 Task: Compose an email with the signature Clara Davis with the subject Follow-up on the suggestion and the message I noticed that there are some discrepancies in the monthly expenses report. Could you please look into it? from softage.4@softage.net to softage.2@softage.net, select last word, change the font of the message to Georgia and change the font typography to bold and underline Send the email. Finally, move the email from Sent Items to the label SOPs
Action: Mouse moved to (1167, 101)
Screenshot: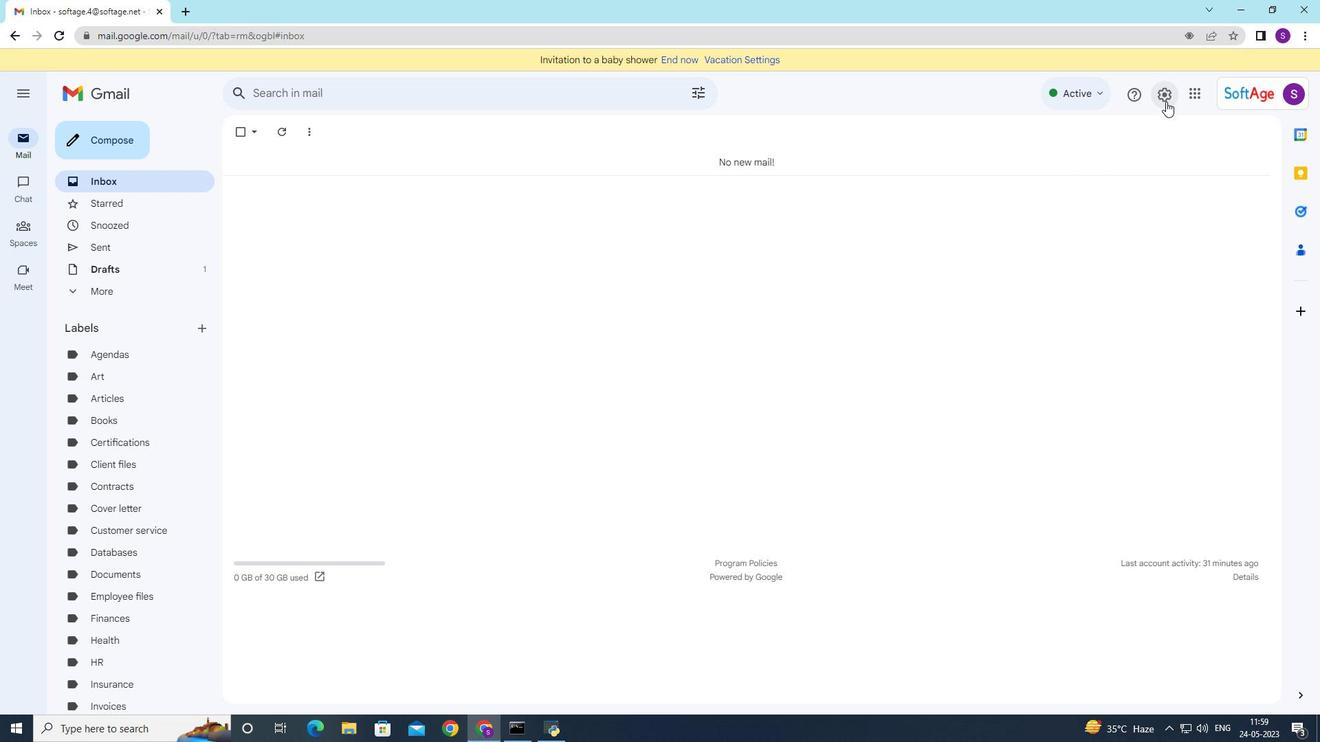 
Action: Mouse pressed left at (1167, 101)
Screenshot: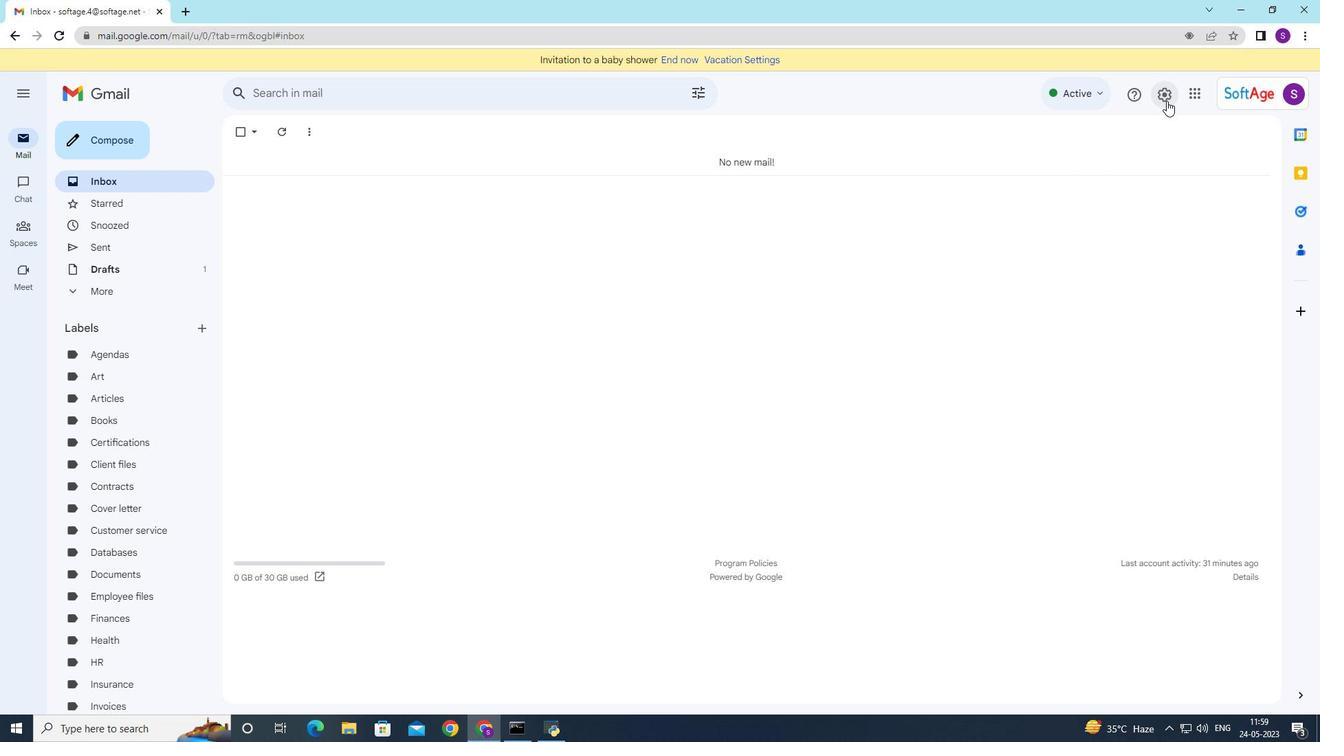 
Action: Mouse moved to (1157, 164)
Screenshot: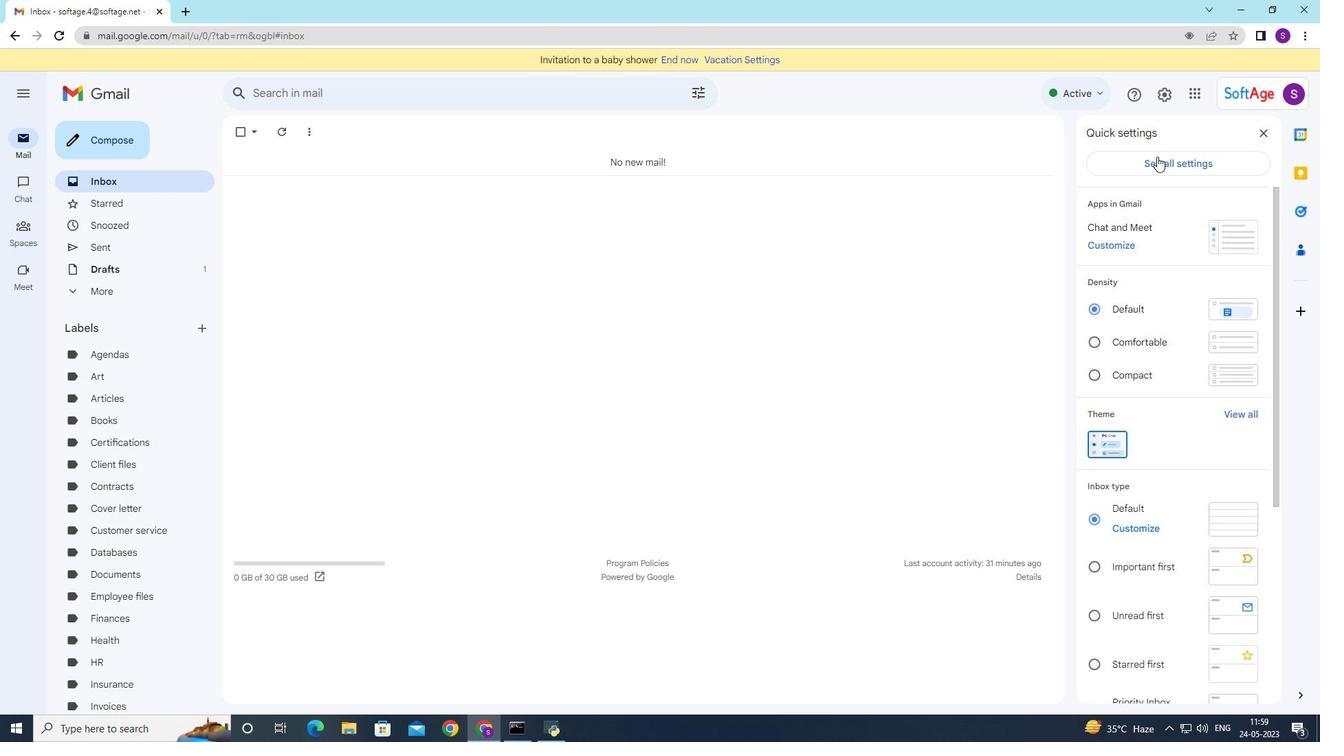 
Action: Mouse pressed left at (1157, 164)
Screenshot: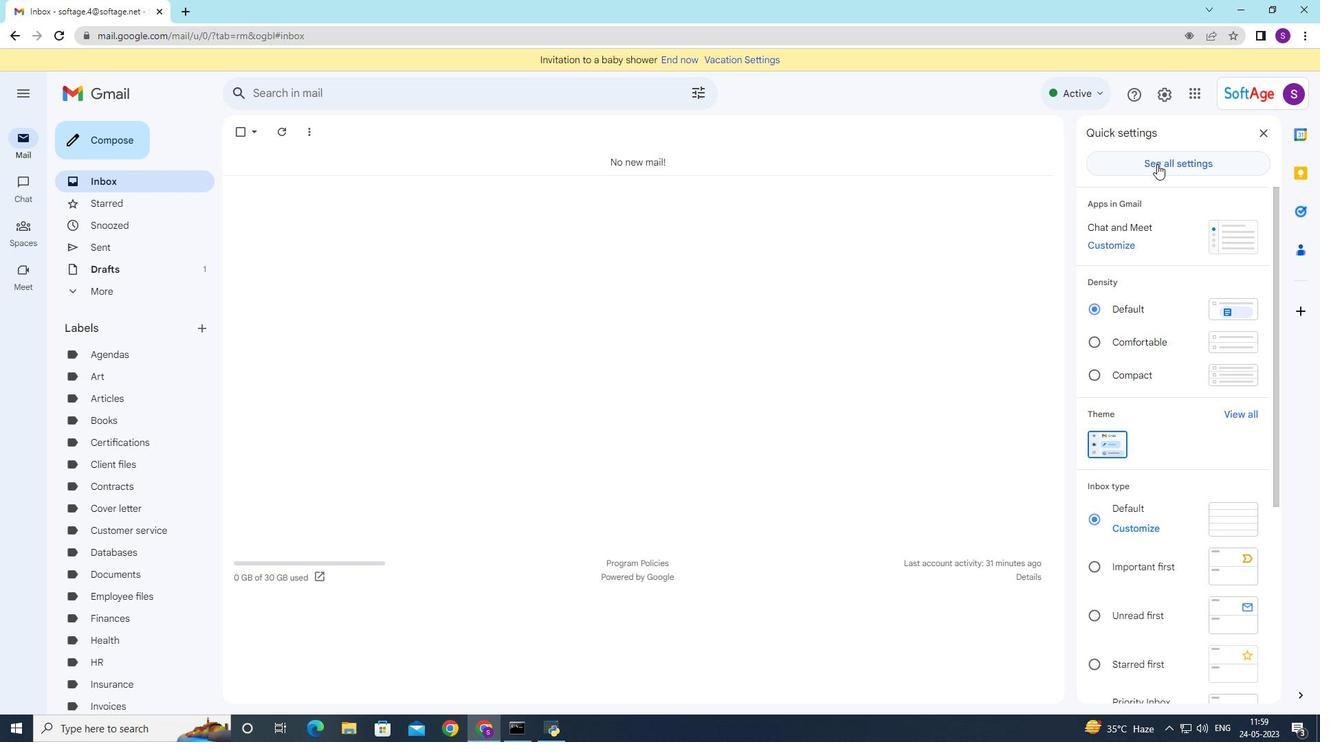 
Action: Mouse moved to (554, 292)
Screenshot: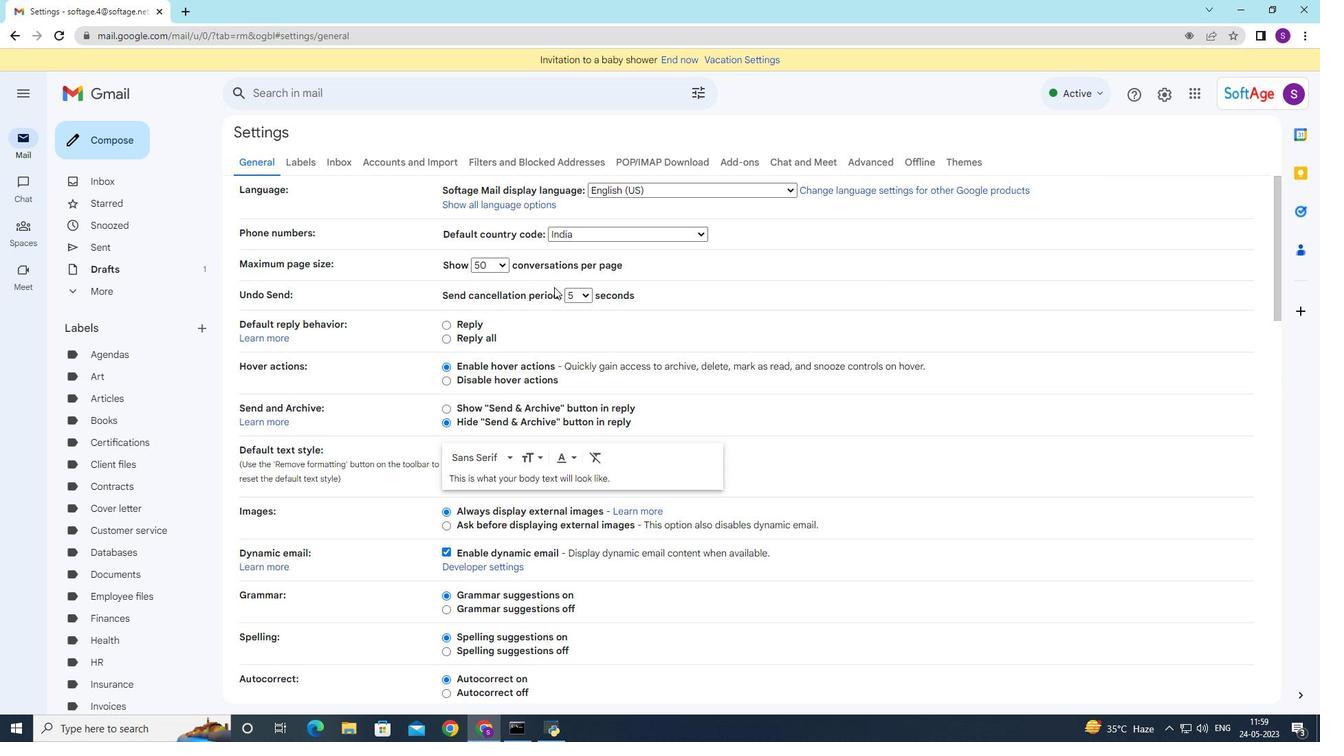 
Action: Mouse scrolled (554, 289) with delta (0, 0)
Screenshot: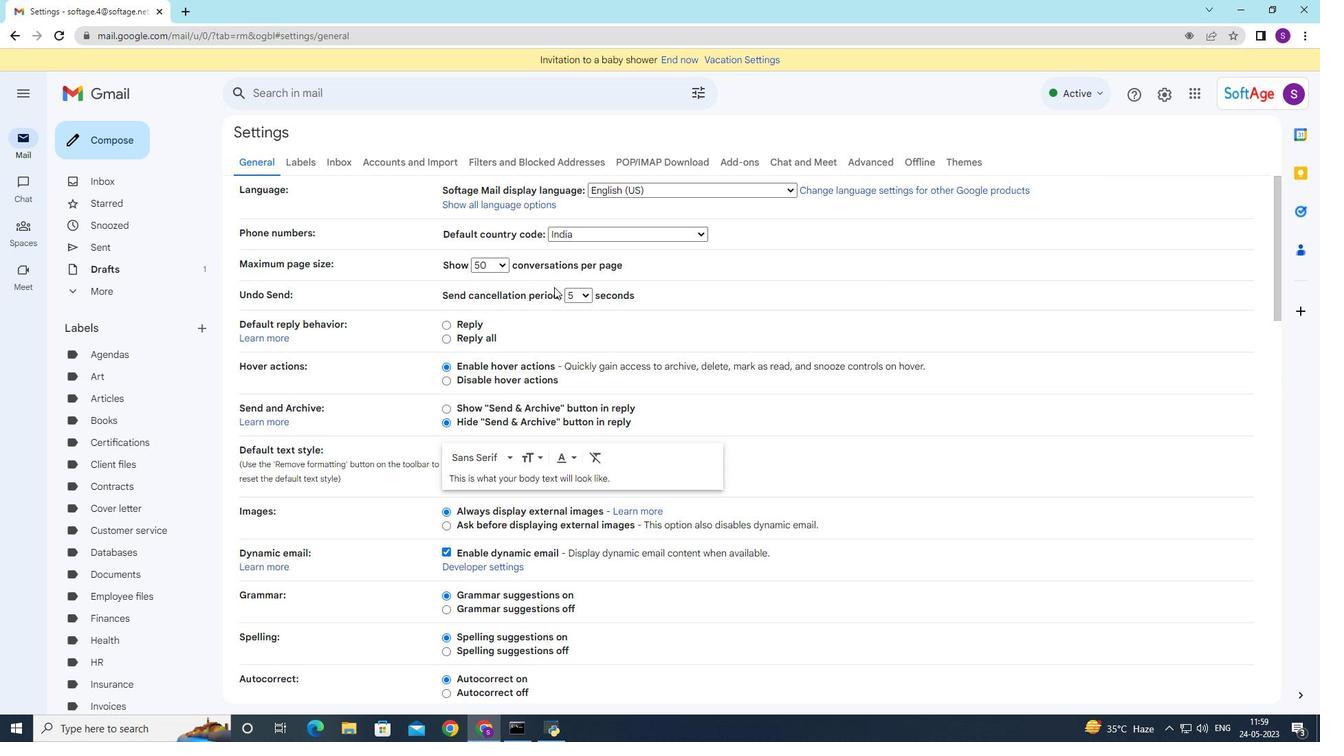 
Action: Mouse moved to (553, 292)
Screenshot: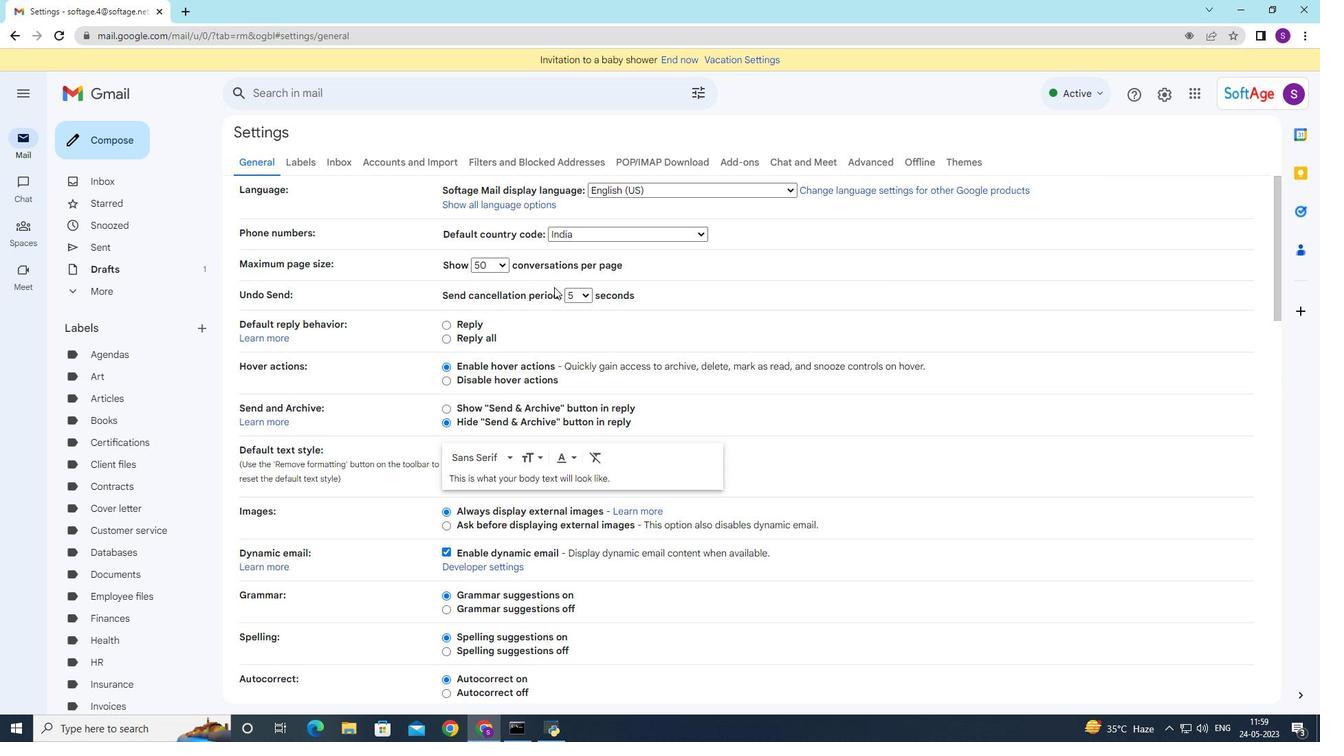 
Action: Mouse scrolled (554, 289) with delta (0, 0)
Screenshot: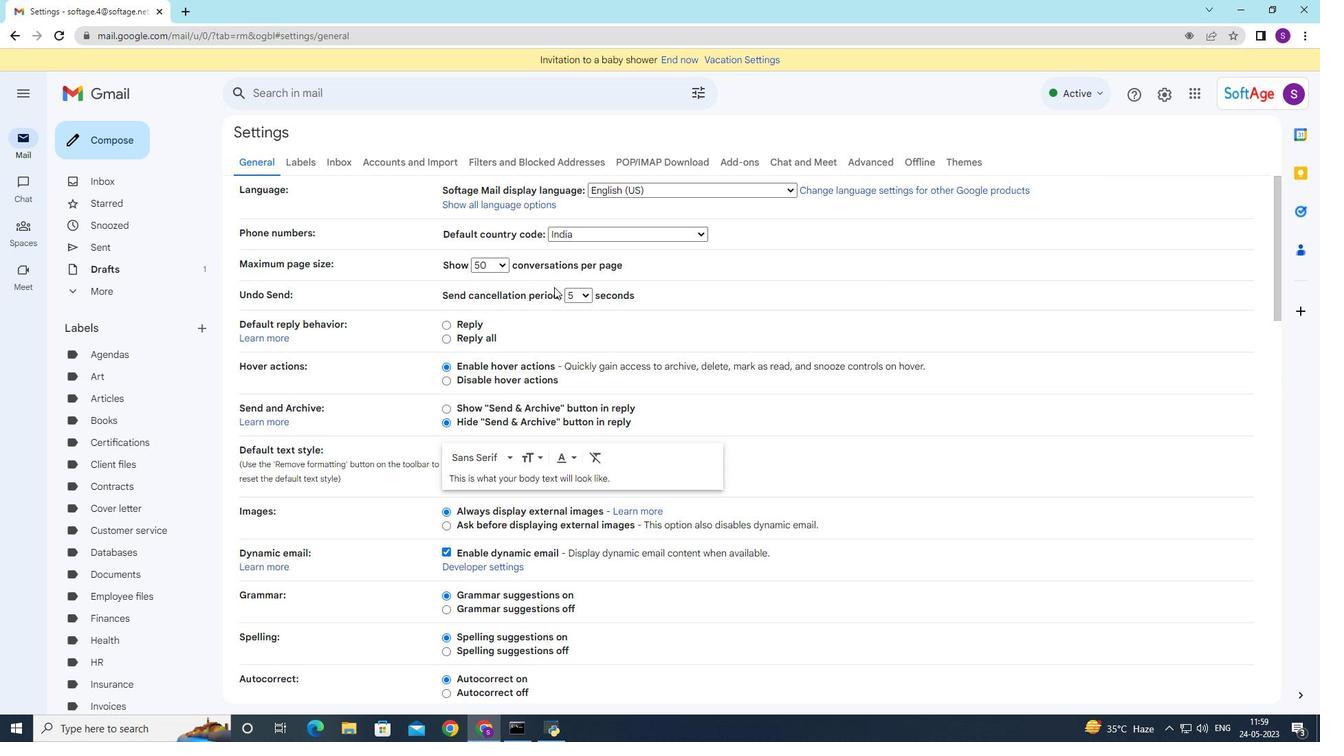 
Action: Mouse moved to (553, 293)
Screenshot: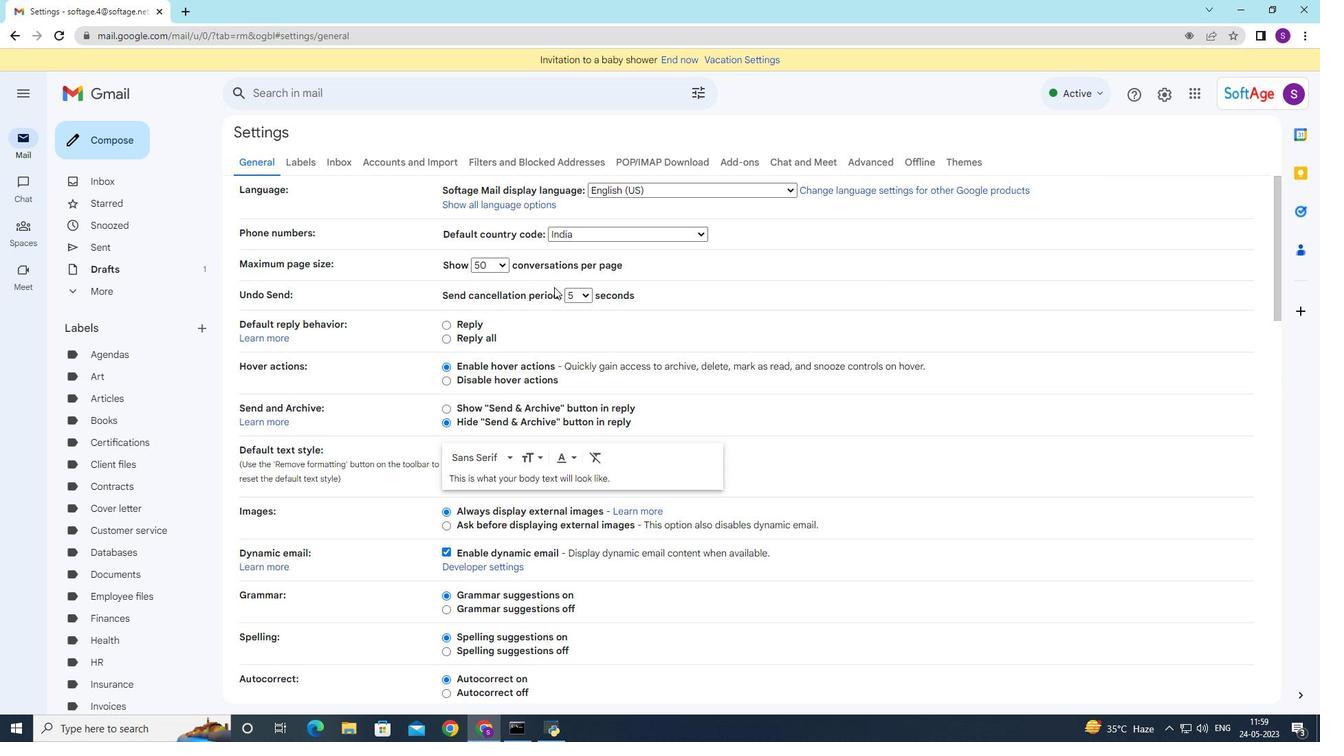 
Action: Mouse scrolled (553, 292) with delta (0, 0)
Screenshot: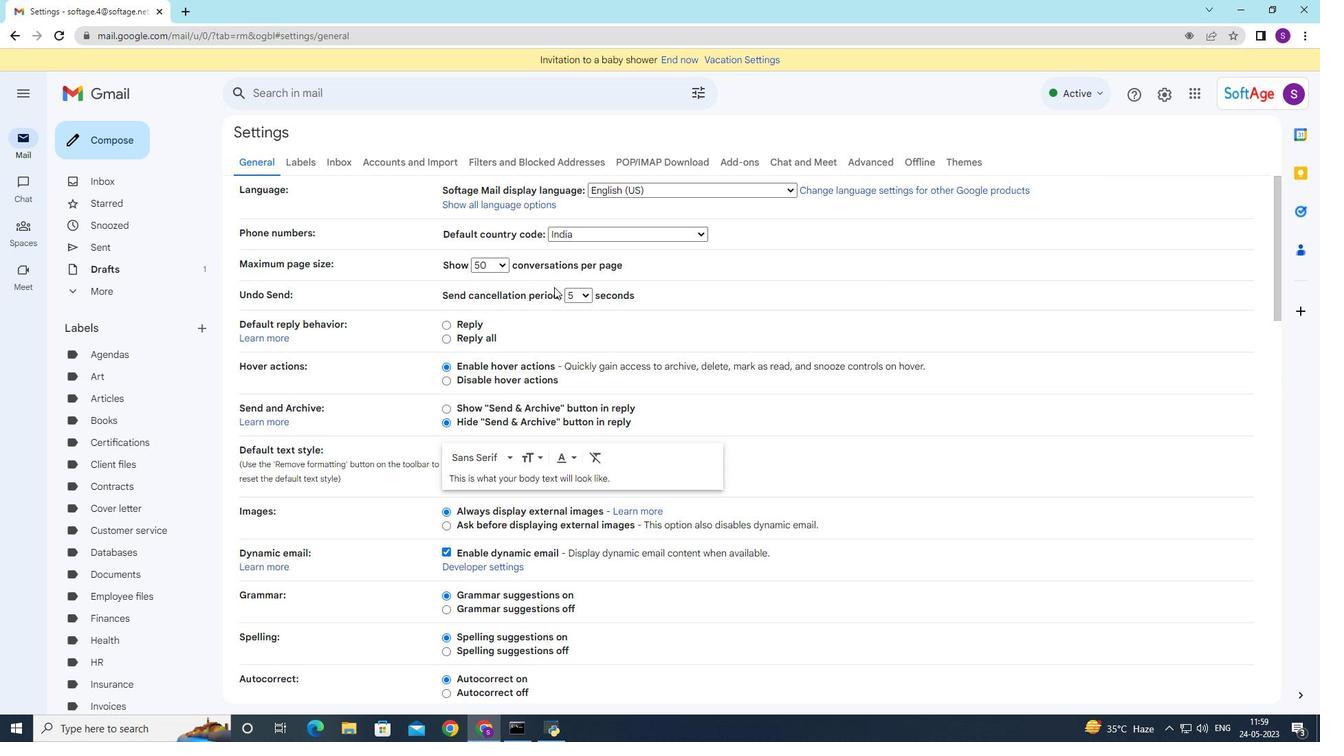 
Action: Mouse moved to (552, 299)
Screenshot: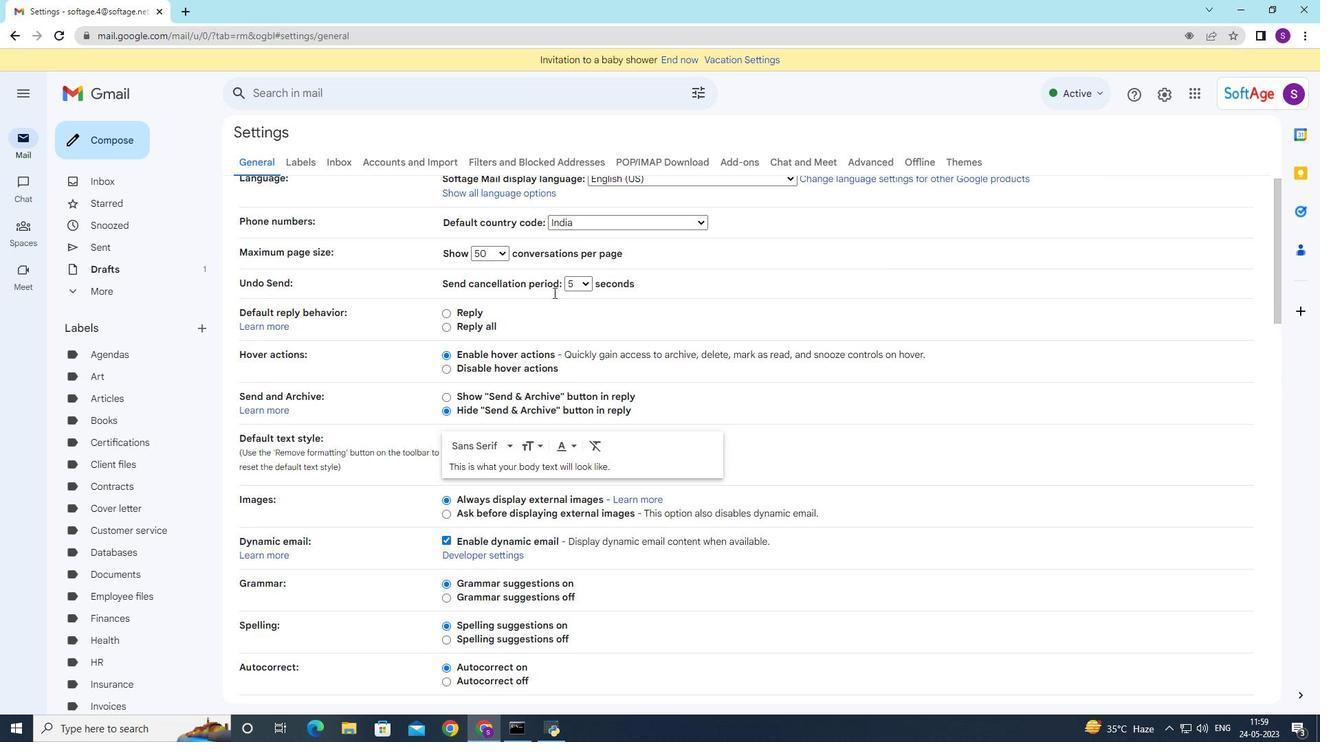 
Action: Mouse scrolled (552, 299) with delta (0, 0)
Screenshot: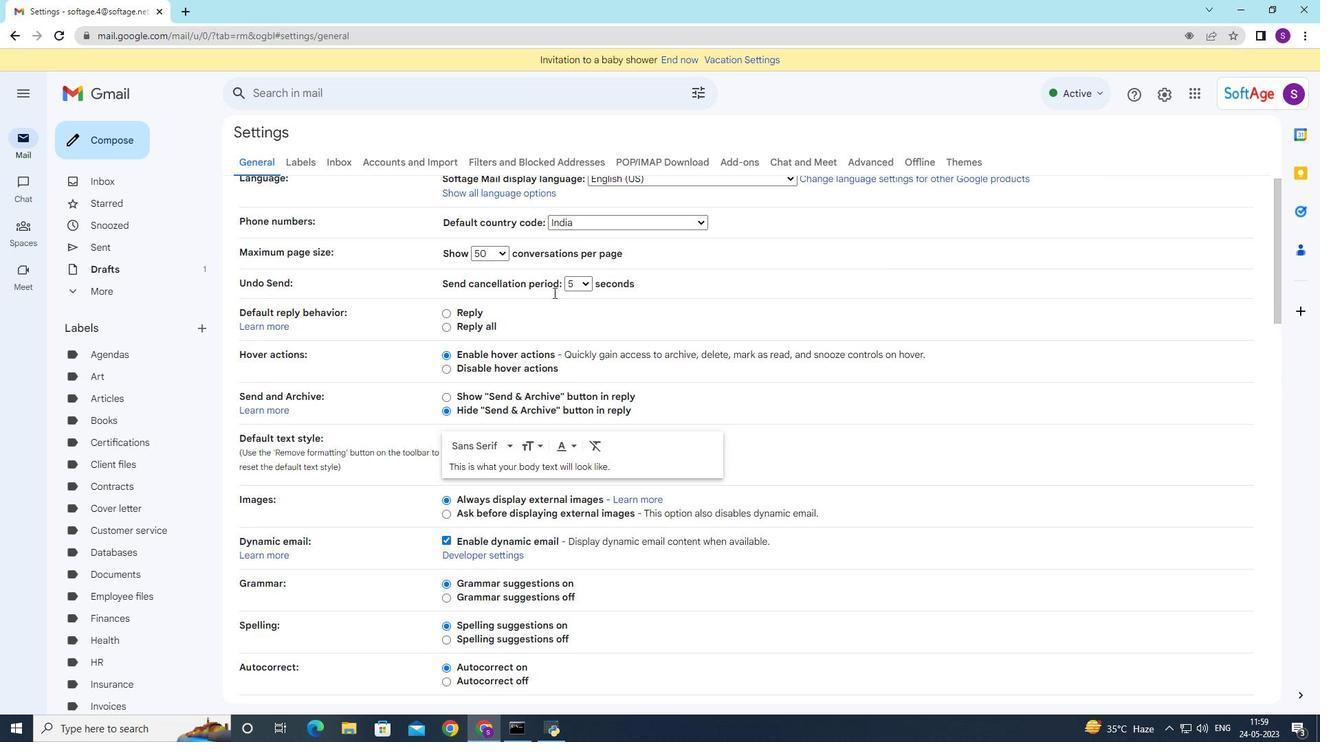 
Action: Mouse moved to (549, 311)
Screenshot: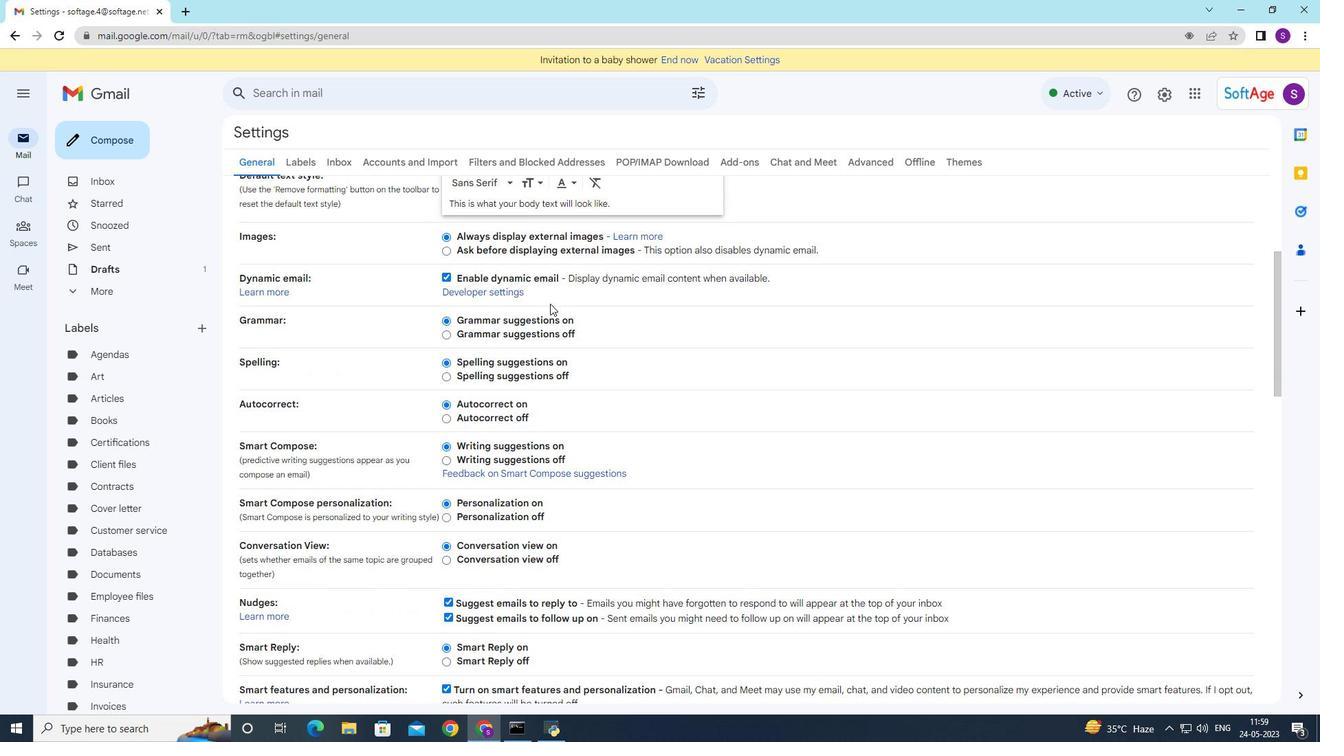 
Action: Mouse scrolled (549, 310) with delta (0, 0)
Screenshot: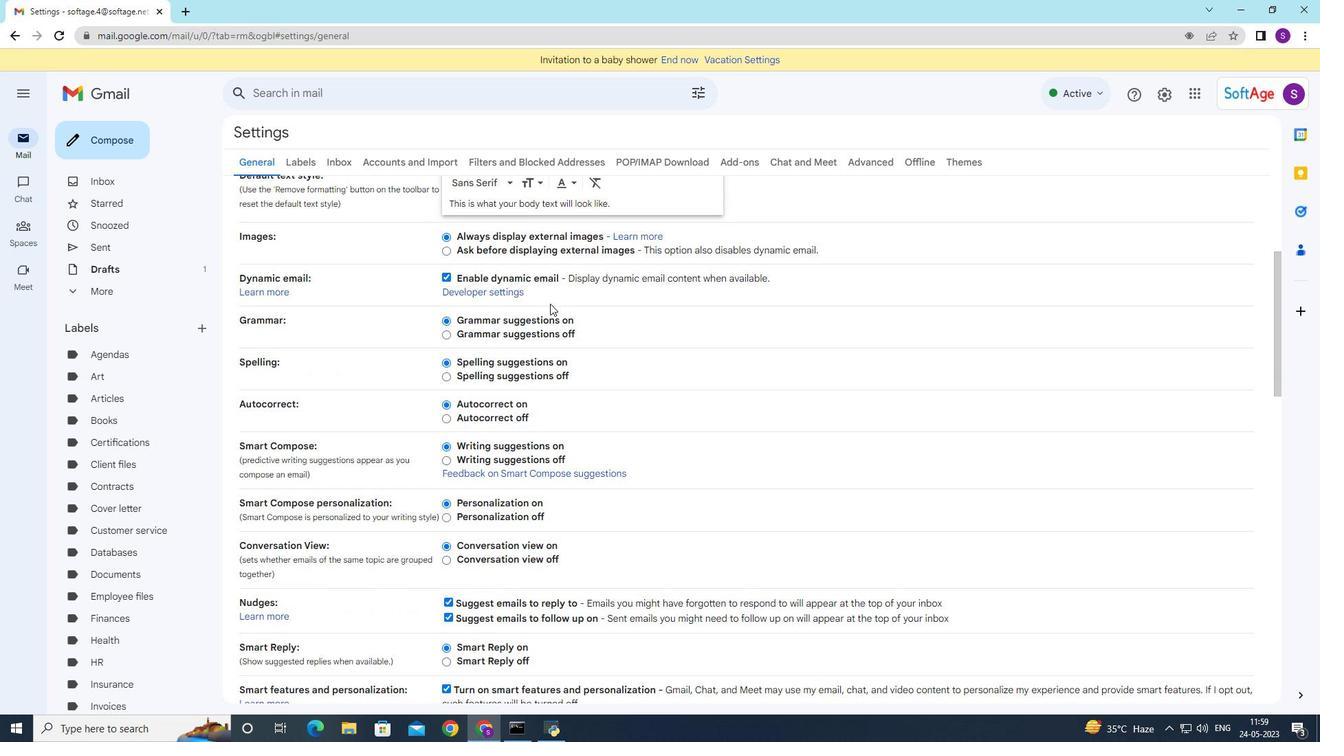 
Action: Mouse moved to (548, 311)
Screenshot: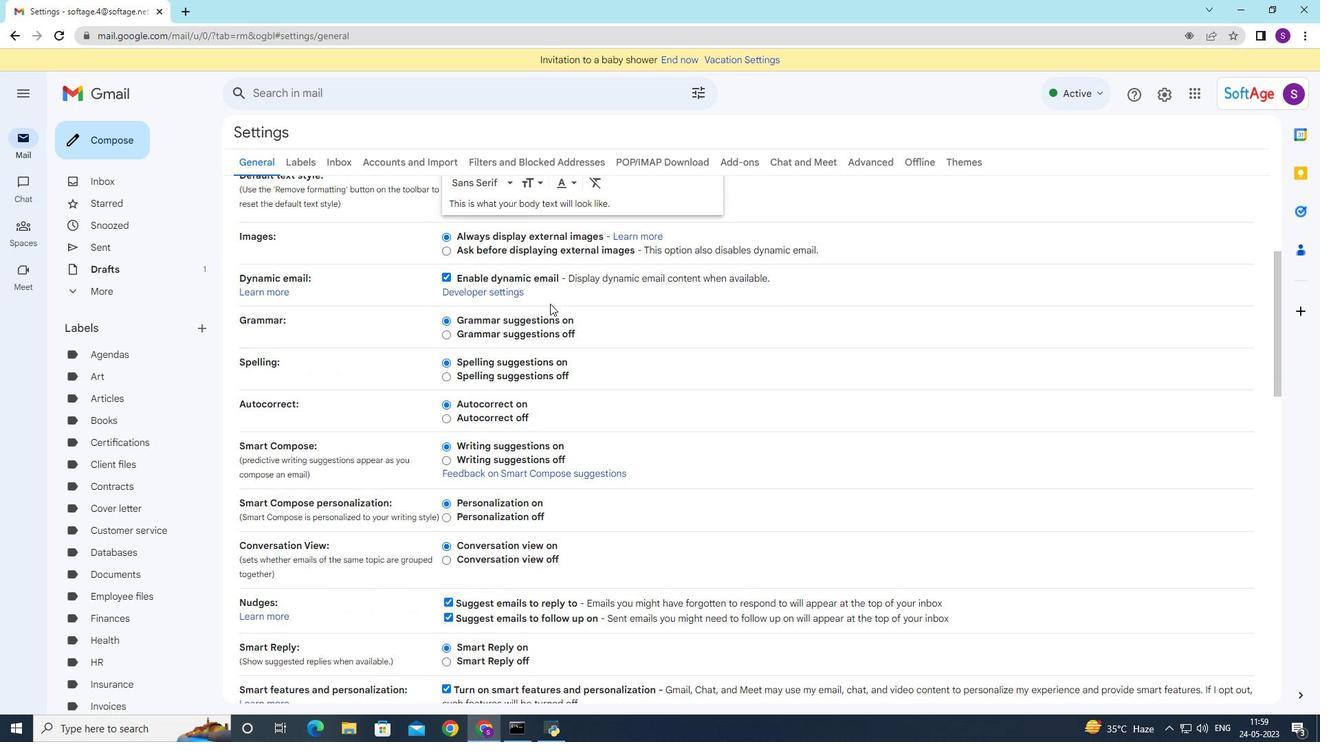 
Action: Mouse scrolled (548, 310) with delta (0, 0)
Screenshot: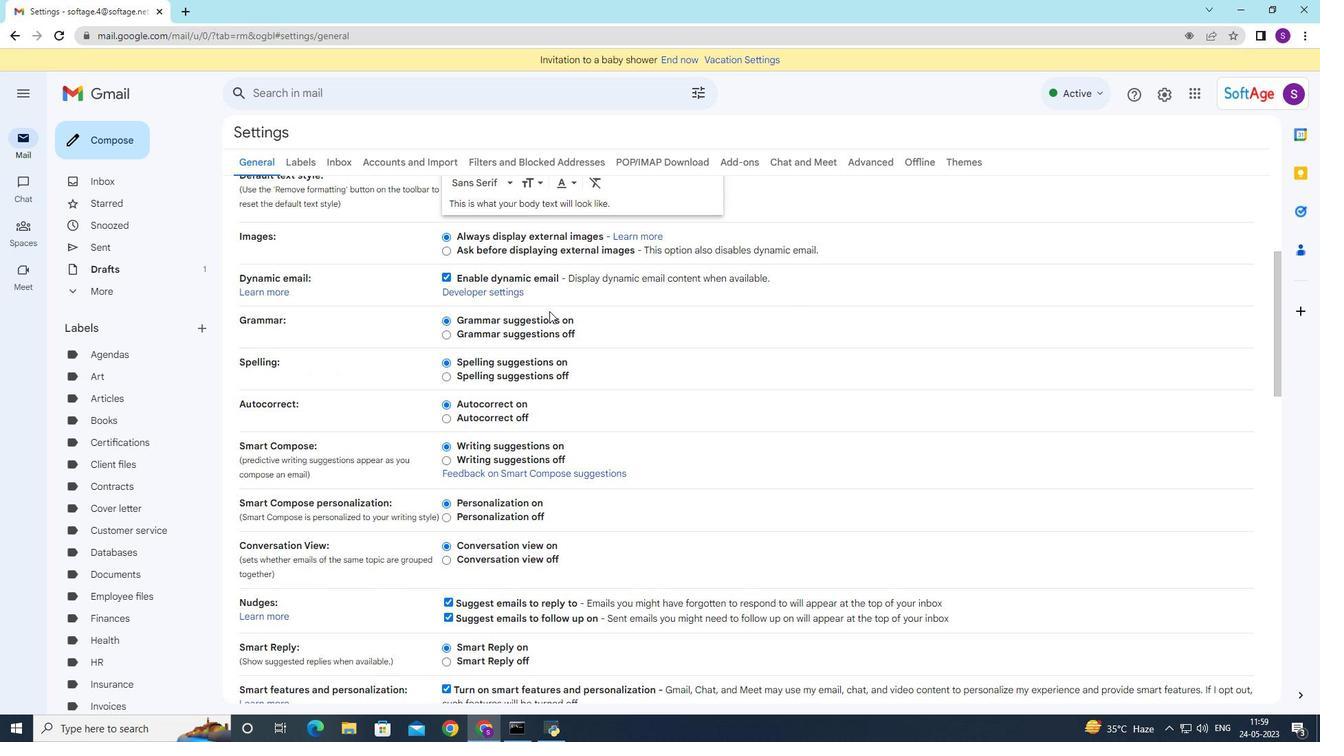
Action: Mouse scrolled (548, 310) with delta (0, 0)
Screenshot: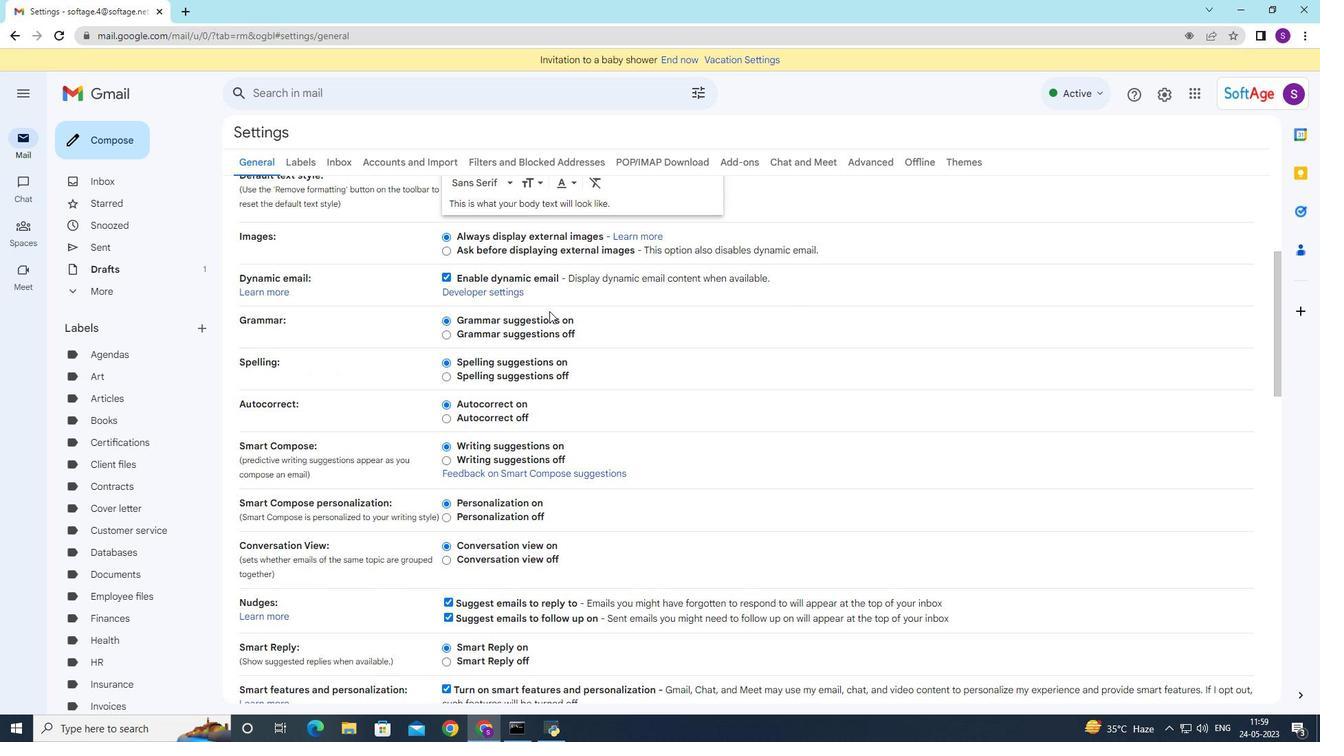 
Action: Mouse moved to (545, 327)
Screenshot: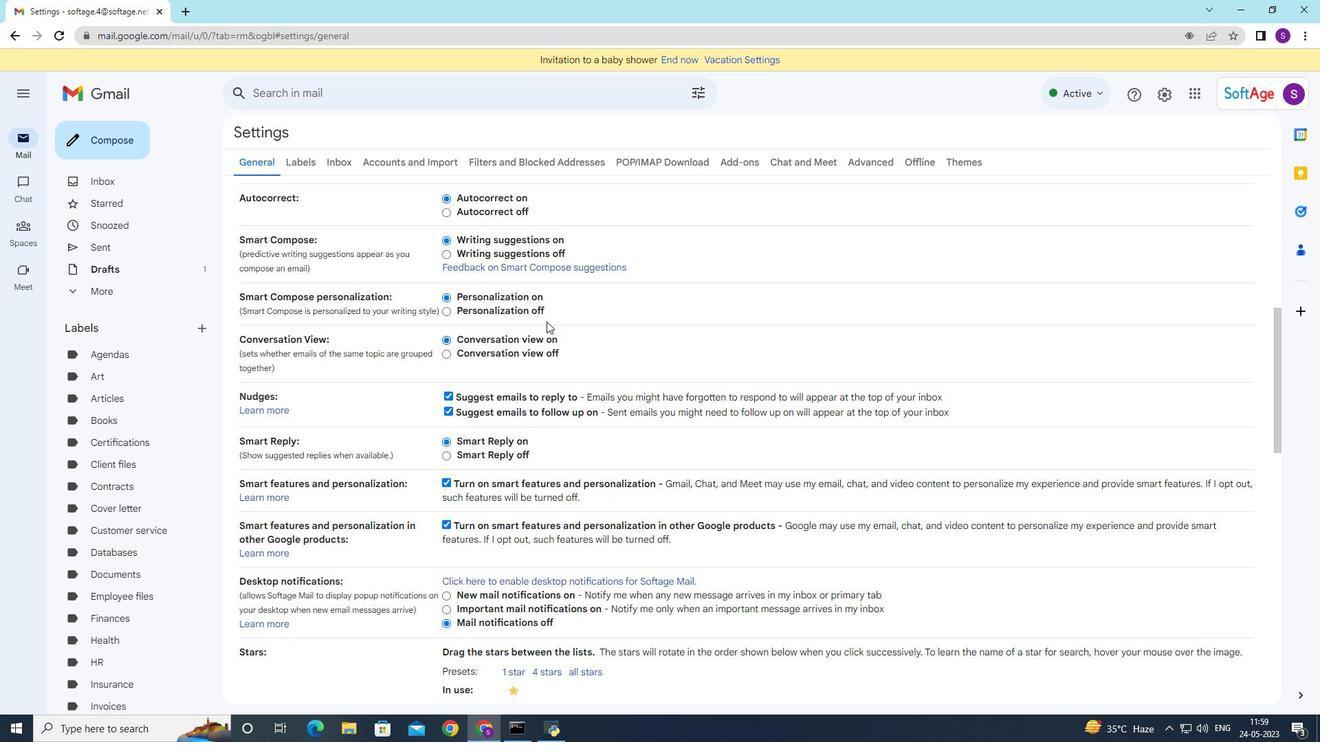 
Action: Mouse scrolled (545, 326) with delta (0, 0)
Screenshot: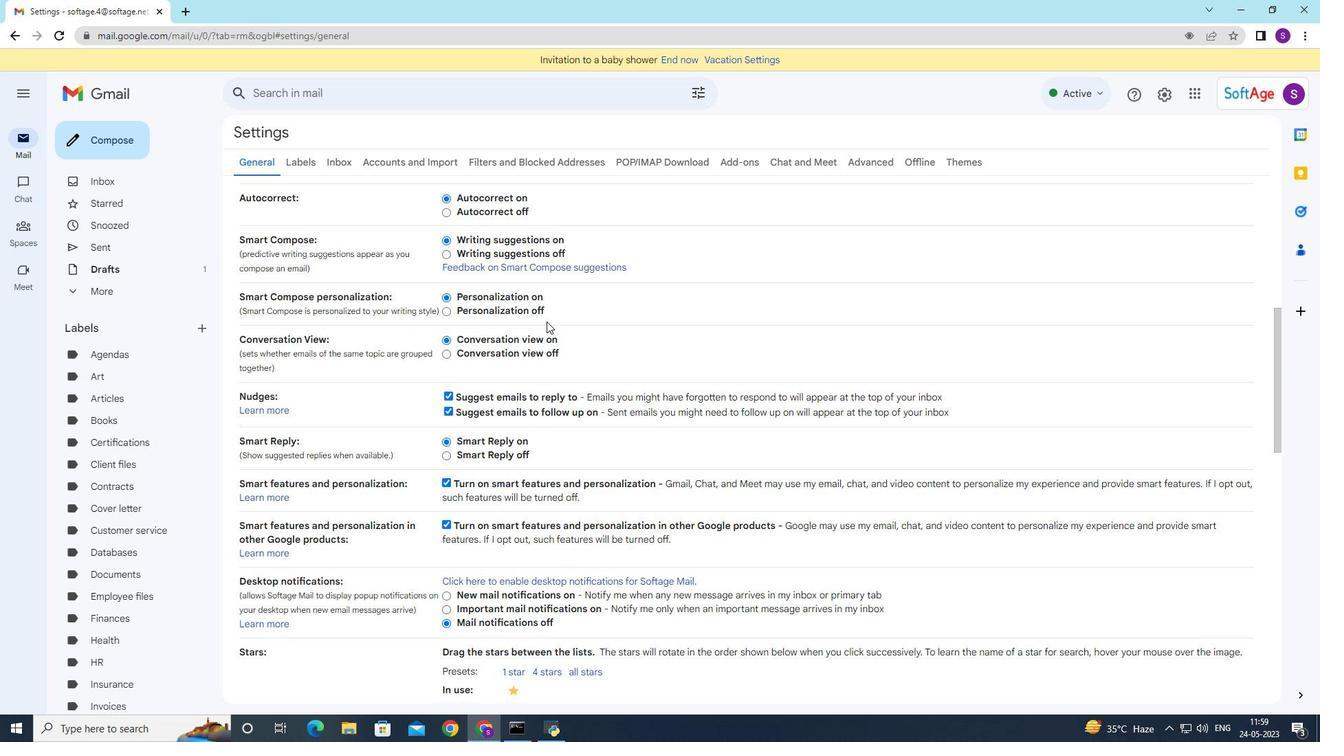 
Action: Mouse moved to (544, 329)
Screenshot: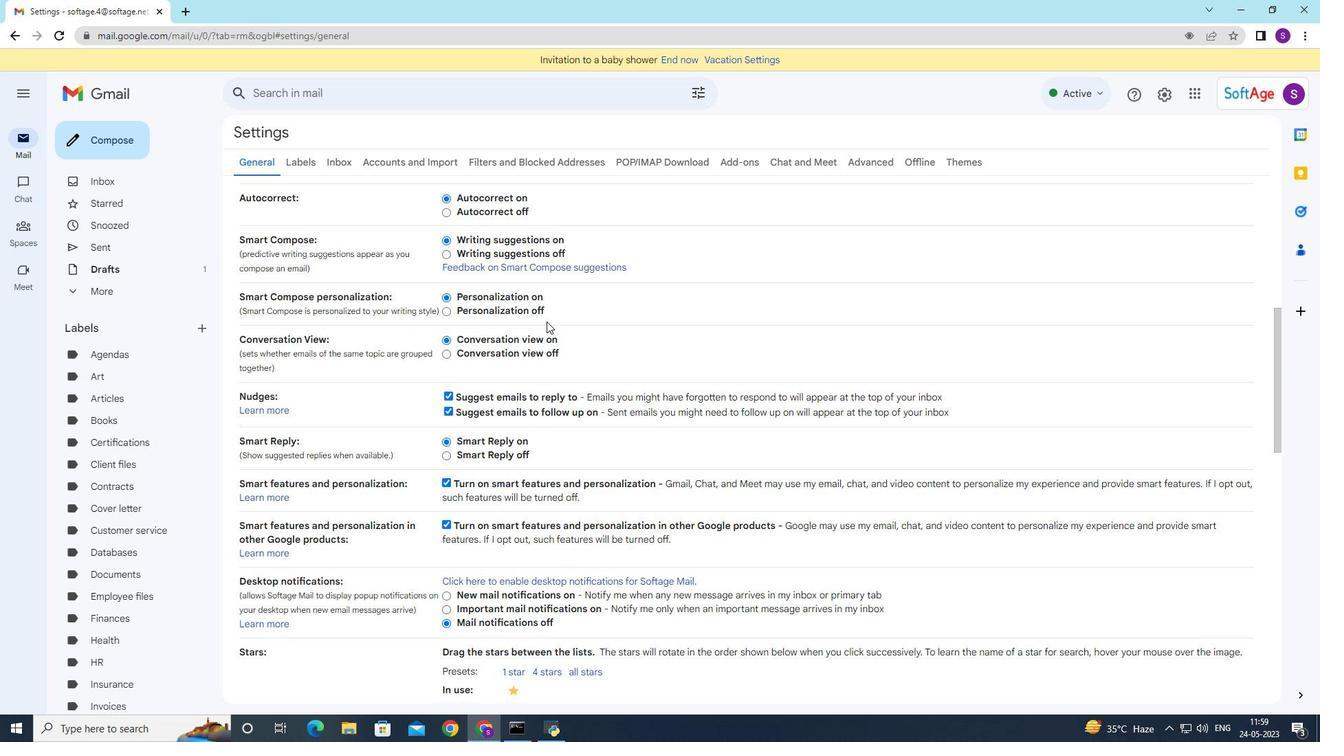 
Action: Mouse scrolled (544, 328) with delta (0, 0)
Screenshot: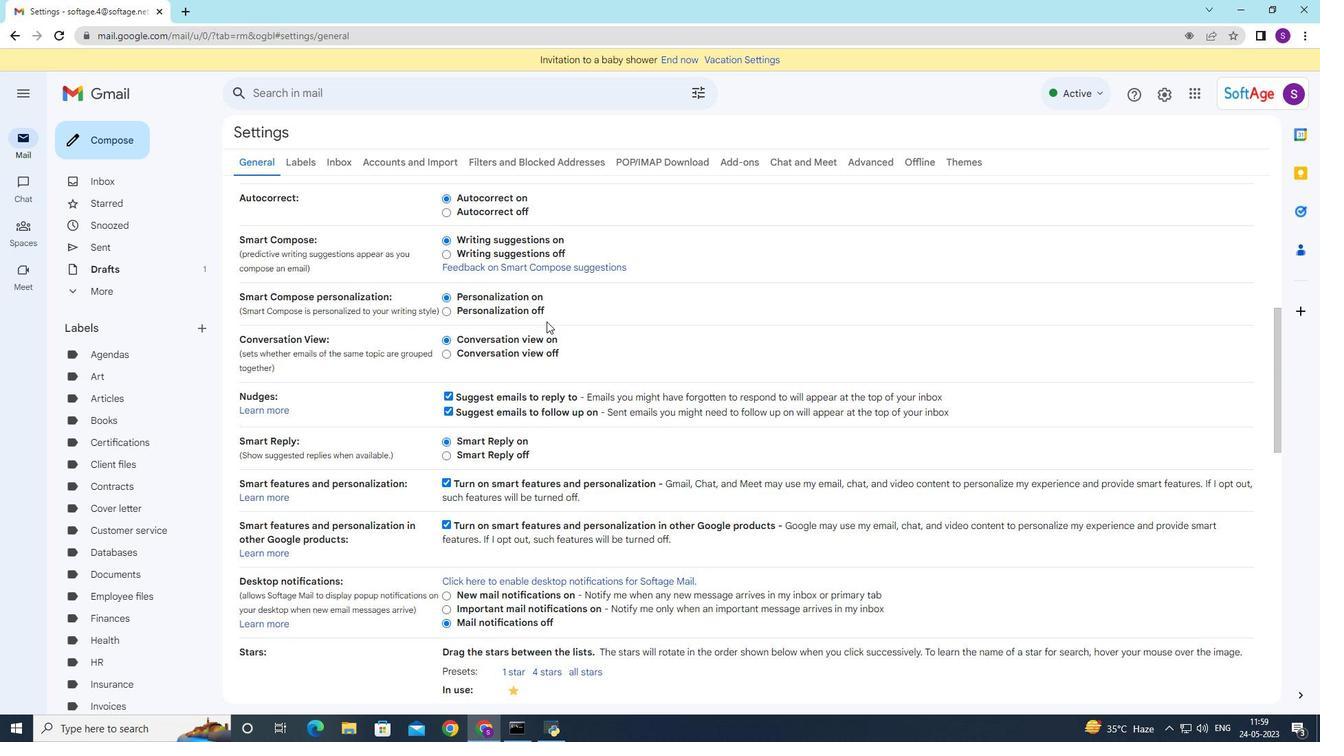 
Action: Mouse moved to (543, 332)
Screenshot: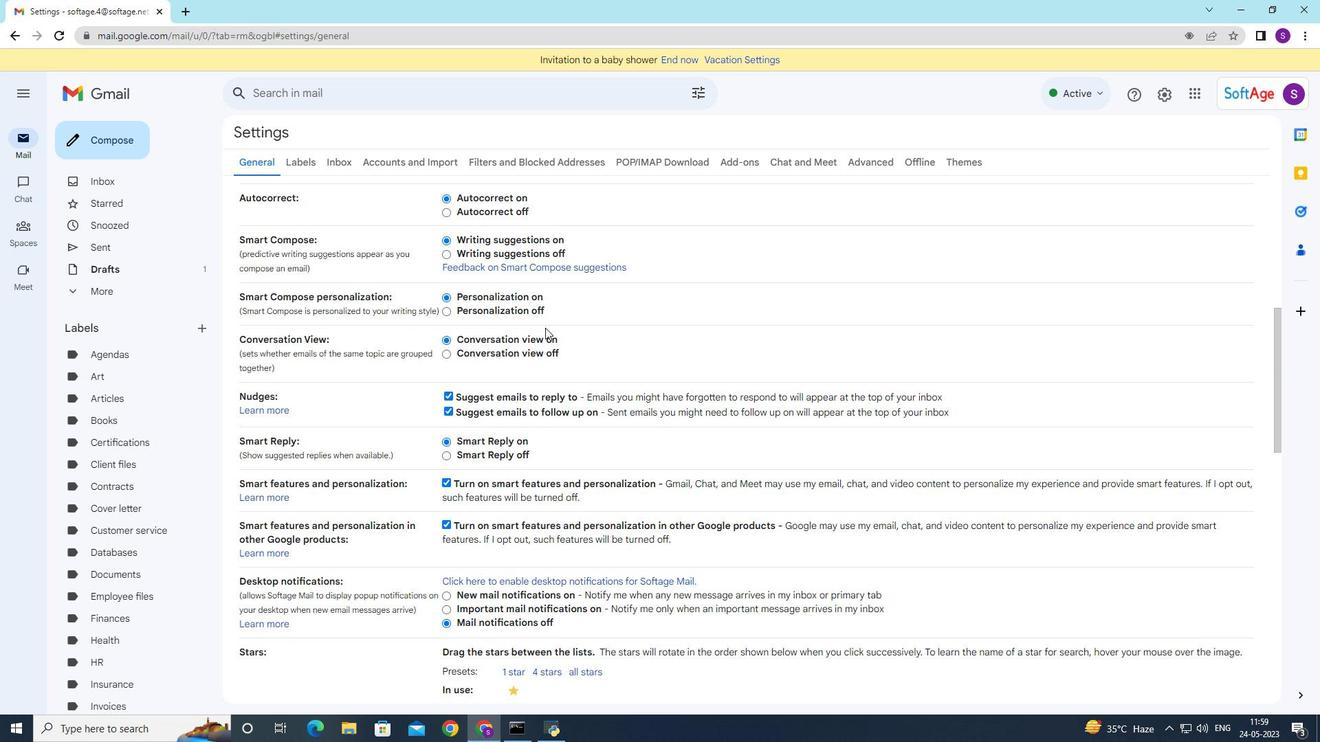 
Action: Mouse scrolled (543, 331) with delta (0, 0)
Screenshot: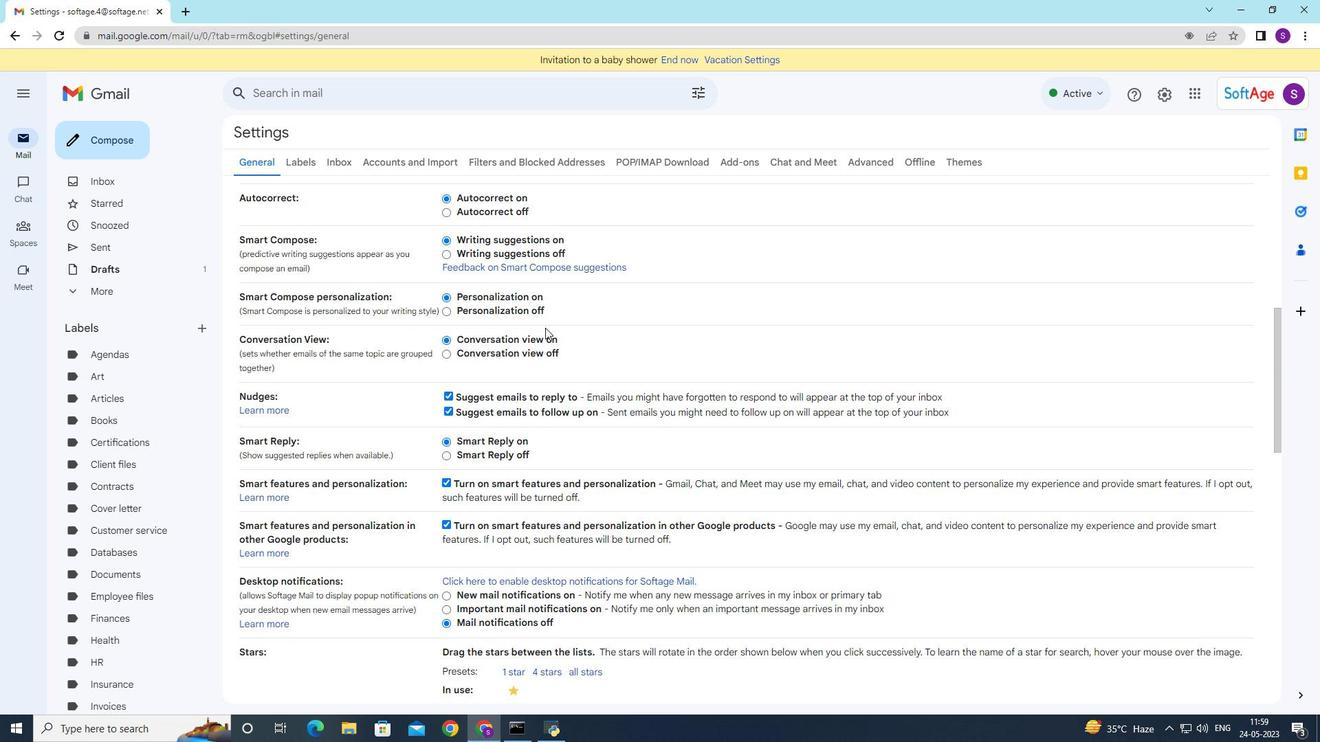 
Action: Mouse moved to (542, 337)
Screenshot: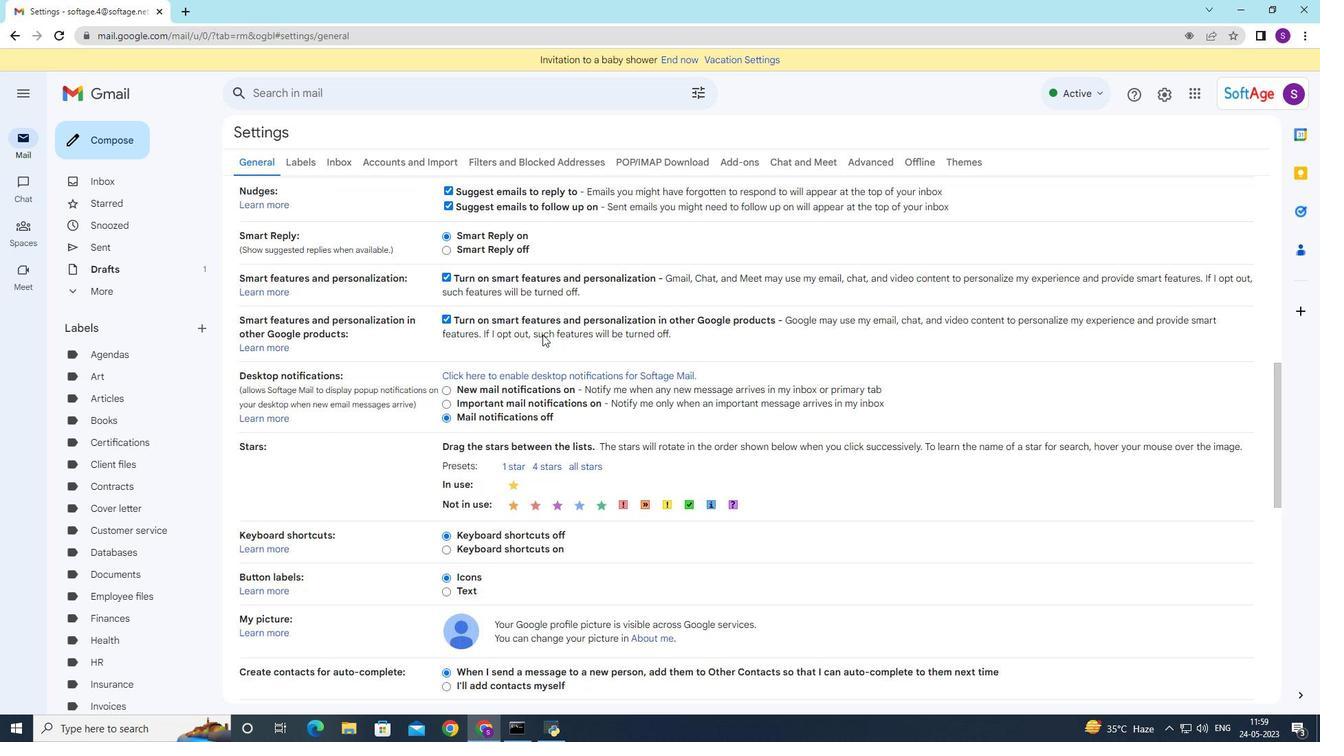 
Action: Mouse scrolled (542, 337) with delta (0, 0)
Screenshot: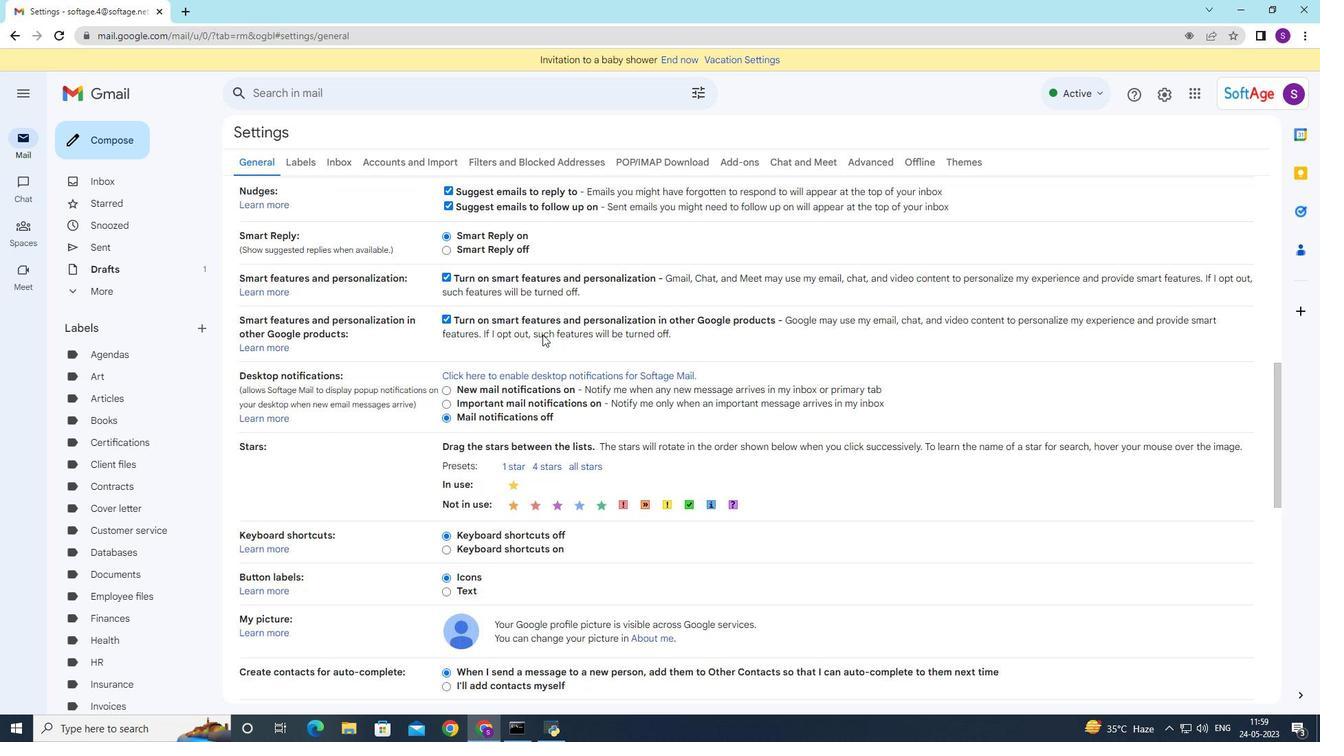 
Action: Mouse scrolled (542, 337) with delta (0, 0)
Screenshot: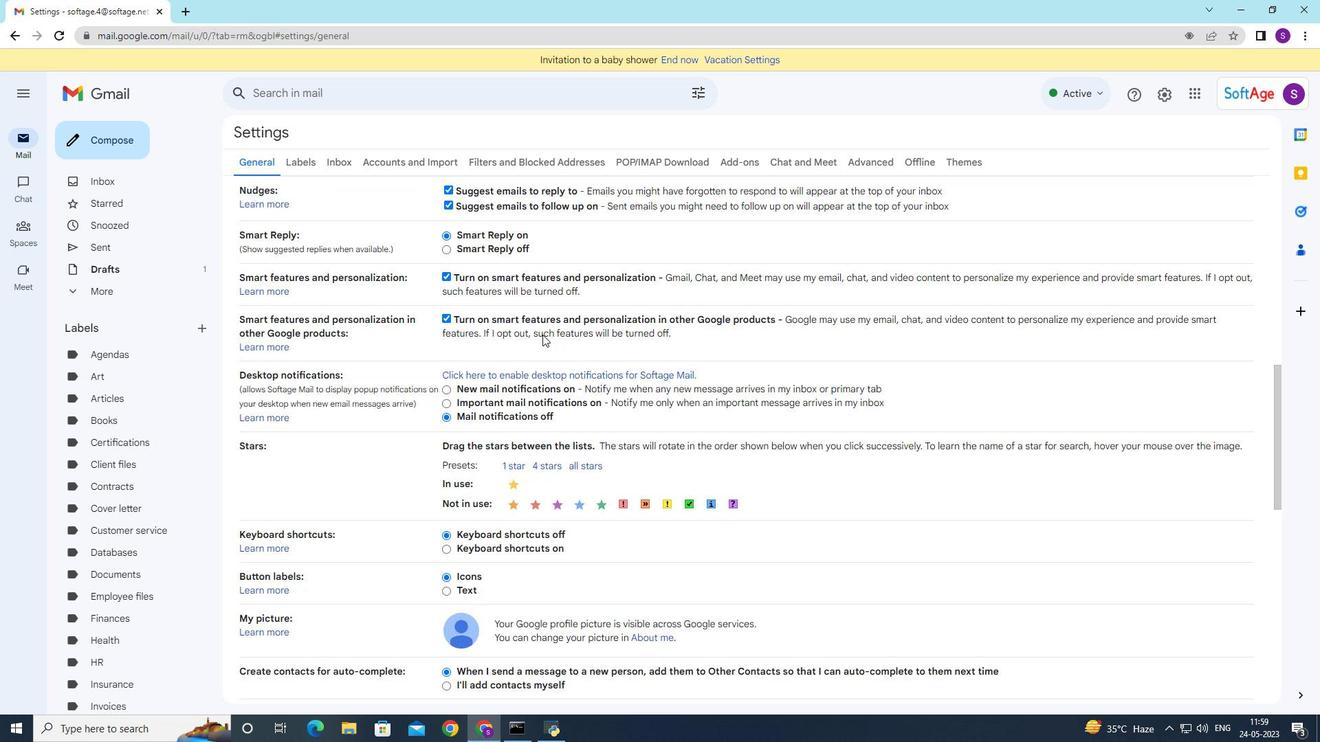 
Action: Mouse moved to (542, 339)
Screenshot: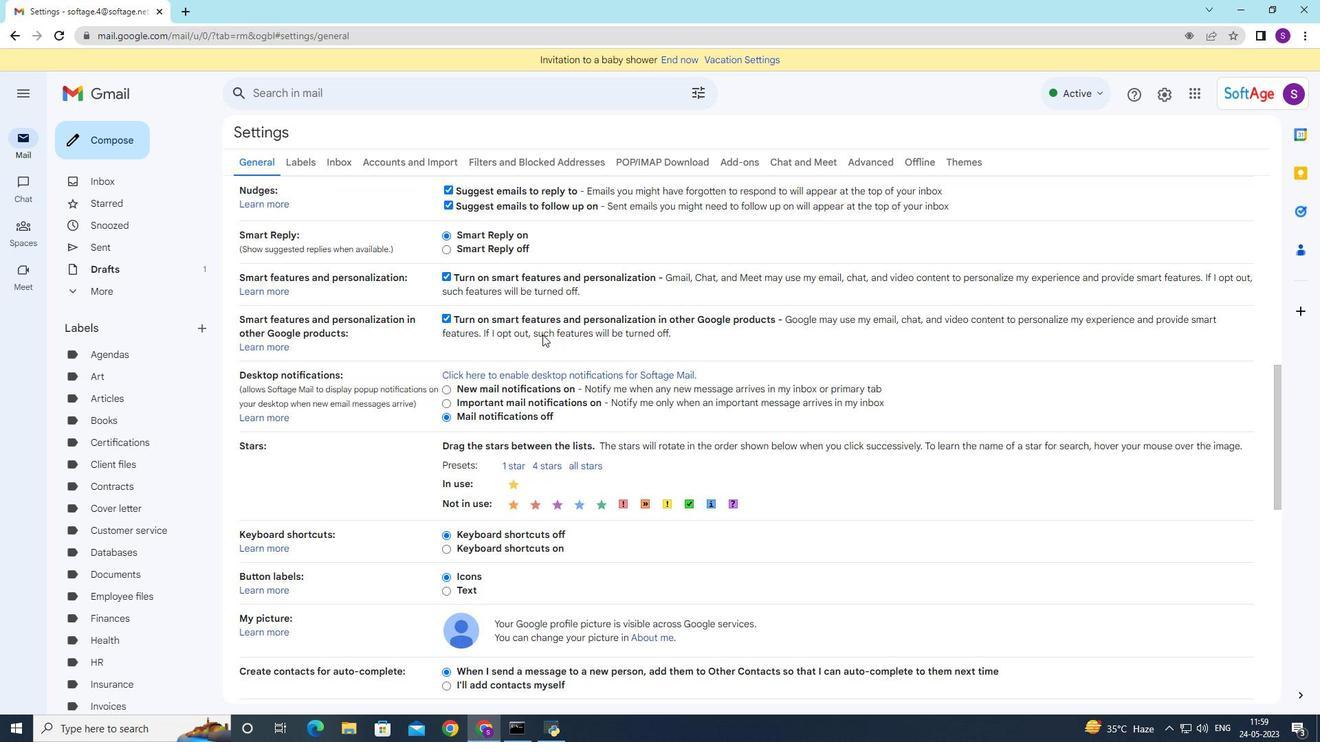 
Action: Mouse scrolled (542, 338) with delta (0, 0)
Screenshot: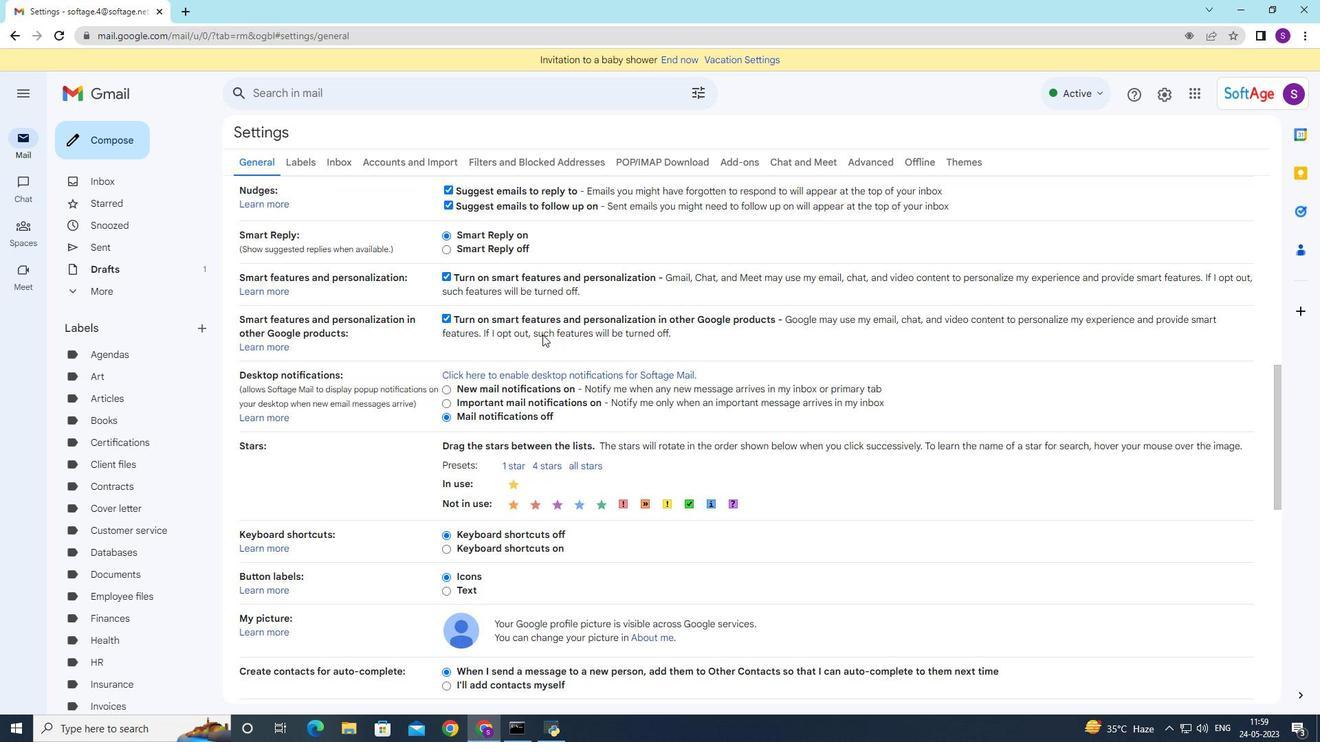 
Action: Mouse moved to (540, 343)
Screenshot: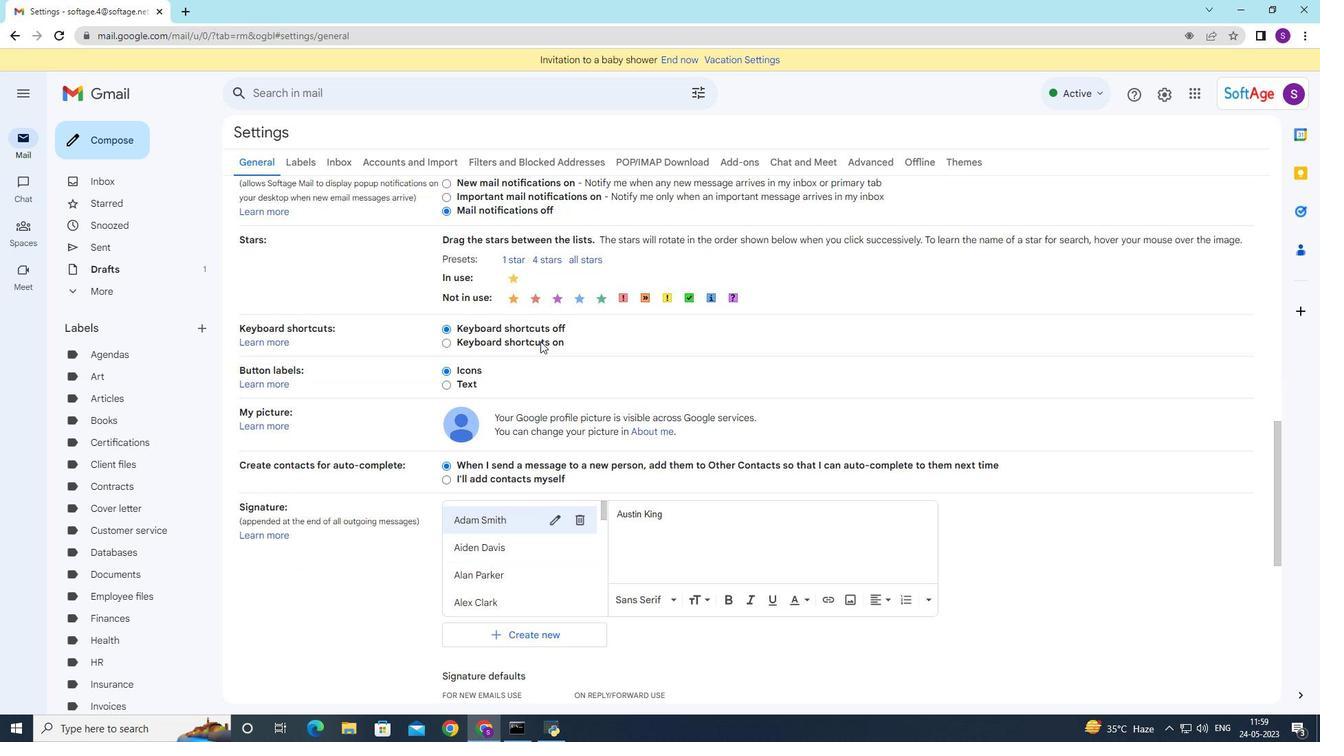 
Action: Mouse scrolled (540, 342) with delta (0, 0)
Screenshot: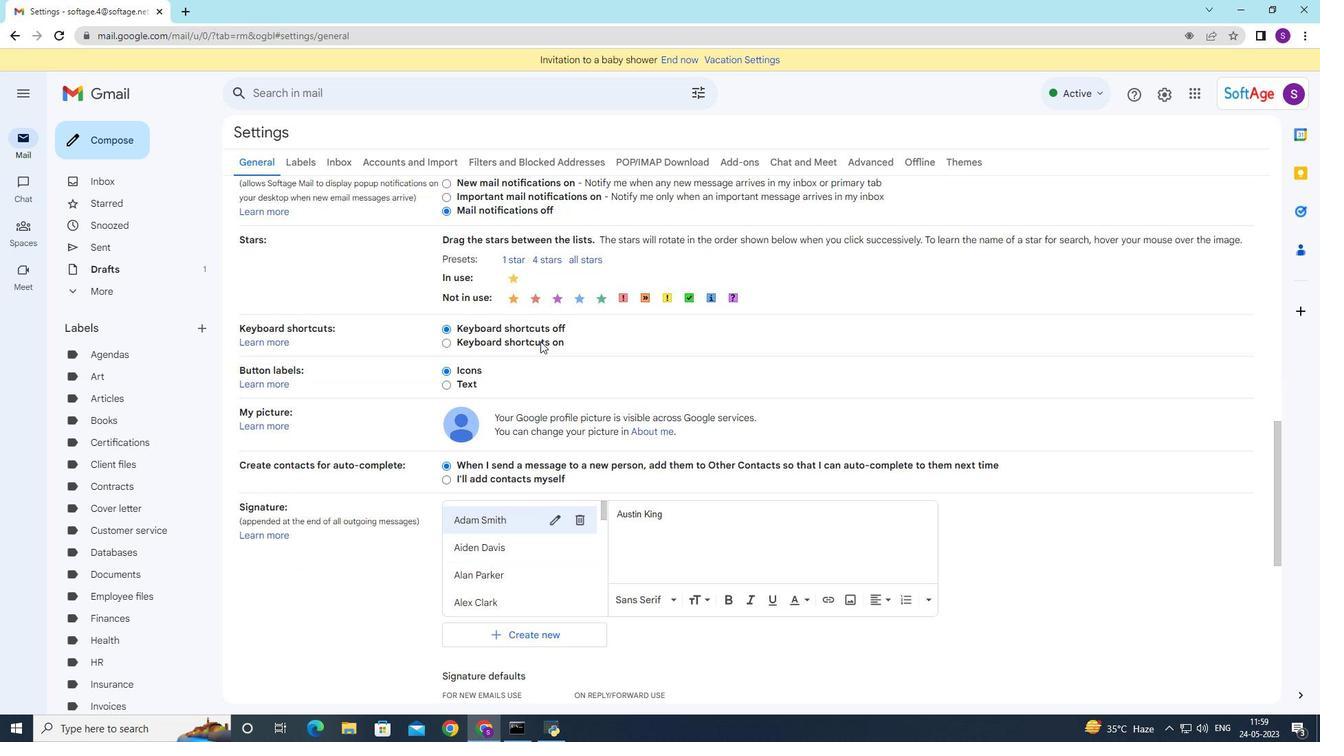 
Action: Mouse moved to (540, 343)
Screenshot: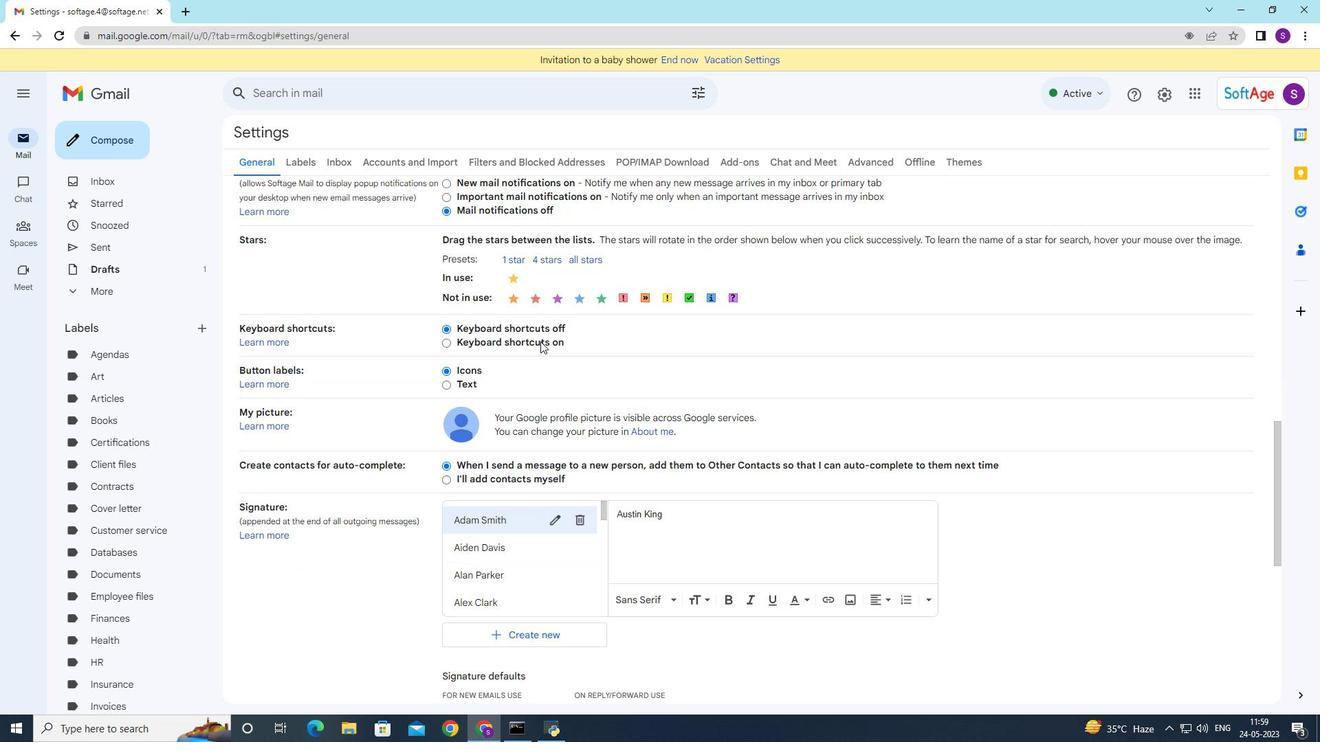 
Action: Mouse scrolled (540, 342) with delta (0, 0)
Screenshot: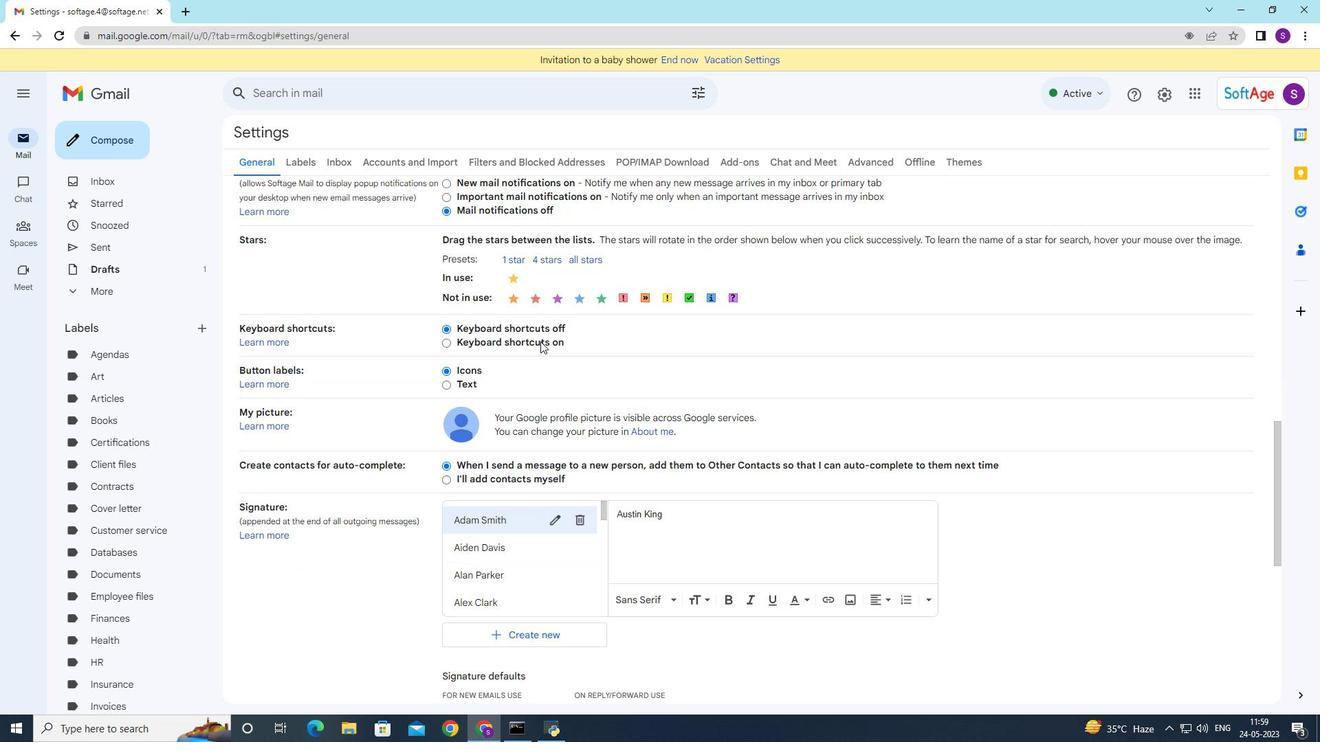 
Action: Mouse scrolled (540, 342) with delta (0, 0)
Screenshot: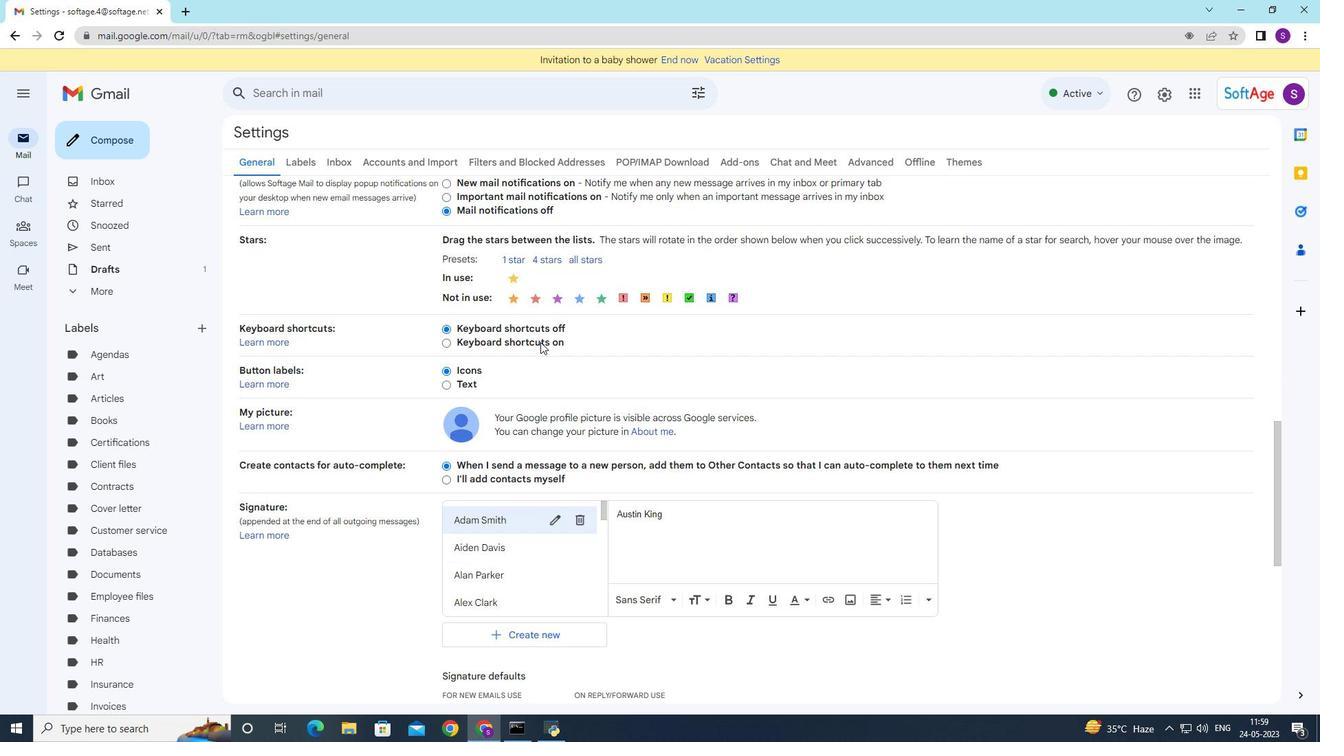 
Action: Mouse moved to (534, 434)
Screenshot: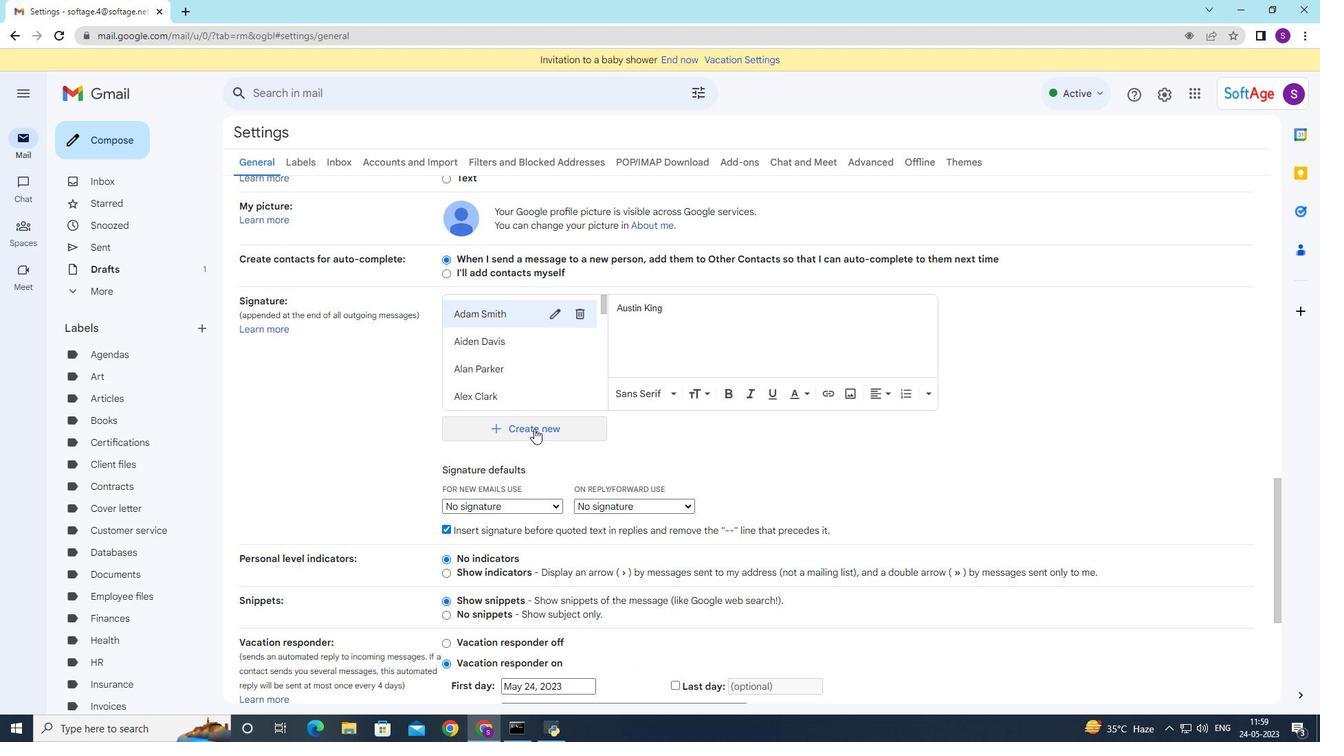 
Action: Mouse pressed left at (534, 434)
Screenshot: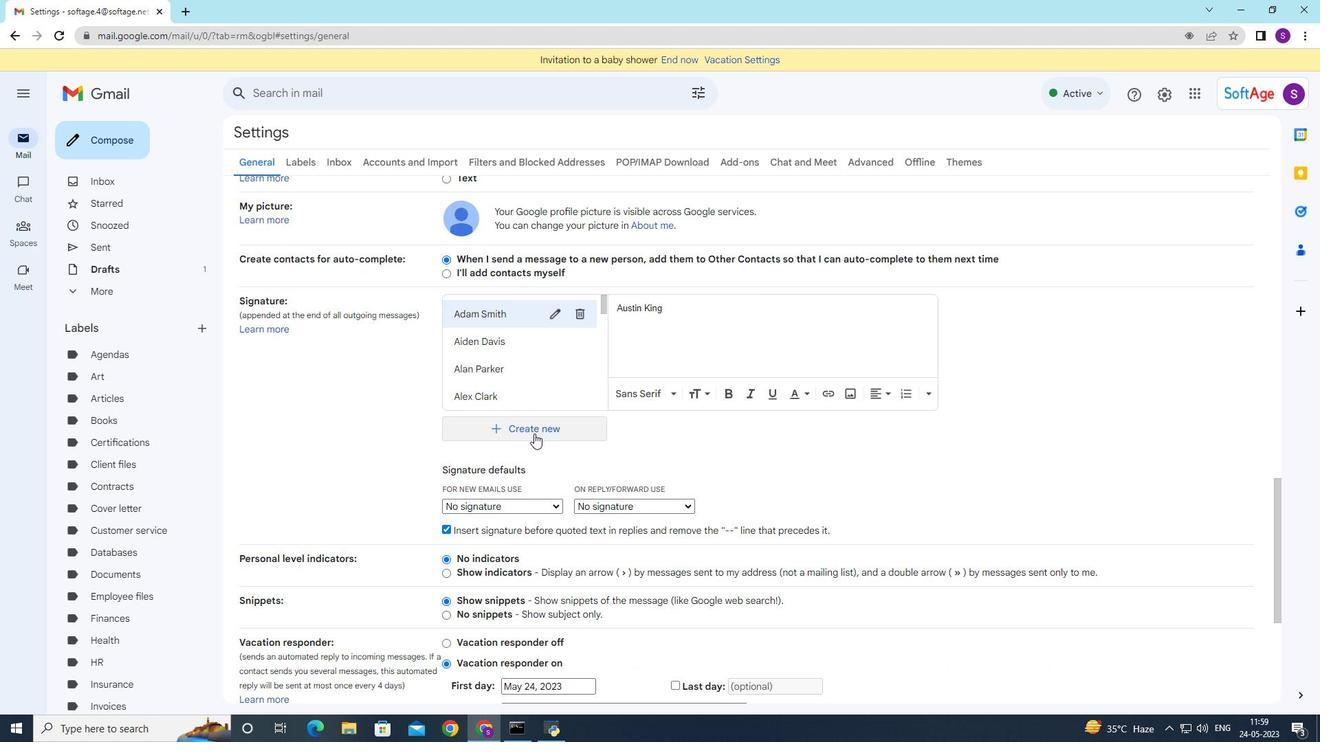 
Action: Mouse moved to (535, 431)
Screenshot: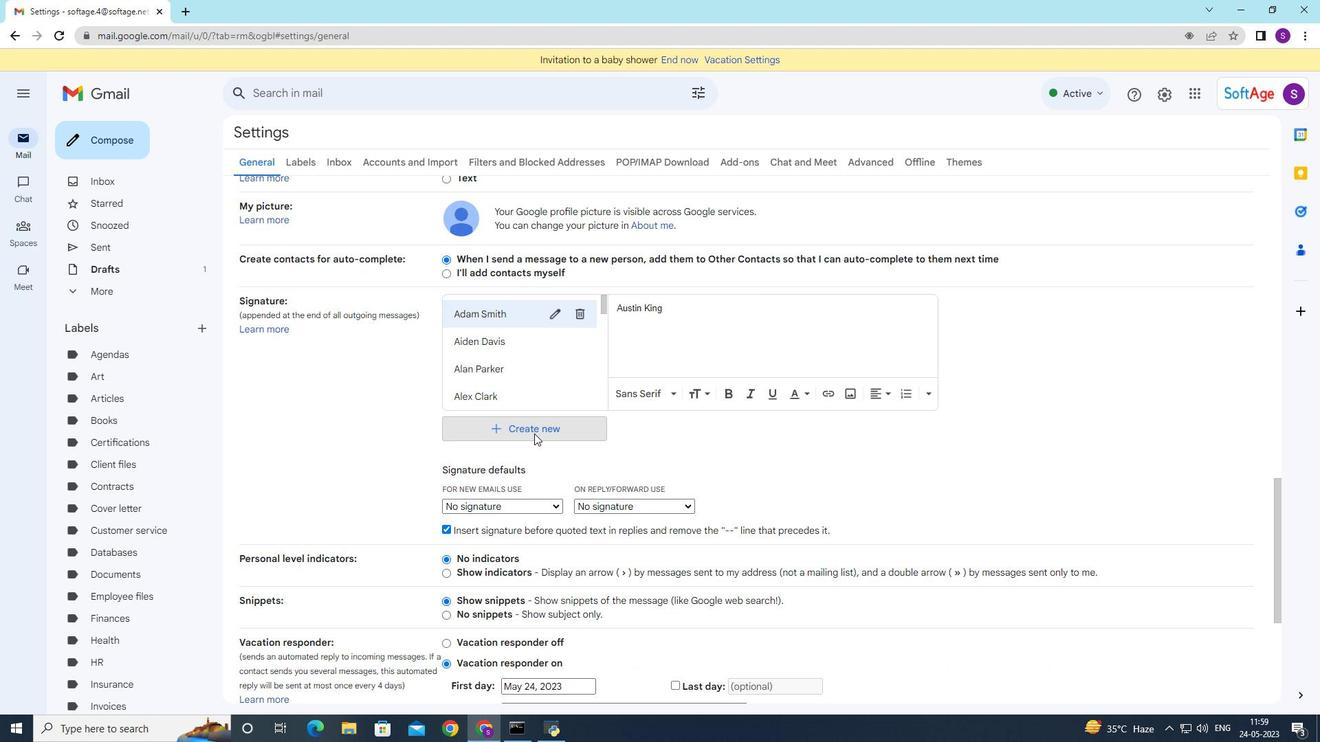 
Action: Key pressed <Key.shift>Clara<Key.space><Key.shift><Key.shift><Key.shift><Key.shift><Key.shift><Key.shift><Key.shift><Key.shift><Key.shift><Key.shift><Key.shift><Key.shift>Davis
Screenshot: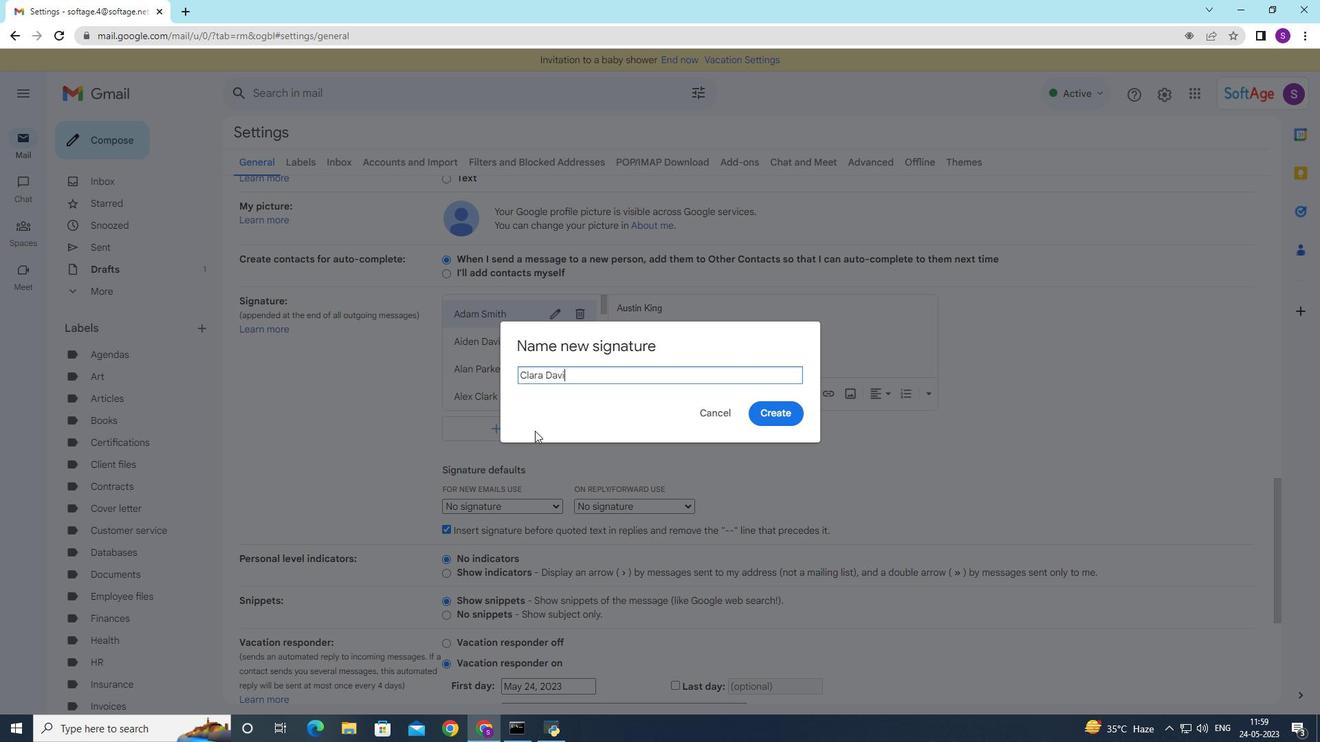 
Action: Mouse moved to (798, 416)
Screenshot: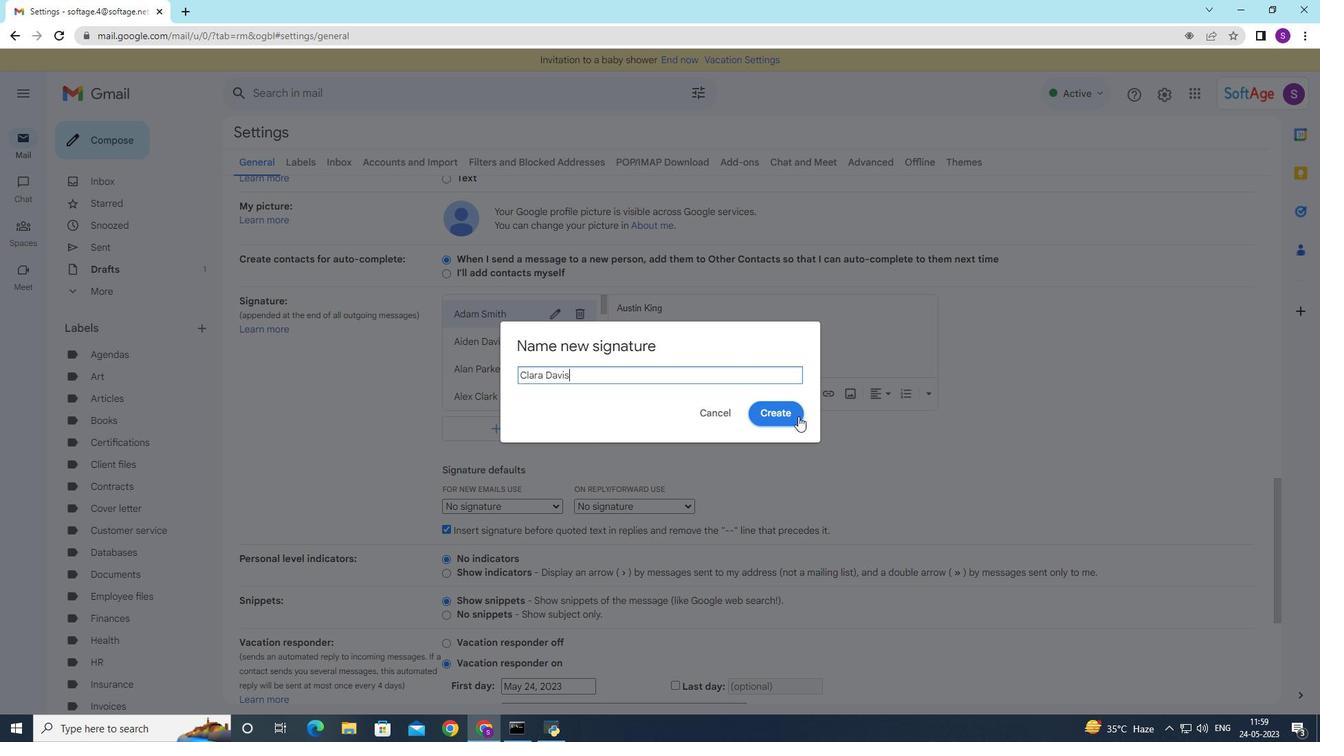 
Action: Mouse pressed left at (798, 416)
Screenshot: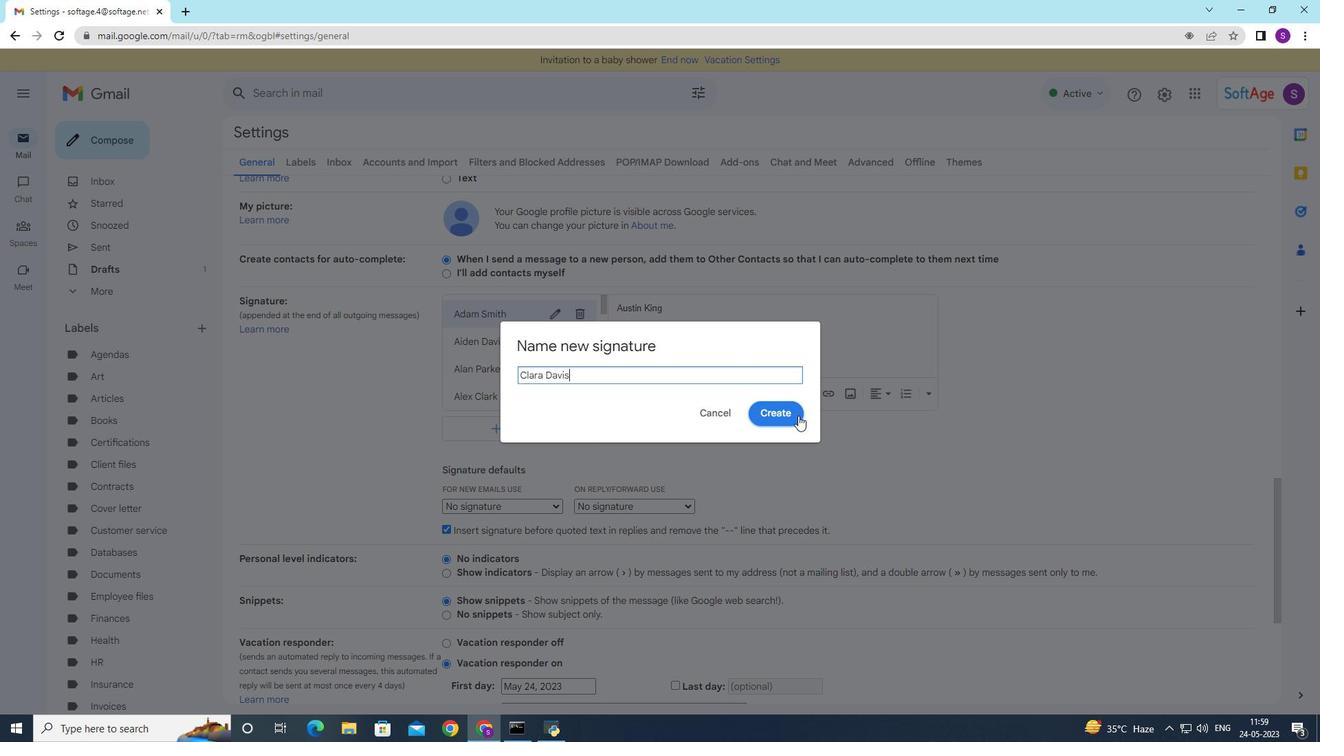 
Action: Mouse moved to (667, 387)
Screenshot: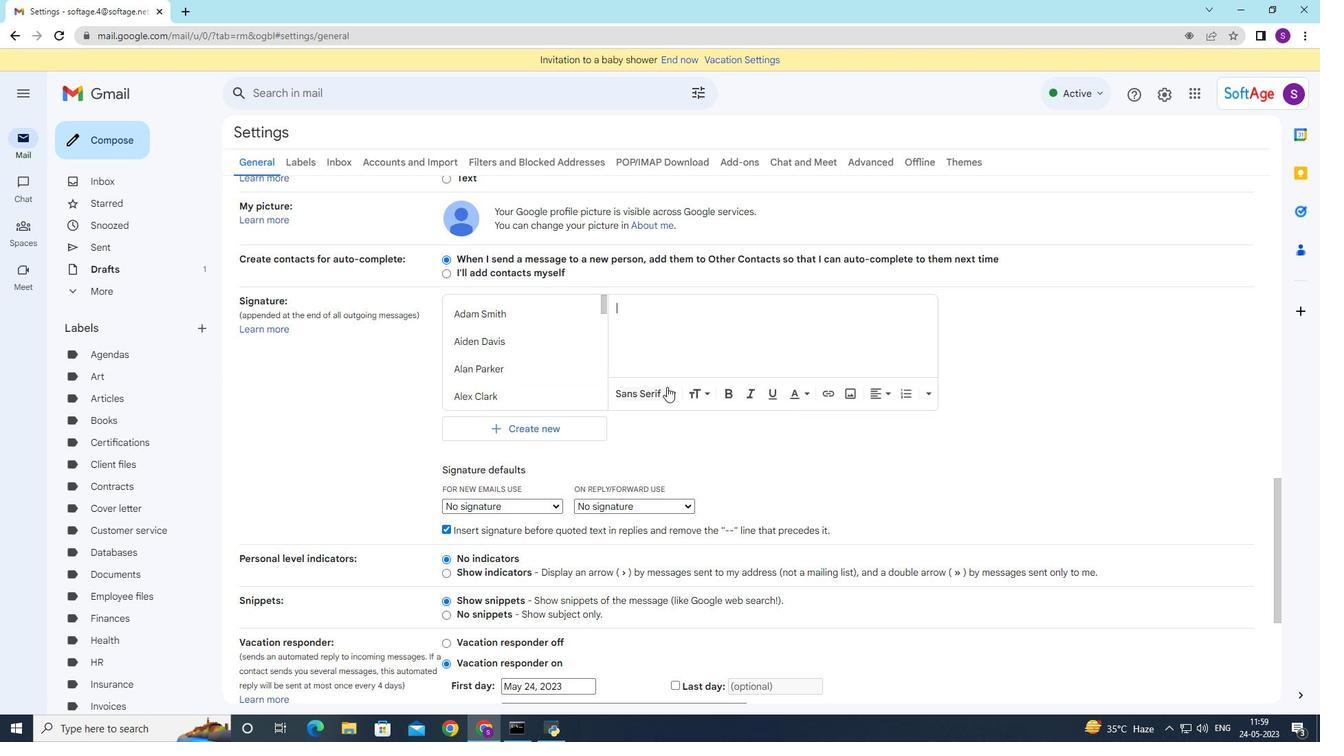 
Action: Key pressed <Key.shift>Clara<Key.space><Key.shift>Davis
Screenshot: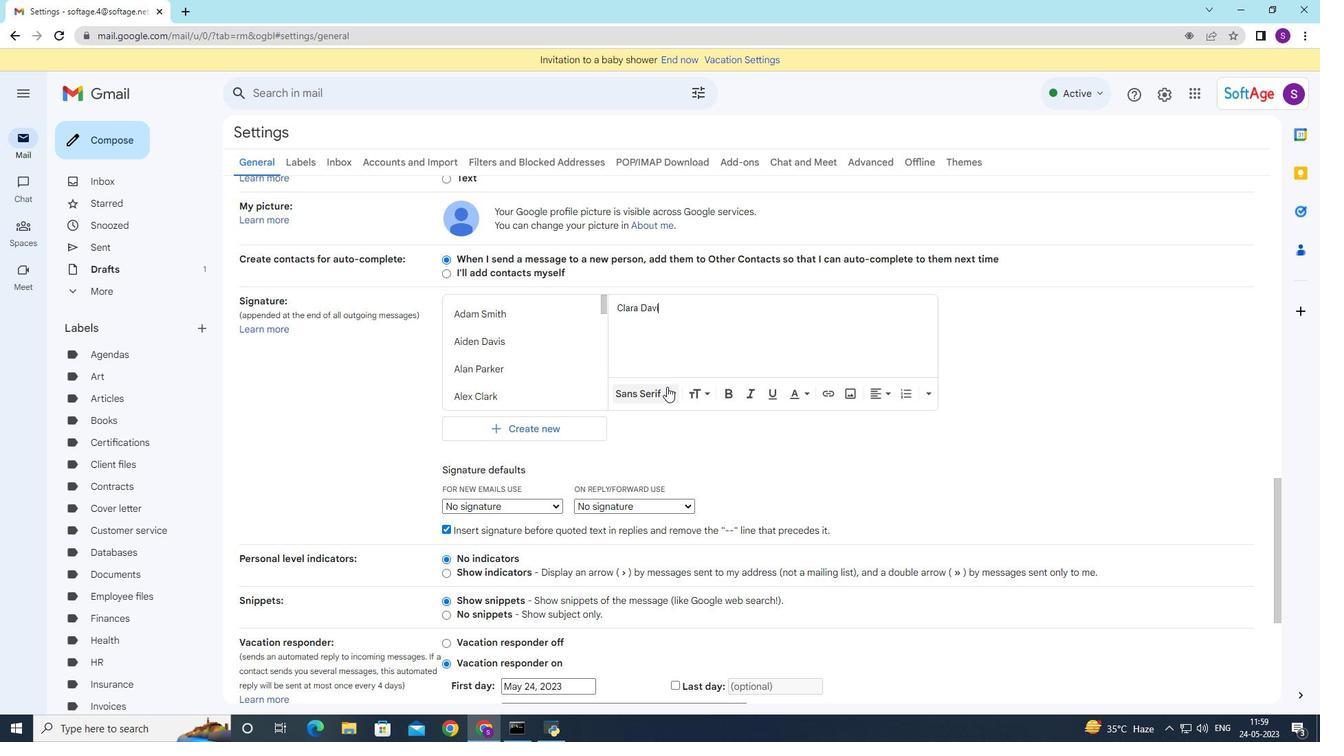 
Action: Mouse moved to (724, 387)
Screenshot: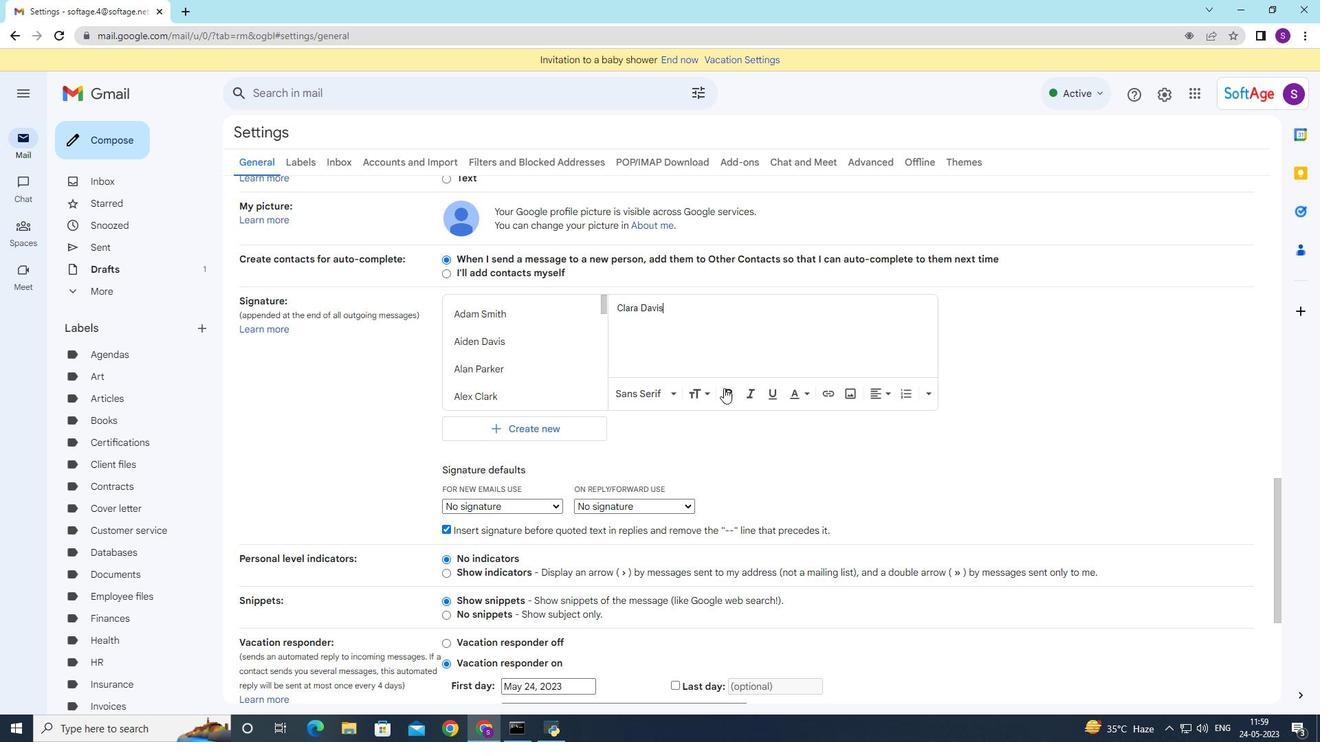 
Action: Mouse scrolled (724, 387) with delta (0, 0)
Screenshot: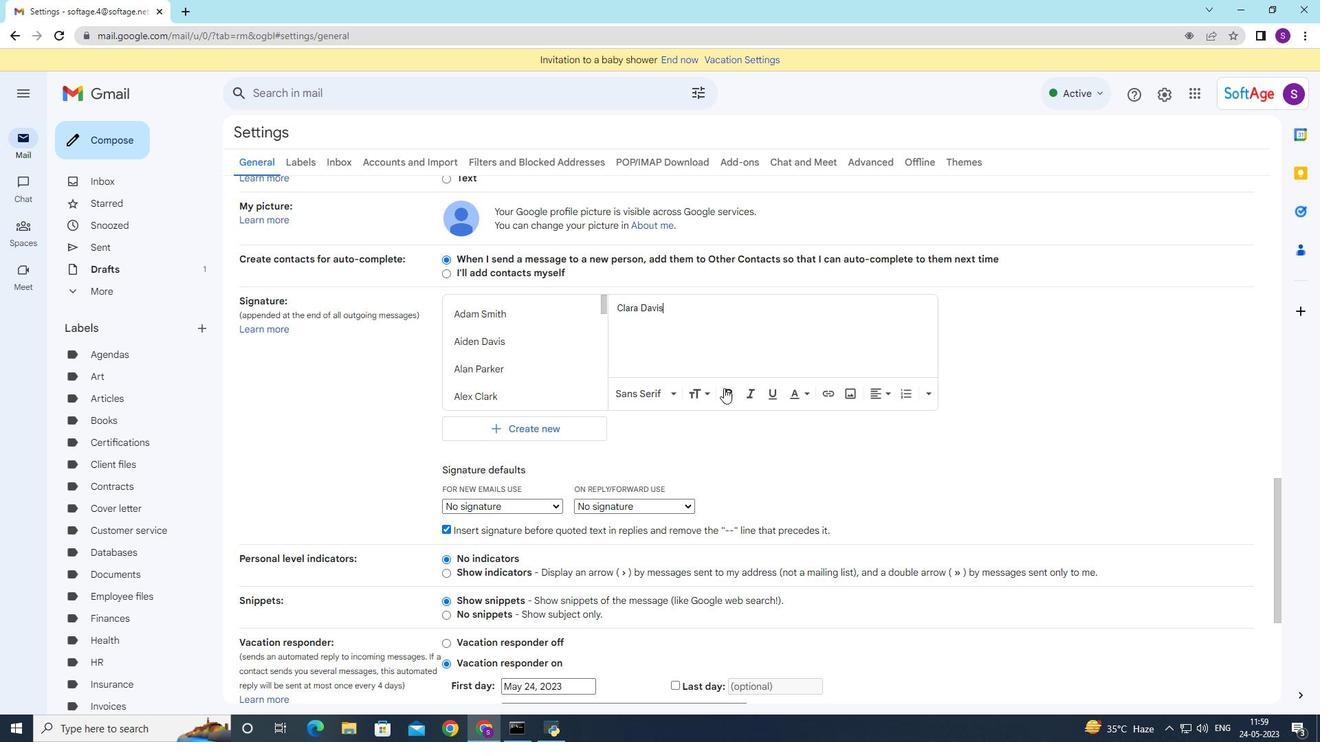 
Action: Mouse moved to (723, 389)
Screenshot: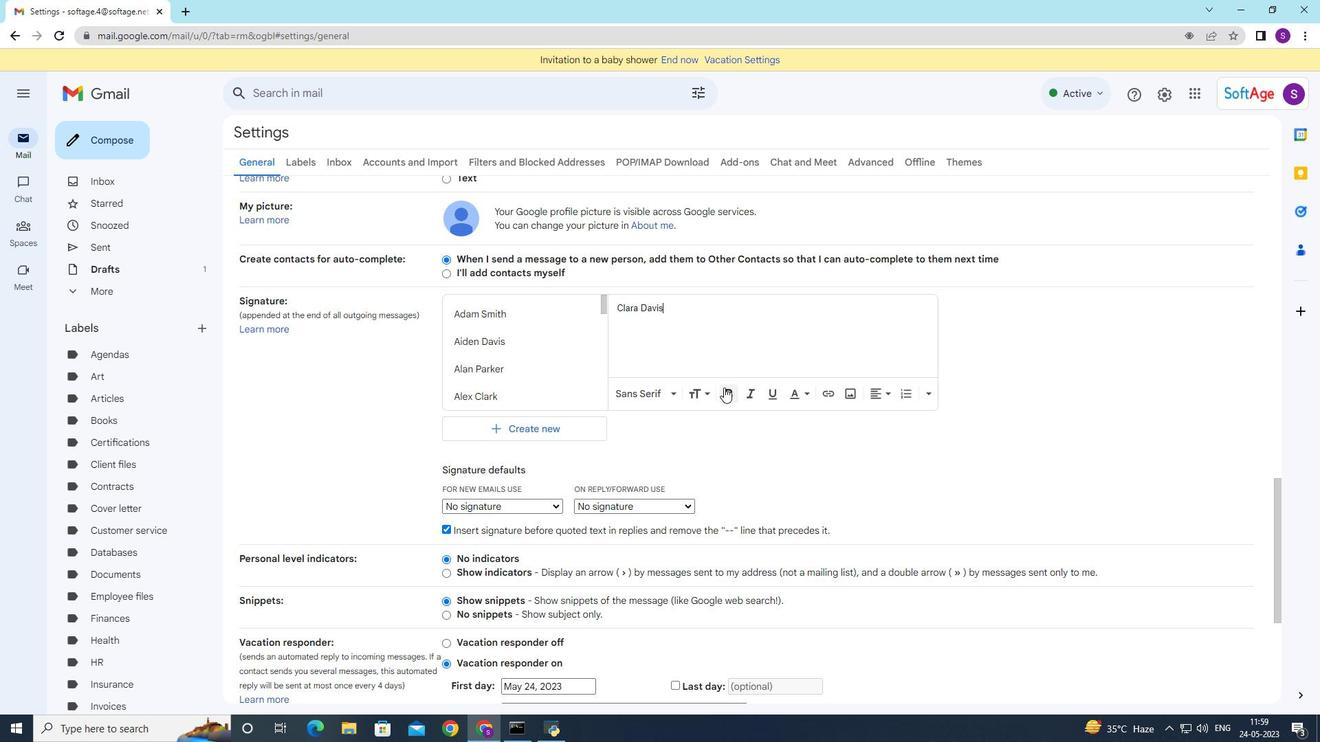 
Action: Mouse scrolled (723, 388) with delta (0, 0)
Screenshot: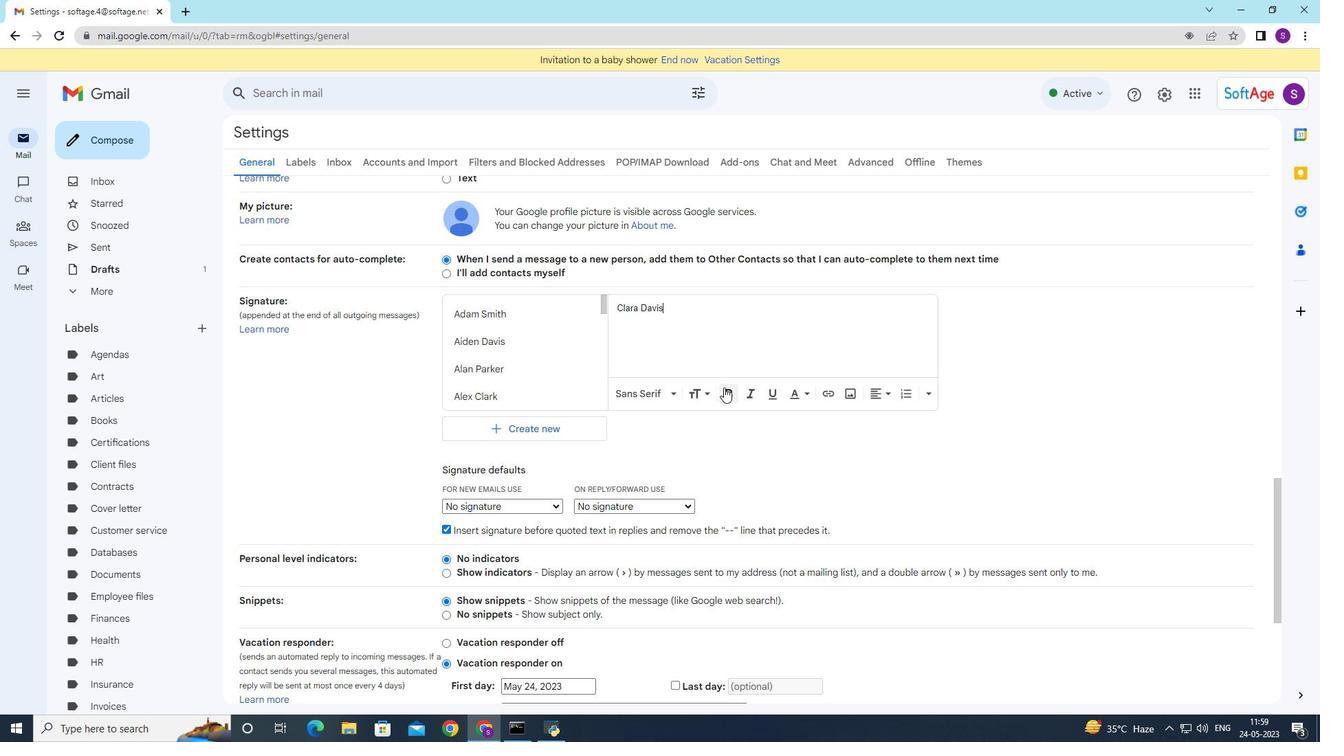 
Action: Mouse moved to (722, 390)
Screenshot: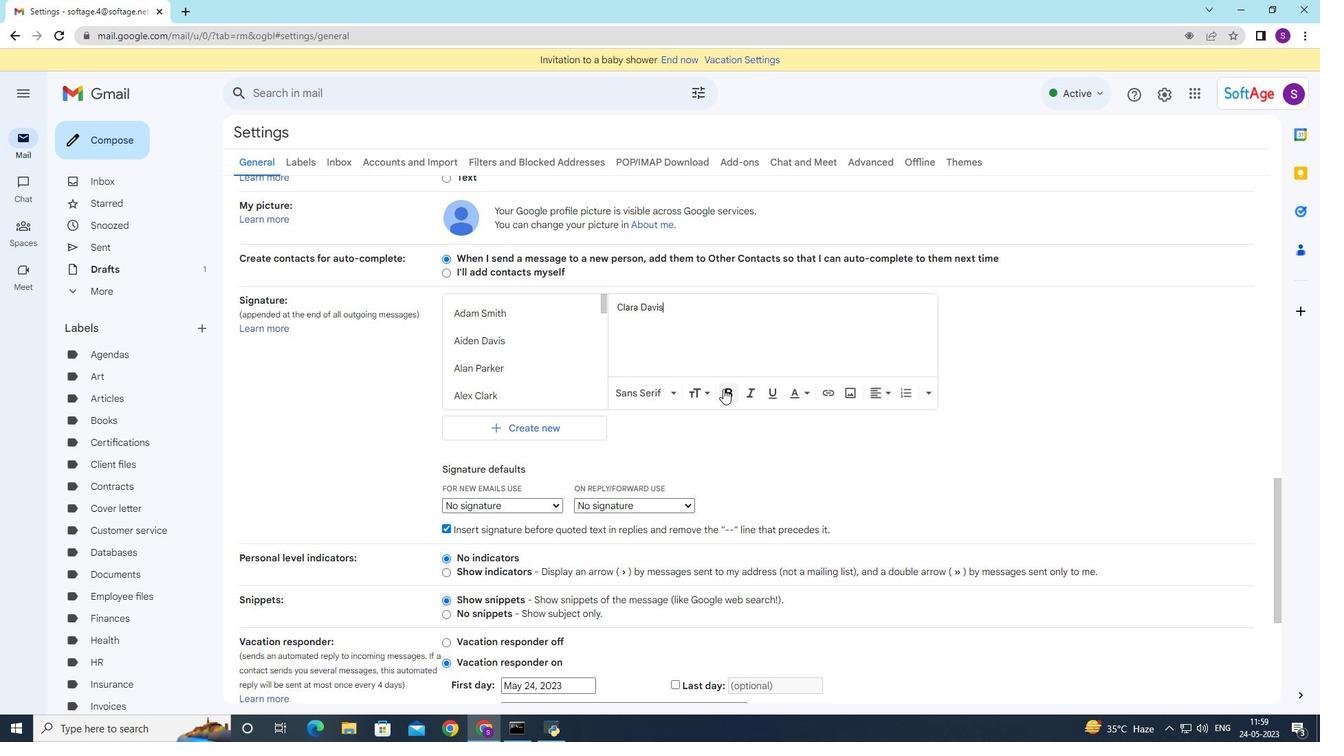 
Action: Mouse scrolled (722, 389) with delta (0, 0)
Screenshot: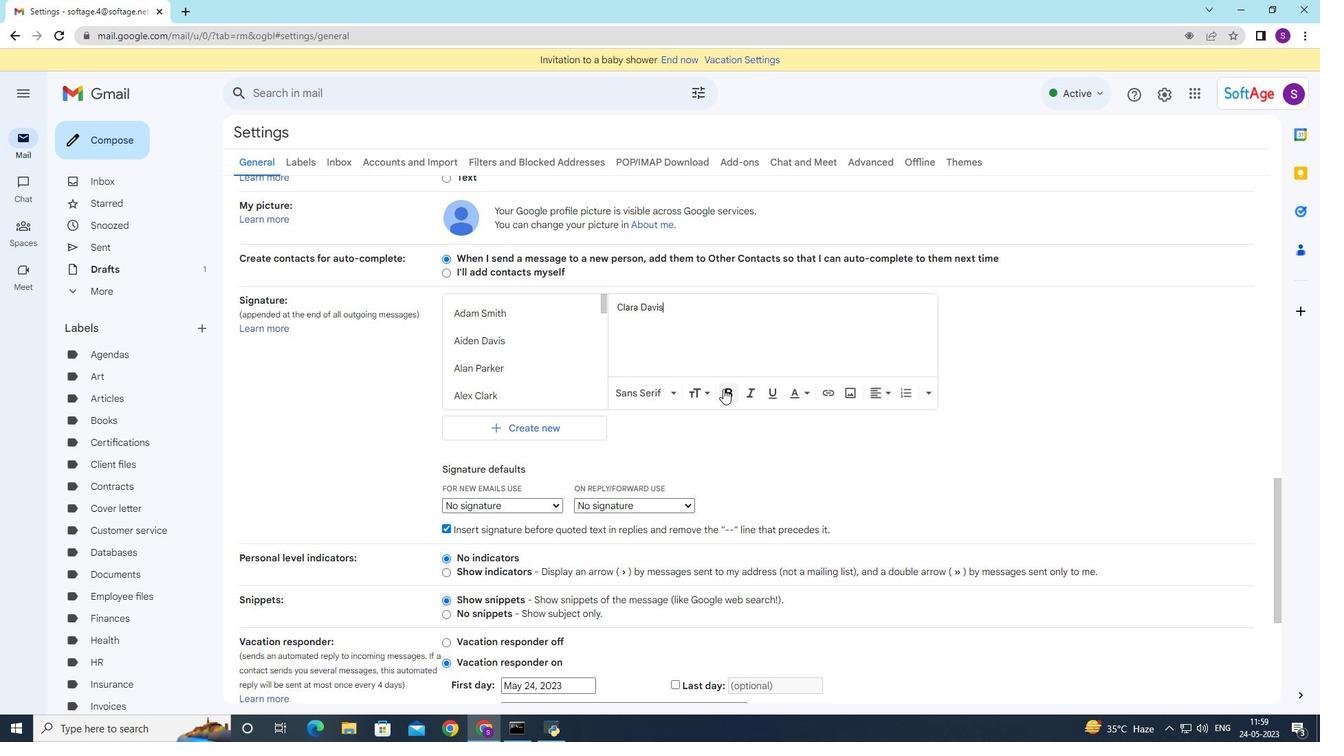 
Action: Mouse moved to (722, 390)
Screenshot: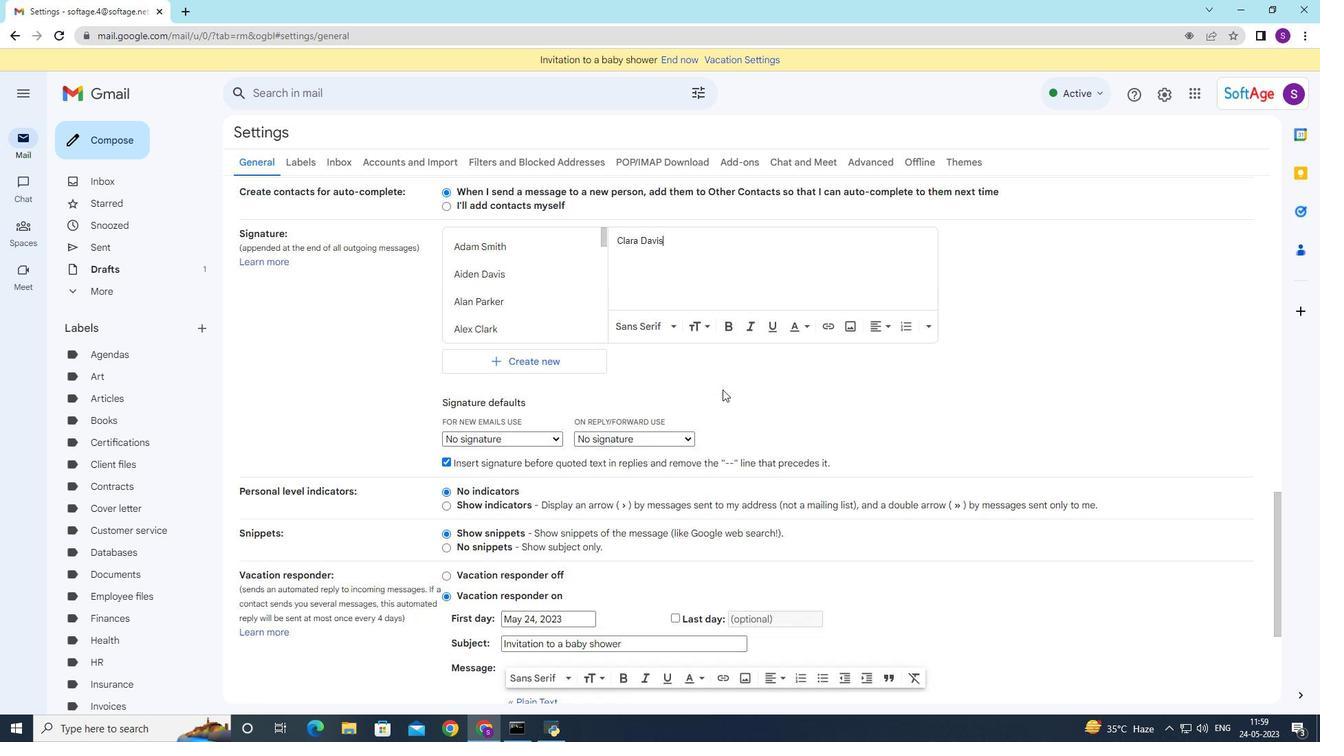 
Action: Mouse scrolled (722, 390) with delta (0, 0)
Screenshot: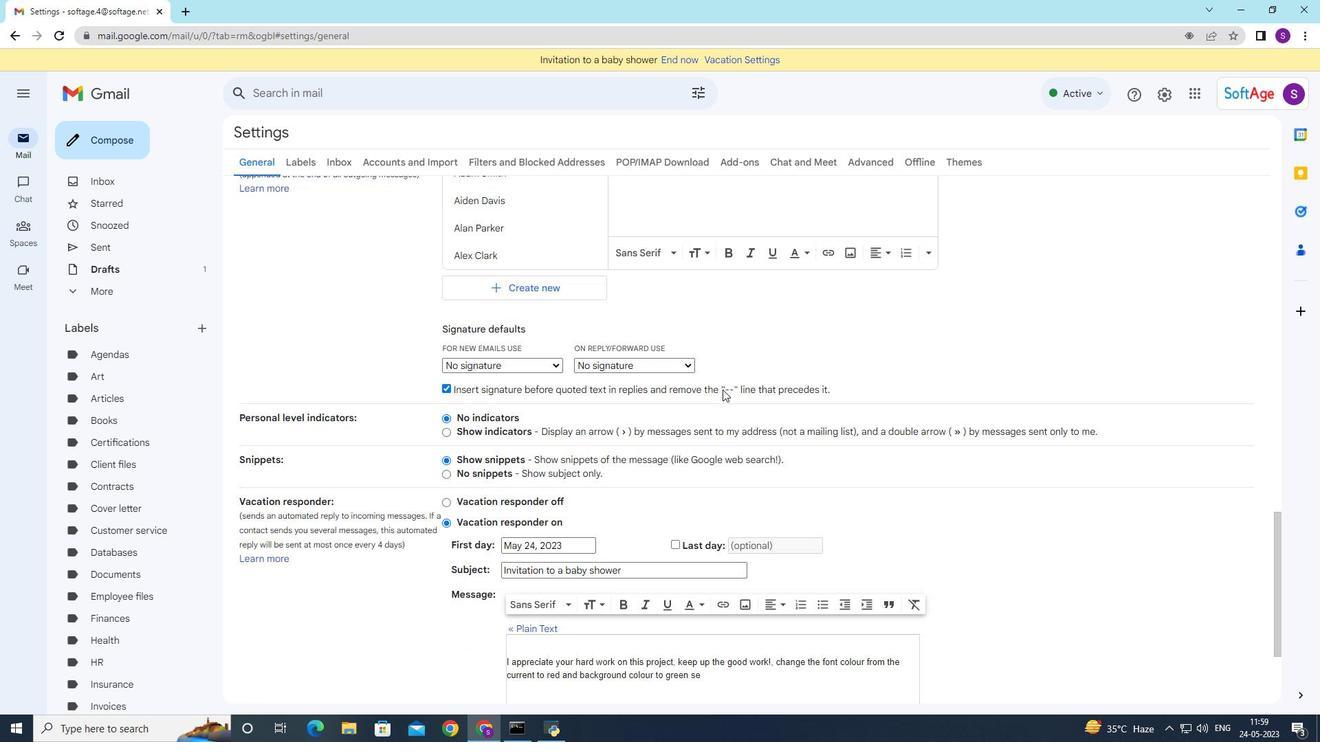 
Action: Mouse moved to (712, 398)
Screenshot: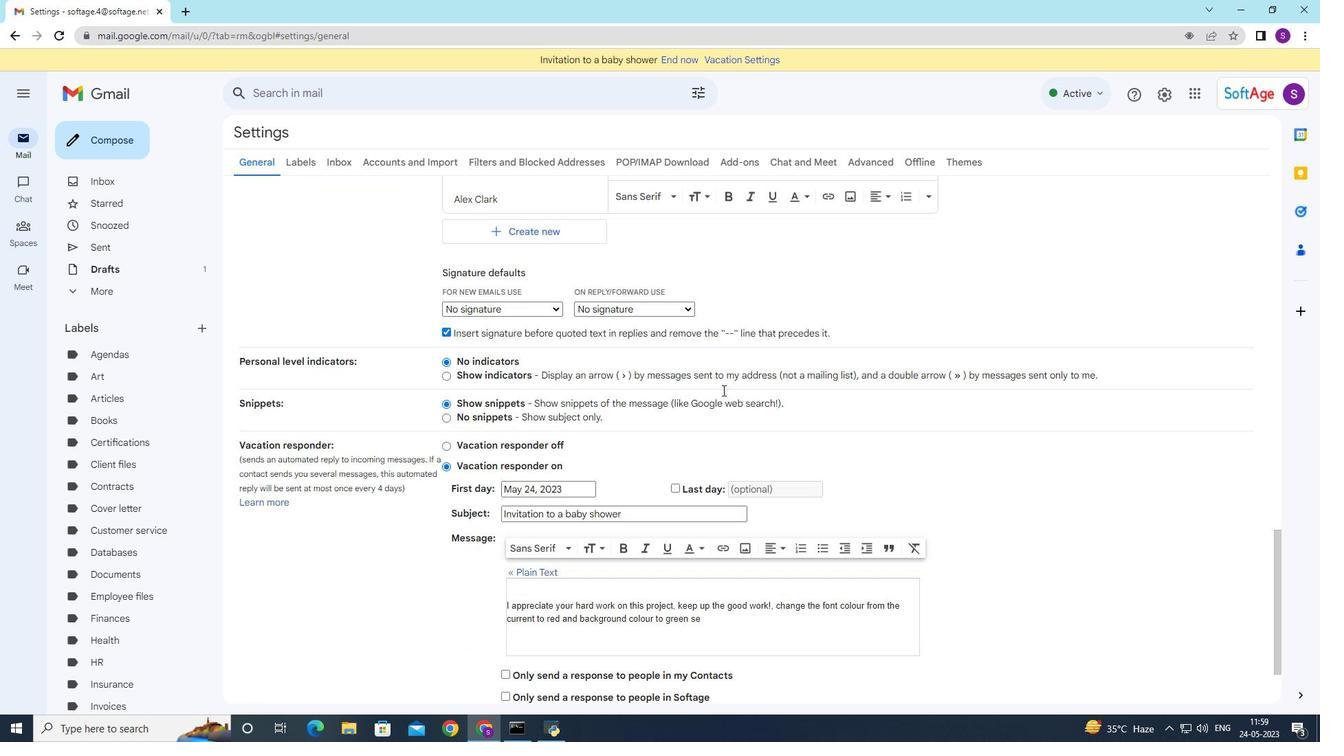 
Action: Mouse scrolled (715, 398) with delta (0, 0)
Screenshot: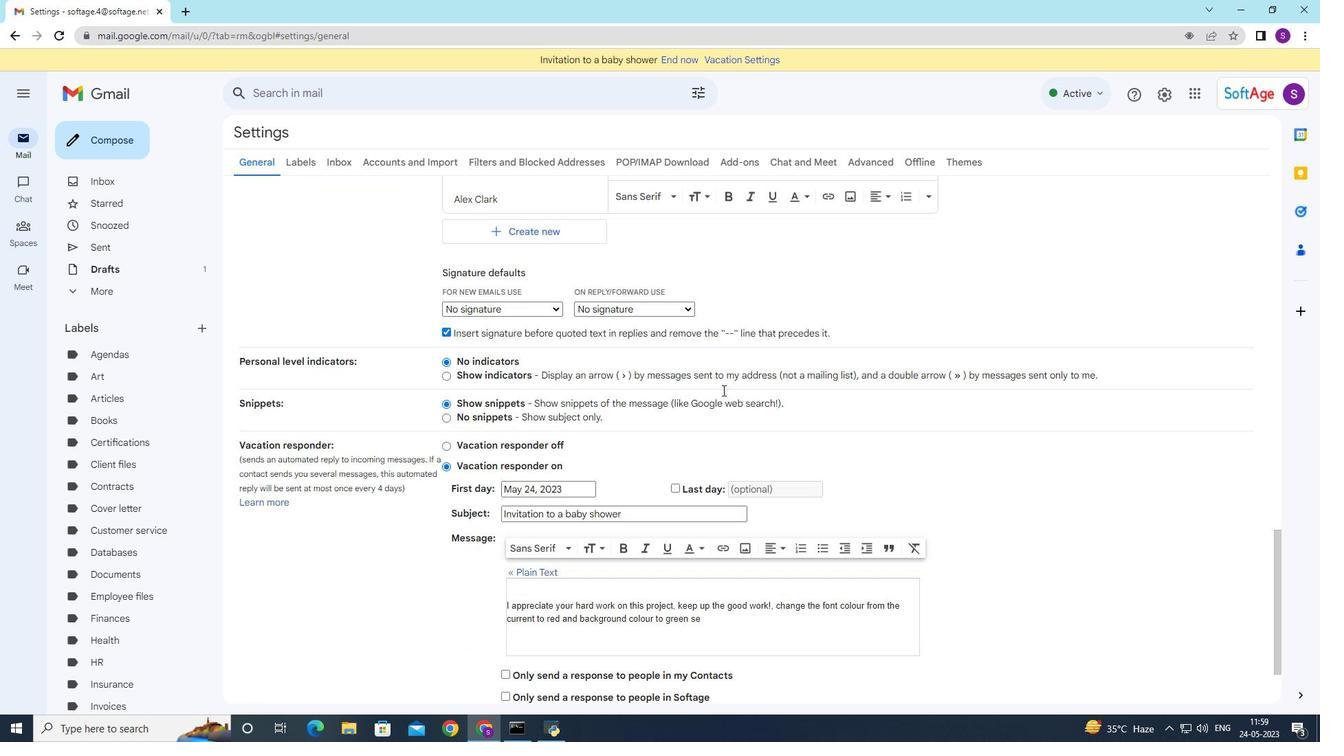 
Action: Mouse moved to (705, 403)
Screenshot: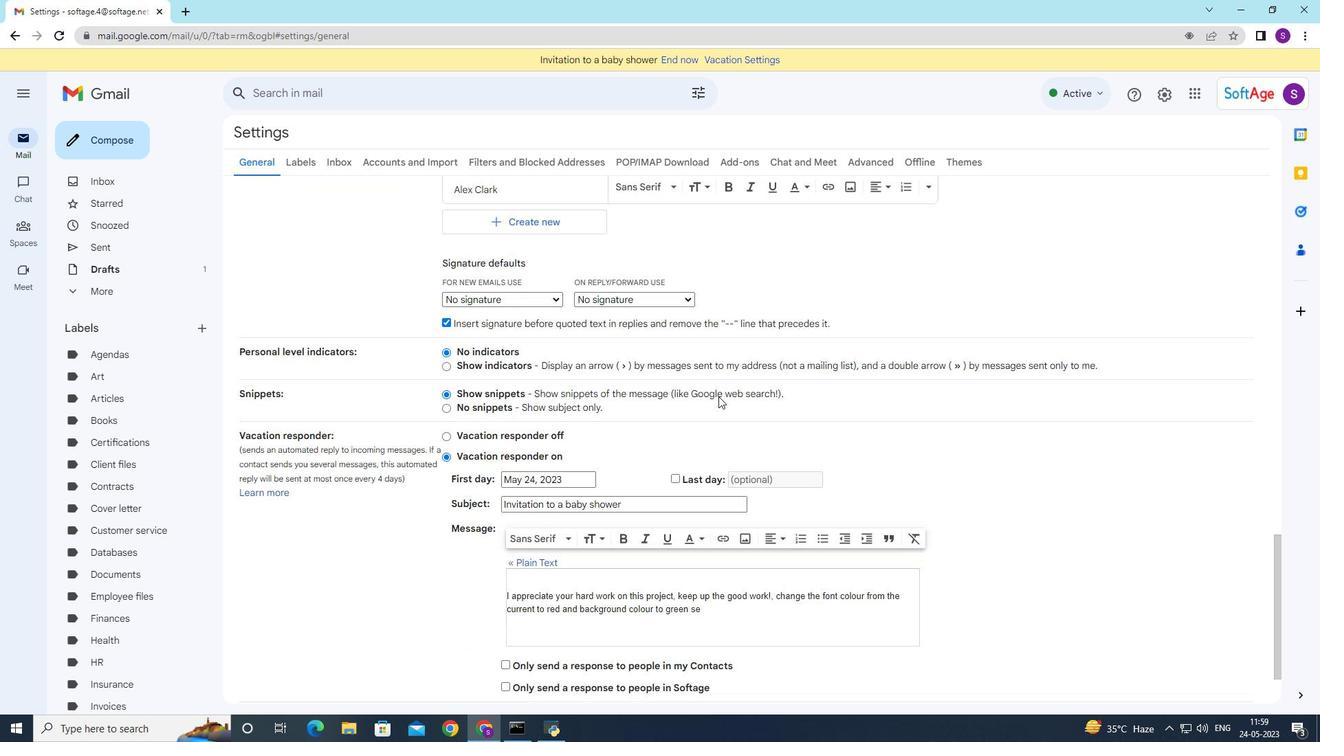 
Action: Mouse scrolled (705, 402) with delta (0, 0)
Screenshot: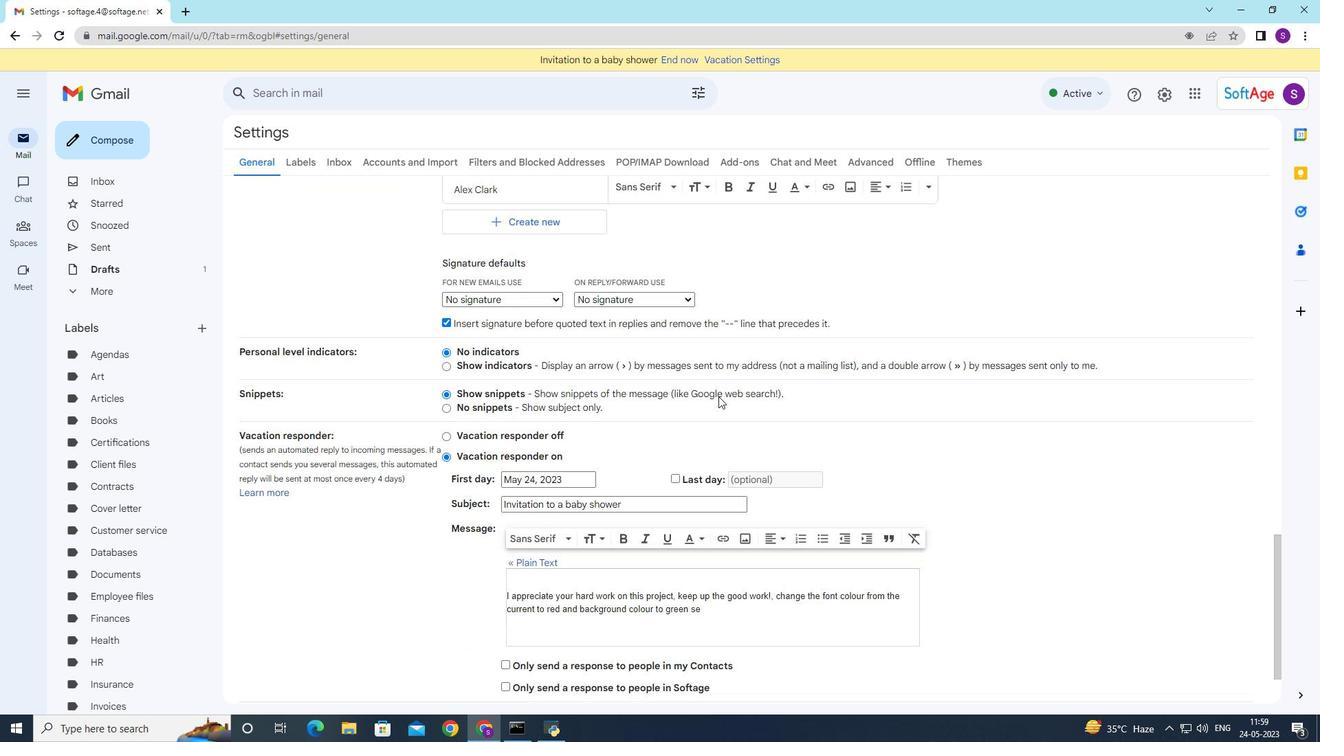 
Action: Mouse moved to (700, 412)
Screenshot: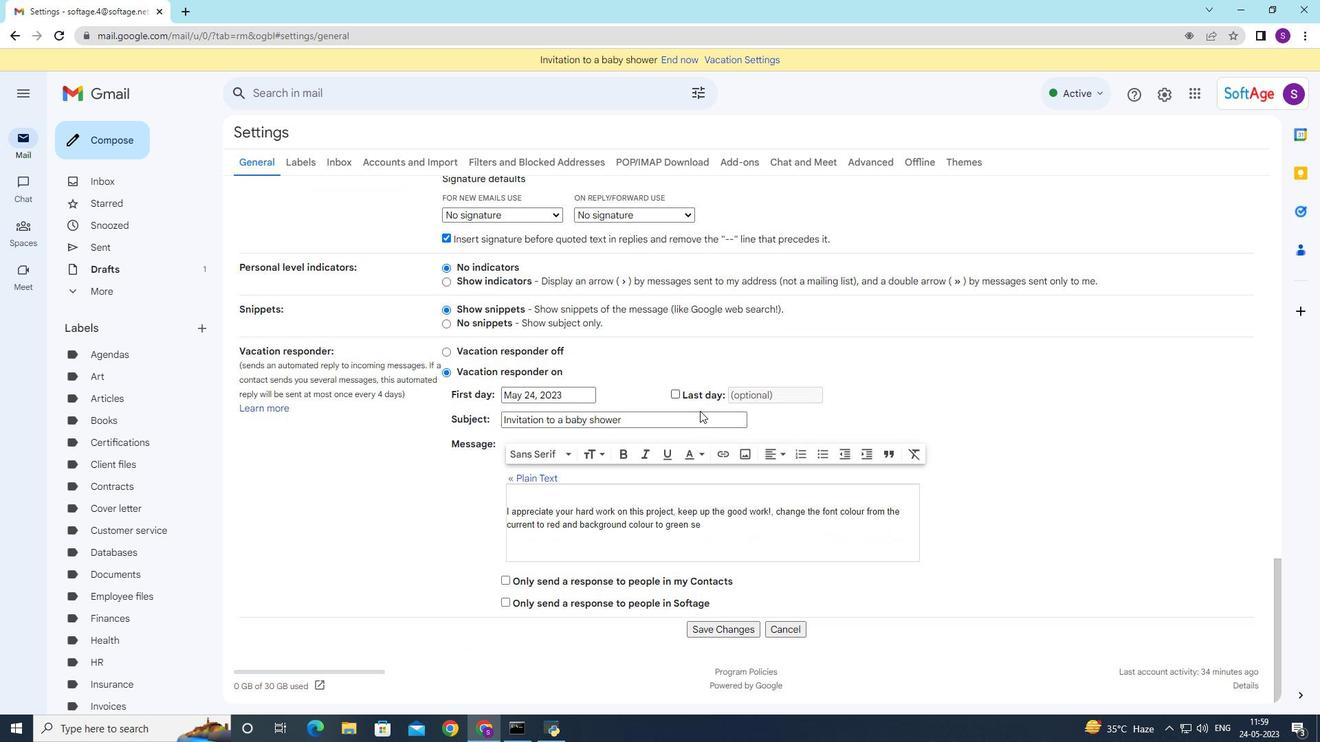 
Action: Mouse scrolled (700, 411) with delta (0, 0)
Screenshot: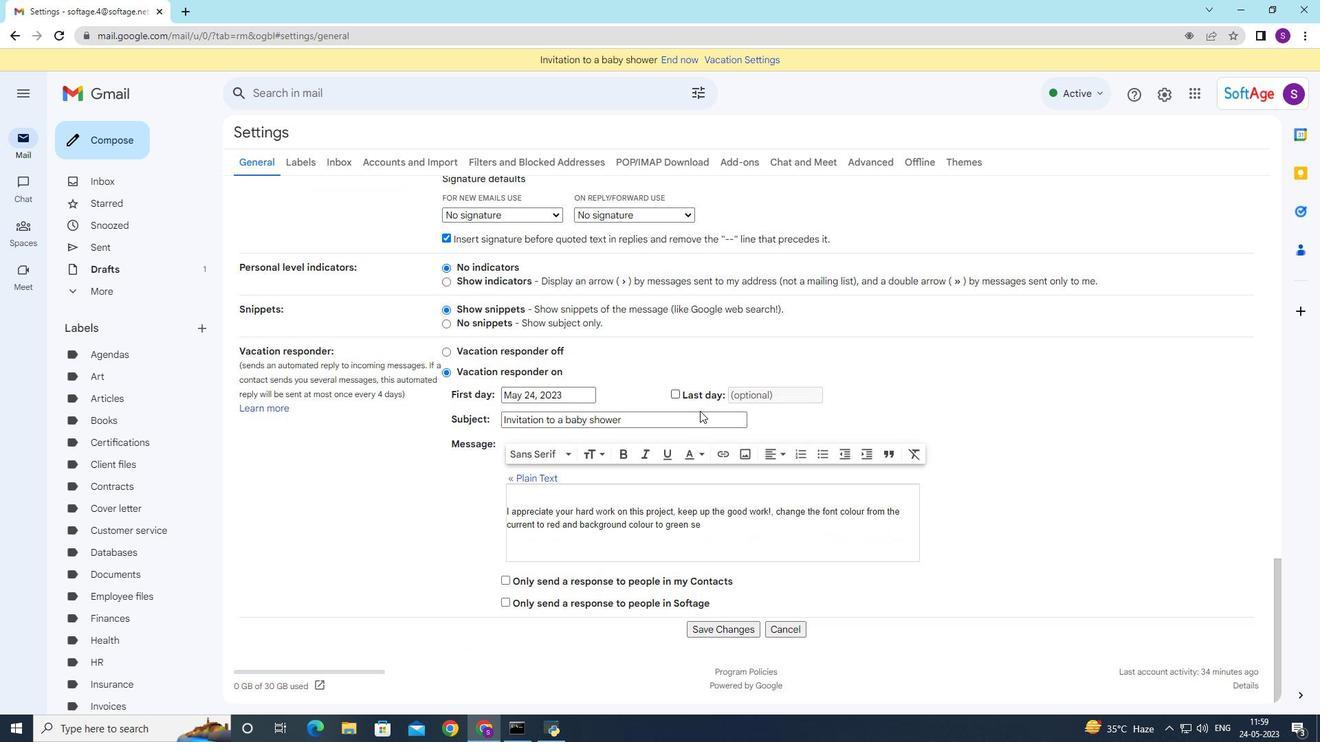 
Action: Mouse moved to (700, 412)
Screenshot: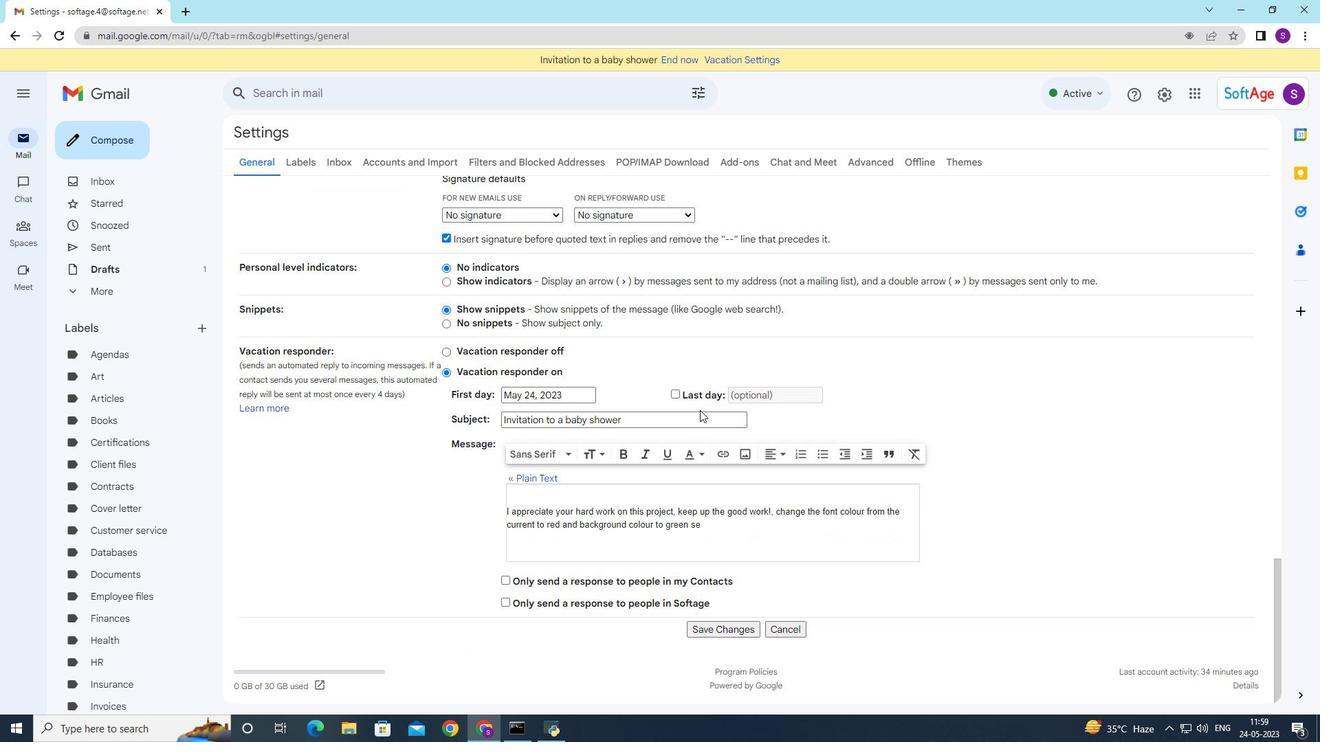 
Action: Mouse scrolled (700, 412) with delta (0, 0)
Screenshot: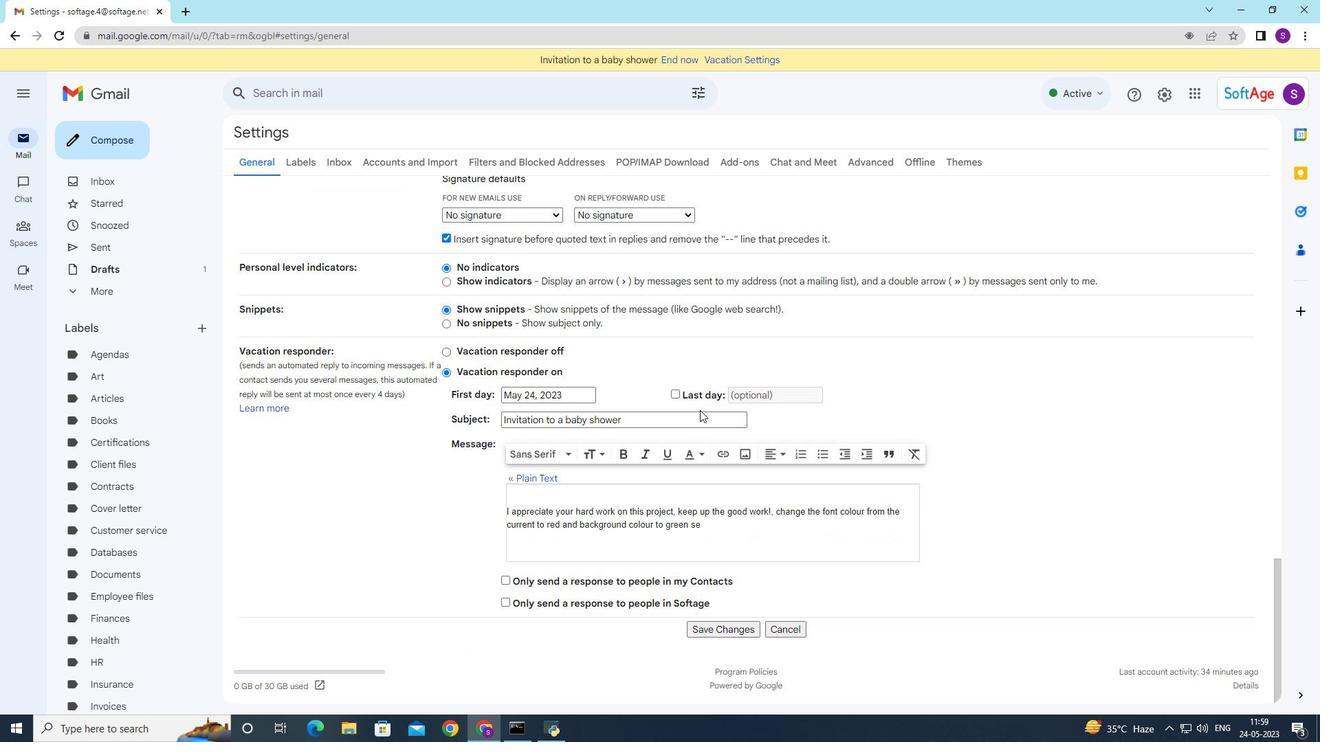 
Action: Mouse moved to (709, 632)
Screenshot: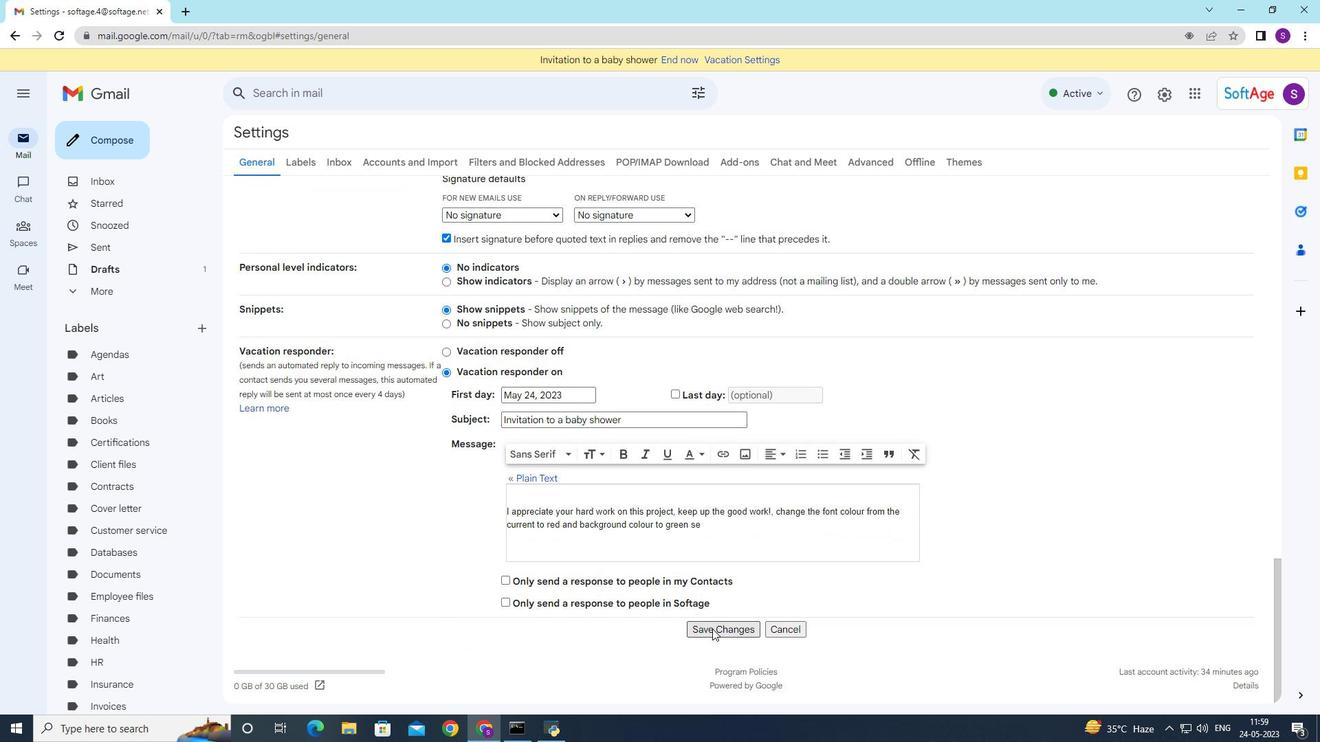 
Action: Mouse pressed left at (709, 632)
Screenshot: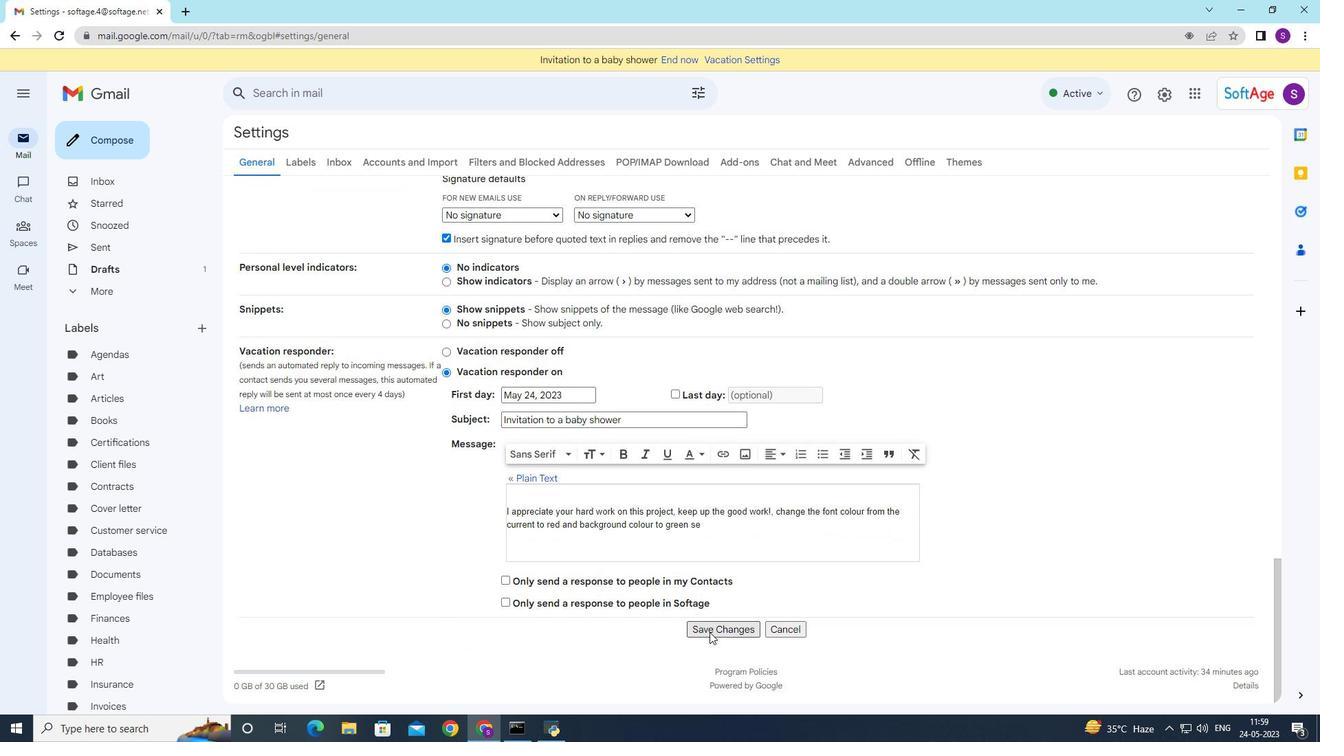 
Action: Mouse moved to (127, 144)
Screenshot: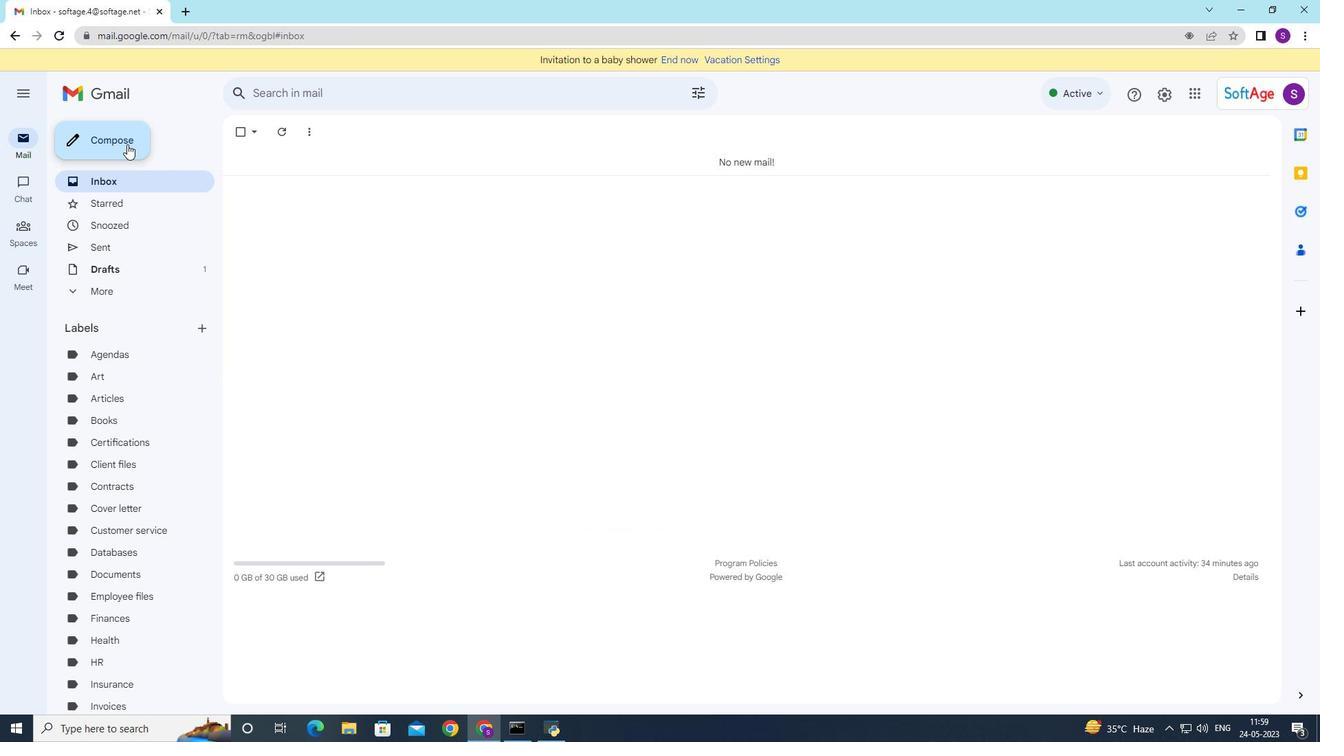 
Action: Mouse pressed left at (127, 144)
Screenshot: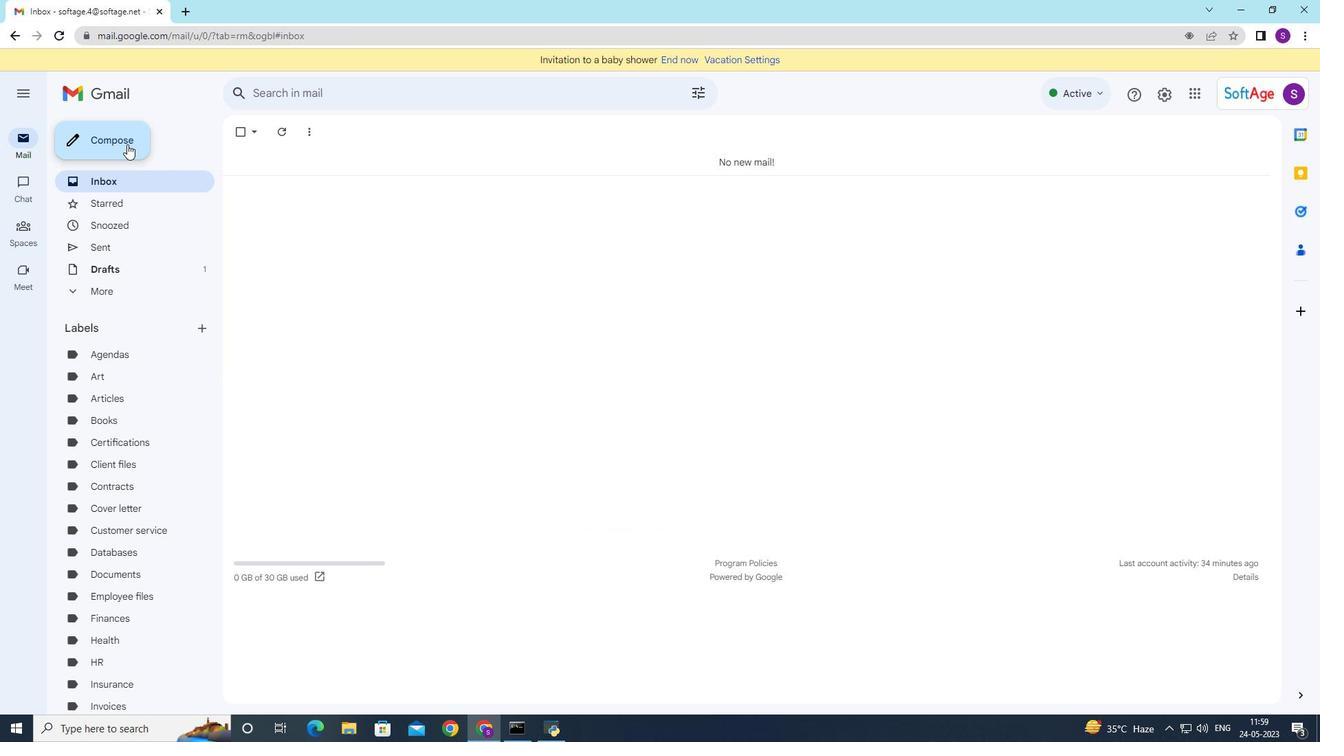 
Action: Mouse moved to (886, 363)
Screenshot: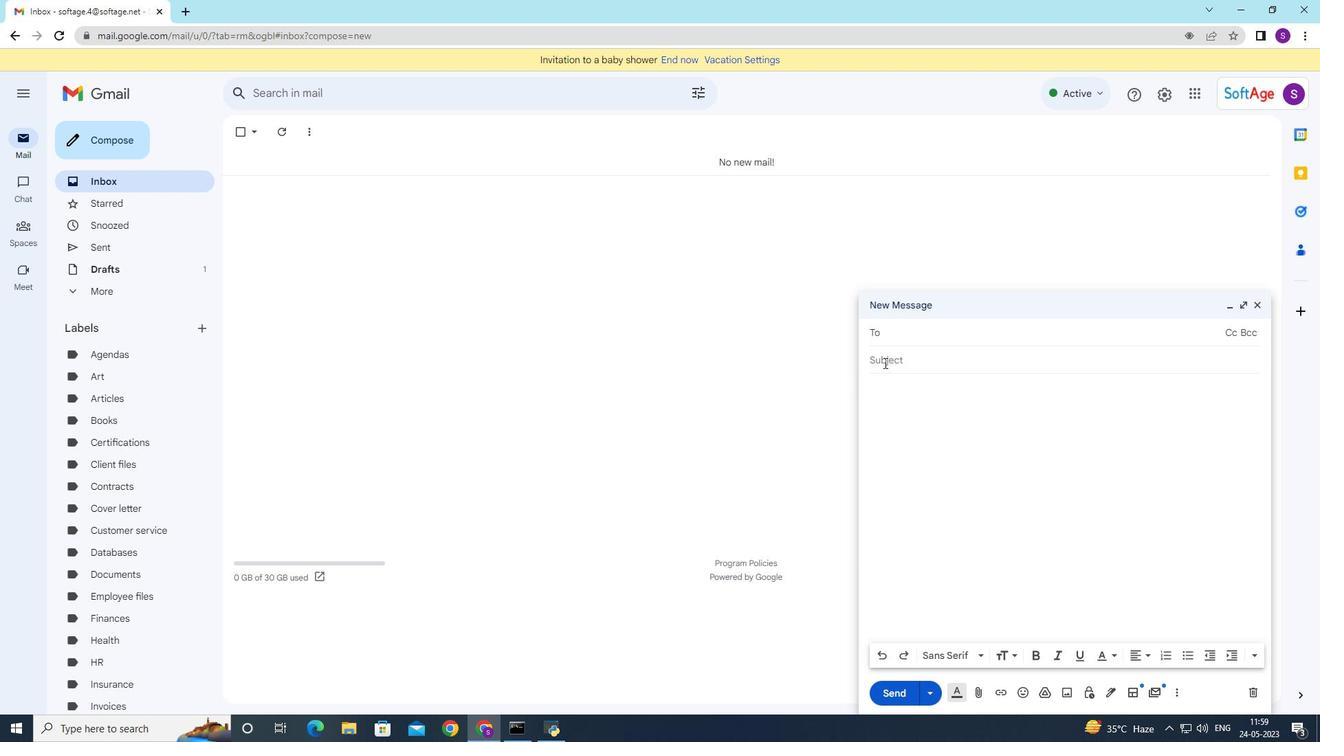 
Action: Mouse pressed left at (886, 363)
Screenshot: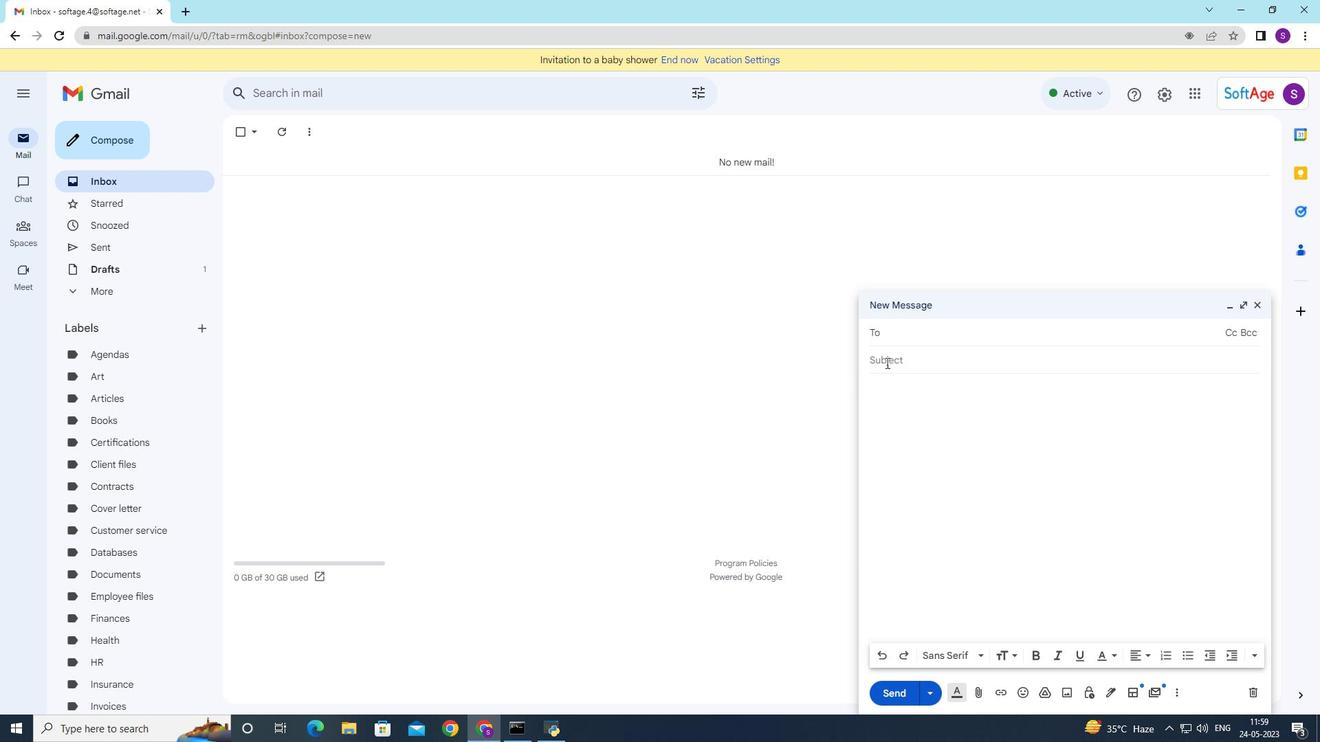 
Action: Mouse moved to (885, 365)
Screenshot: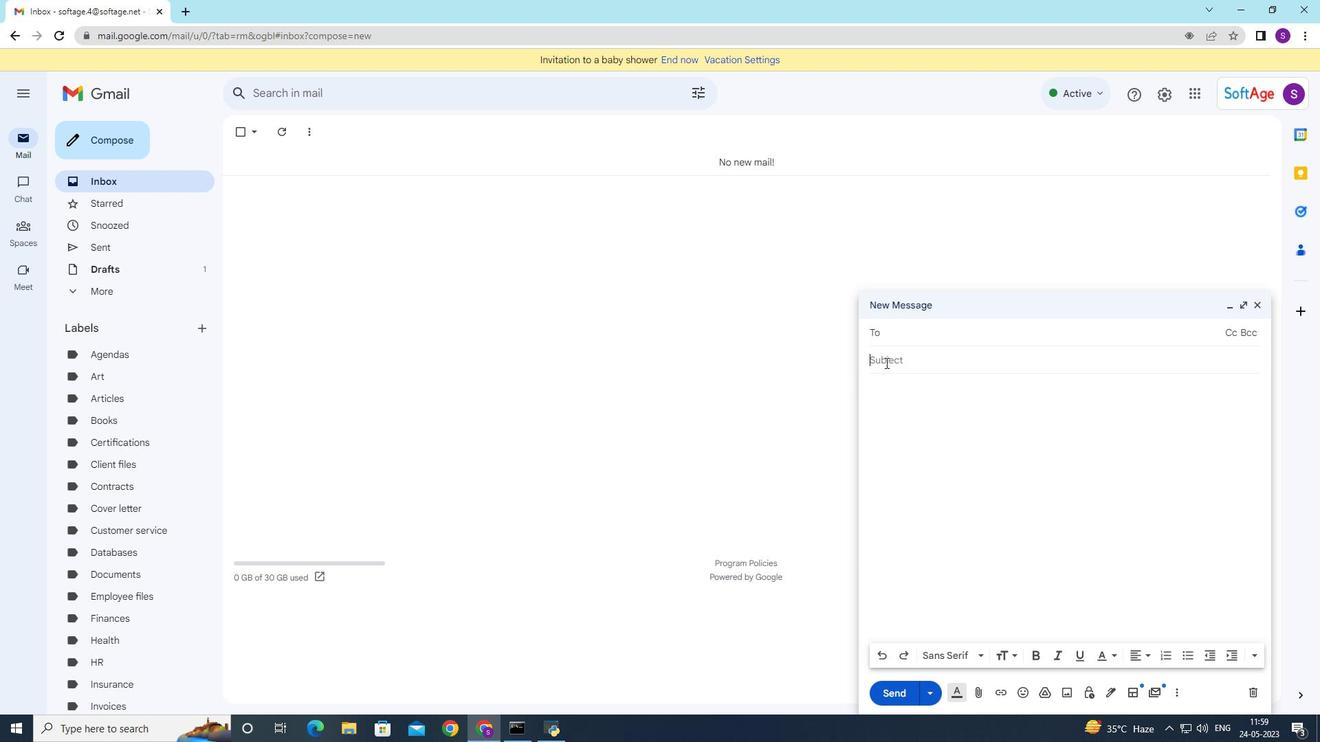 
Action: Key pressed <Key.shift><Key.shift><Key.shift><Key.shift><Key.shift><Key.shift><Key.shift><Key.shift><Key.shift><Key.shift>Follow-up<Key.space>on<Key.space>the<Key.space>suggestion<Key.space>
Screenshot: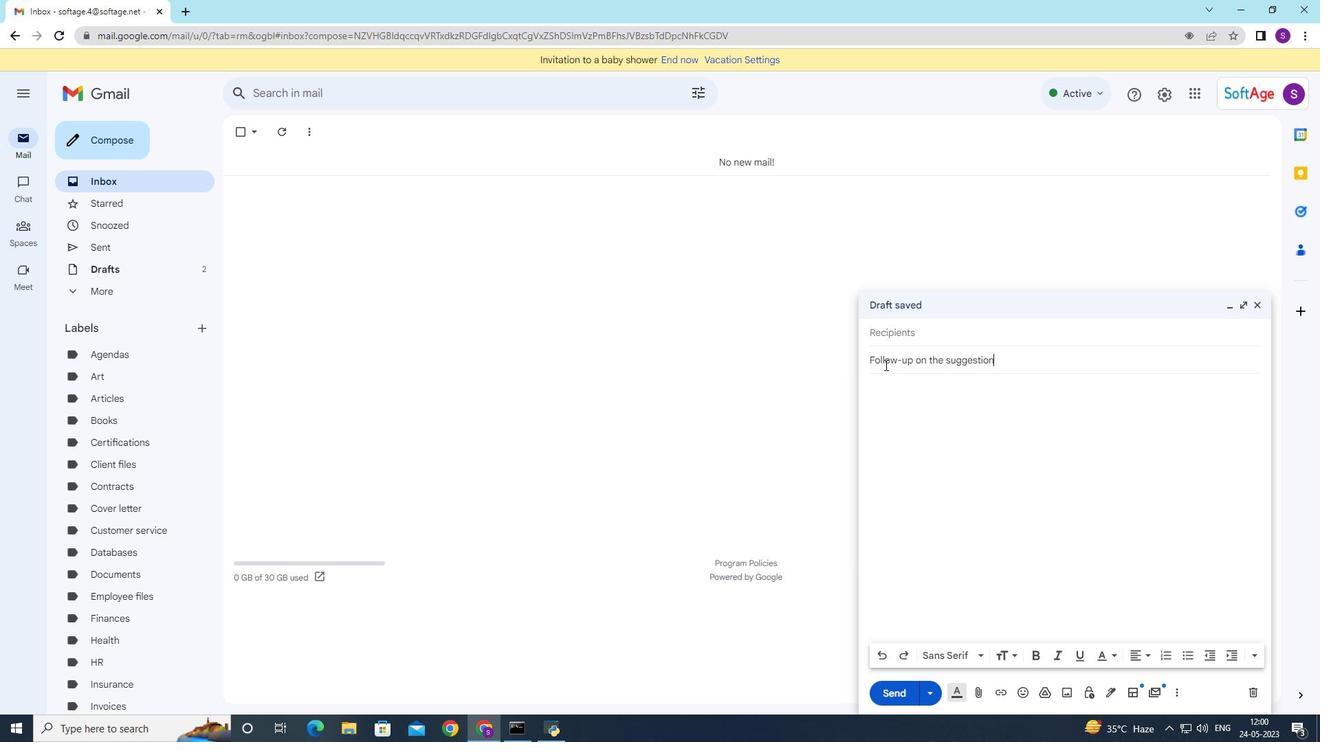 
Action: Mouse moved to (1112, 693)
Screenshot: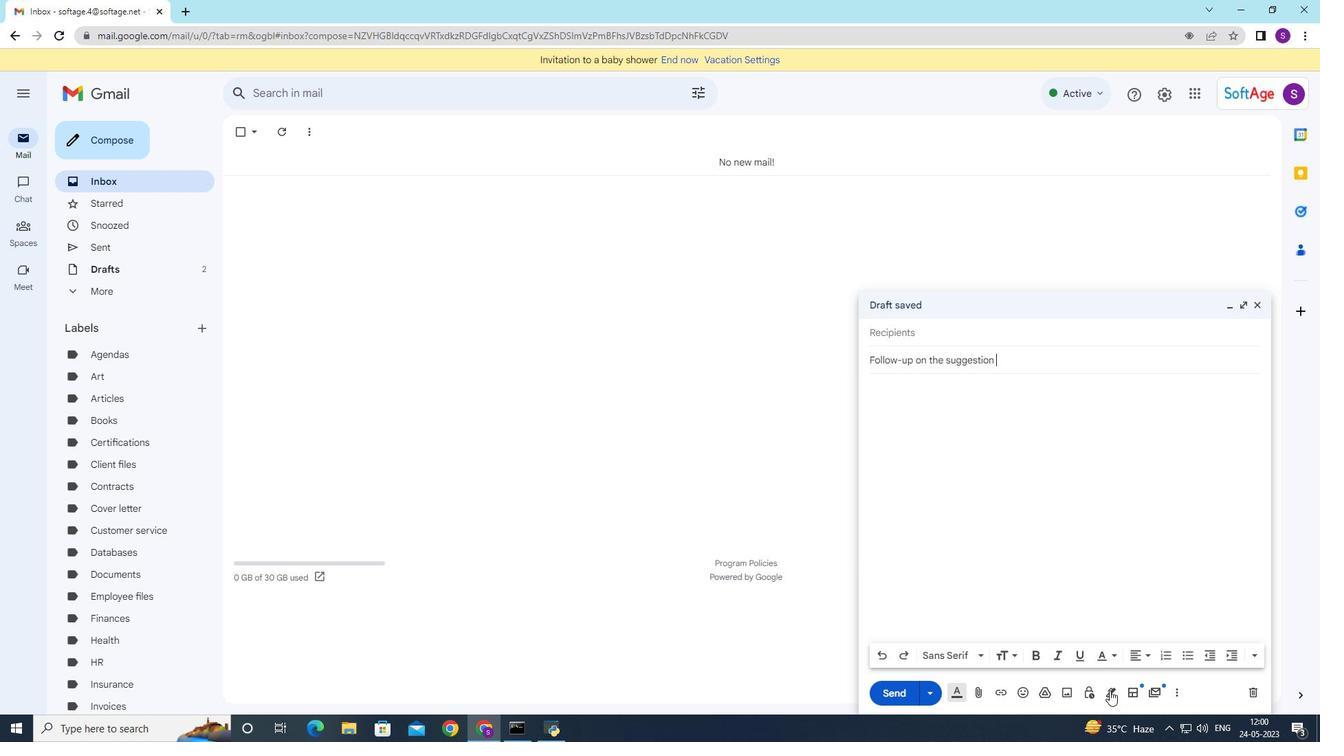 
Action: Mouse pressed left at (1112, 693)
Screenshot: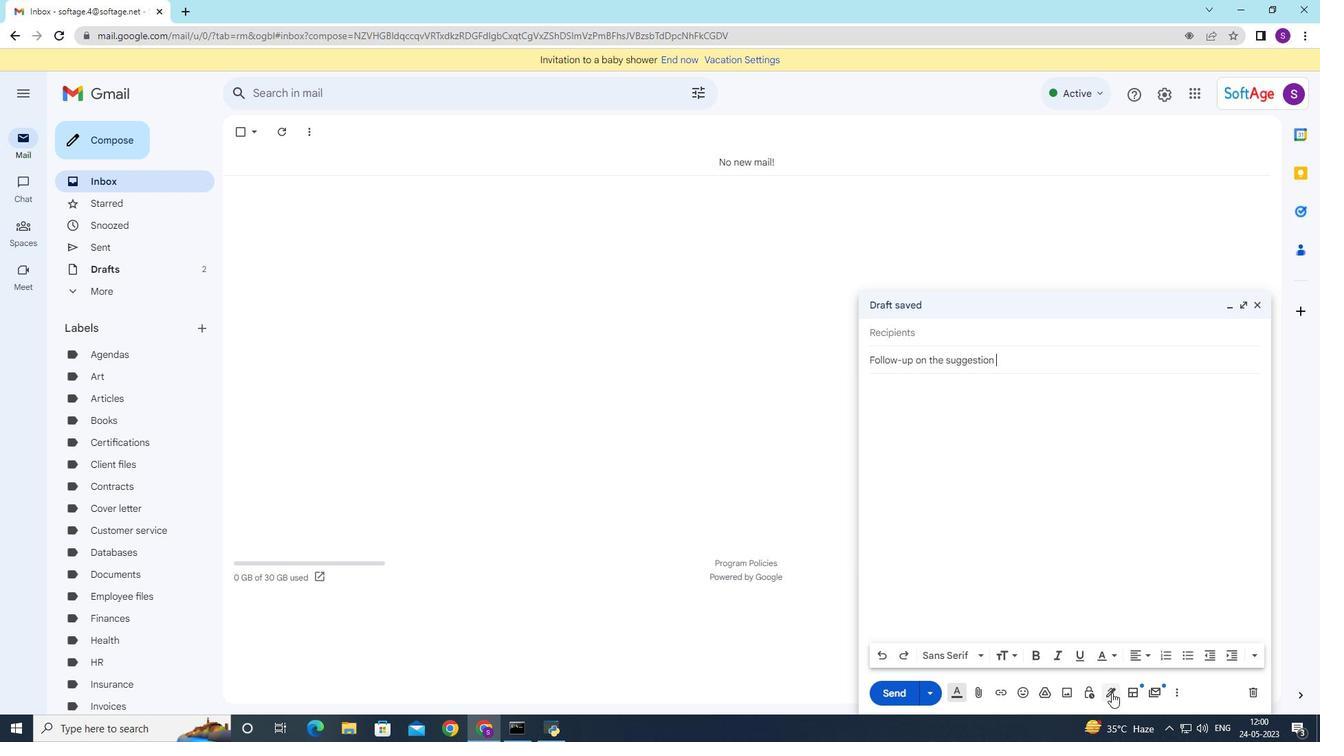 
Action: Mouse moved to (1172, 584)
Screenshot: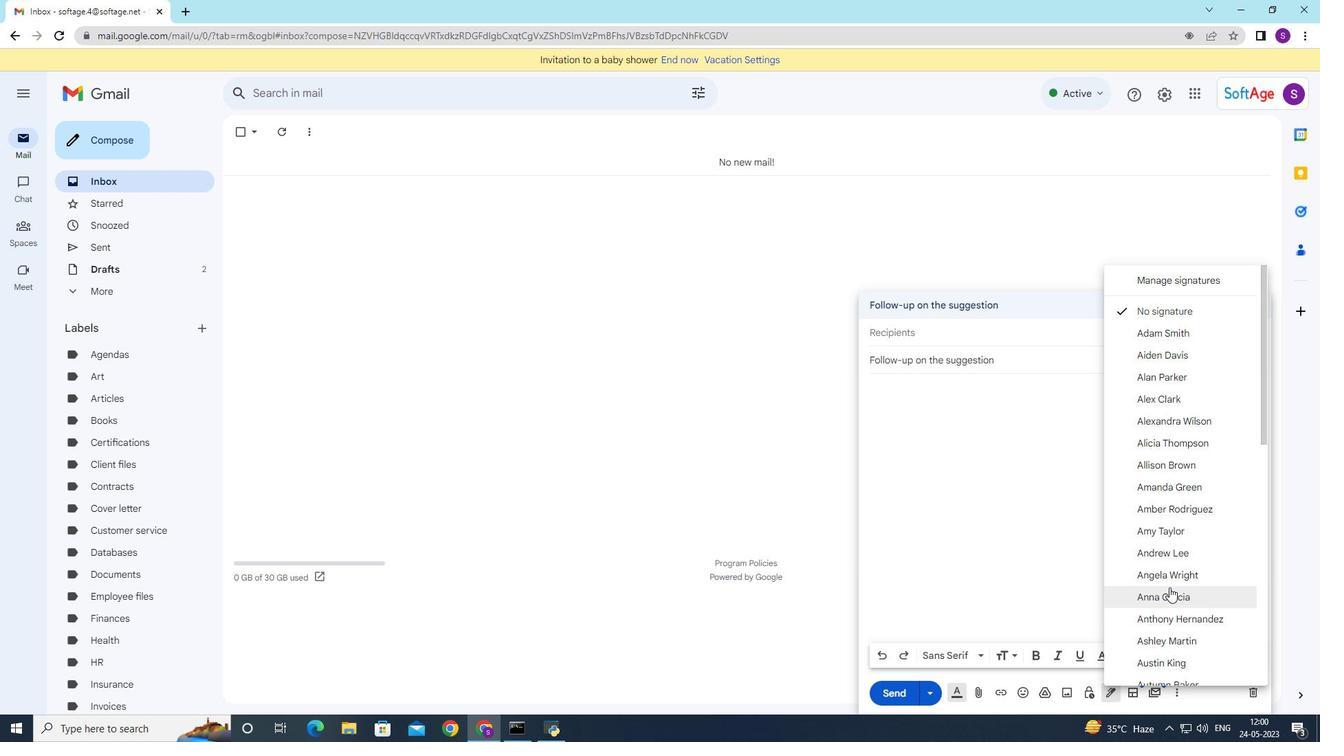 
Action: Mouse scrolled (1172, 583) with delta (0, 0)
Screenshot: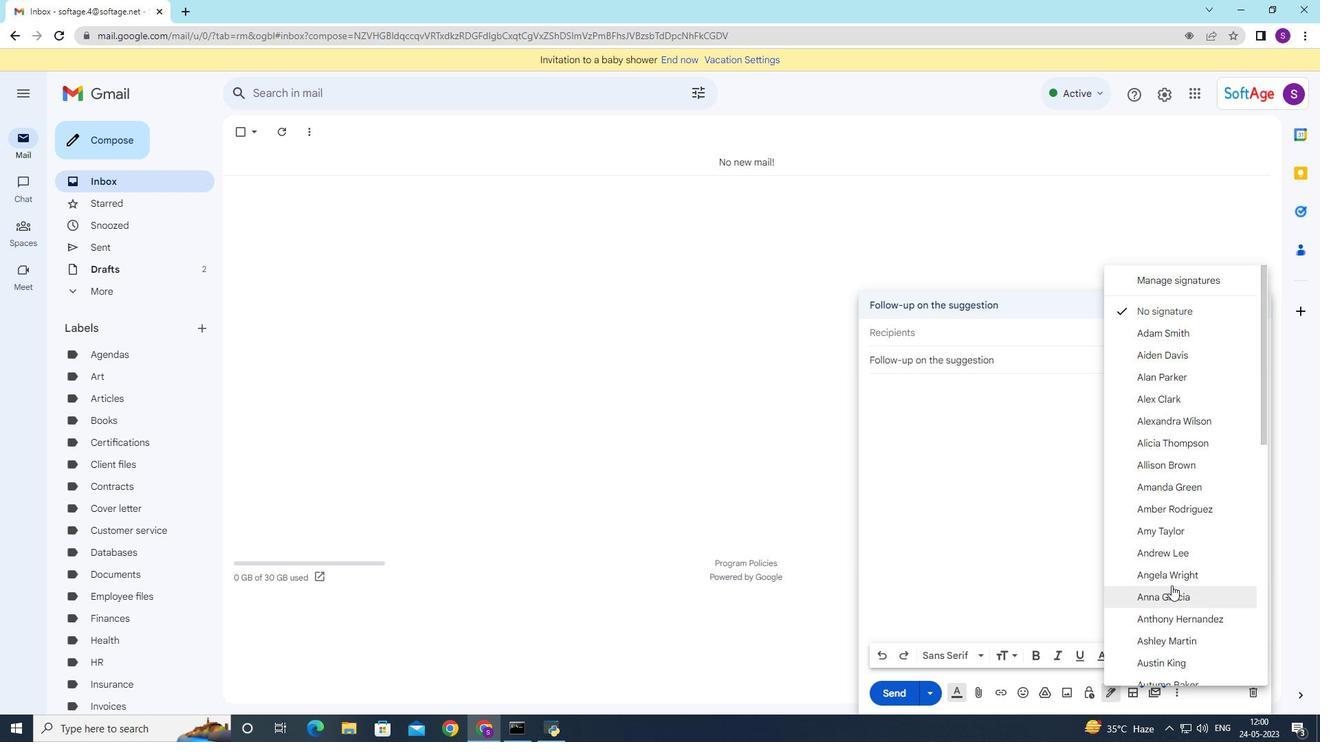 
Action: Mouse moved to (1174, 584)
Screenshot: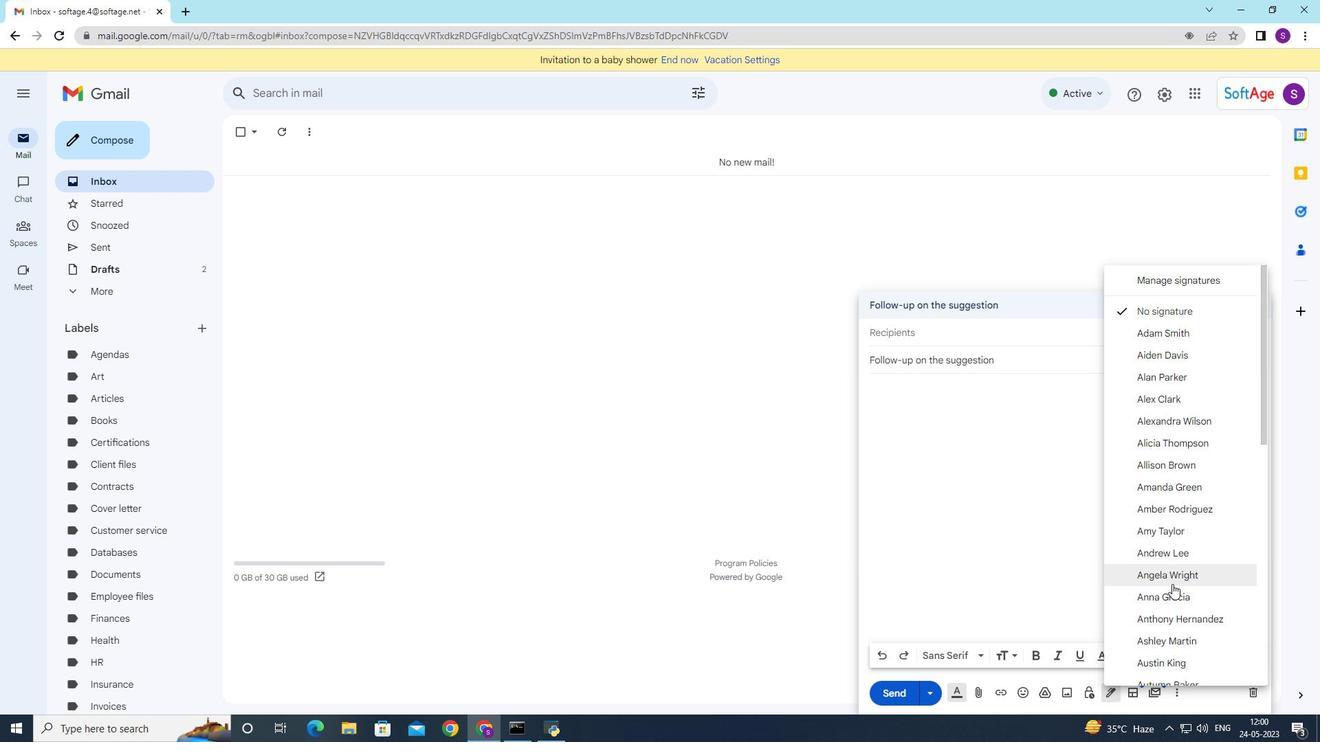 
Action: Mouse scrolled (1174, 583) with delta (0, 0)
Screenshot: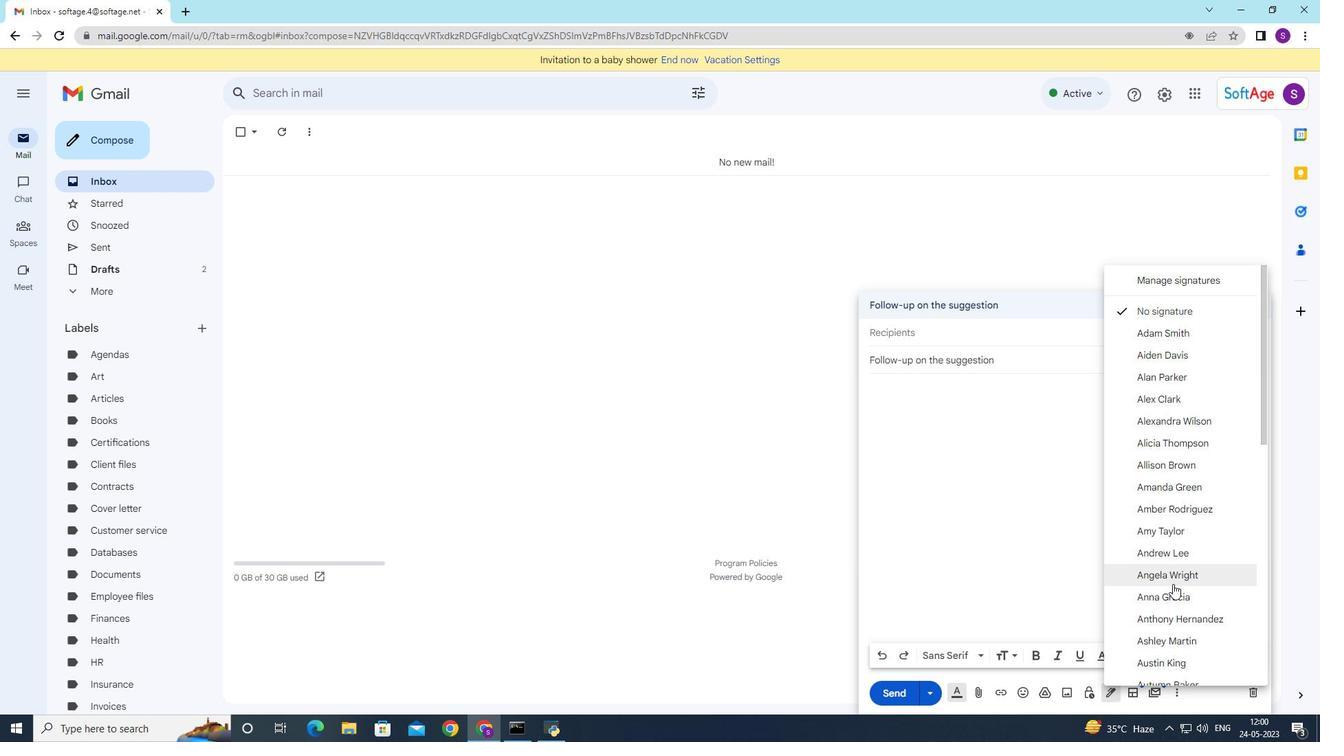 
Action: Mouse moved to (1175, 583)
Screenshot: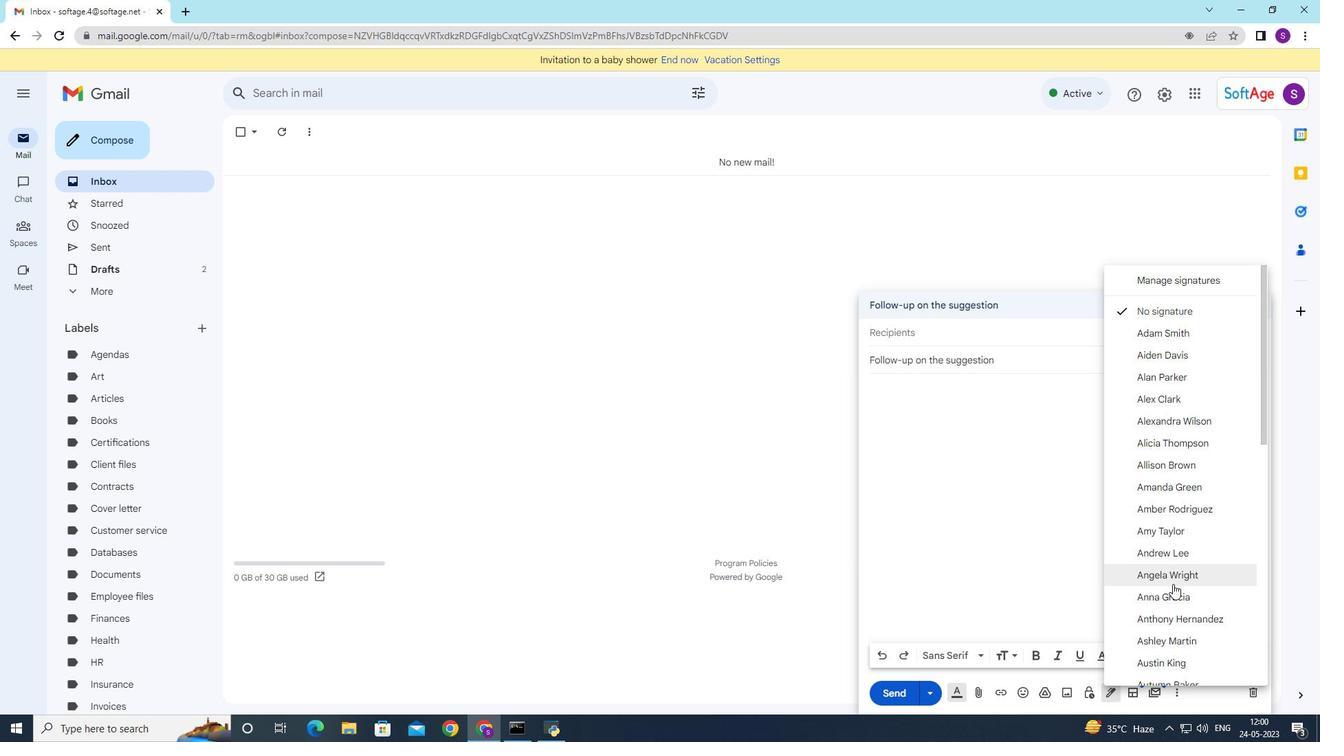 
Action: Mouse scrolled (1175, 583) with delta (0, 0)
Screenshot: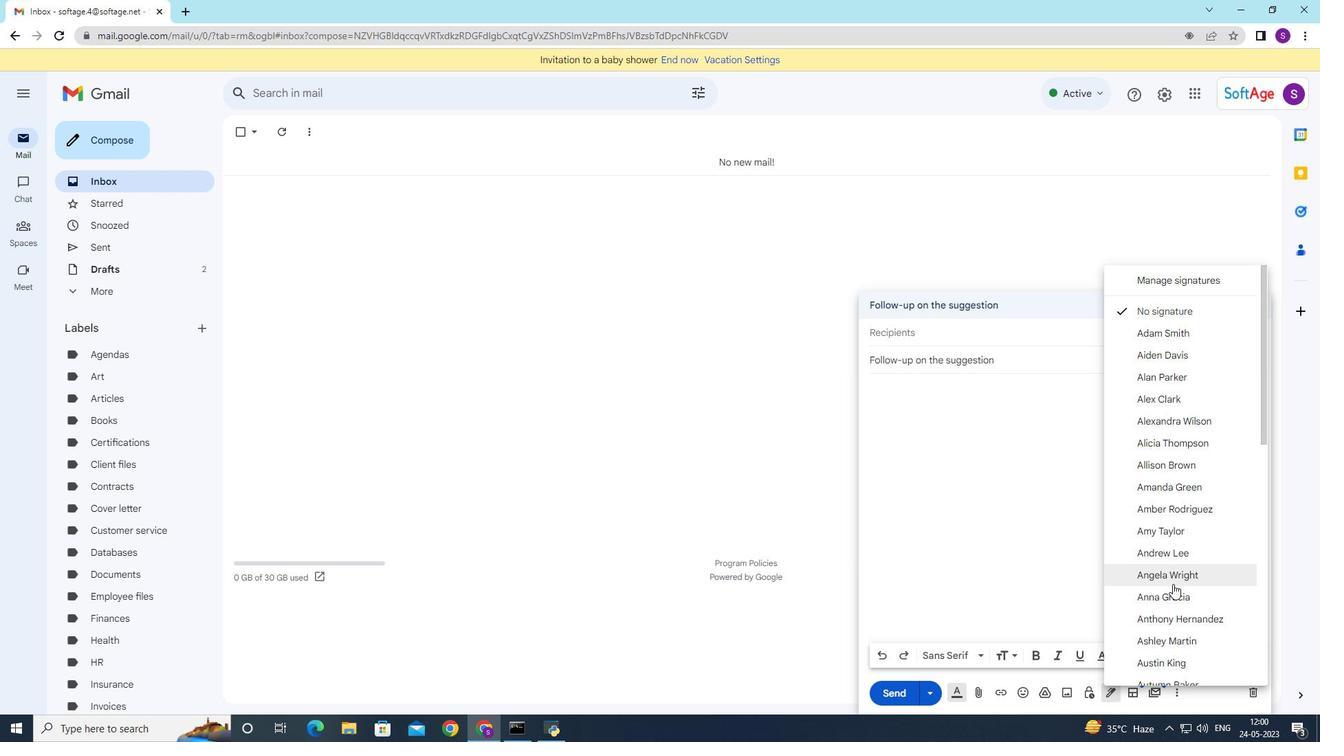 
Action: Mouse moved to (1176, 583)
Screenshot: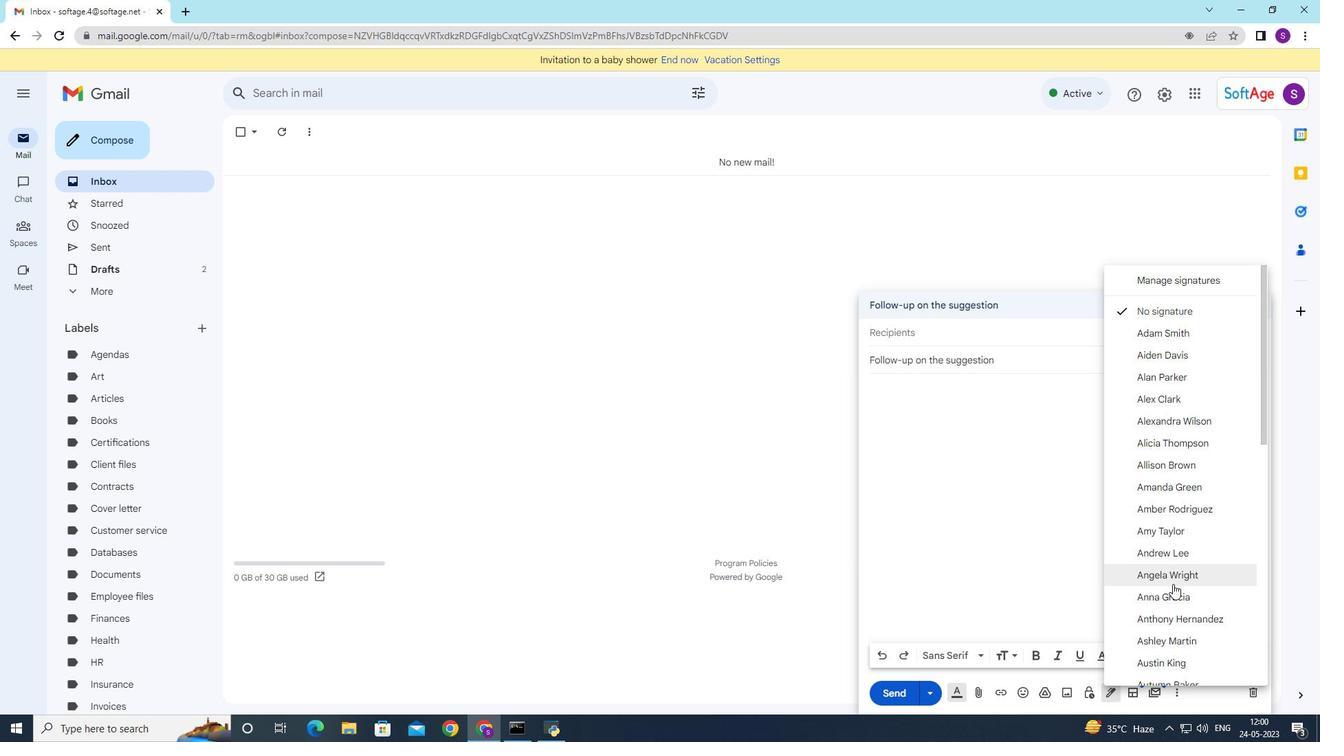 
Action: Mouse scrolled (1176, 583) with delta (0, 0)
Screenshot: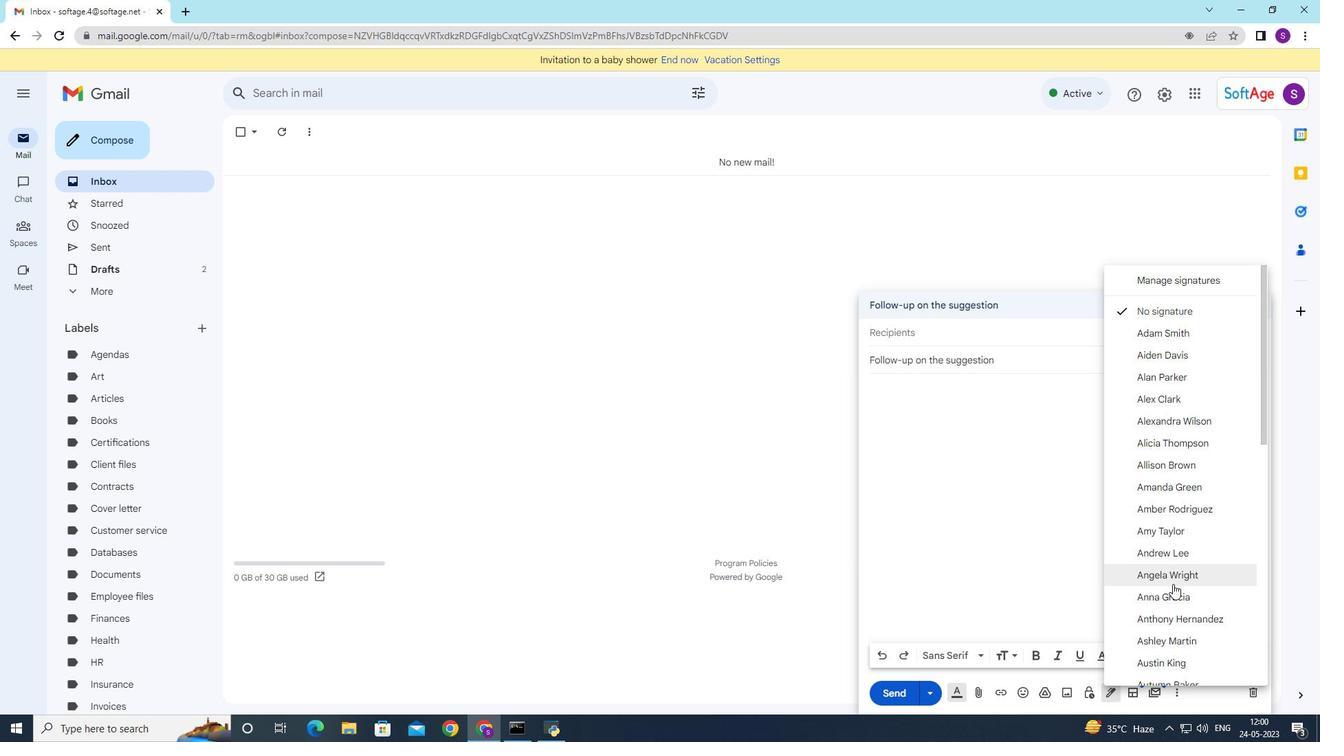 
Action: Mouse moved to (1170, 597)
Screenshot: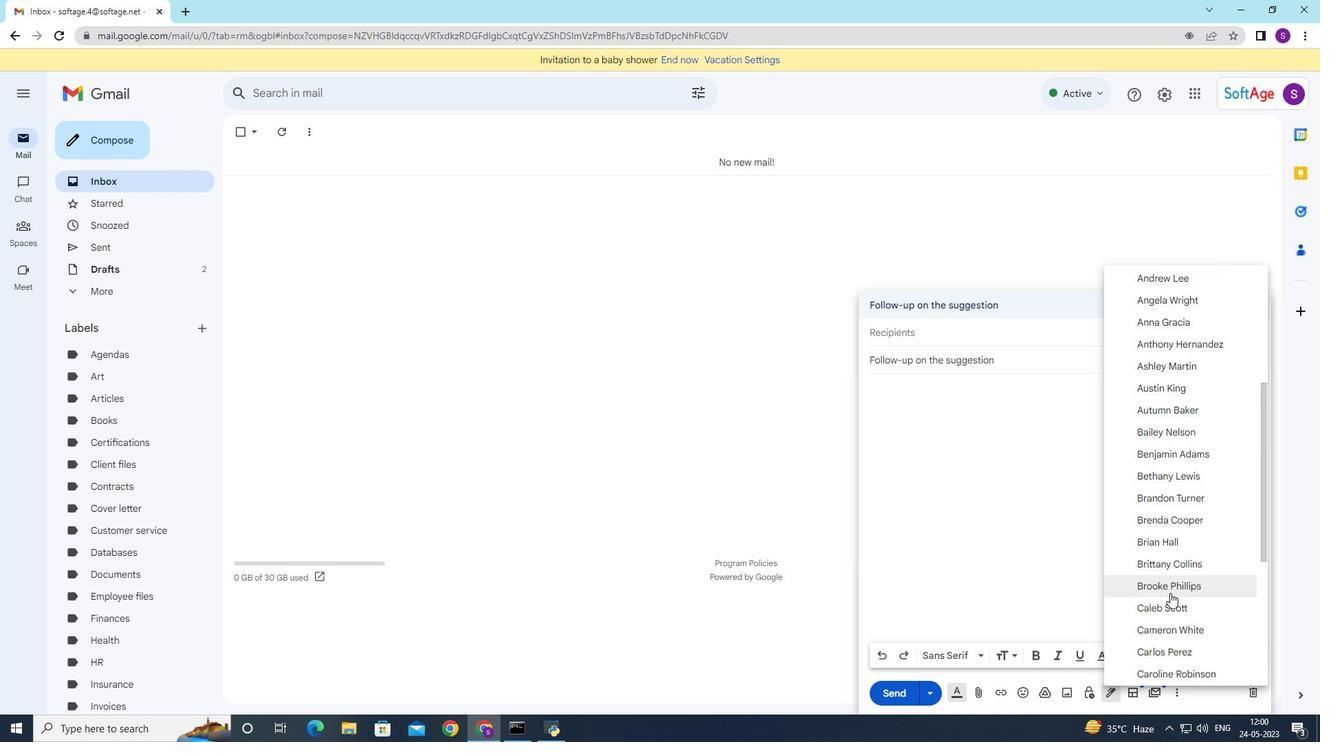 
Action: Mouse scrolled (1170, 597) with delta (0, 0)
Screenshot: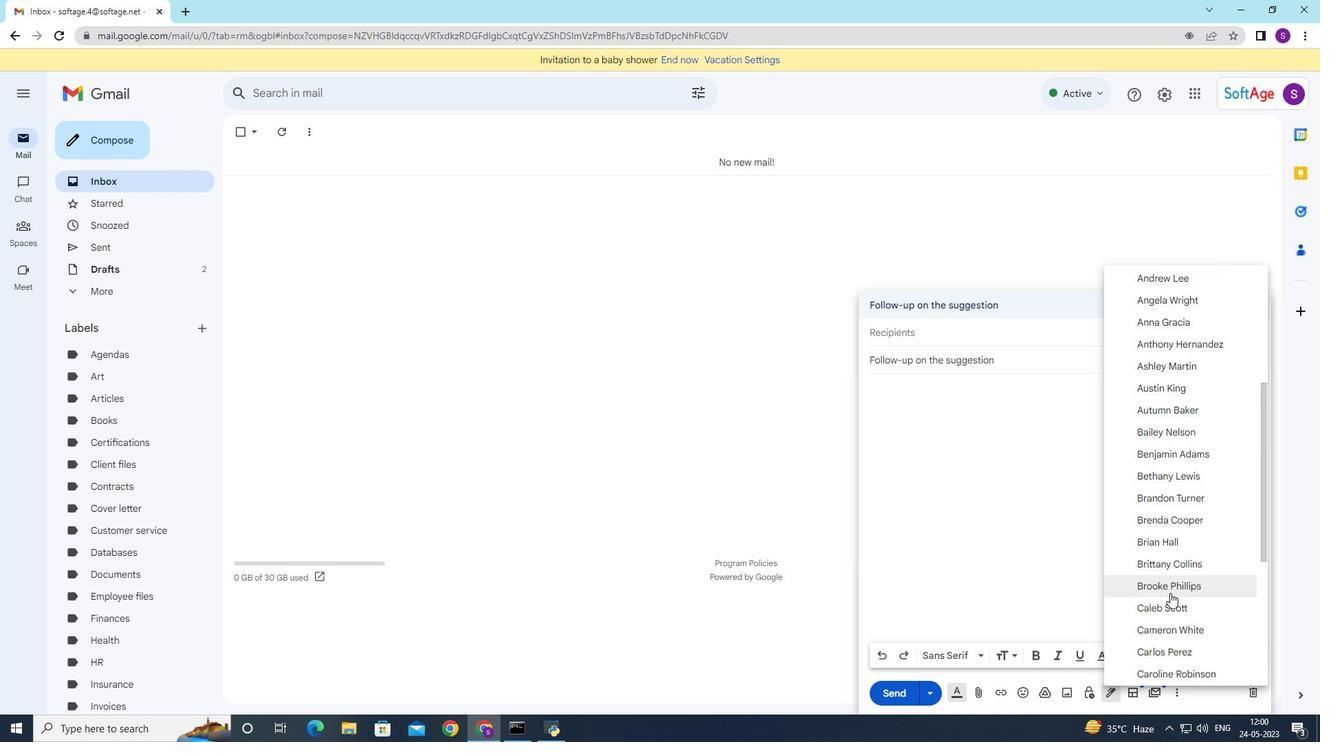 
Action: Mouse scrolled (1170, 597) with delta (0, 0)
Screenshot: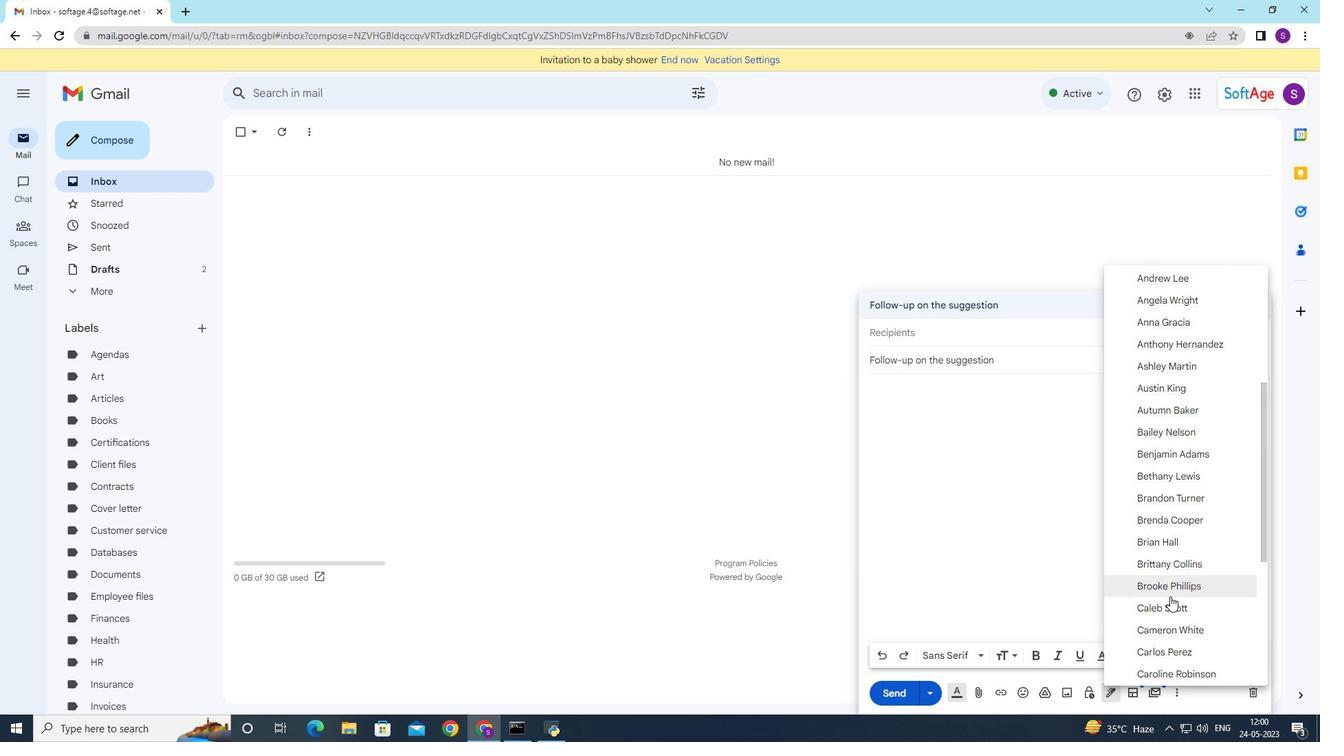 
Action: Mouse scrolled (1170, 597) with delta (0, 0)
Screenshot: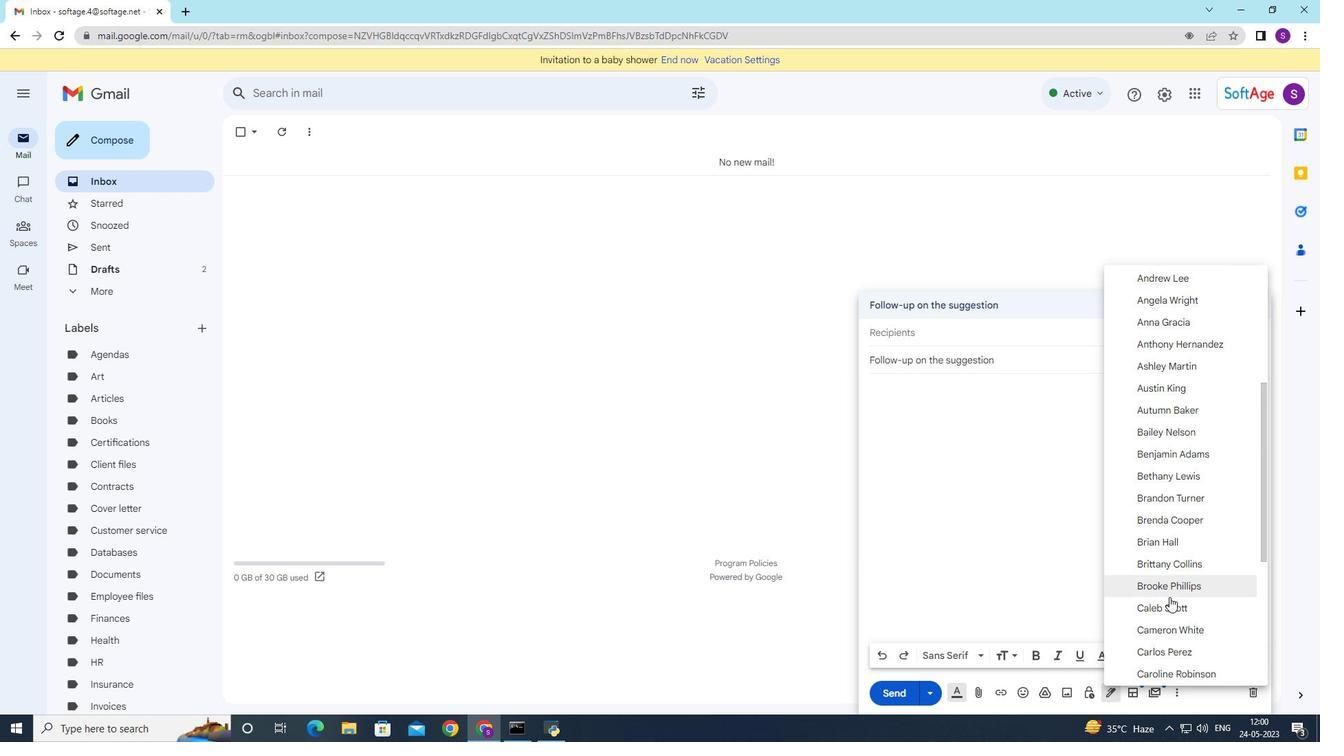 
Action: Mouse moved to (1174, 594)
Screenshot: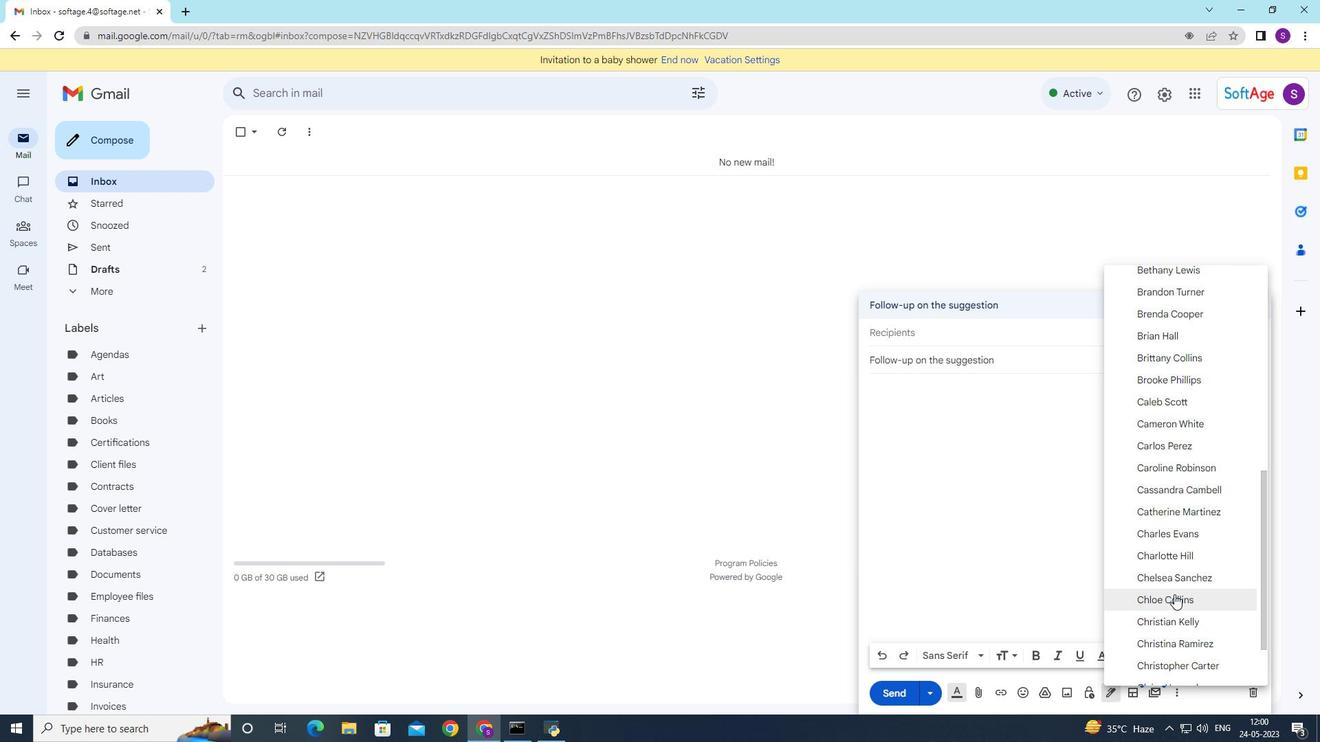 
Action: Mouse scrolled (1174, 594) with delta (0, 0)
Screenshot: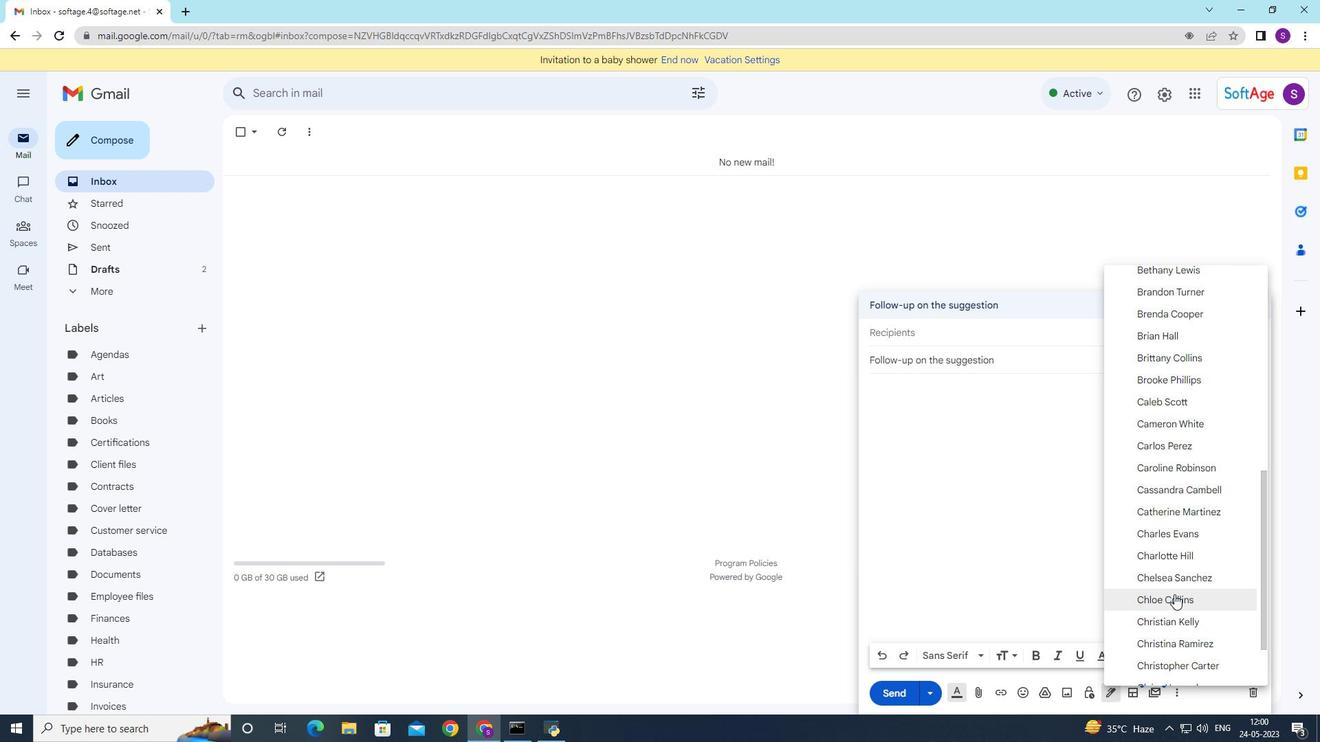 
Action: Mouse moved to (1176, 597)
Screenshot: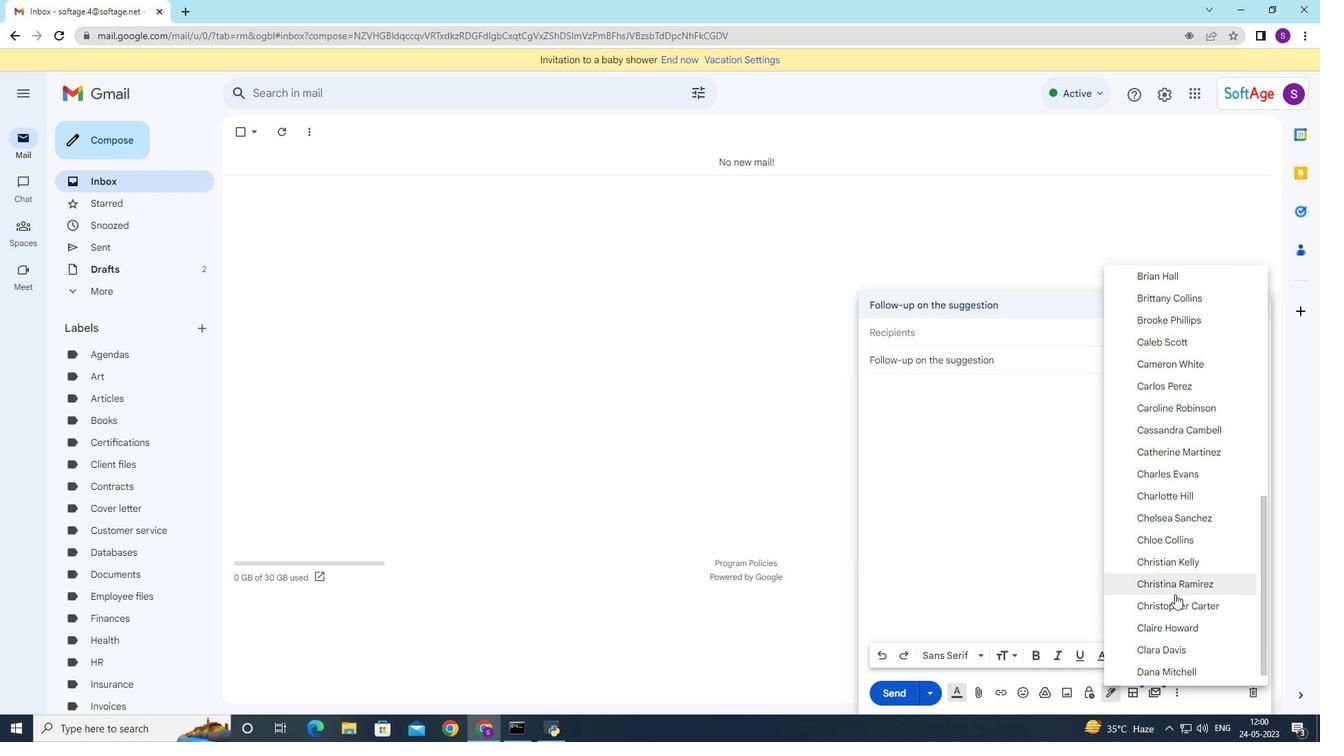 
Action: Mouse scrolled (1176, 596) with delta (0, 0)
Screenshot: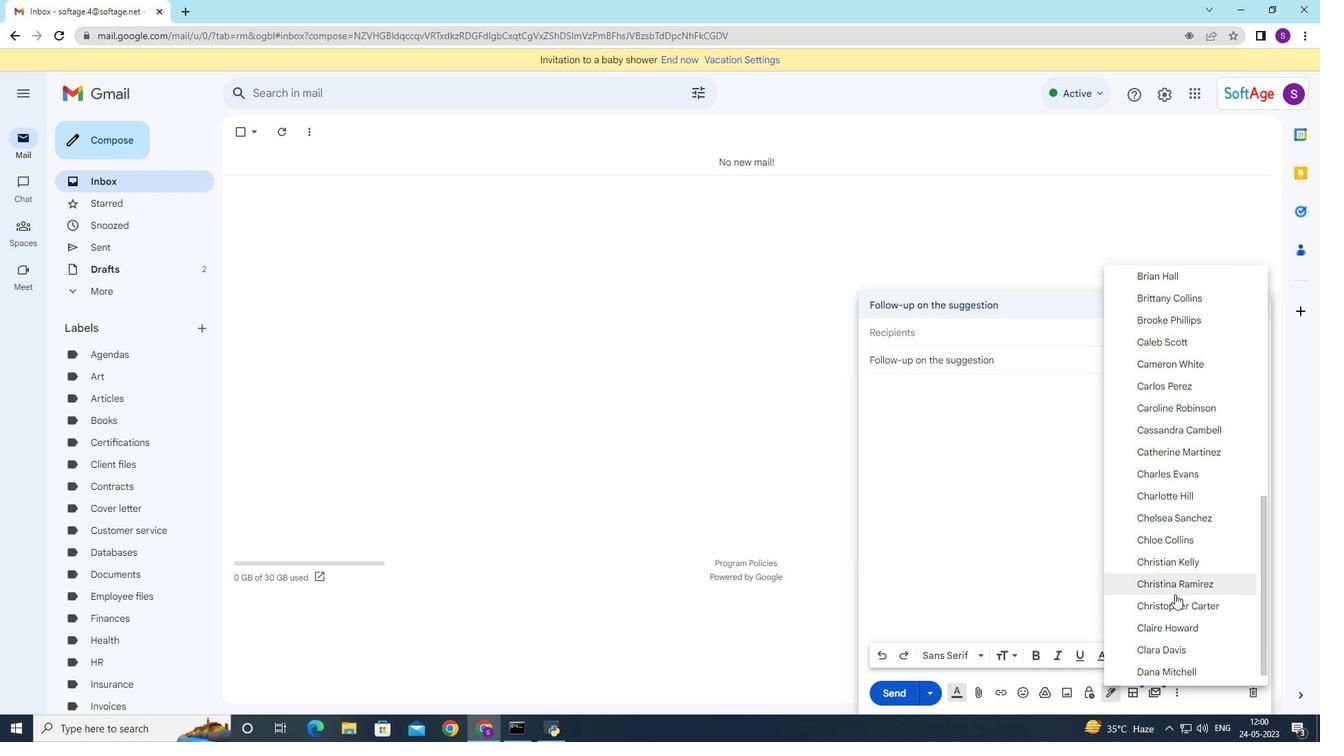 
Action: Mouse moved to (1178, 599)
Screenshot: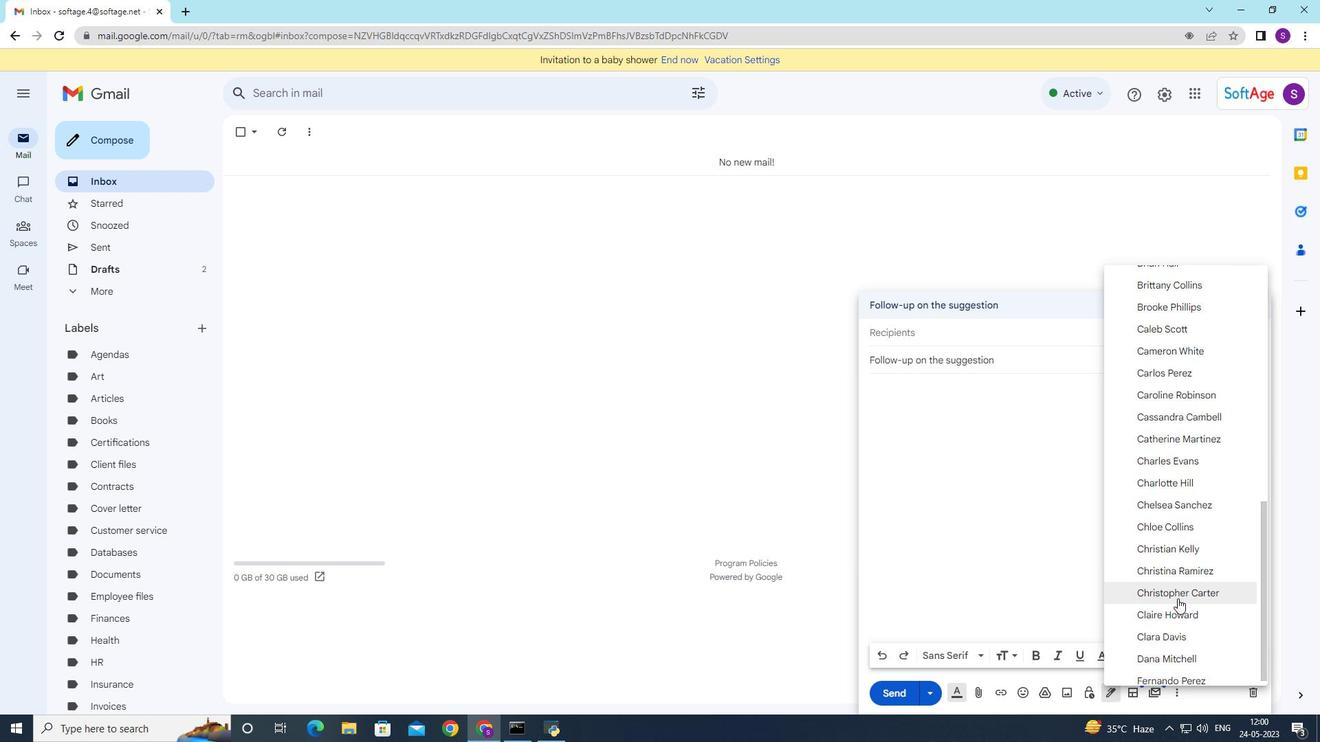 
Action: Mouse scrolled (1178, 599) with delta (0, 0)
Screenshot: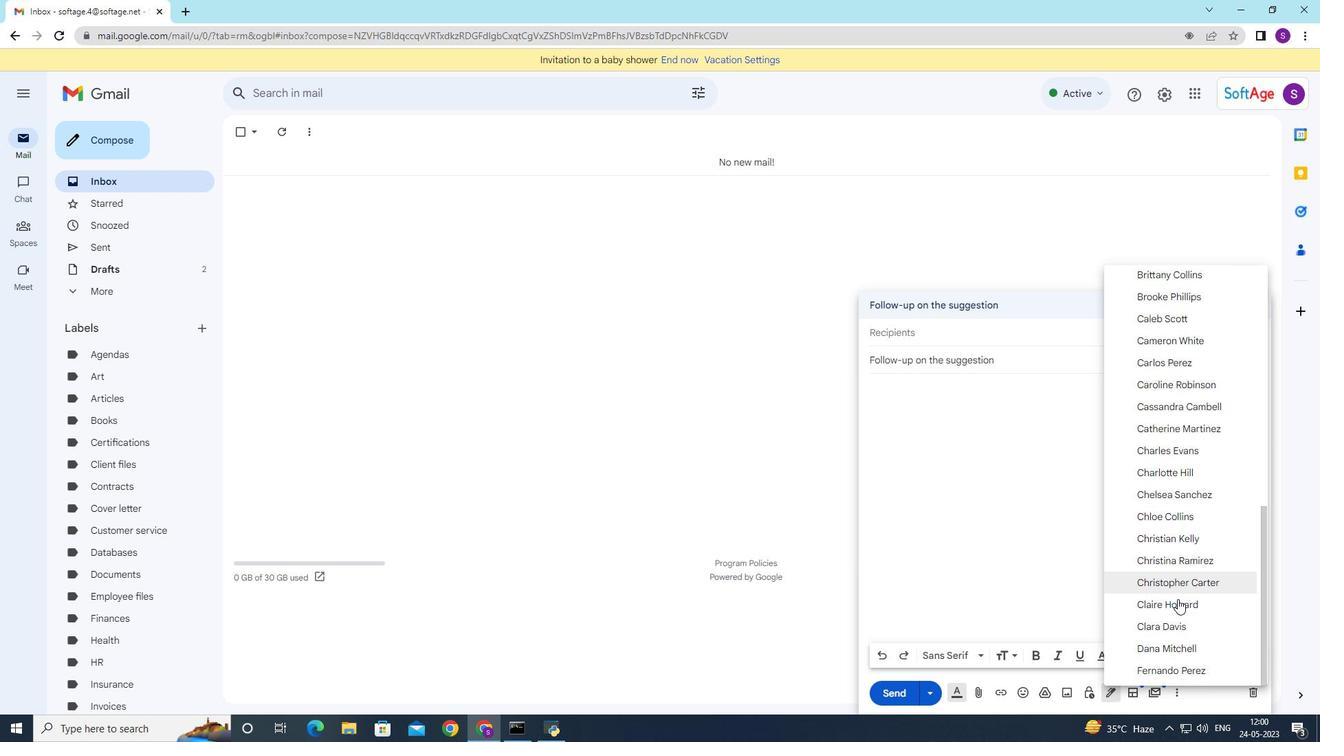 
Action: Mouse moved to (1180, 625)
Screenshot: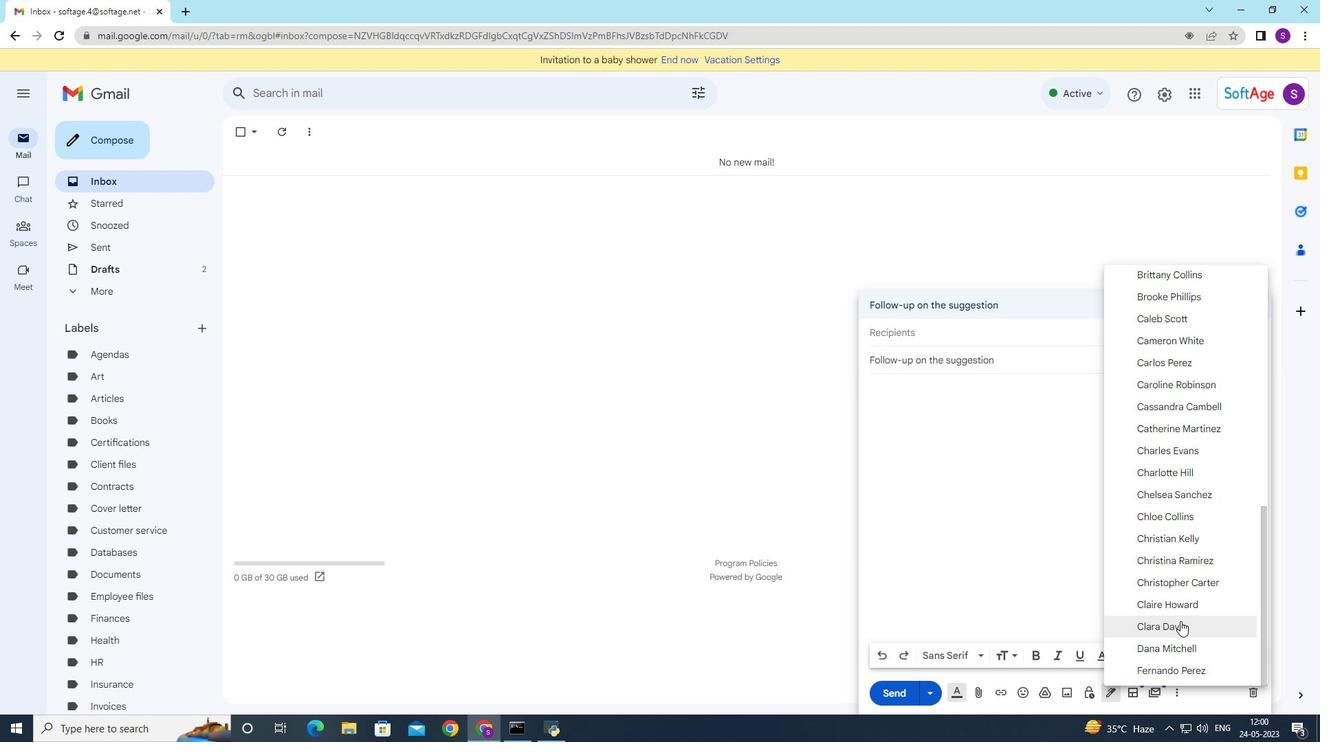 
Action: Mouse pressed left at (1180, 625)
Screenshot: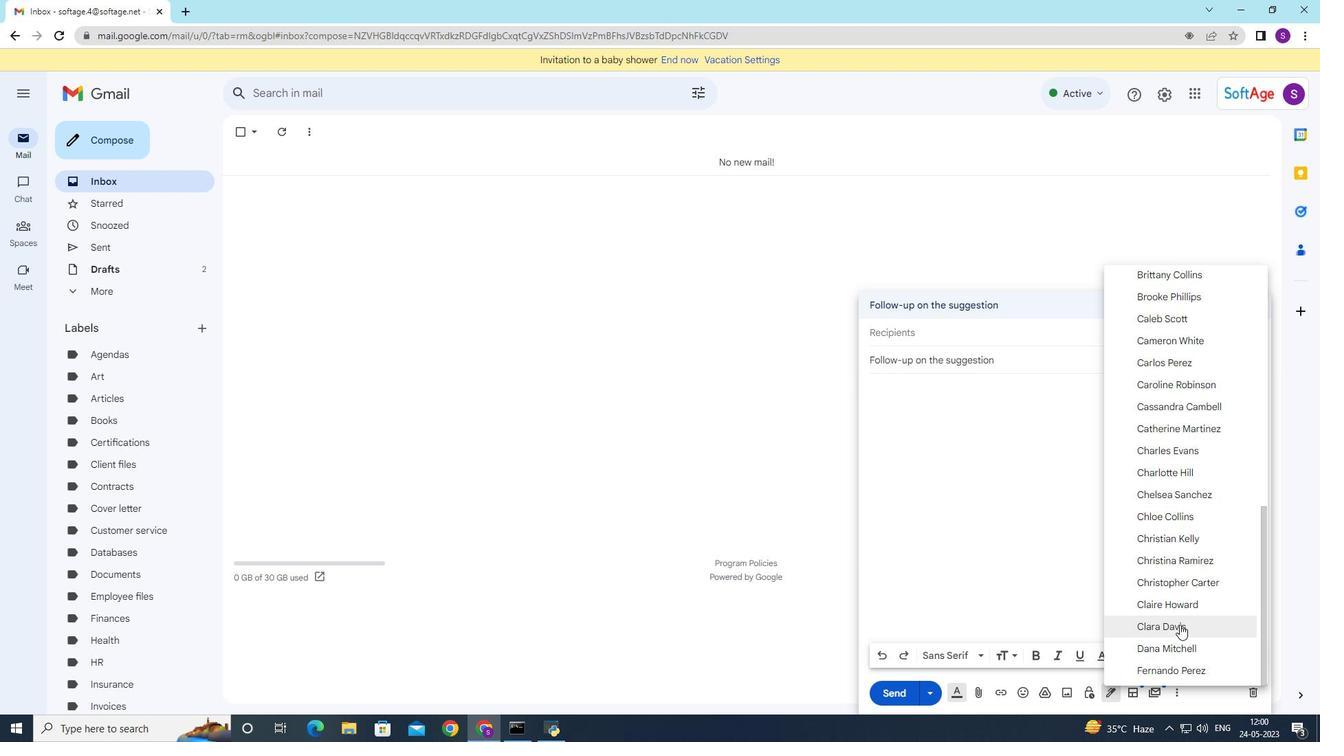
Action: Mouse moved to (987, 464)
Screenshot: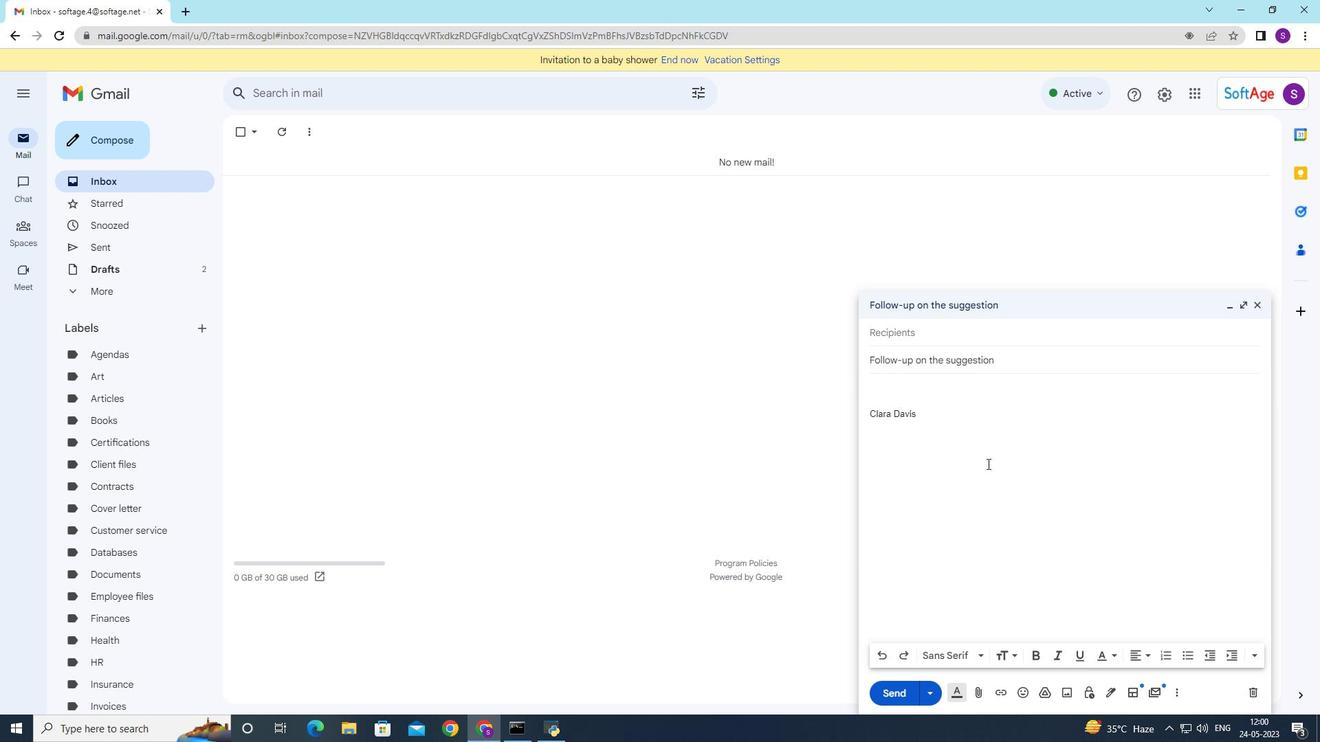 
Action: Key pressed <Key.shift>I<Key.space>noticed<Key.space>that<Key.space>there<Key.space>are<Key.space>some<Key.space>disp<Key.backspace>crepancies<Key.space>in<Key.space>te<Key.backspace>he<Key.space>monthly<Key.space>expenses<Key.space>report.<Key.space>c<Key.backspace><Key.shift><Key.shift>Could<Key.space>you<Key.space>please<Key.space>look<Key.space>into<Key.space>it<Key.shift_r>/<Key.backspace><Key.shift_r>?
Screenshot: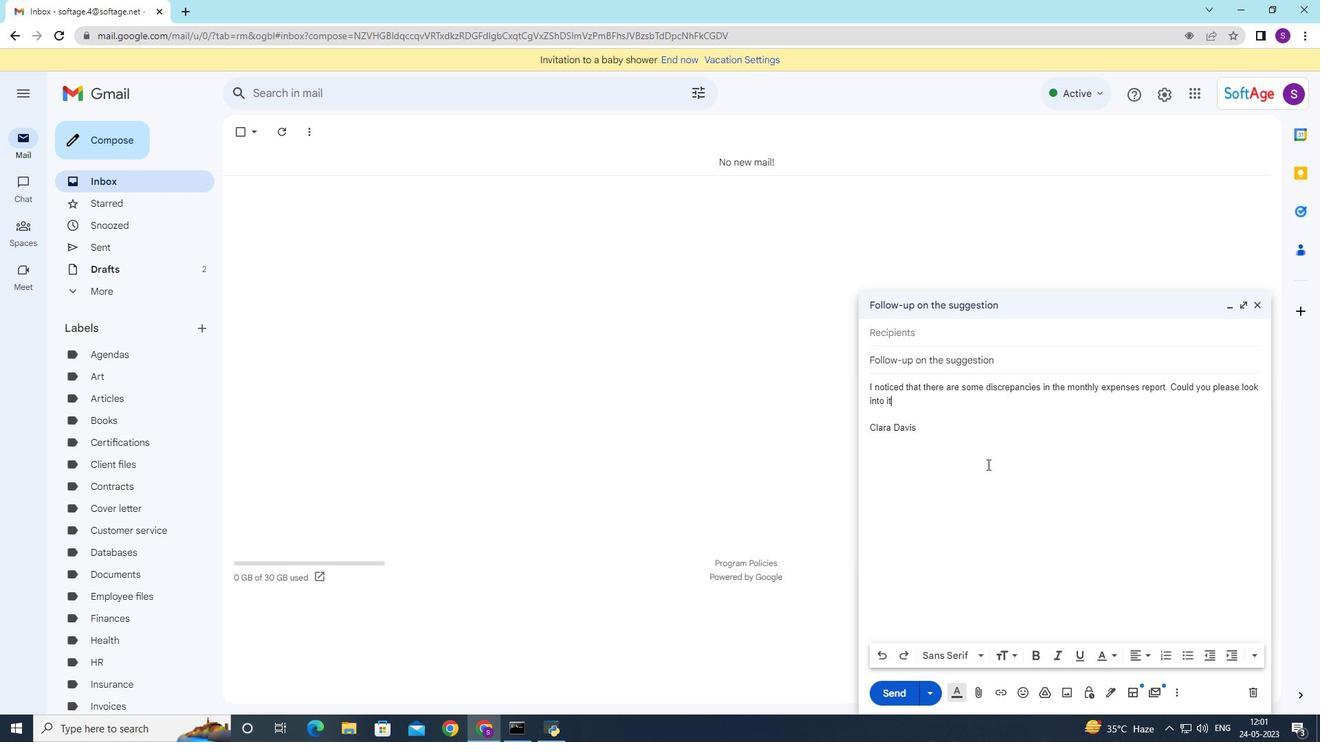 
Action: Mouse moved to (892, 328)
Screenshot: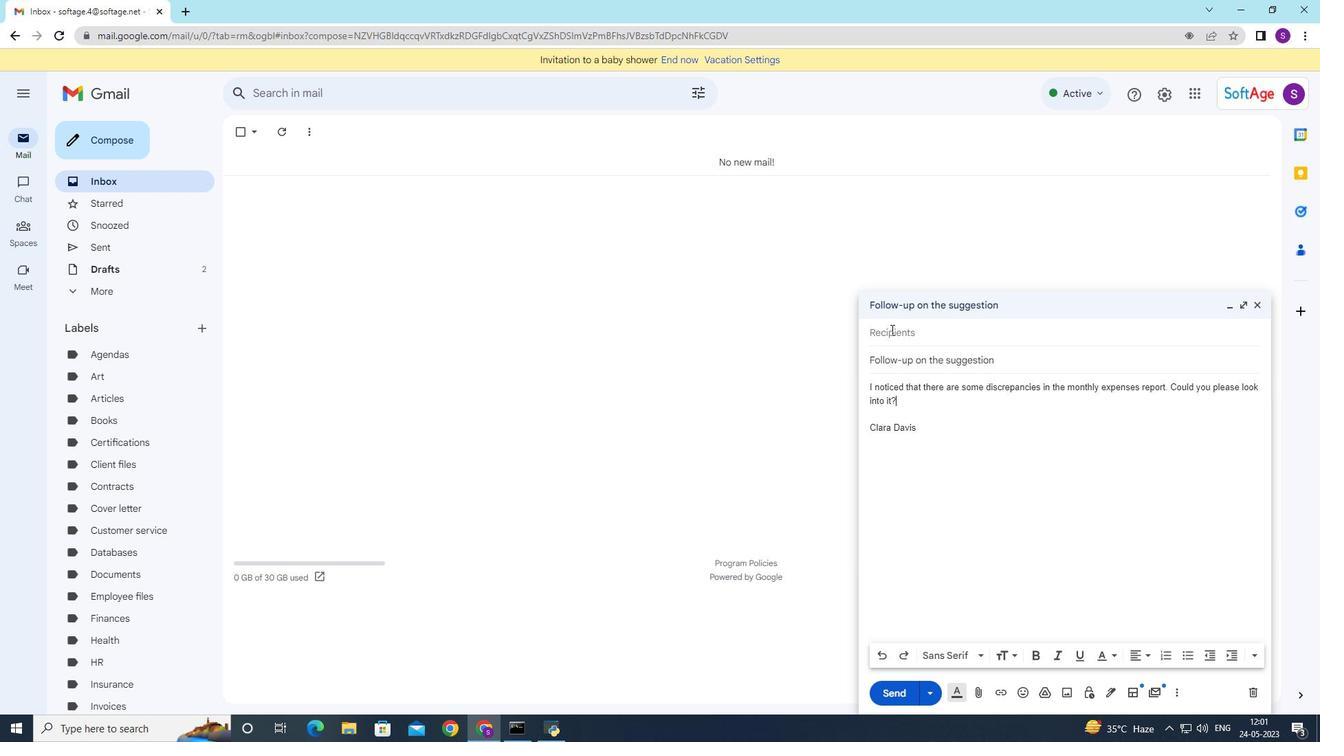 
Action: Mouse pressed left at (892, 328)
Screenshot: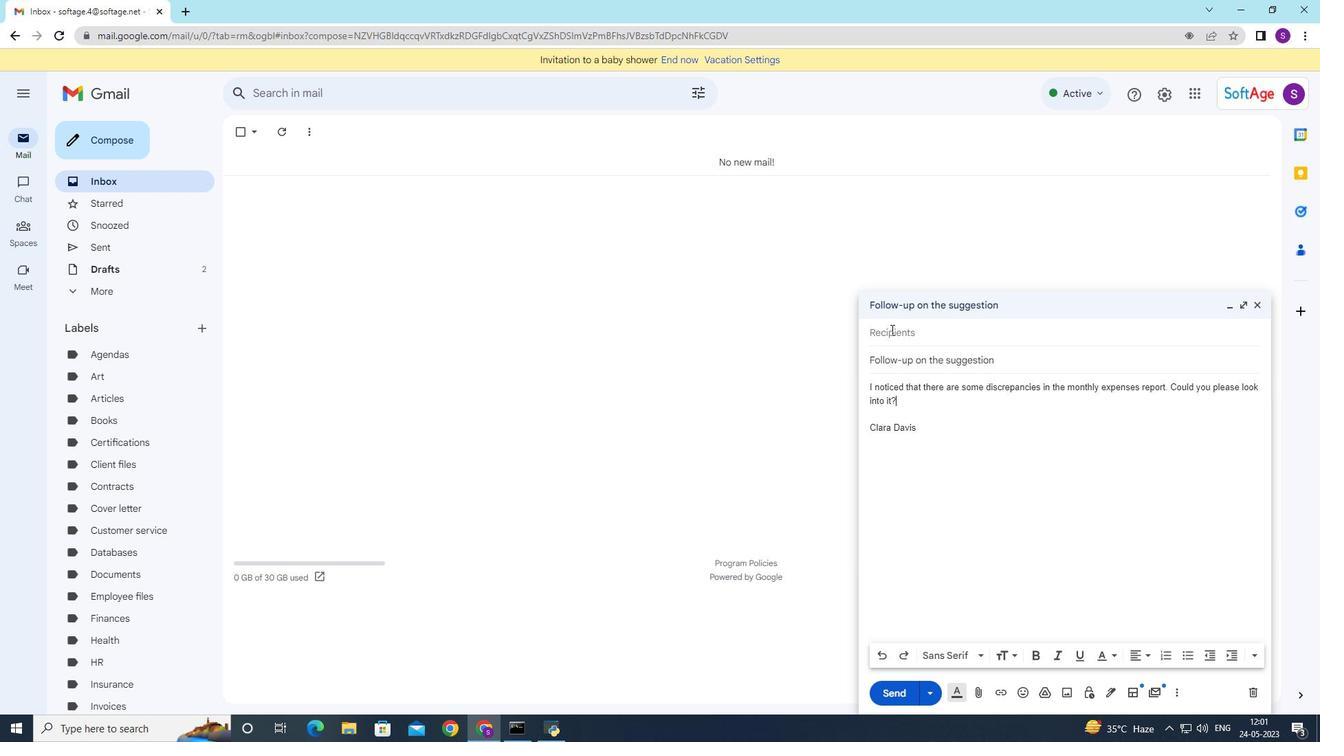 
Action: Mouse moved to (892, 333)
Screenshot: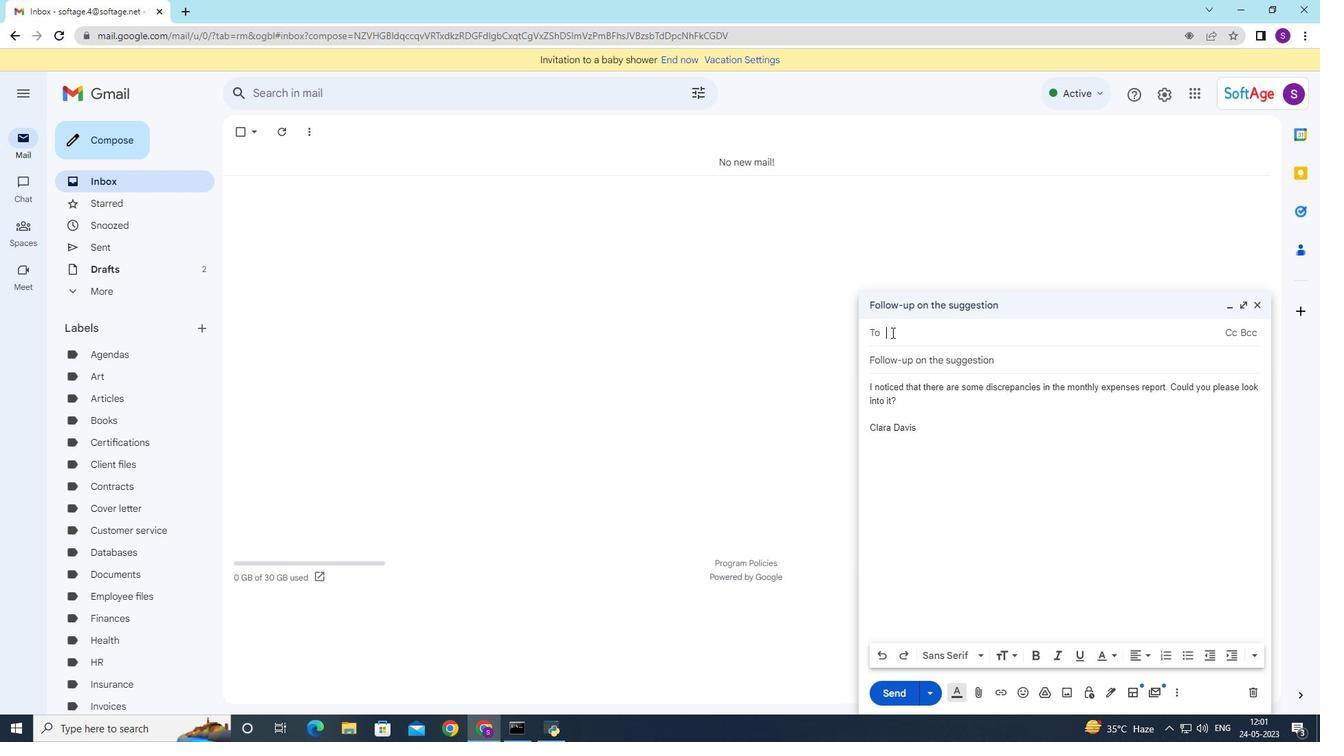 
Action: Key pressed sog<Key.backspace>ftage.2
Screenshot: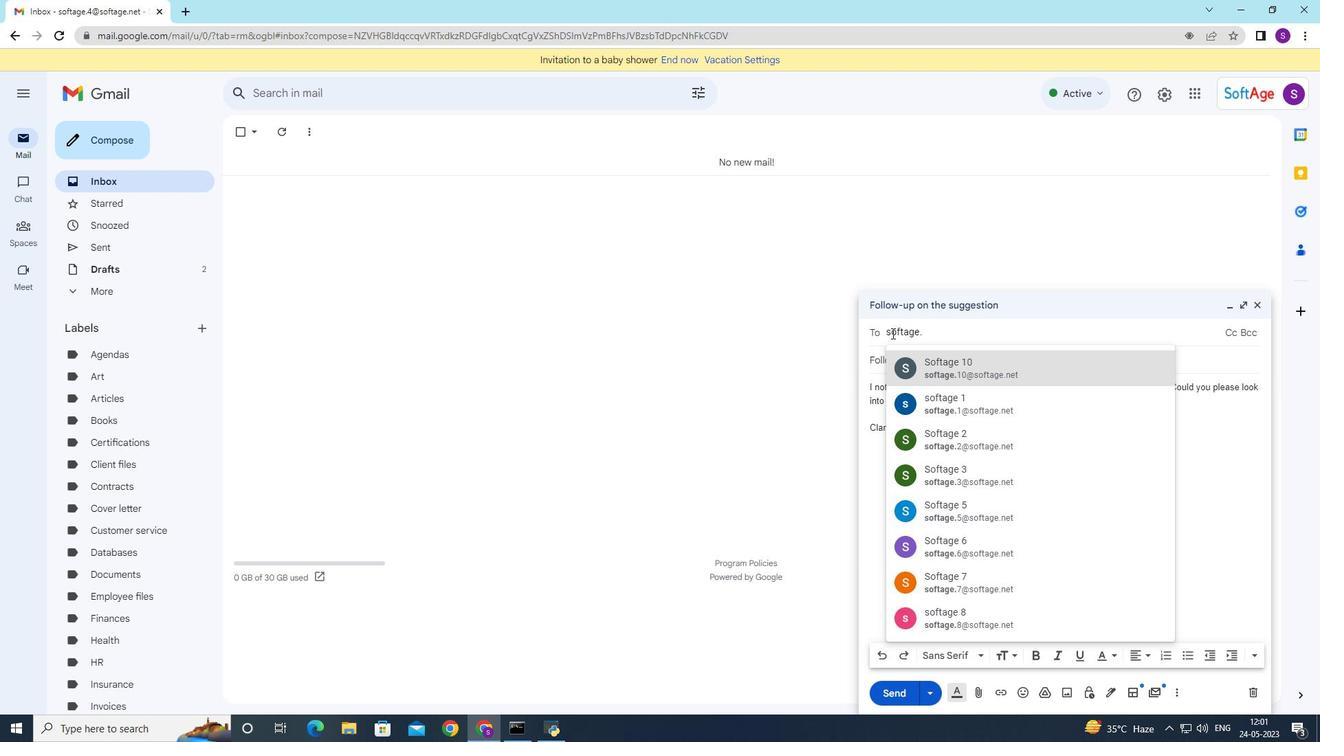 
Action: Mouse moved to (977, 367)
Screenshot: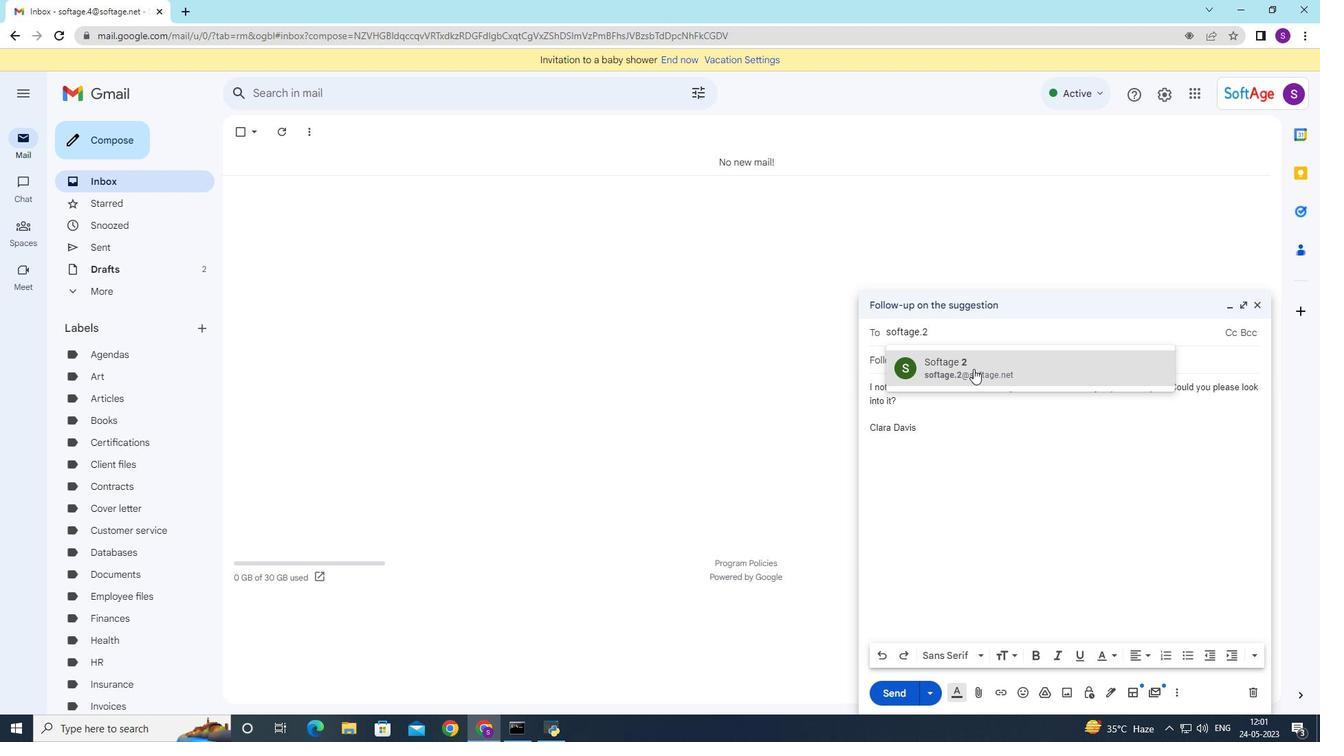 
Action: Mouse pressed left at (977, 367)
Screenshot: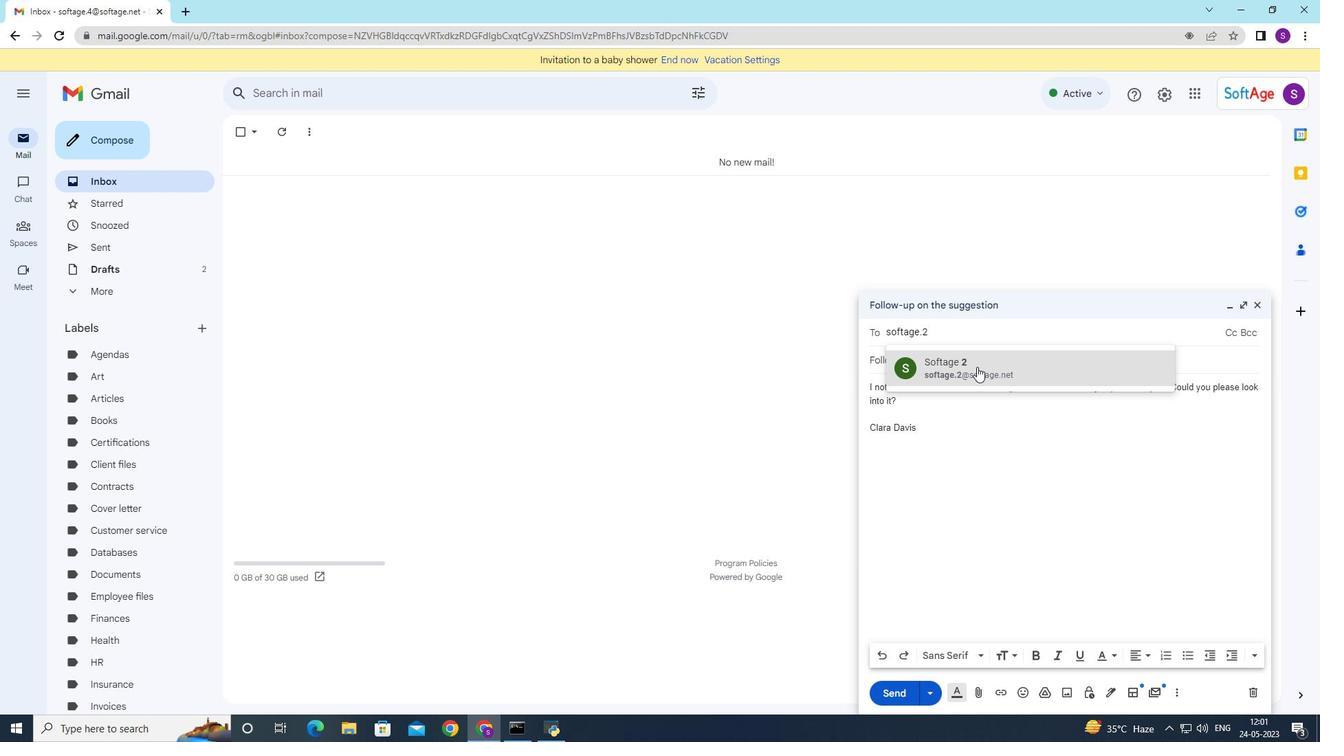 
Action: Mouse moved to (968, 502)
Screenshot: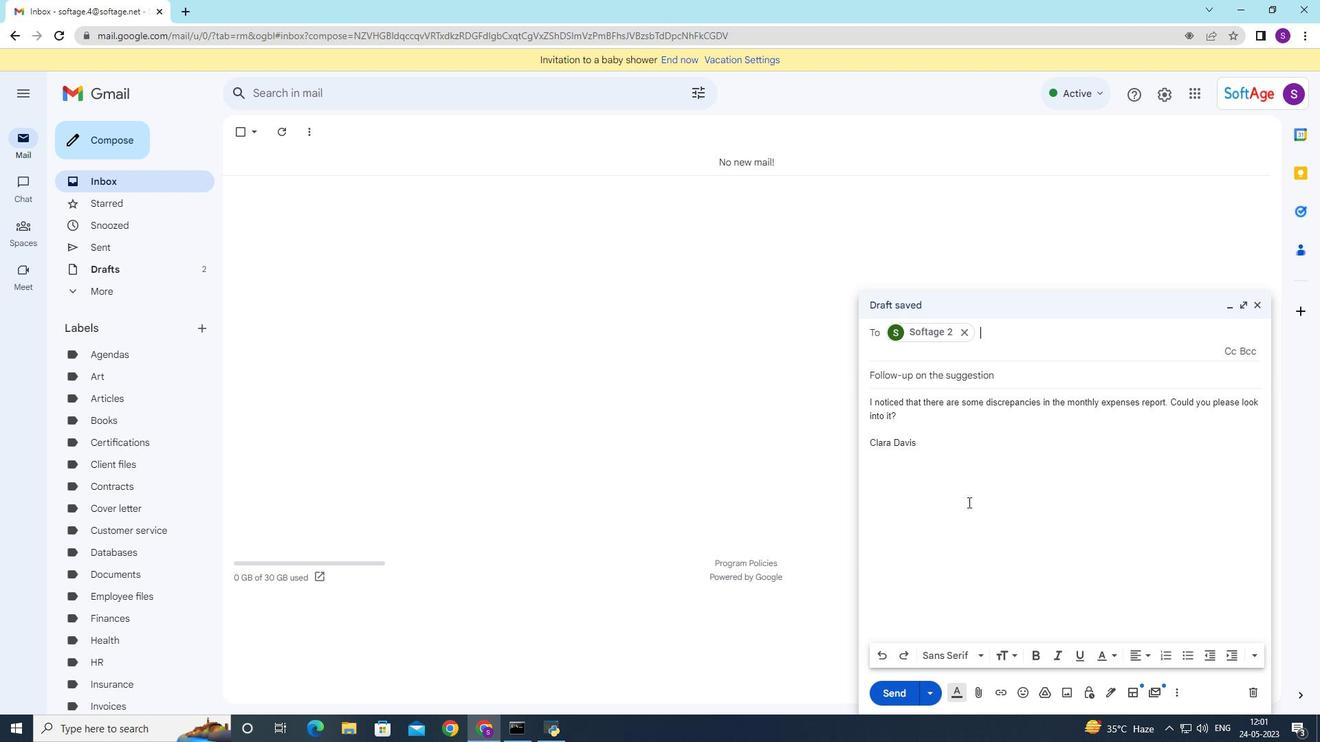 
Action: Mouse scrolled (968, 502) with delta (0, 0)
Screenshot: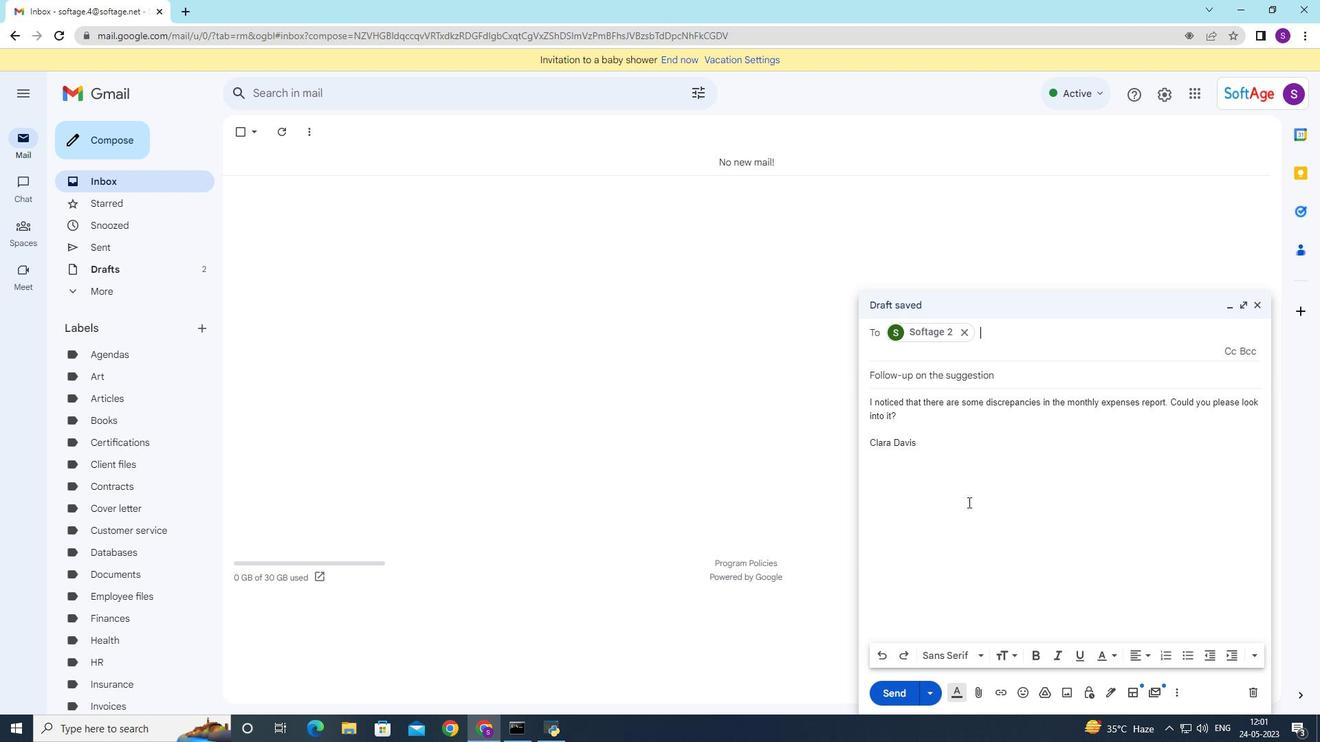 
Action: Mouse moved to (968, 503)
Screenshot: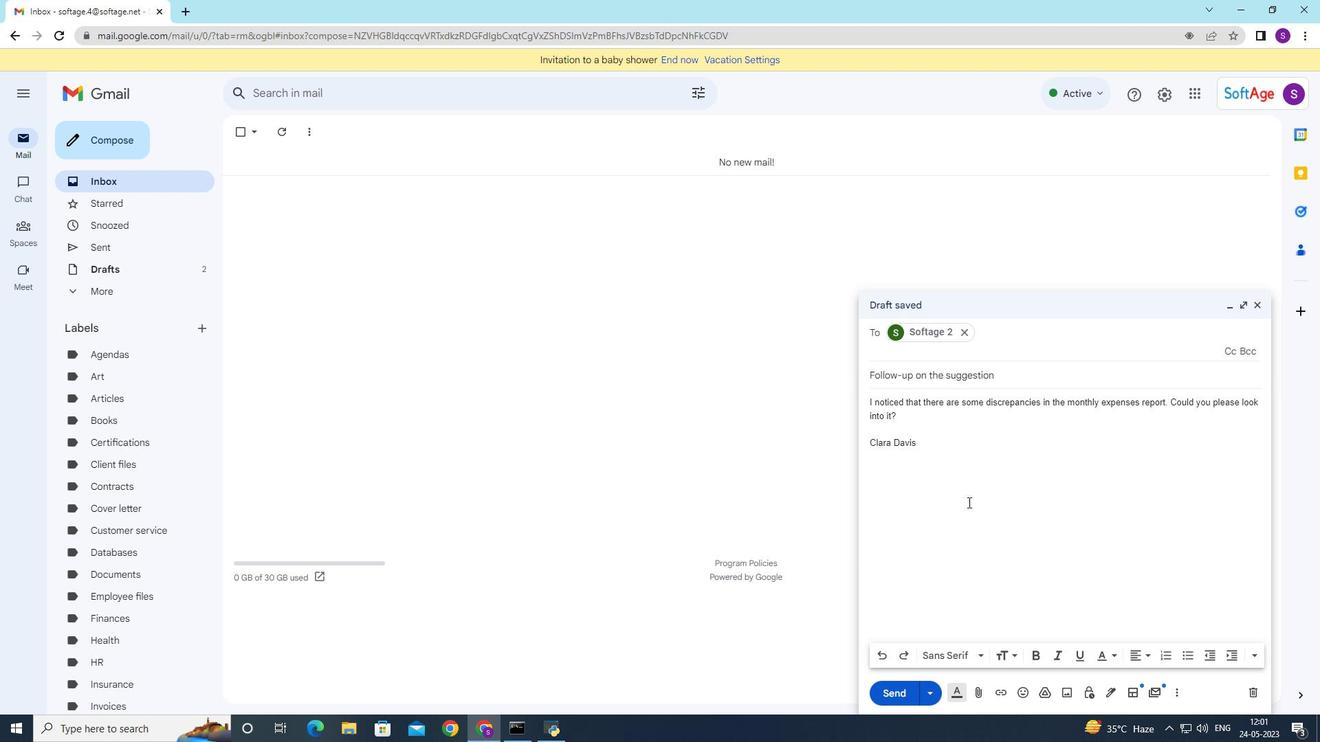 
Action: Mouse scrolled (968, 502) with delta (0, 0)
Screenshot: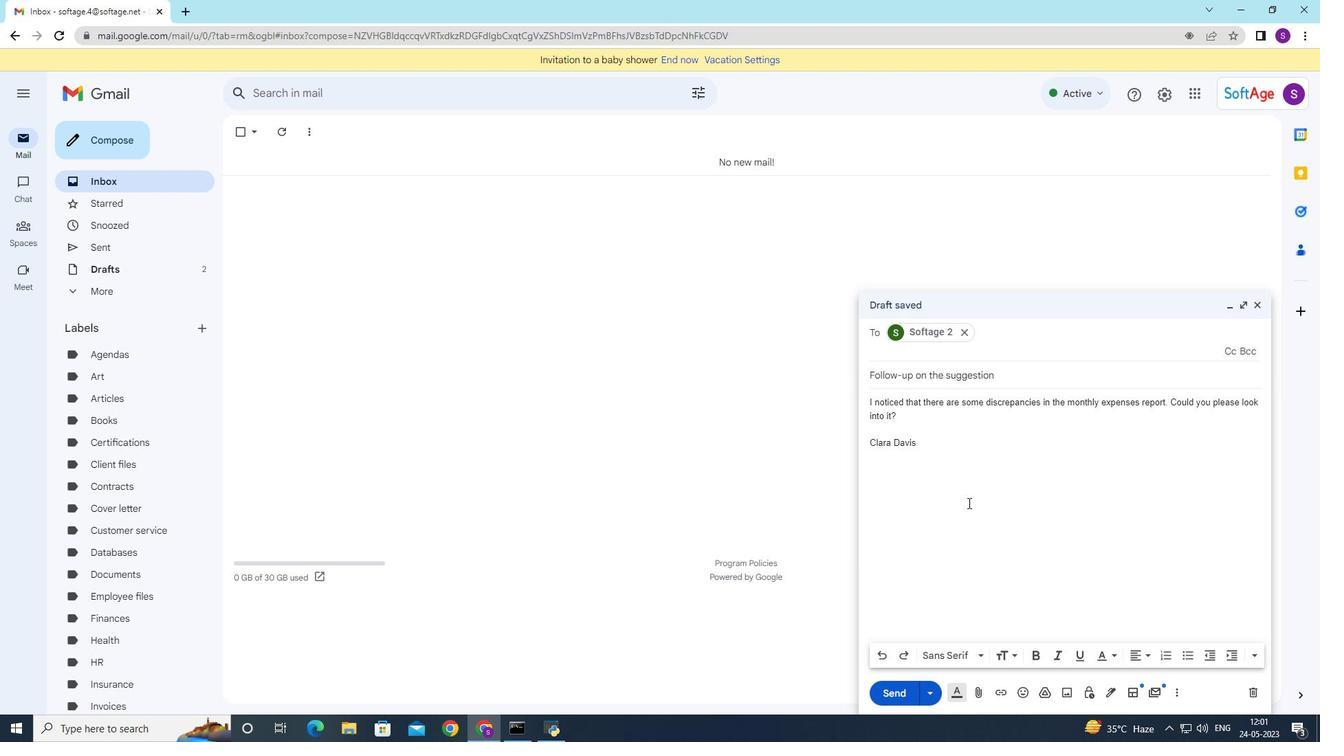 
Action: Mouse moved to (892, 417)
Screenshot: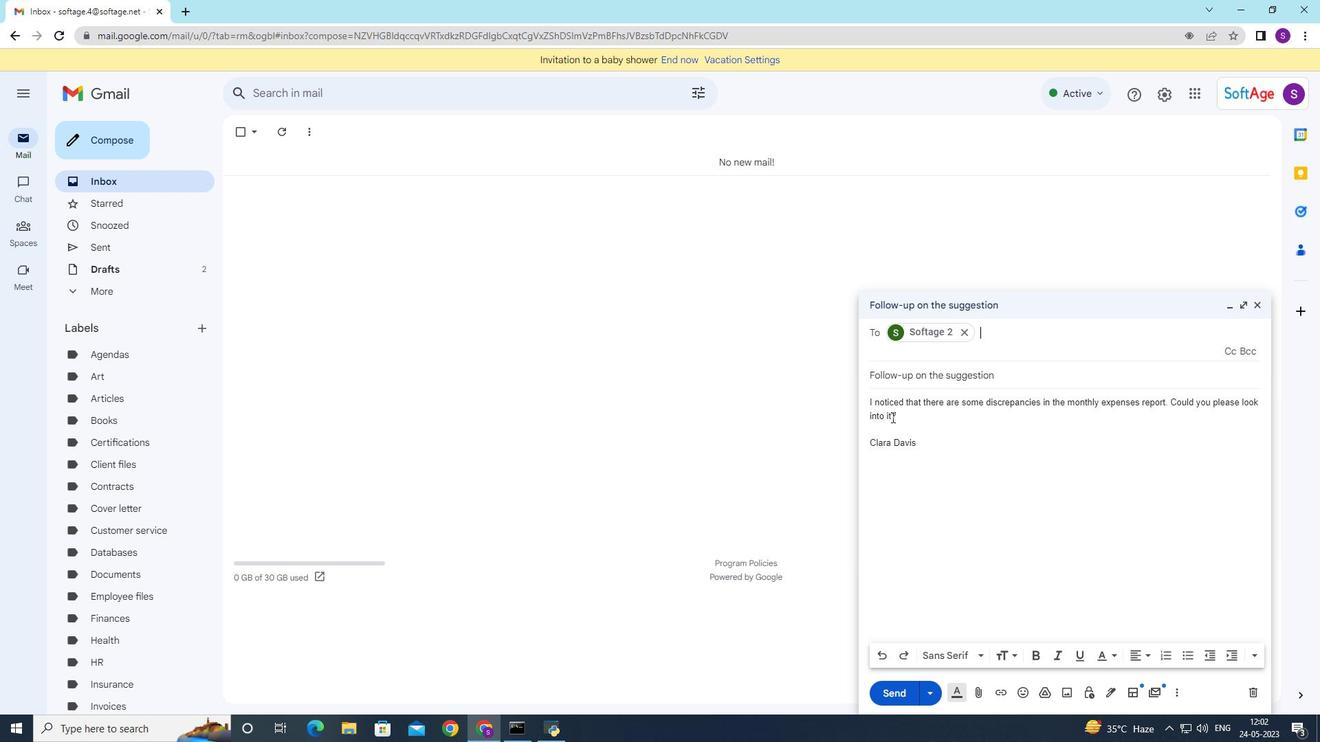
Action: Mouse pressed left at (892, 417)
Screenshot: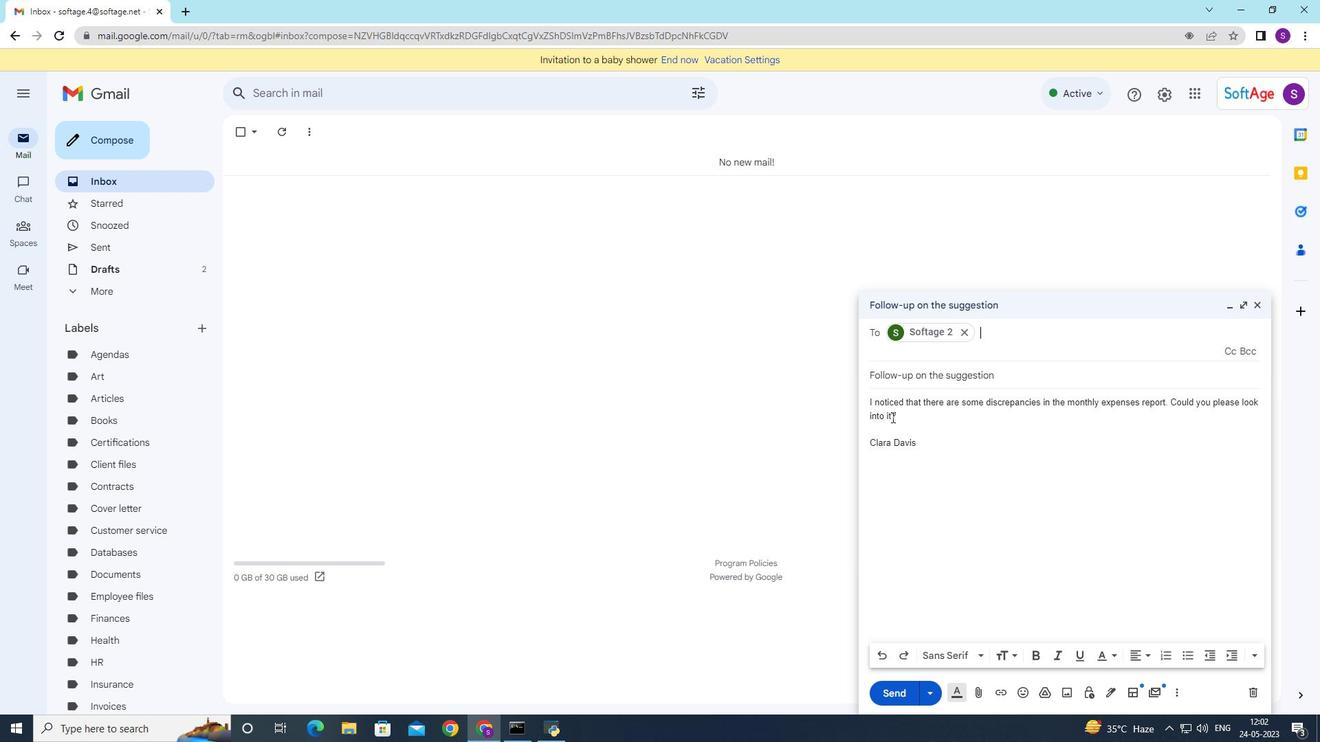 
Action: Mouse moved to (914, 405)
Screenshot: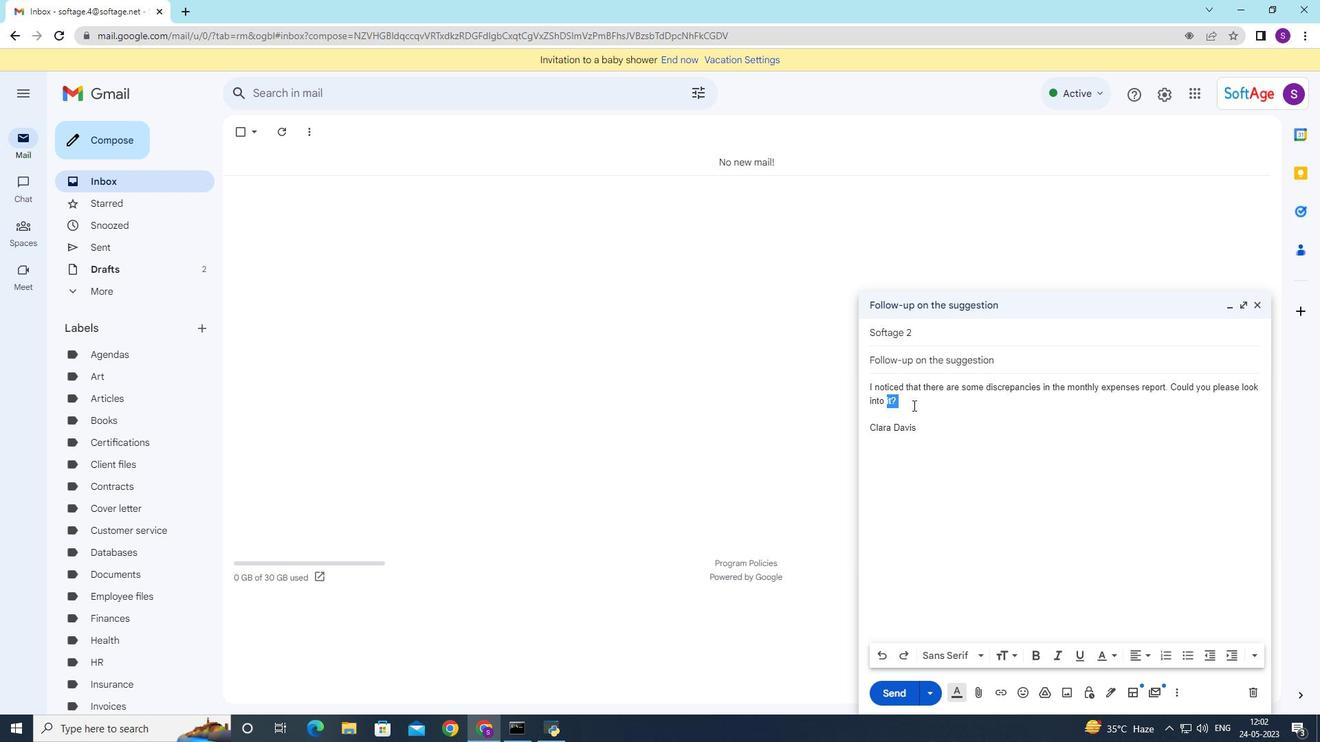 
Action: Mouse pressed left at (914, 405)
Screenshot: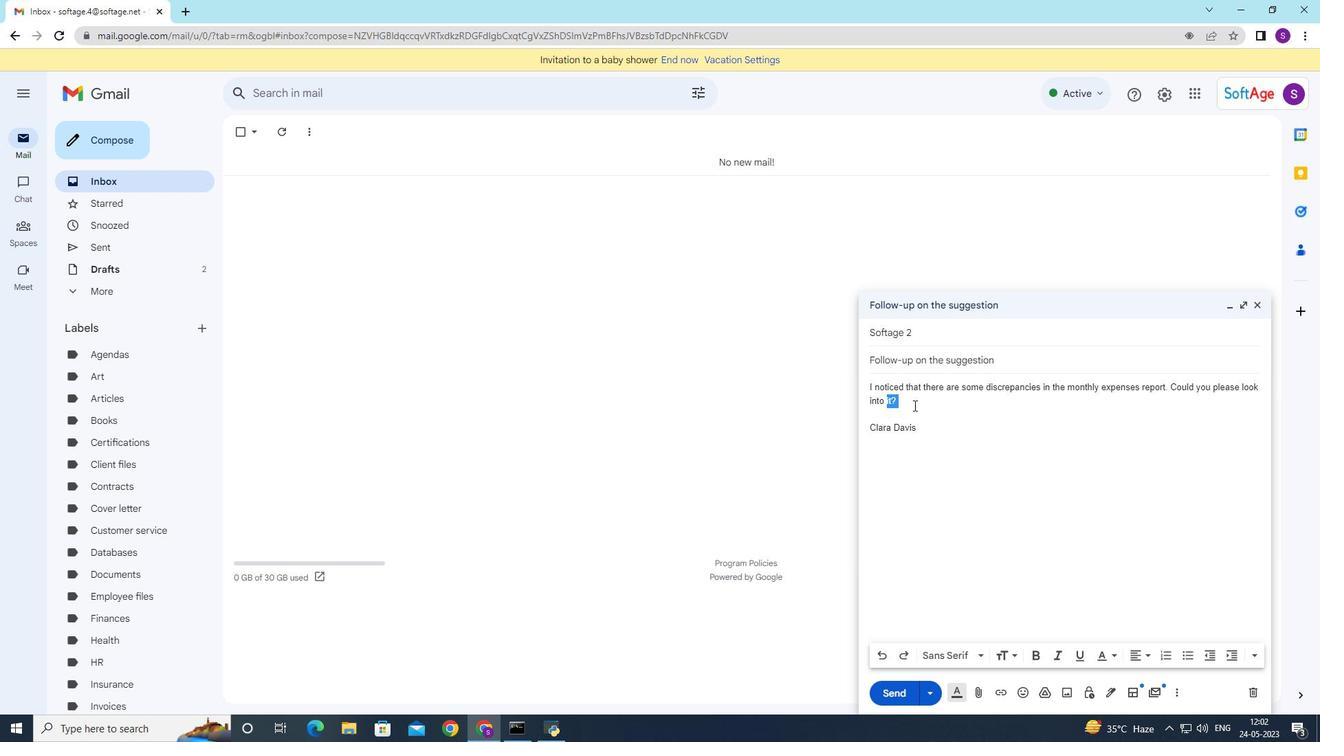 
Action: Mouse moved to (887, 401)
Screenshot: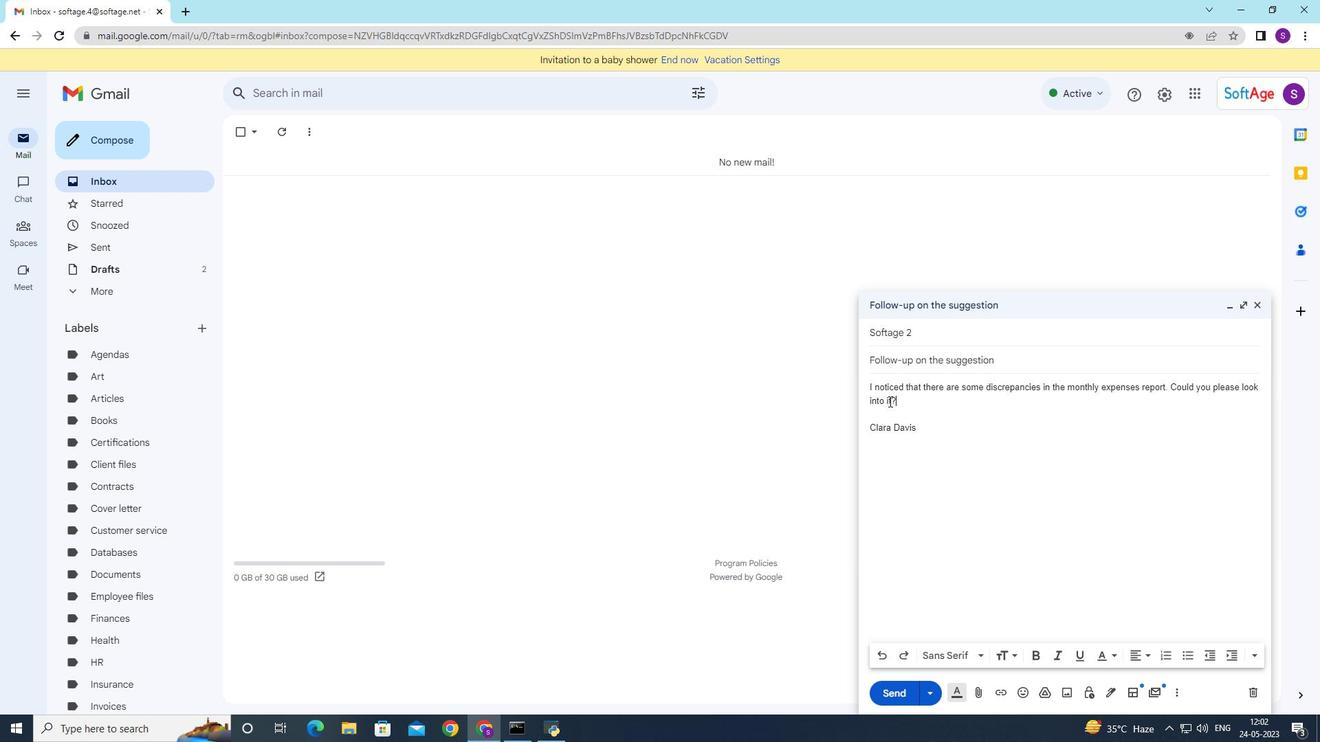 
Action: Mouse pressed left at (887, 401)
Screenshot: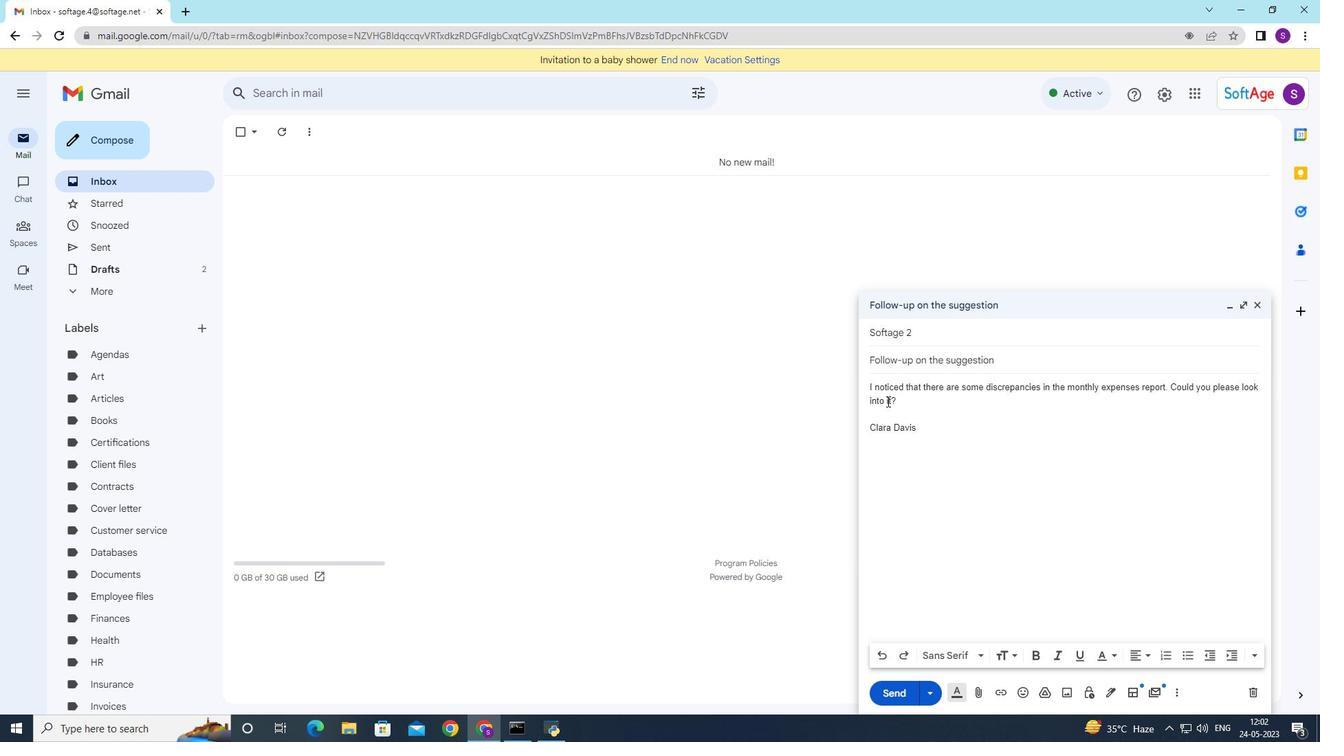 
Action: Mouse moved to (984, 654)
Screenshot: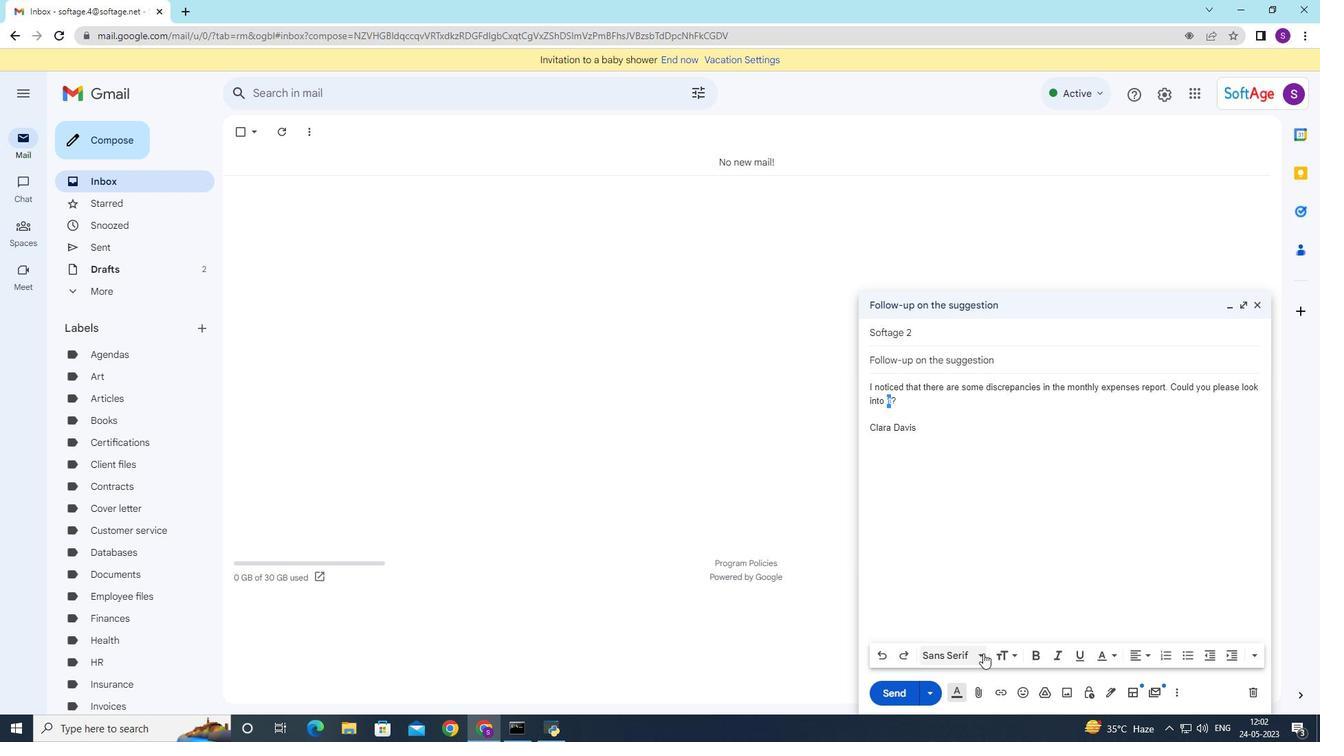 
Action: Mouse pressed left at (984, 654)
Screenshot: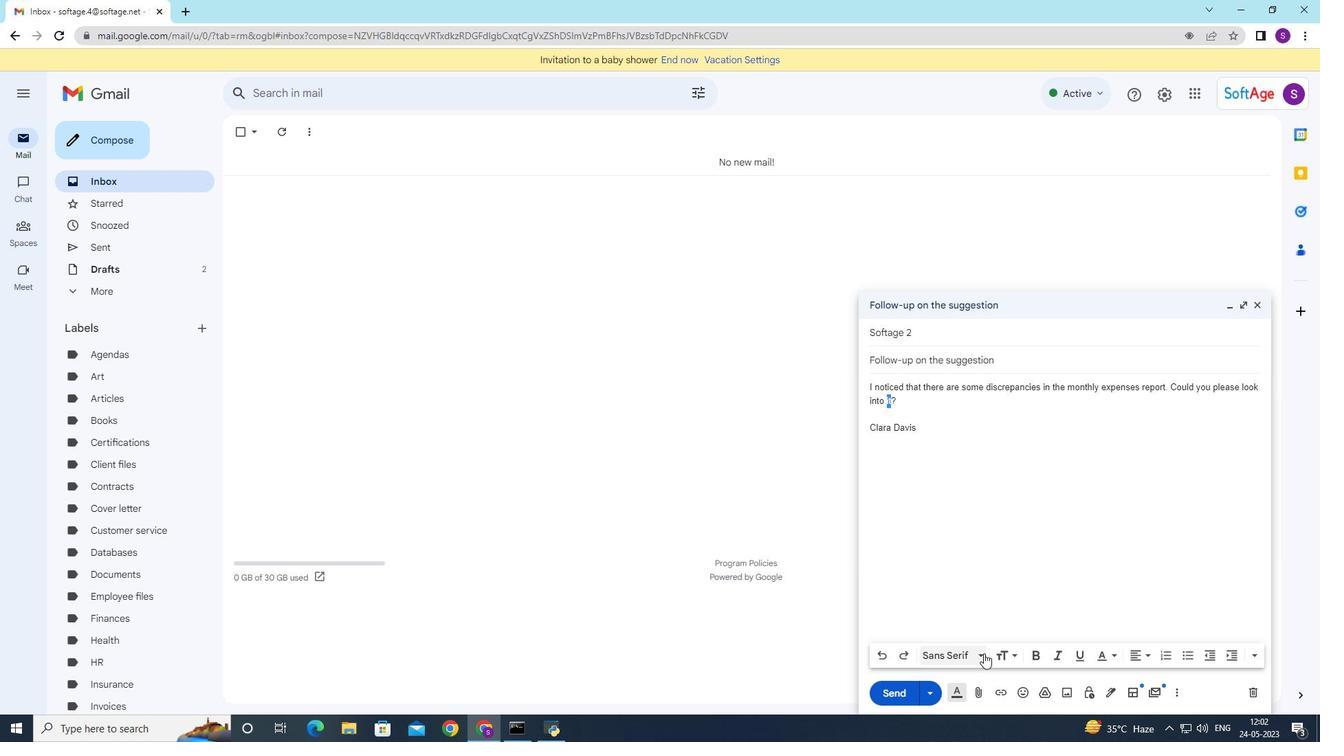 
Action: Mouse moved to (980, 561)
Screenshot: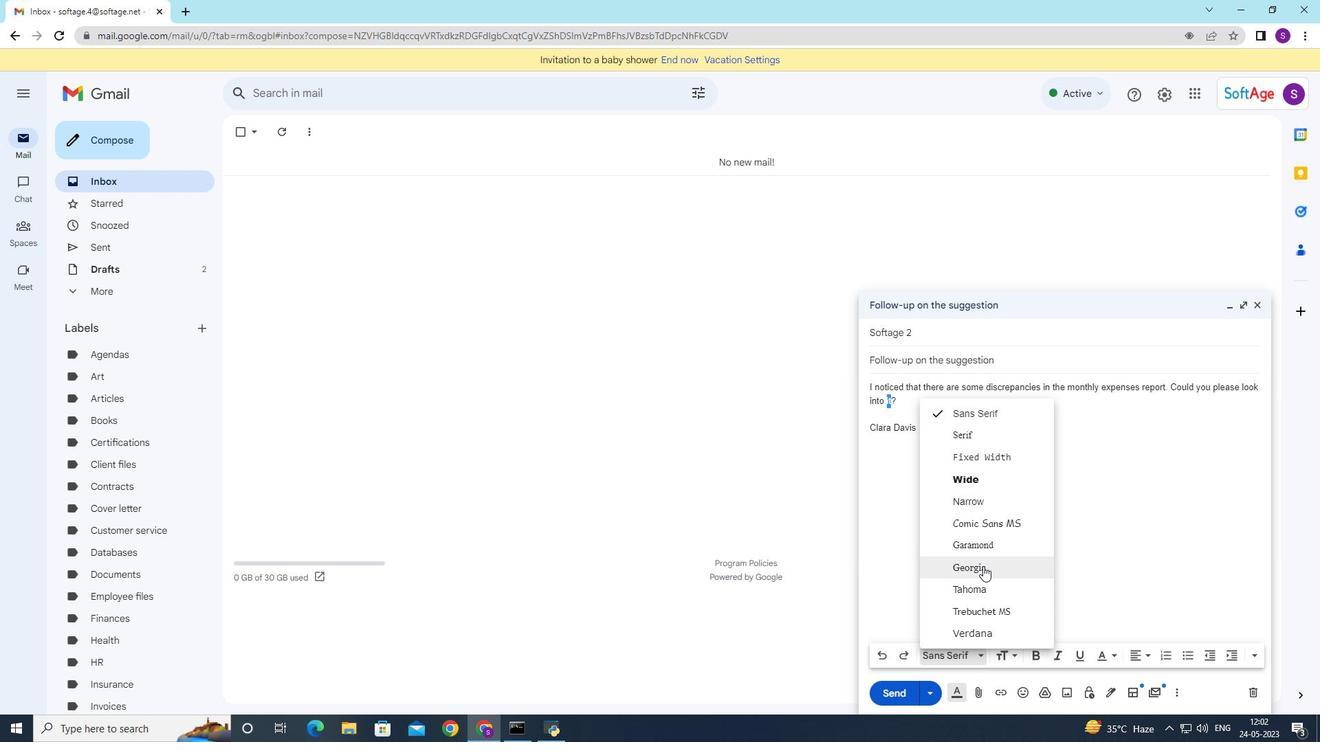 
Action: Mouse pressed left at (980, 561)
Screenshot: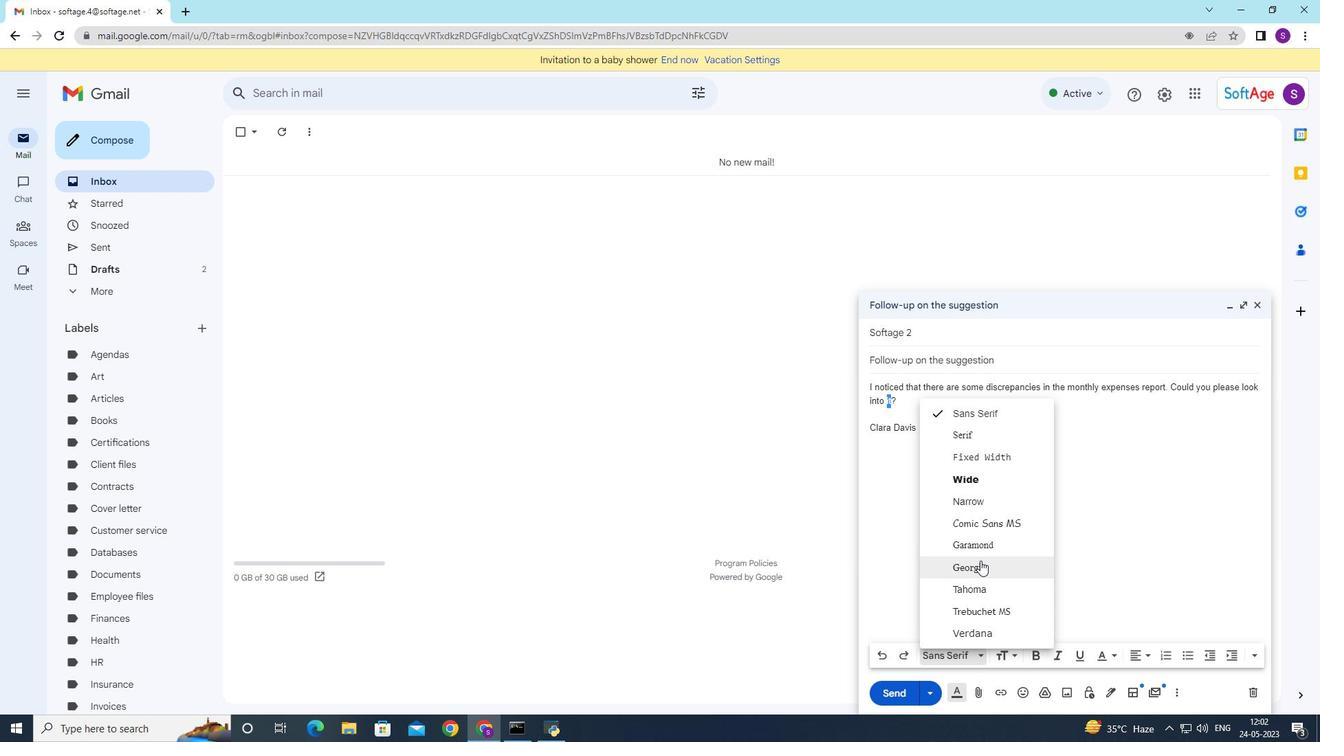 
Action: Mouse moved to (1037, 656)
Screenshot: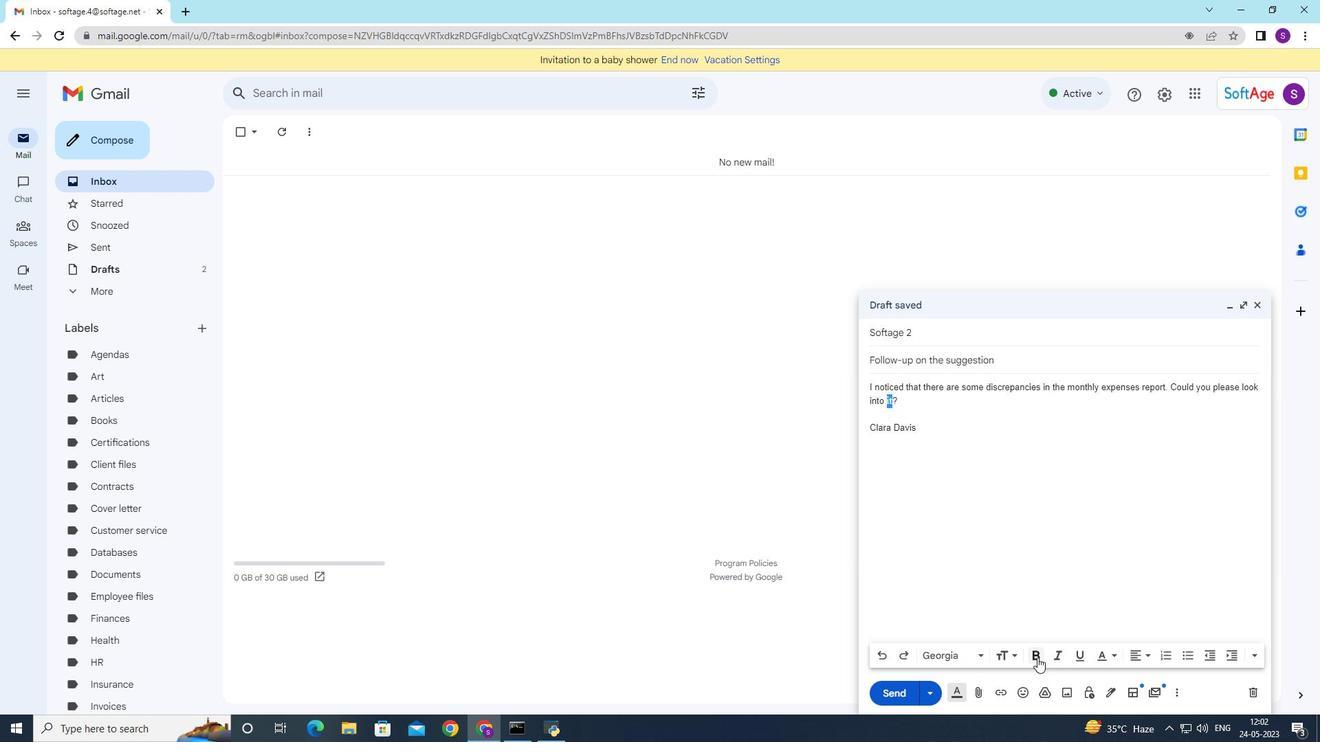 
Action: Mouse pressed left at (1037, 656)
Screenshot: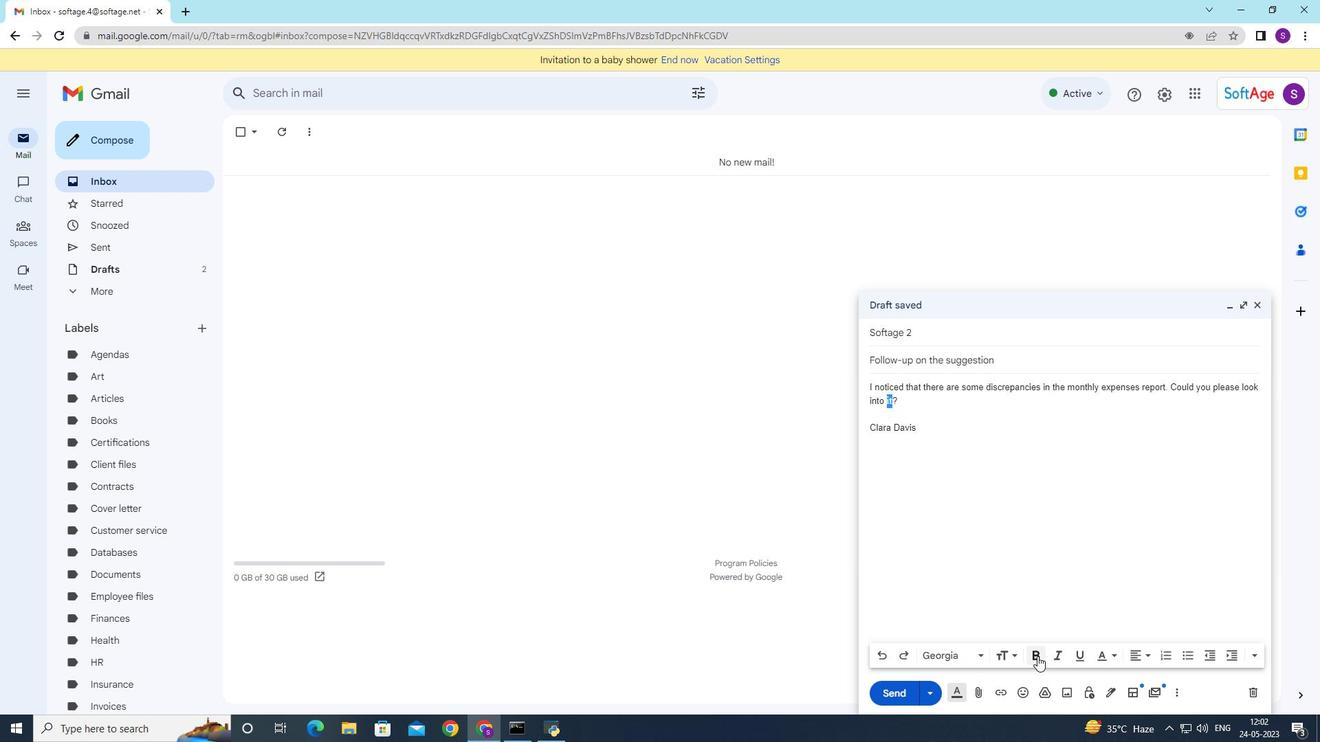 
Action: Mouse moved to (1086, 658)
Screenshot: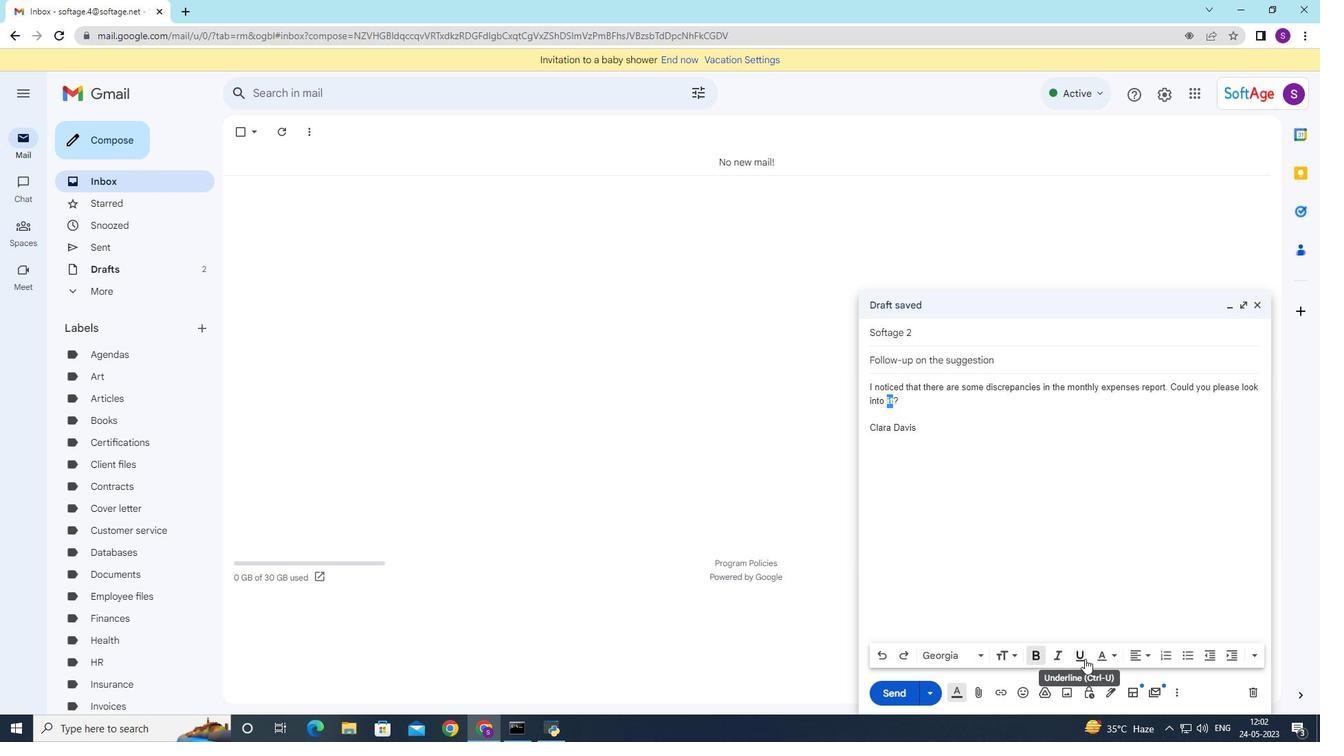 
Action: Mouse pressed left at (1086, 658)
Screenshot: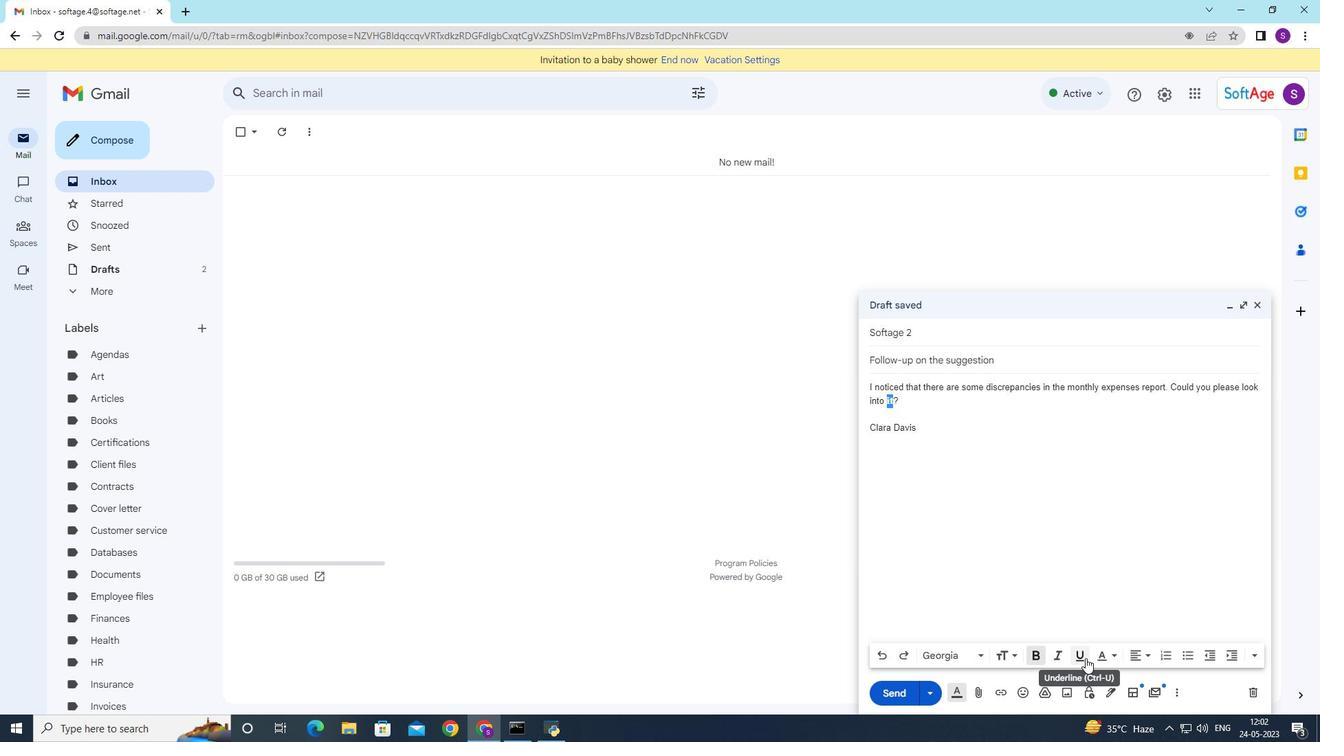 
Action: Mouse moved to (905, 695)
Screenshot: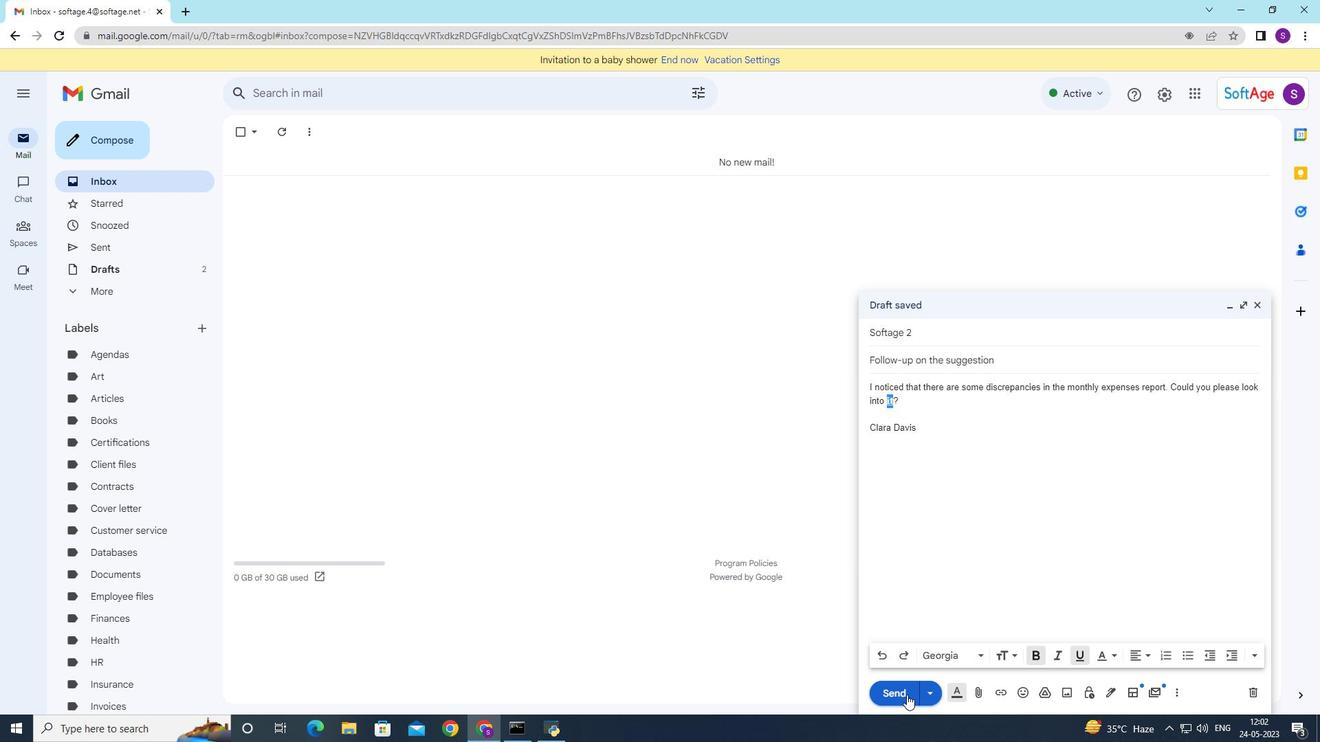 
Action: Mouse pressed left at (905, 695)
Screenshot: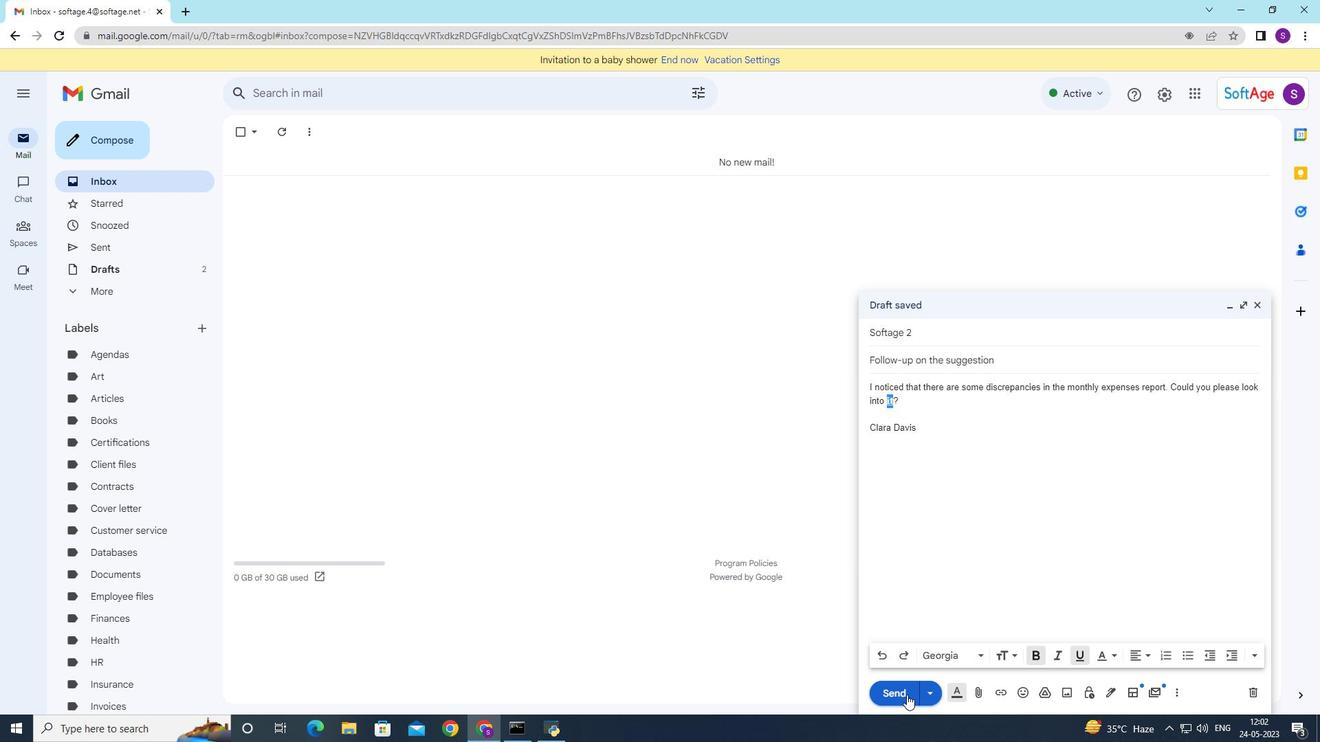 
Action: Mouse moved to (207, 332)
Screenshot: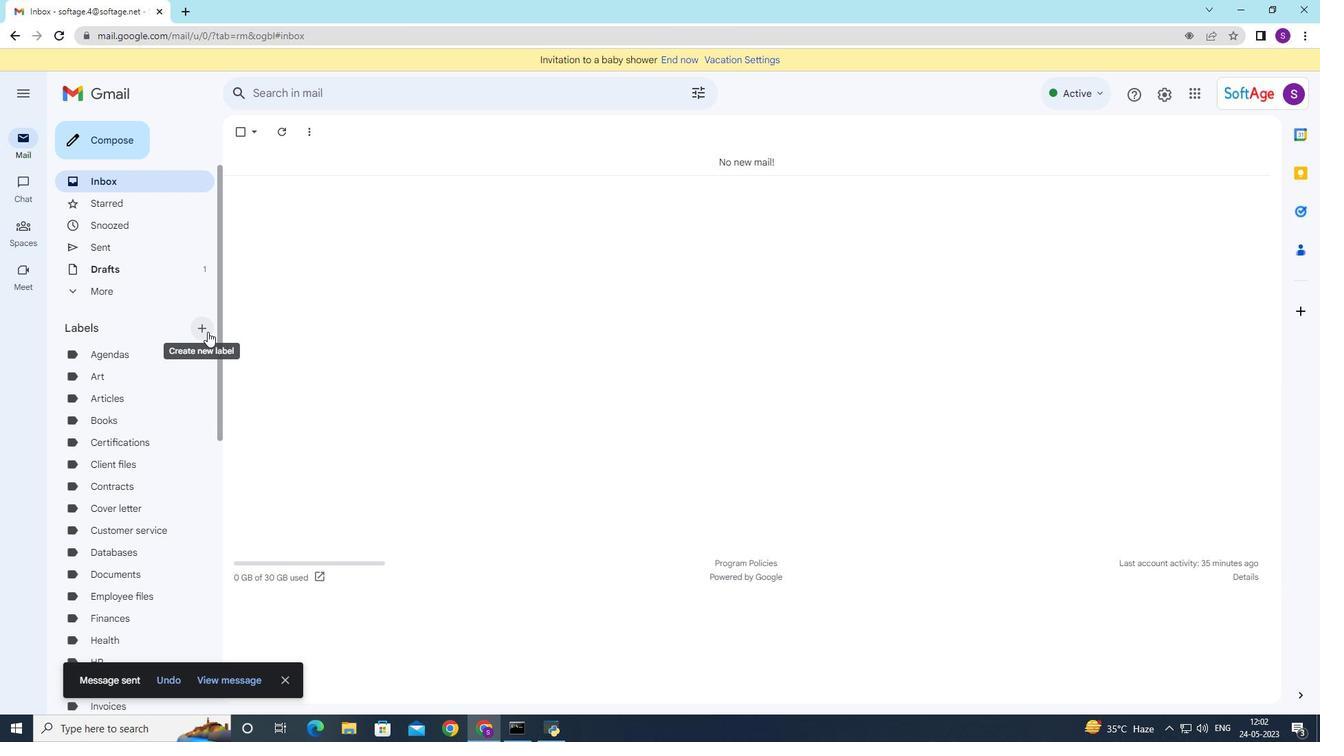 
Action: Mouse pressed left at (207, 332)
Screenshot: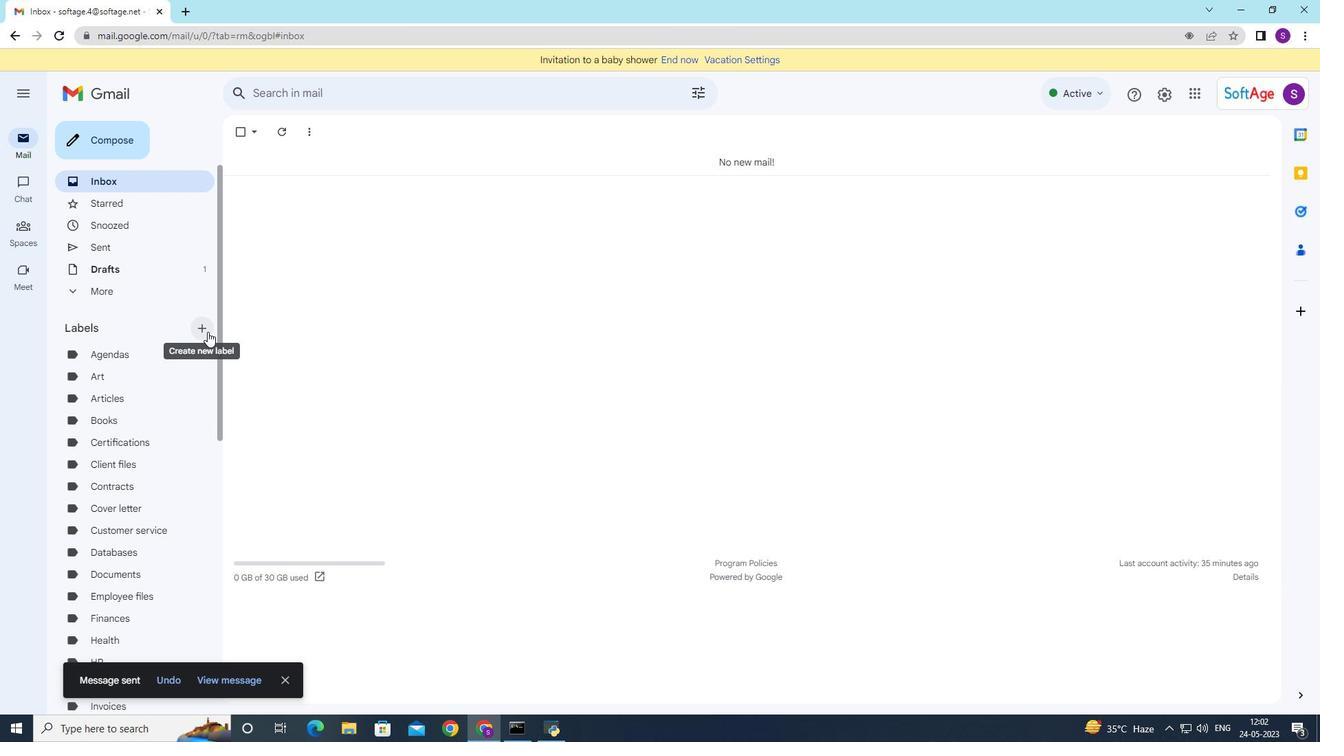 
Action: Mouse moved to (517, 387)
Screenshot: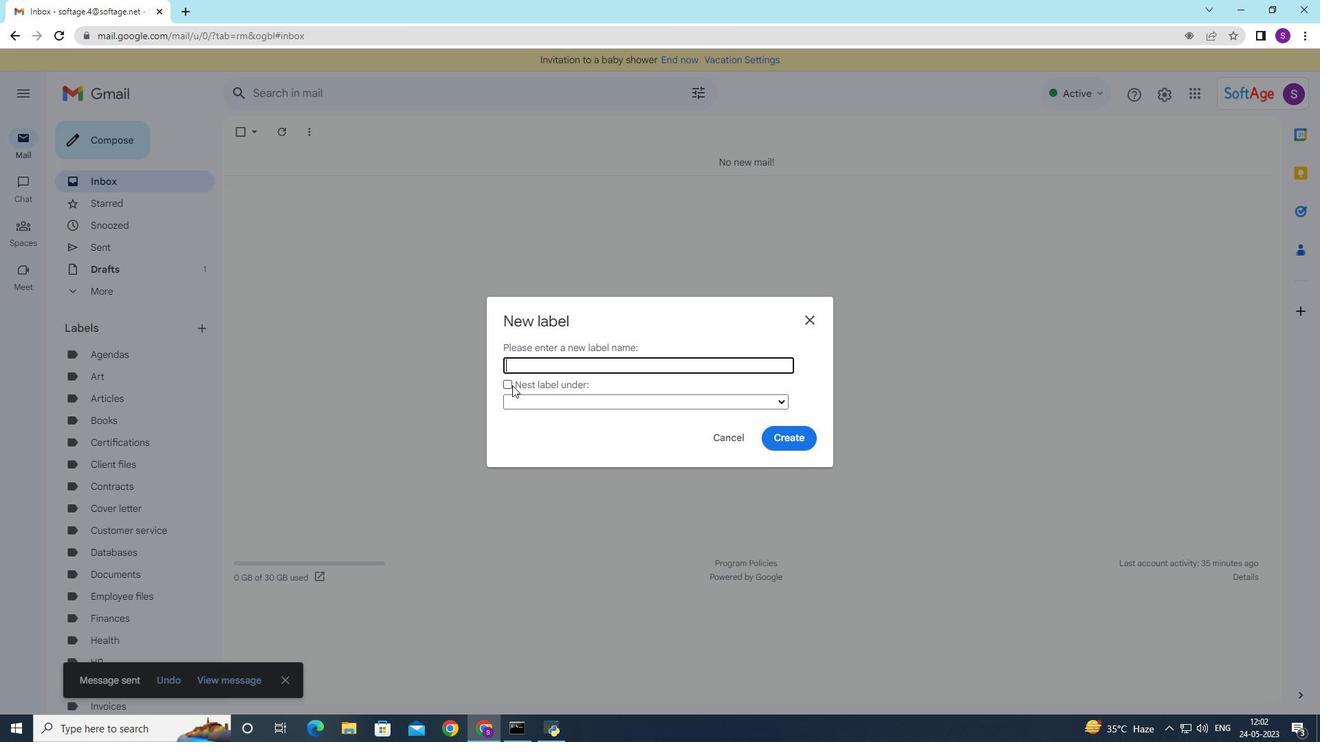 
Action: Key pressed <Key.shift>So<Key.backspace><Key.shift>OPs
Screenshot: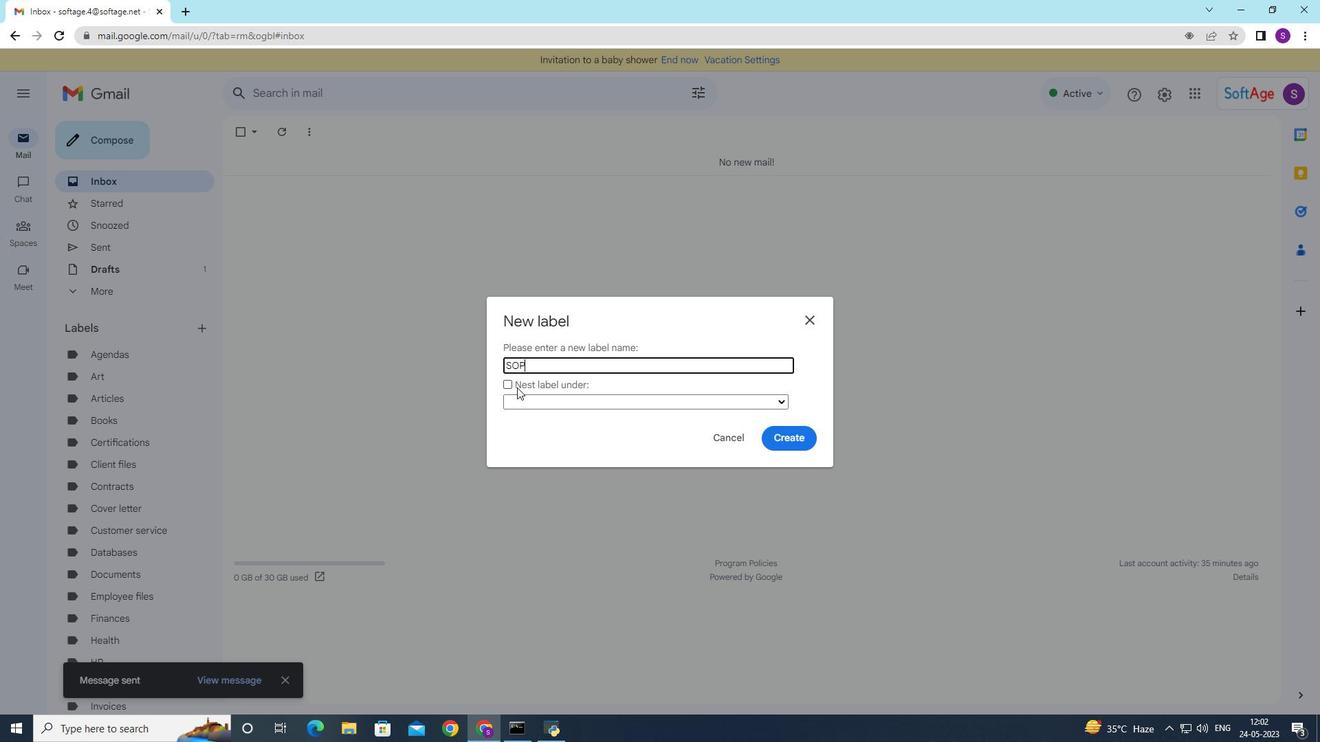 
Action: Mouse moved to (804, 436)
Screenshot: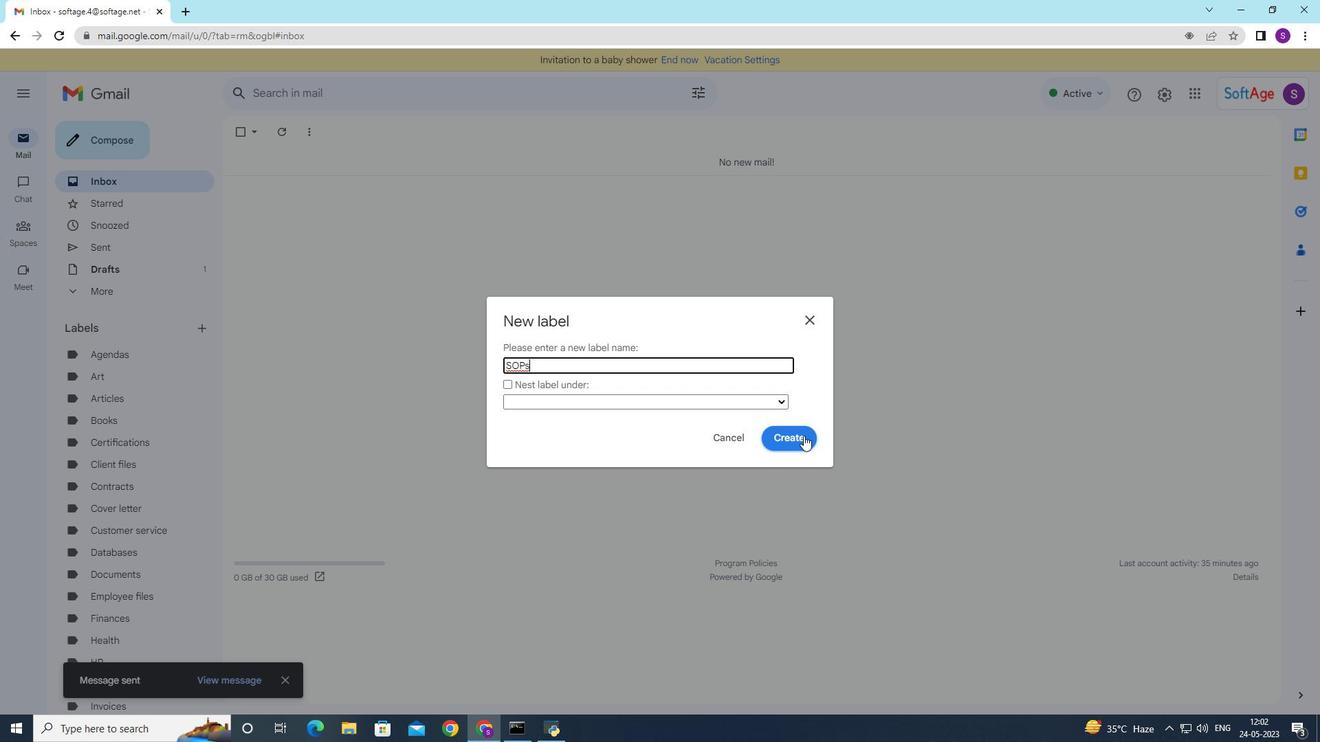 
Action: Mouse pressed left at (804, 436)
Screenshot: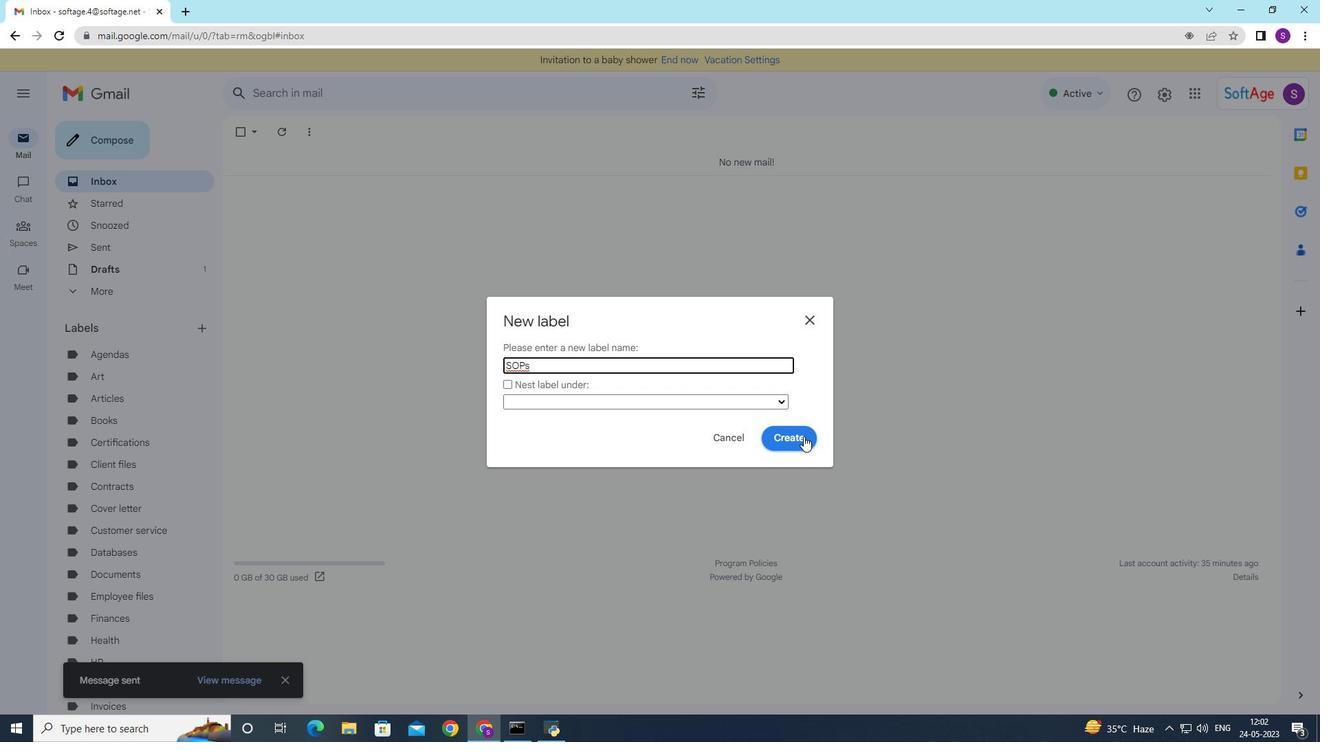 
Action: Mouse moved to (132, 251)
Screenshot: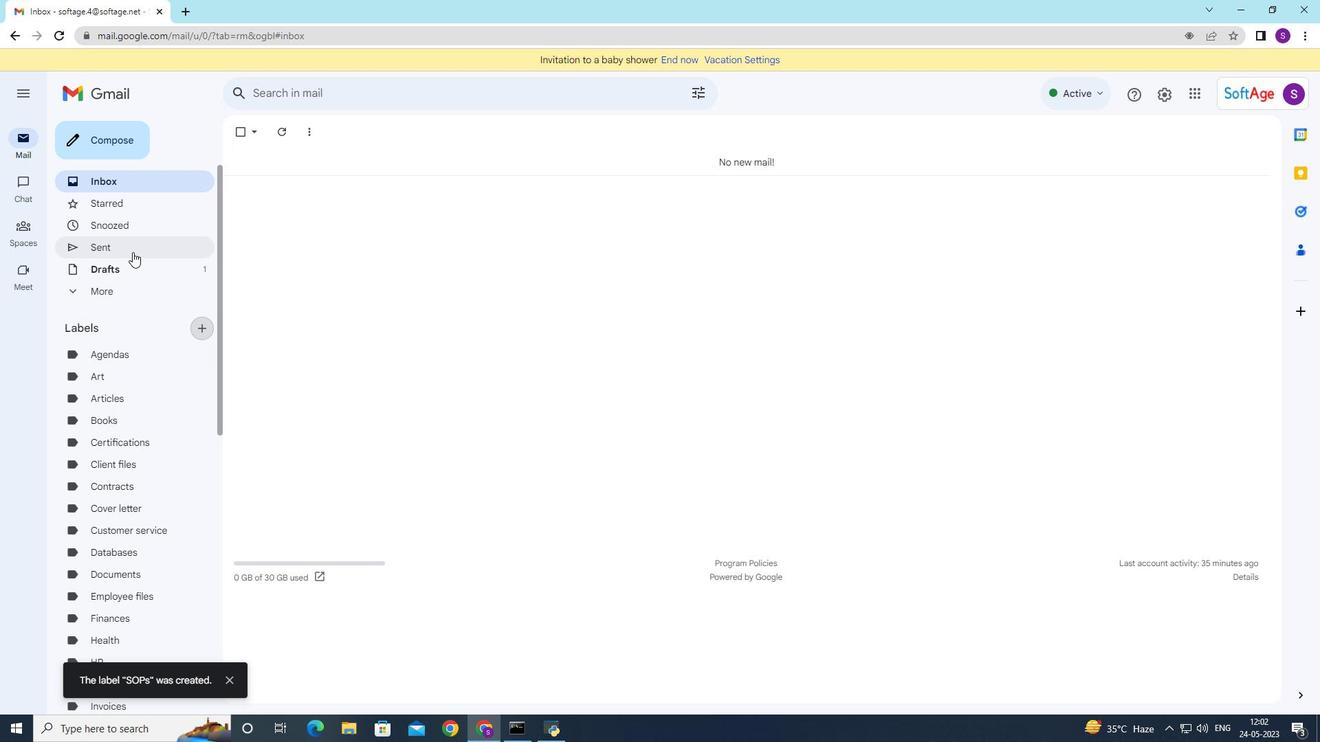 
Action: Mouse pressed left at (132, 251)
Screenshot: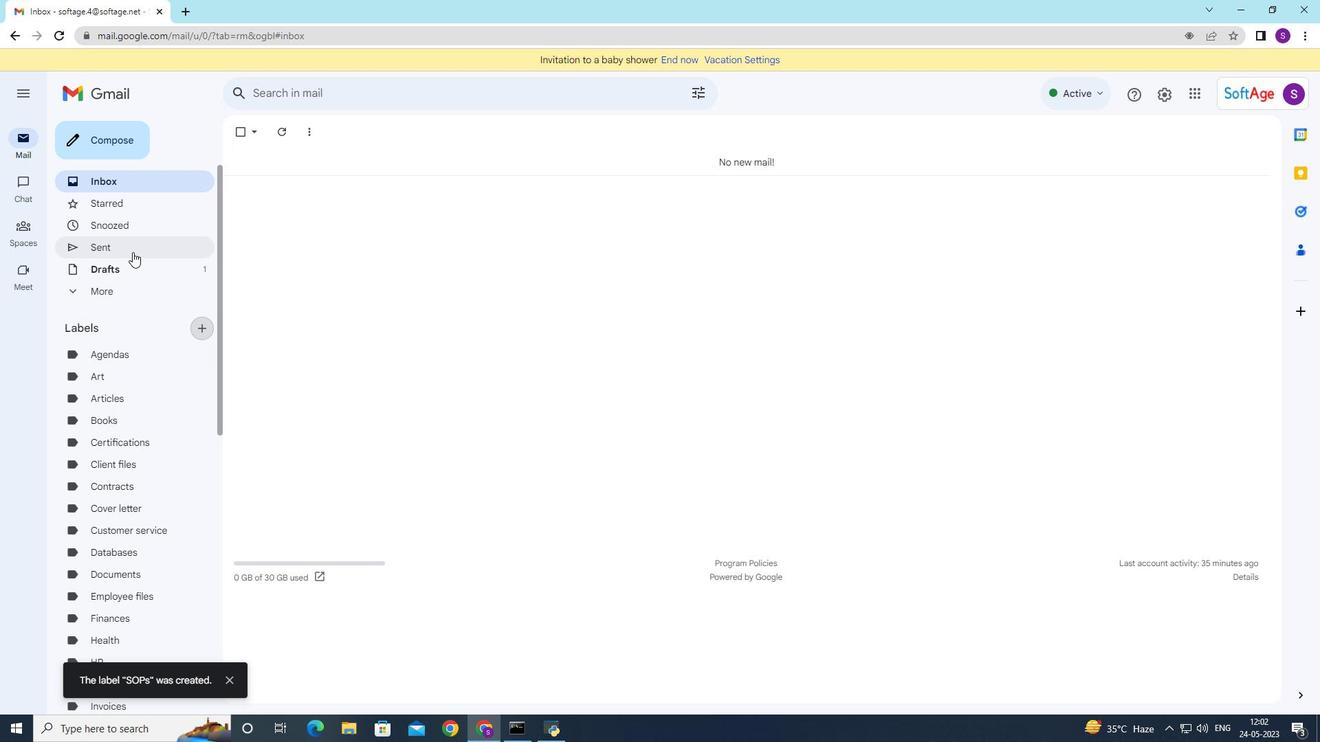 
Action: Mouse moved to (435, 193)
Screenshot: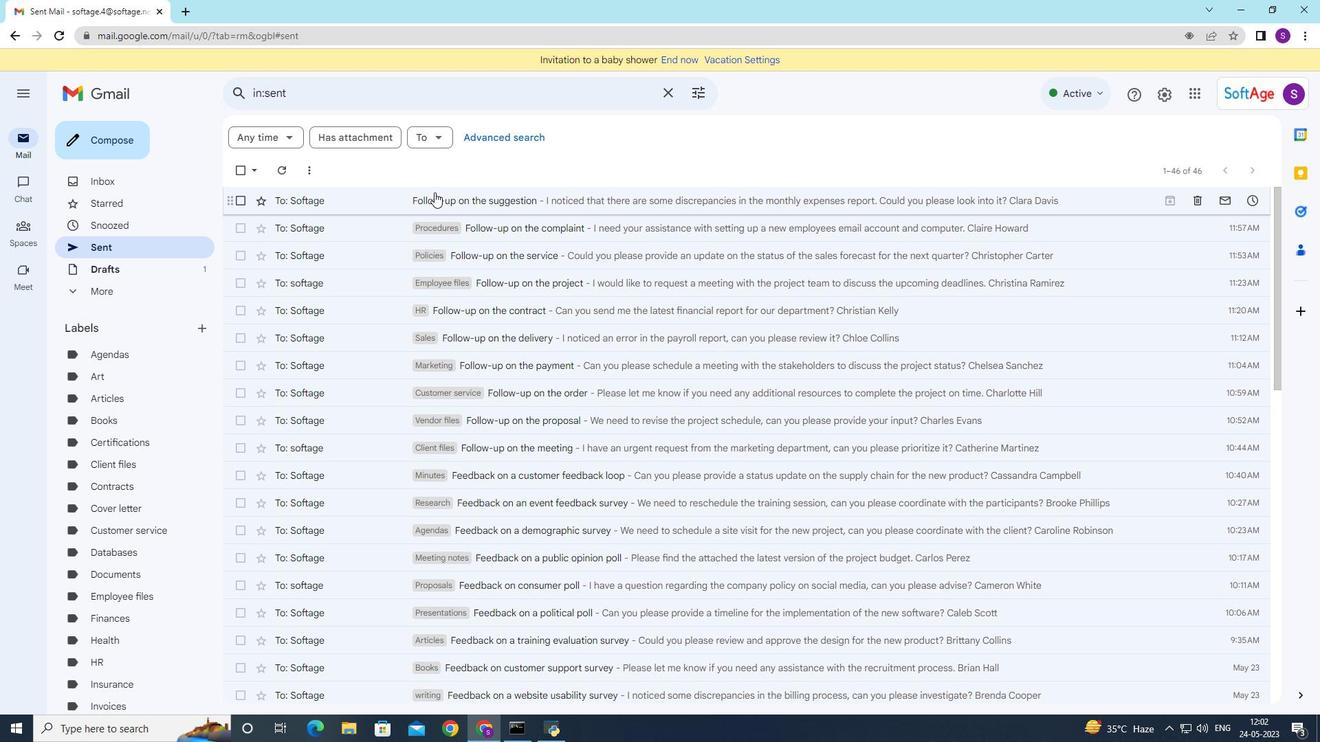 
Action: Mouse pressed right at (435, 193)
Screenshot: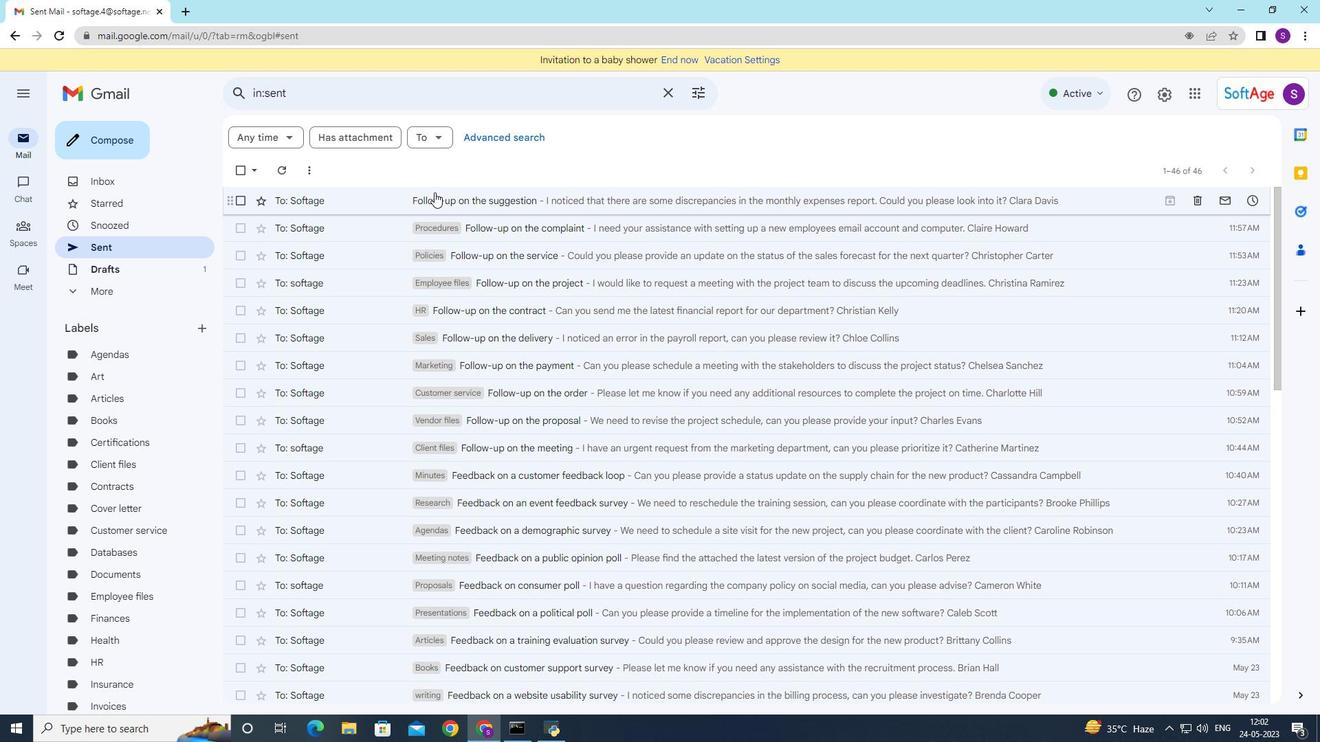 
Action: Mouse moved to (663, 189)
Screenshot: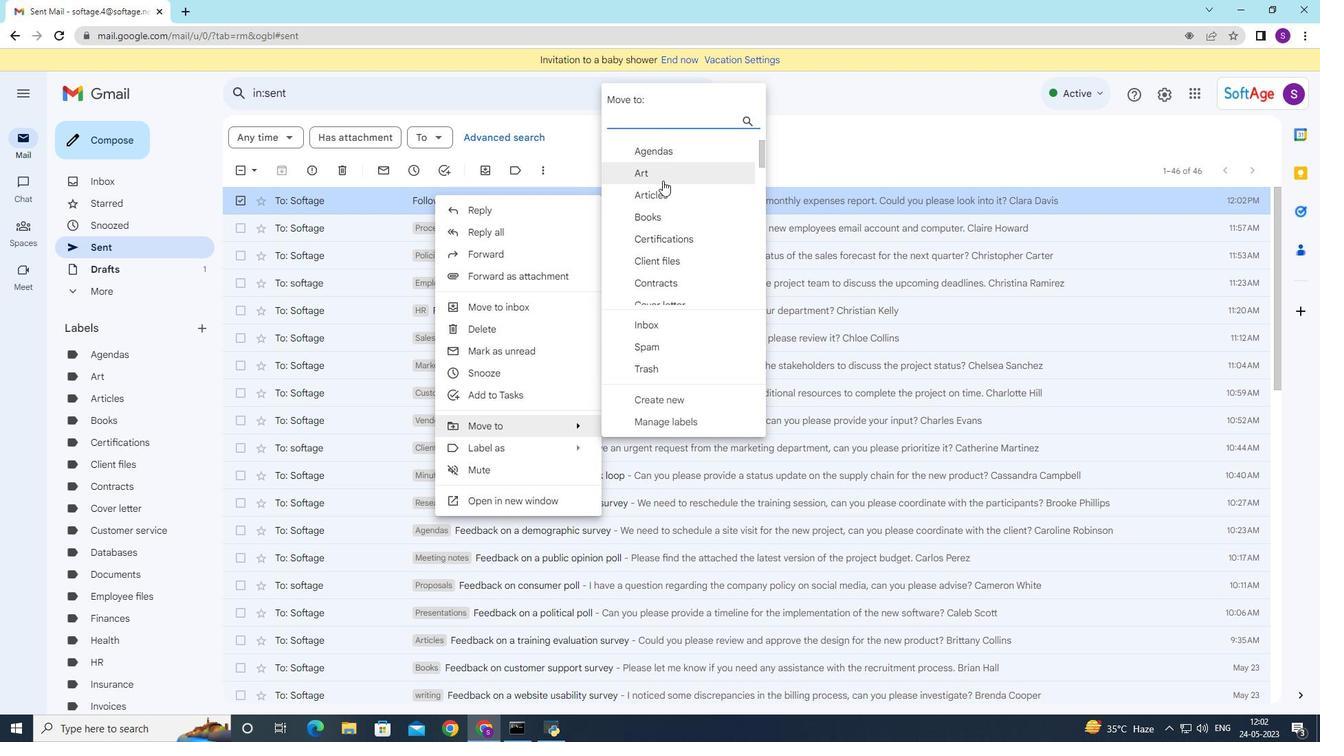 
Action: Mouse scrolled (663, 185) with delta (0, 0)
Screenshot: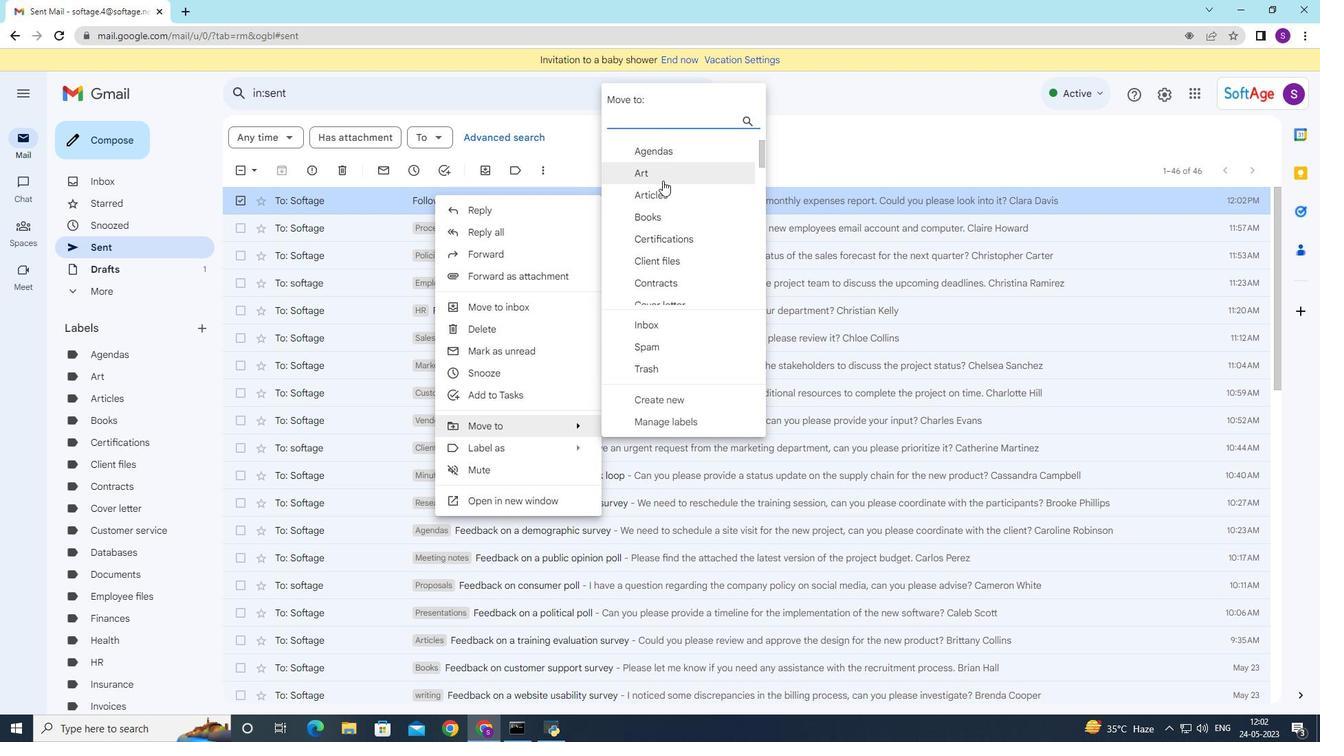 
Action: Mouse moved to (663, 189)
Screenshot: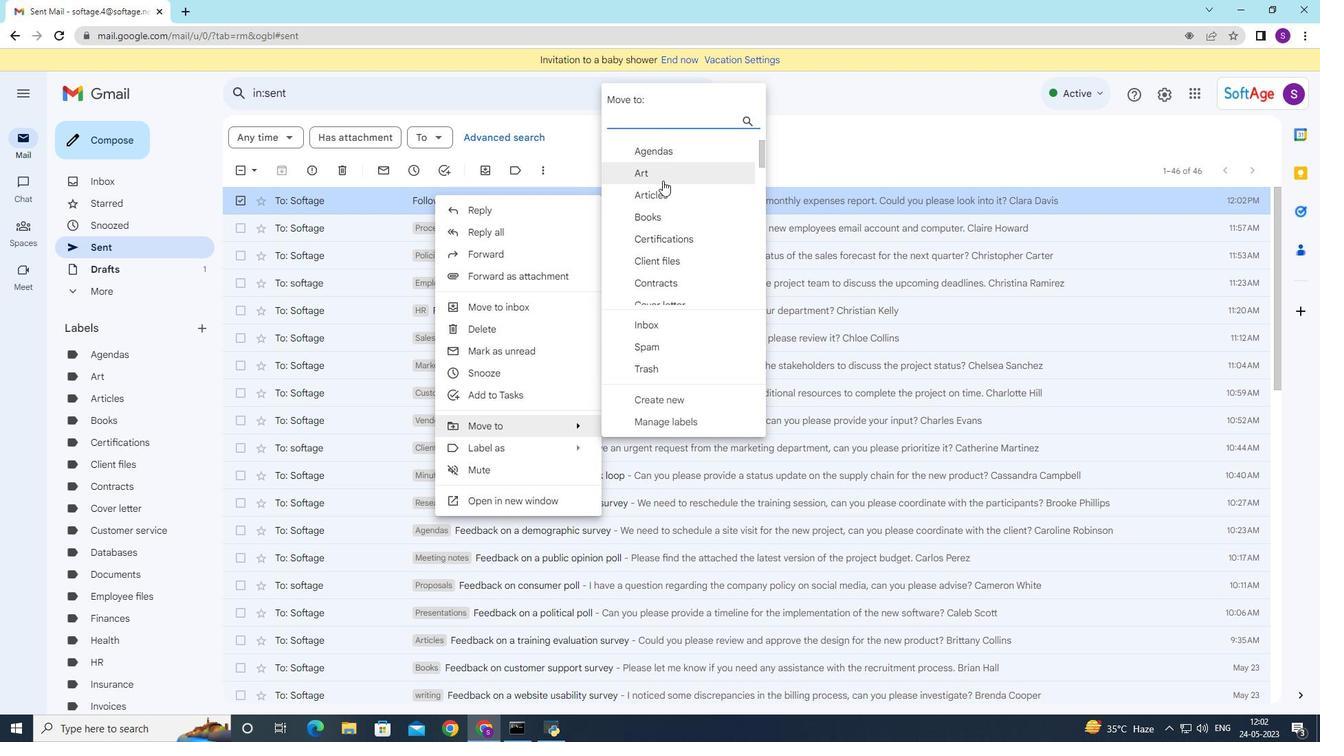 
Action: Mouse scrolled (663, 189) with delta (0, 0)
Screenshot: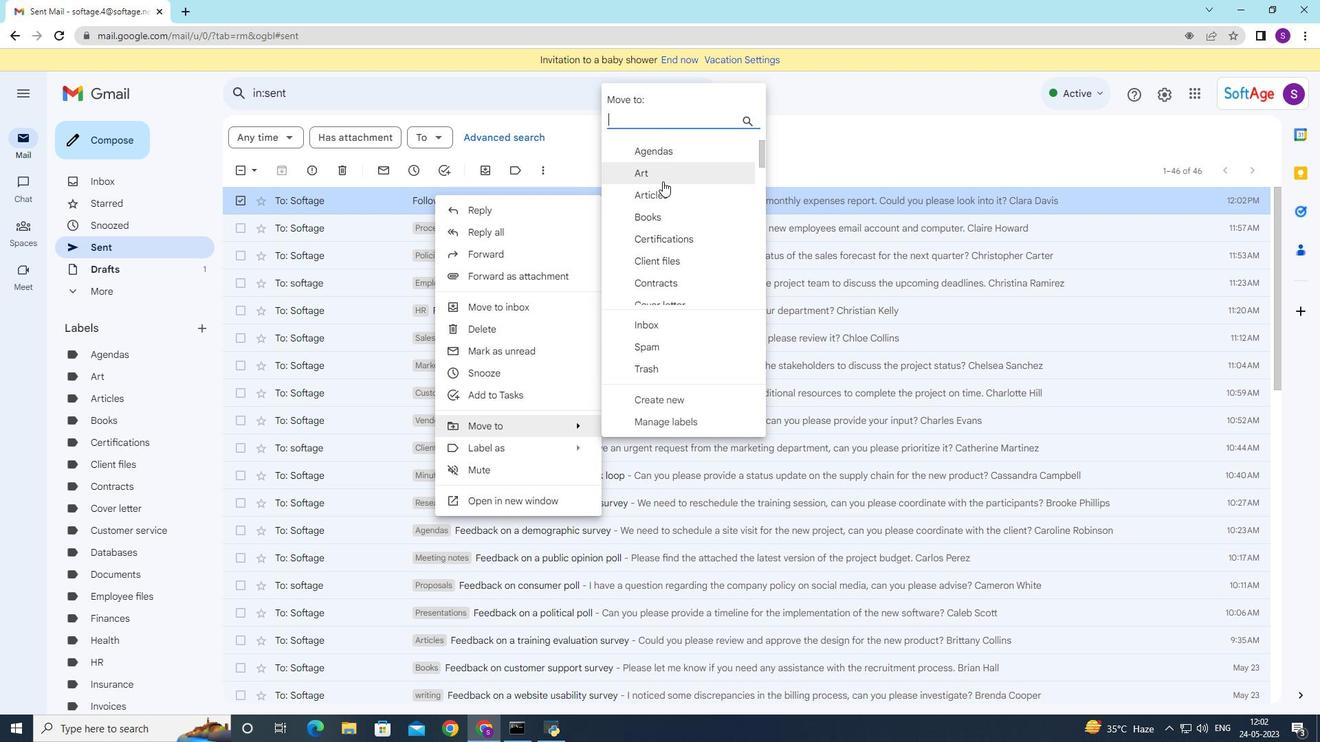 
Action: Mouse scrolled (663, 189) with delta (0, 0)
Screenshot: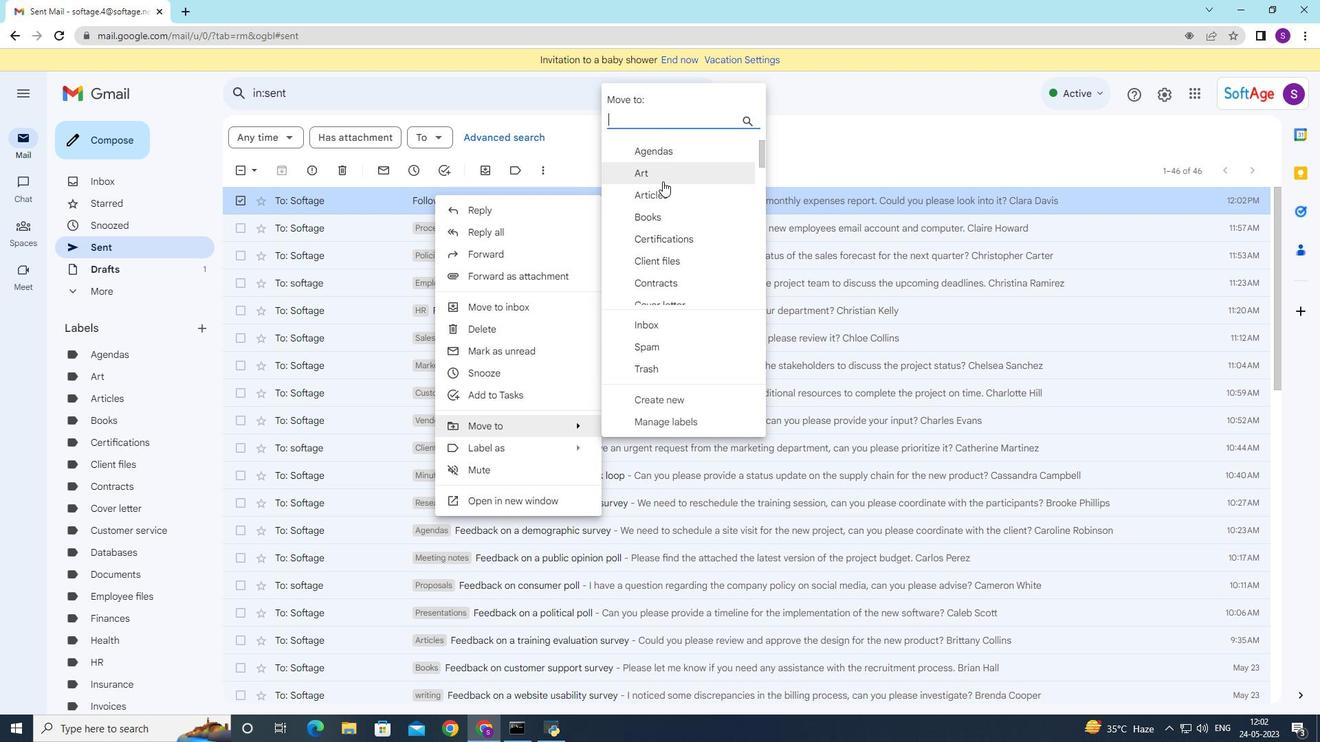 
Action: Mouse scrolled (663, 189) with delta (0, 0)
Screenshot: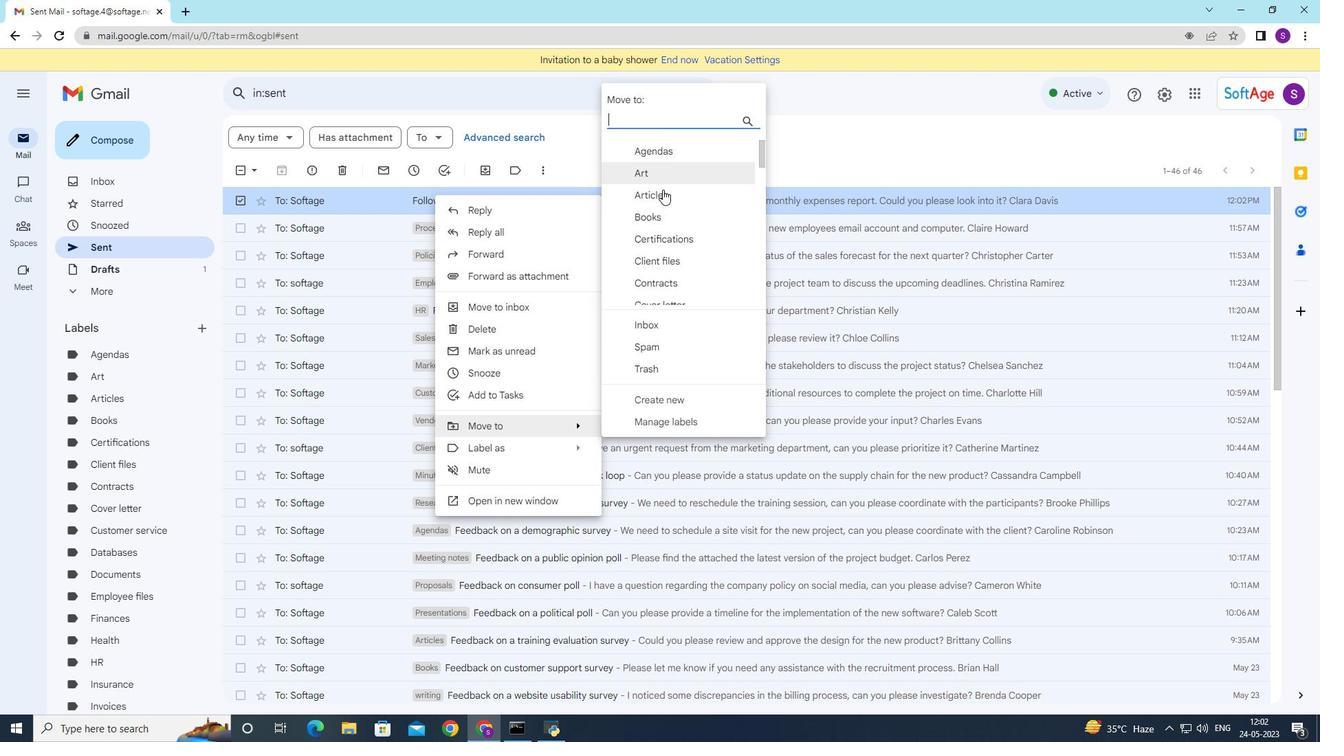 
Action: Mouse moved to (662, 198)
Screenshot: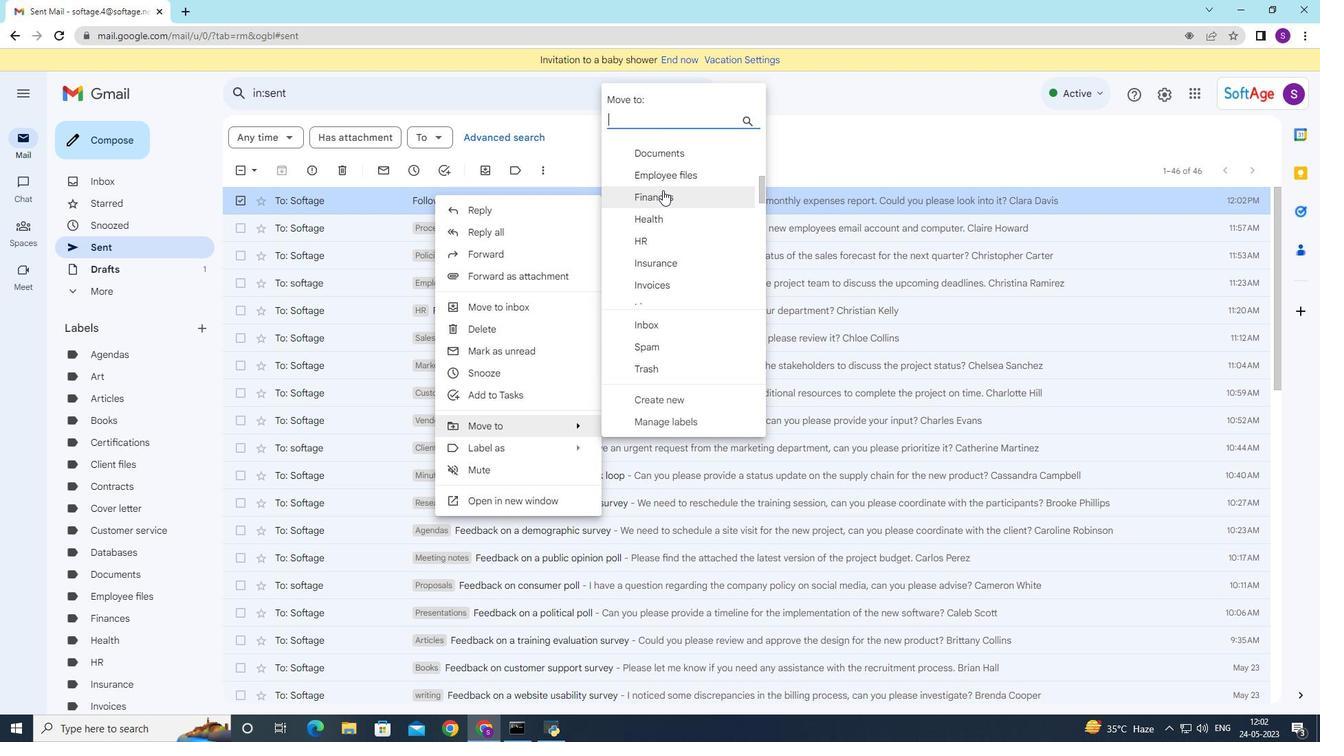 
Action: Mouse scrolled (662, 197) with delta (0, 0)
Screenshot: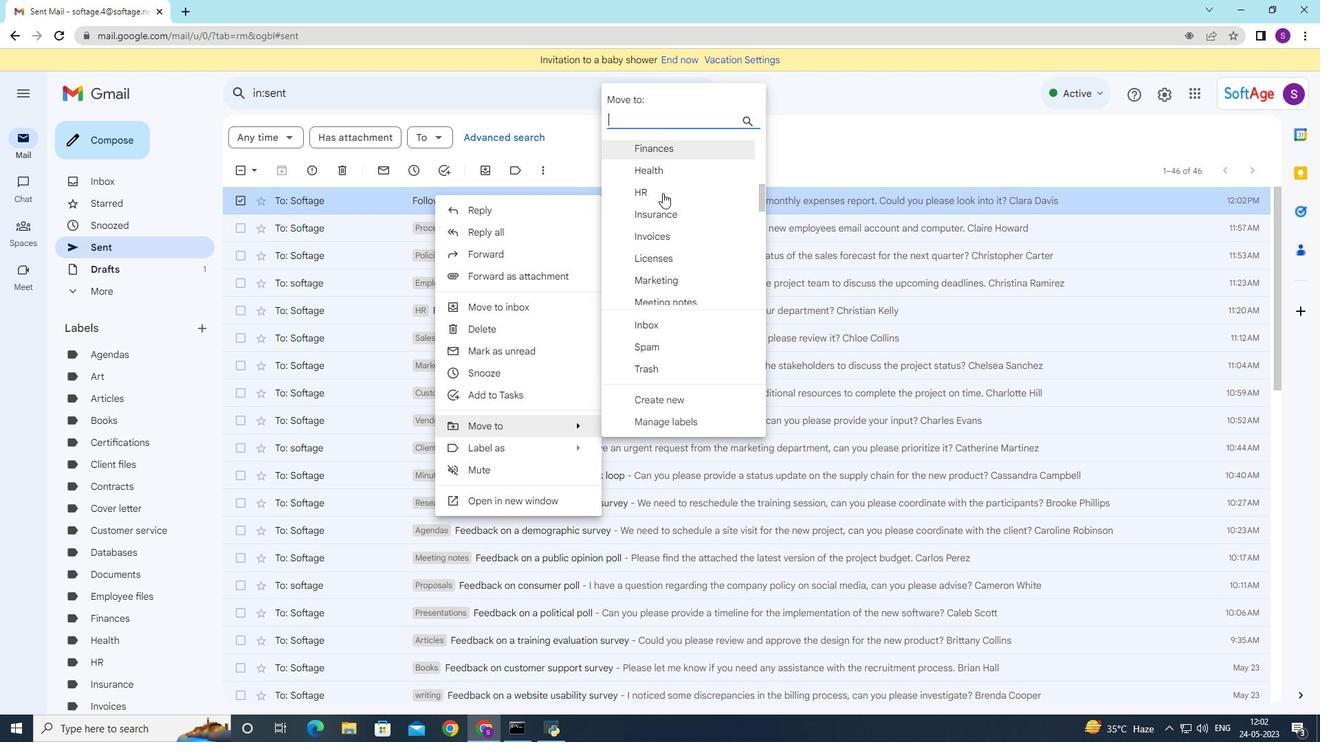 
Action: Mouse moved to (662, 202)
Screenshot: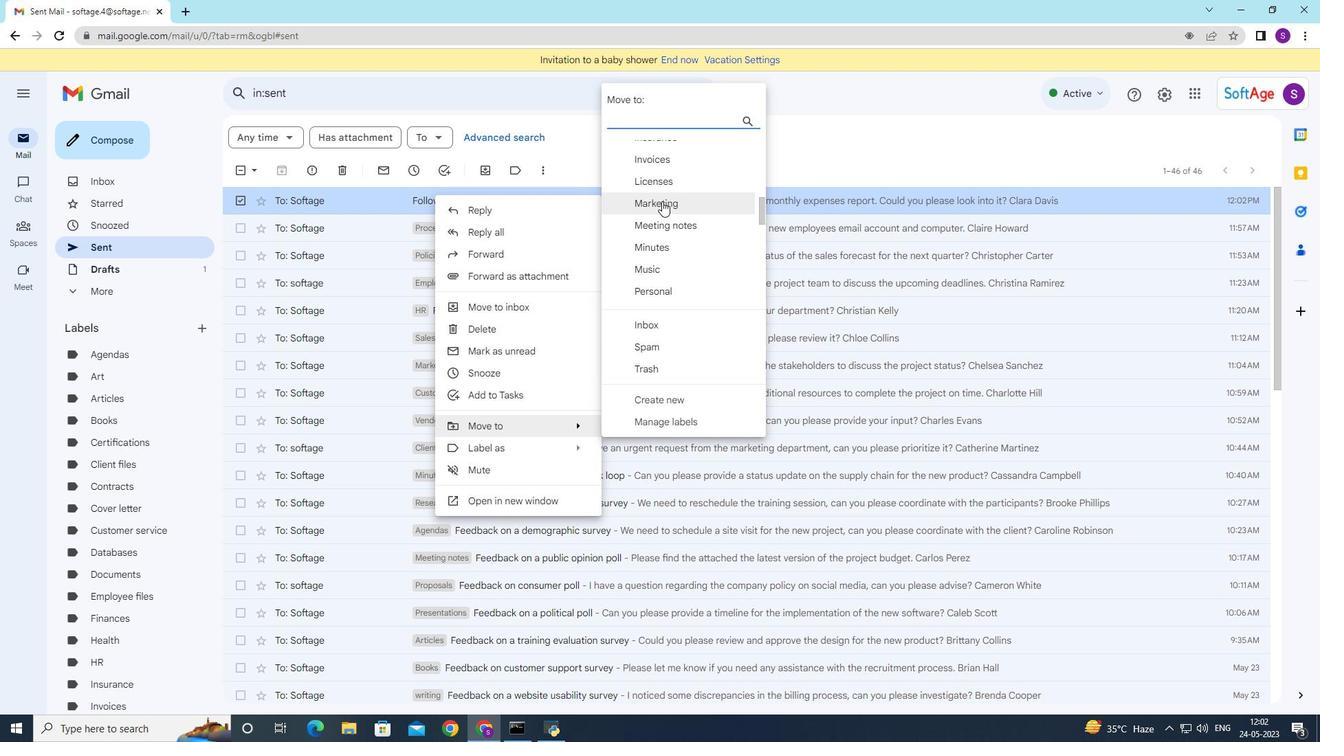 
Action: Mouse scrolled (662, 201) with delta (0, 0)
Screenshot: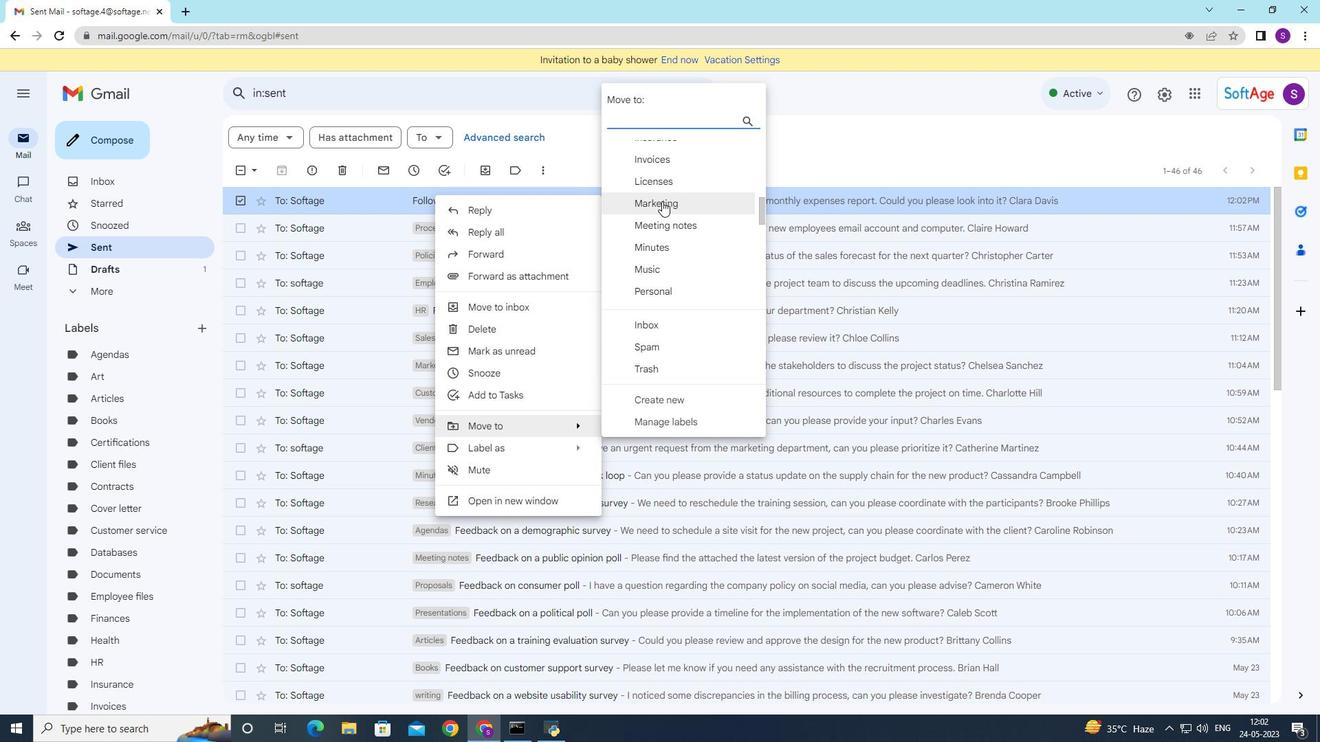 
Action: Mouse moved to (662, 202)
Screenshot: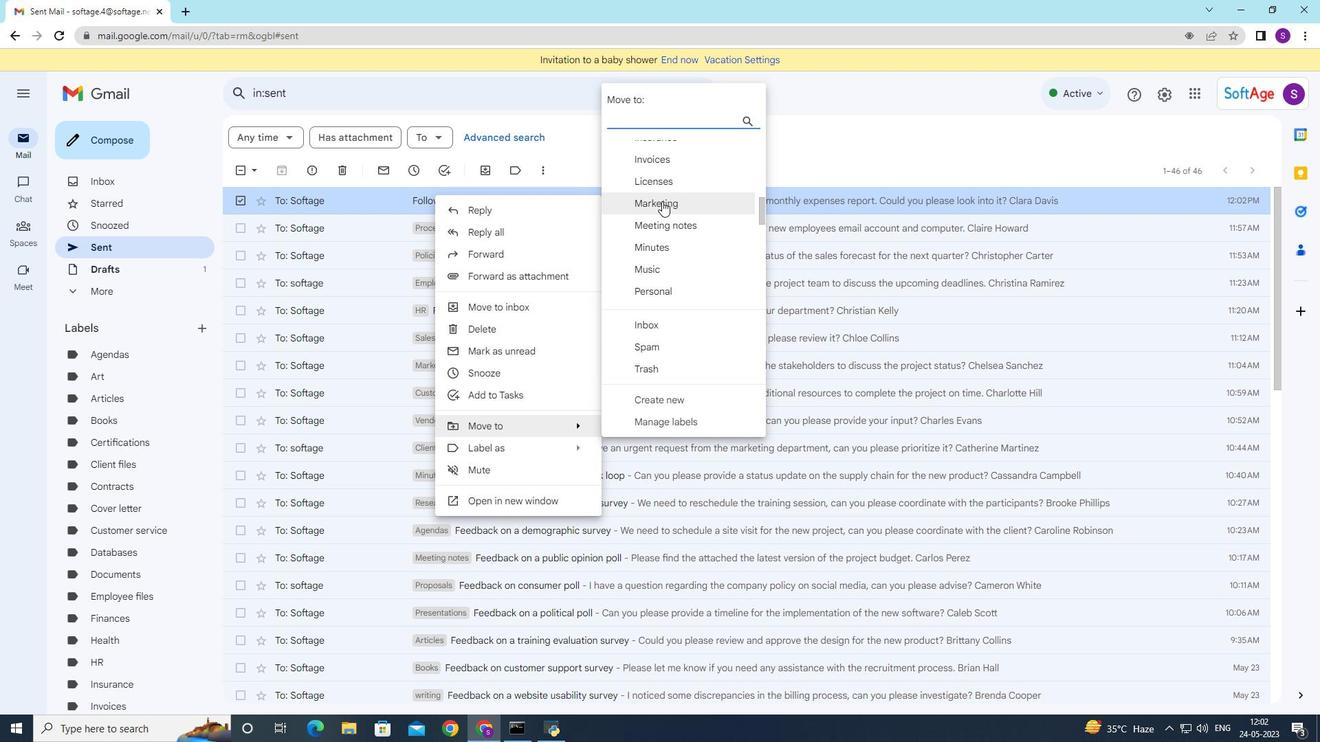 
Action: Mouse scrolled (662, 201) with delta (0, 0)
Screenshot: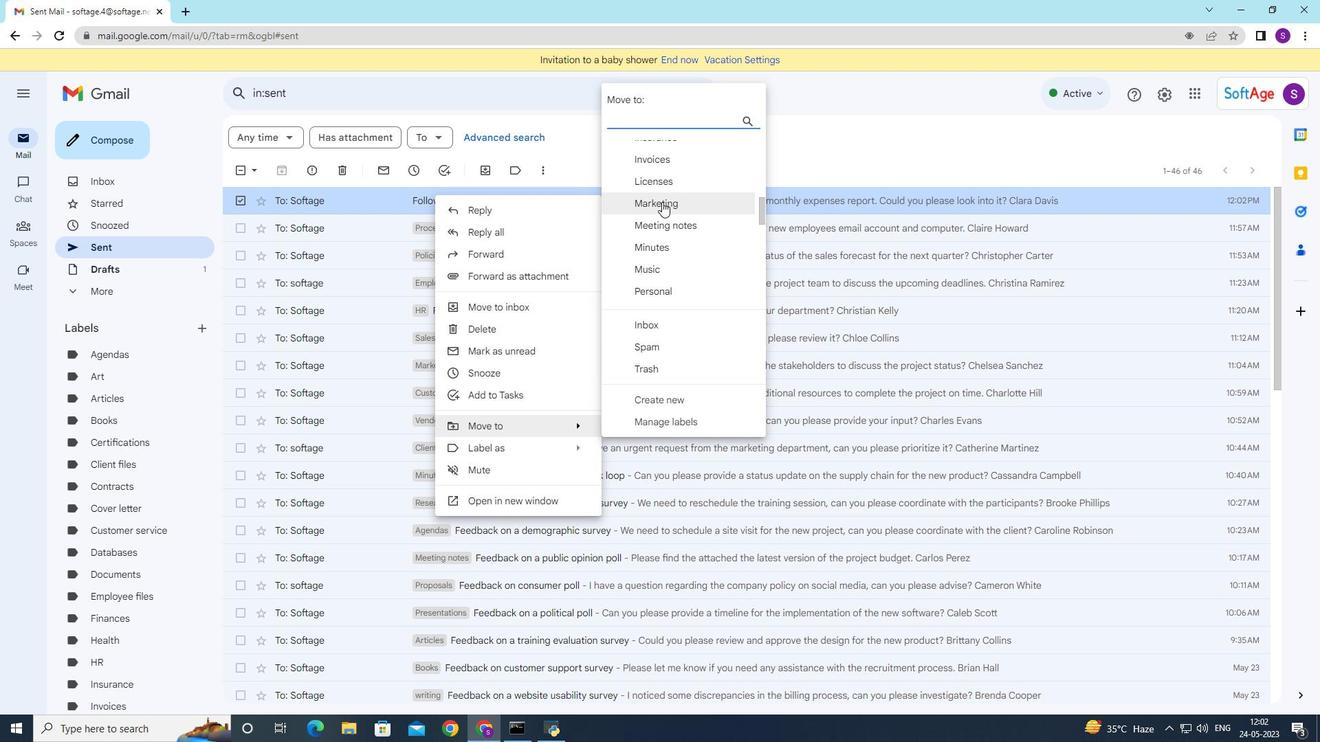 
Action: Mouse moved to (662, 202)
Screenshot: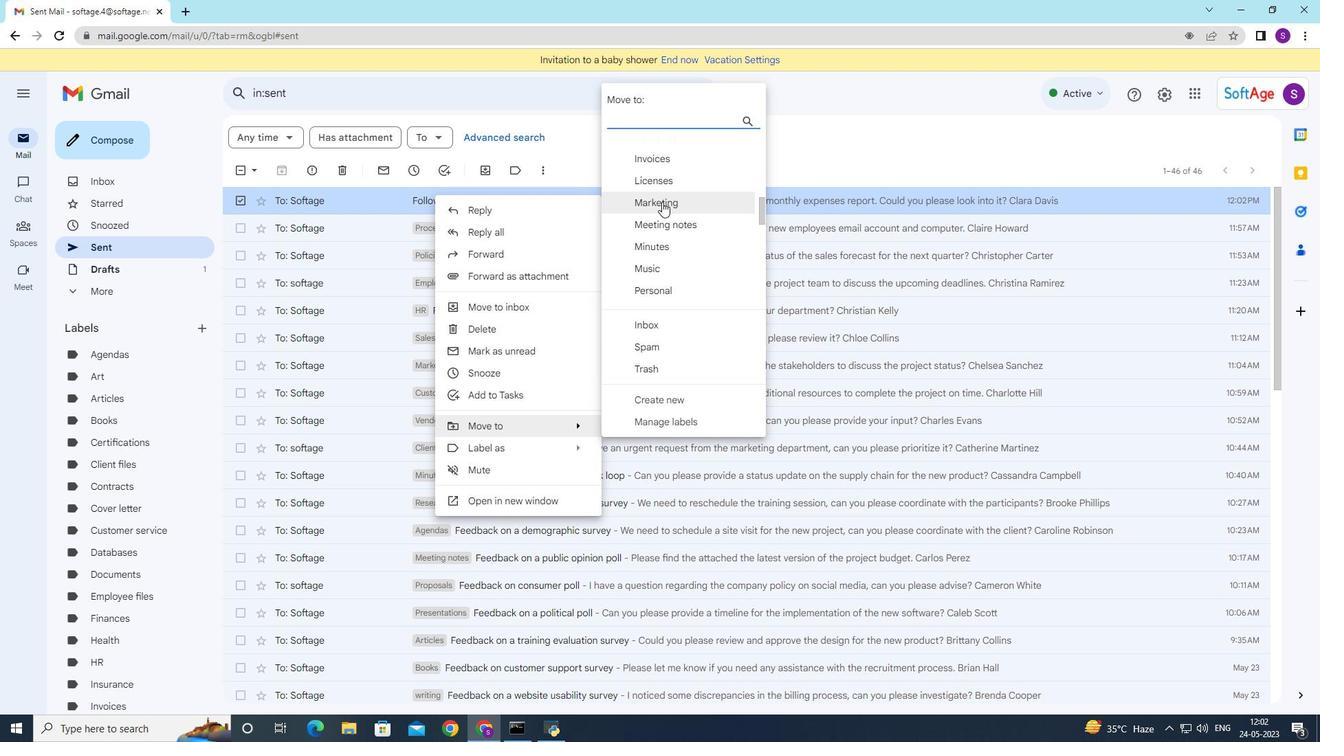 
Action: Mouse scrolled (662, 202) with delta (0, 0)
Screenshot: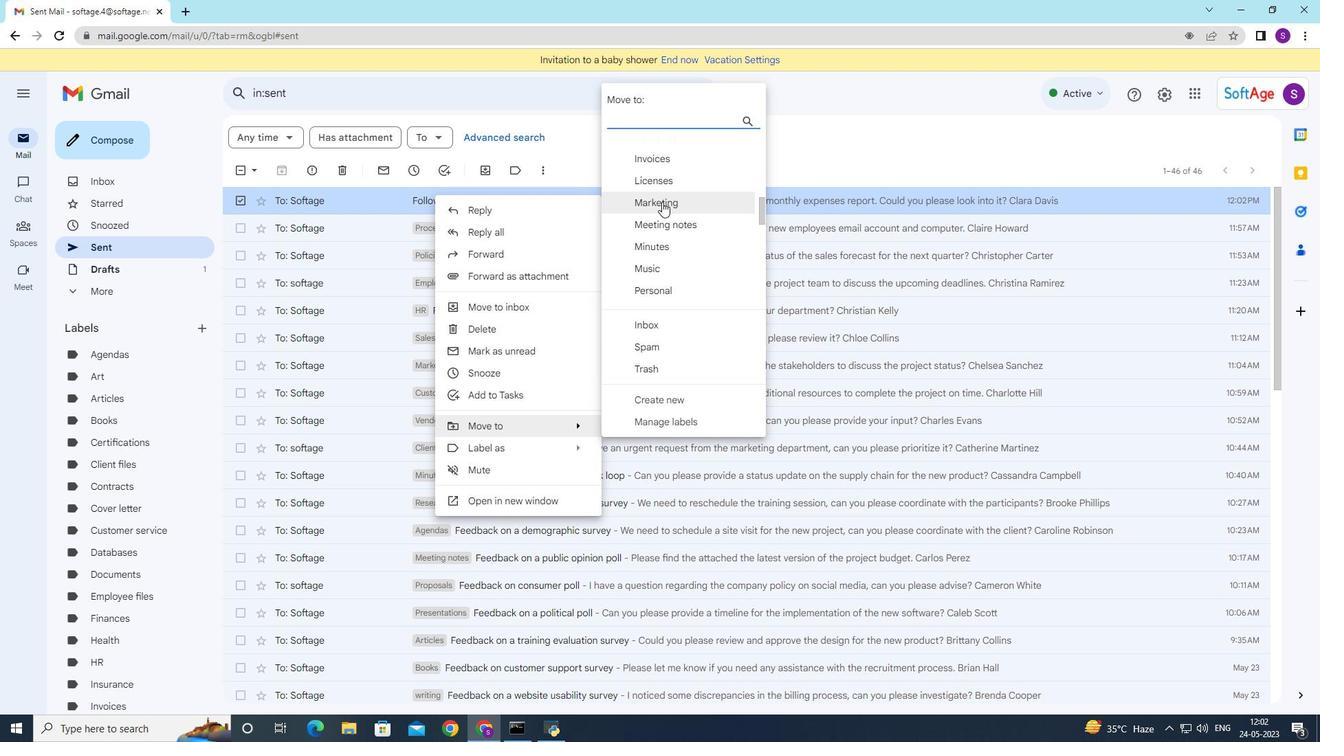 
Action: Mouse moved to (664, 222)
Screenshot: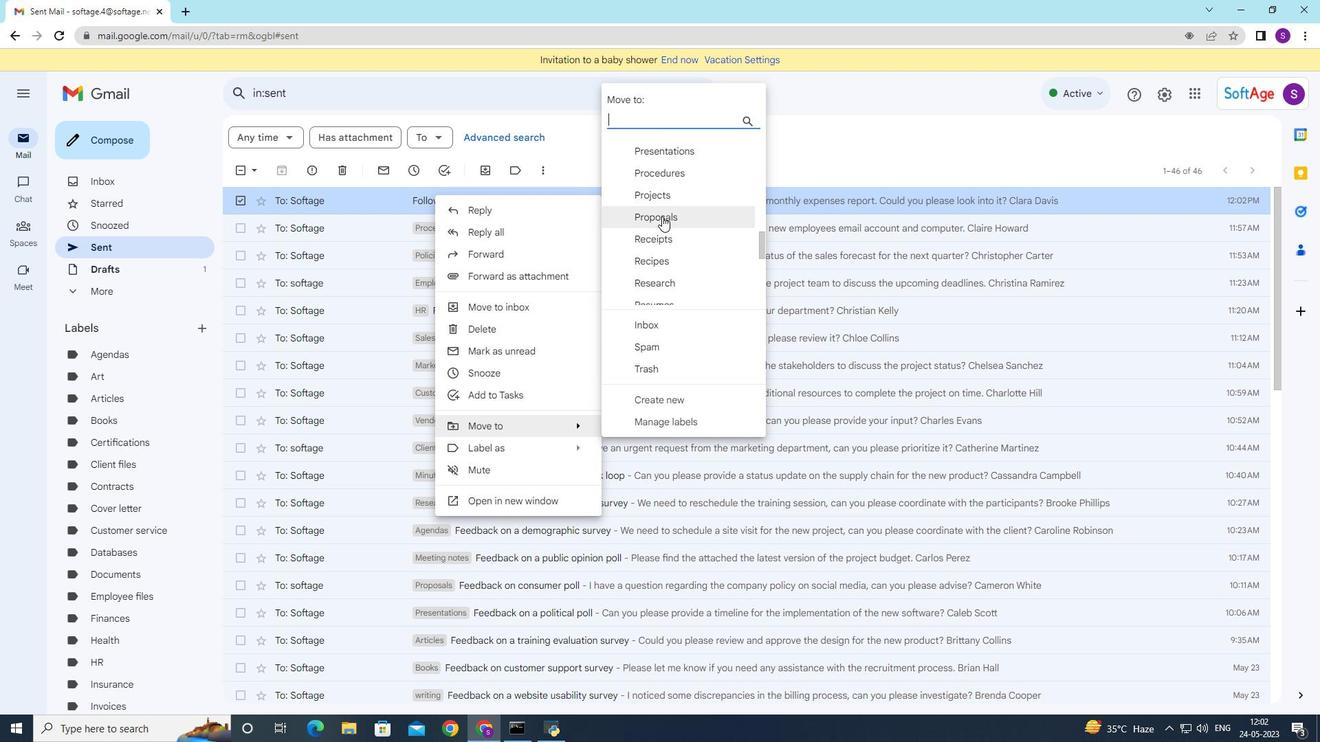 
Action: Mouse scrolled (664, 220) with delta (0, 0)
Screenshot: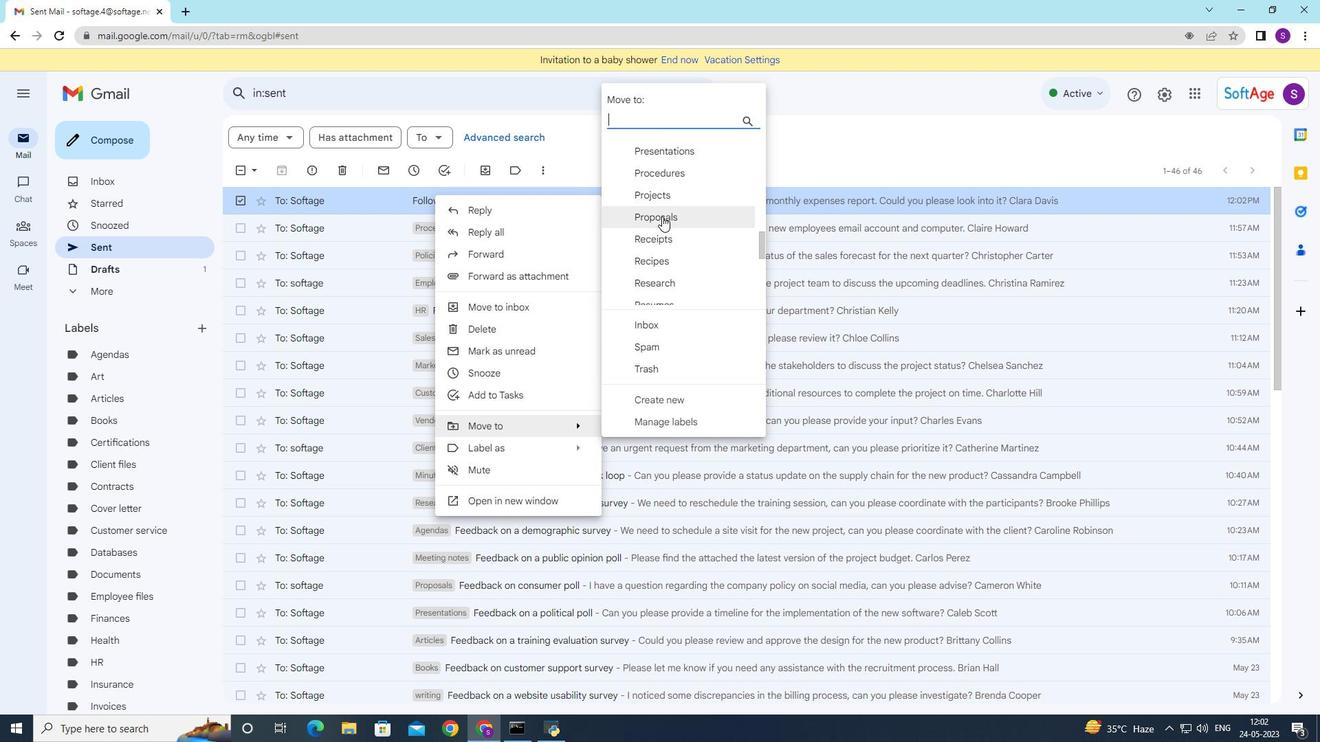 
Action: Mouse moved to (664, 222)
Screenshot: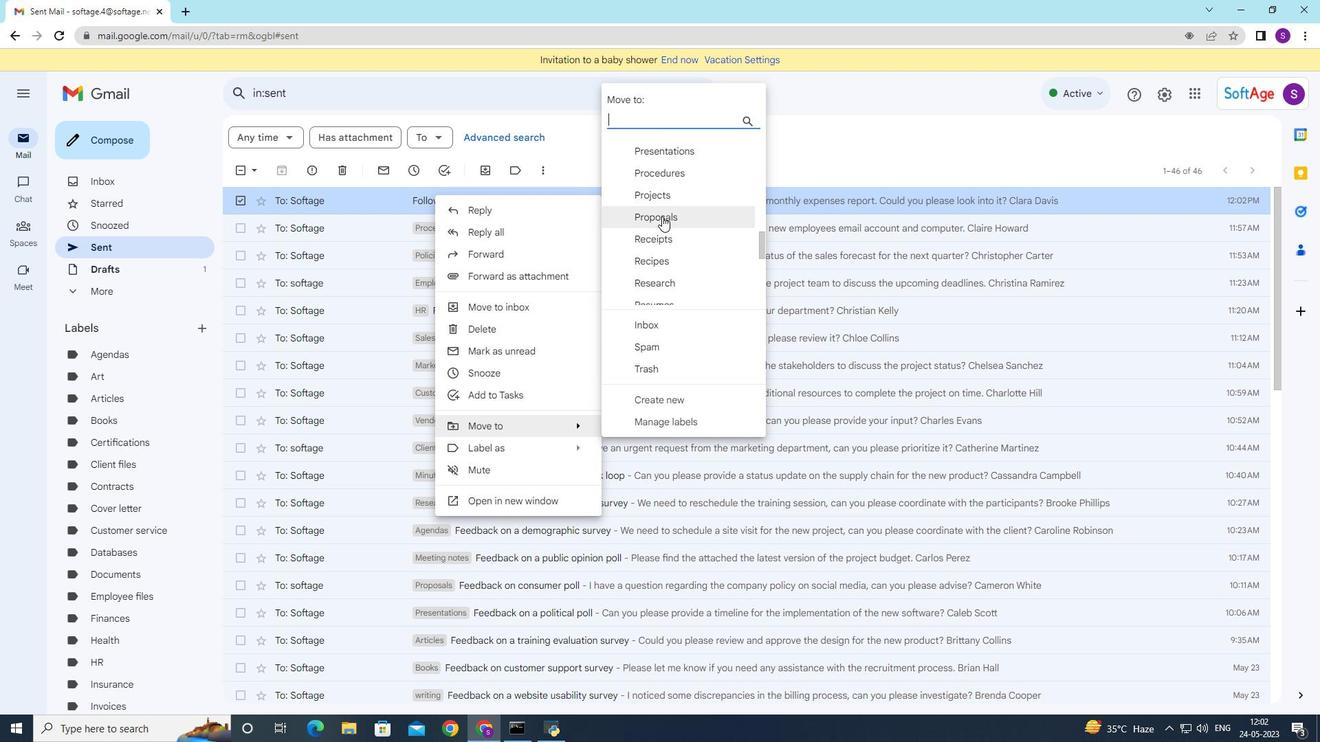 
Action: Mouse scrolled (664, 222) with delta (0, 0)
Screenshot: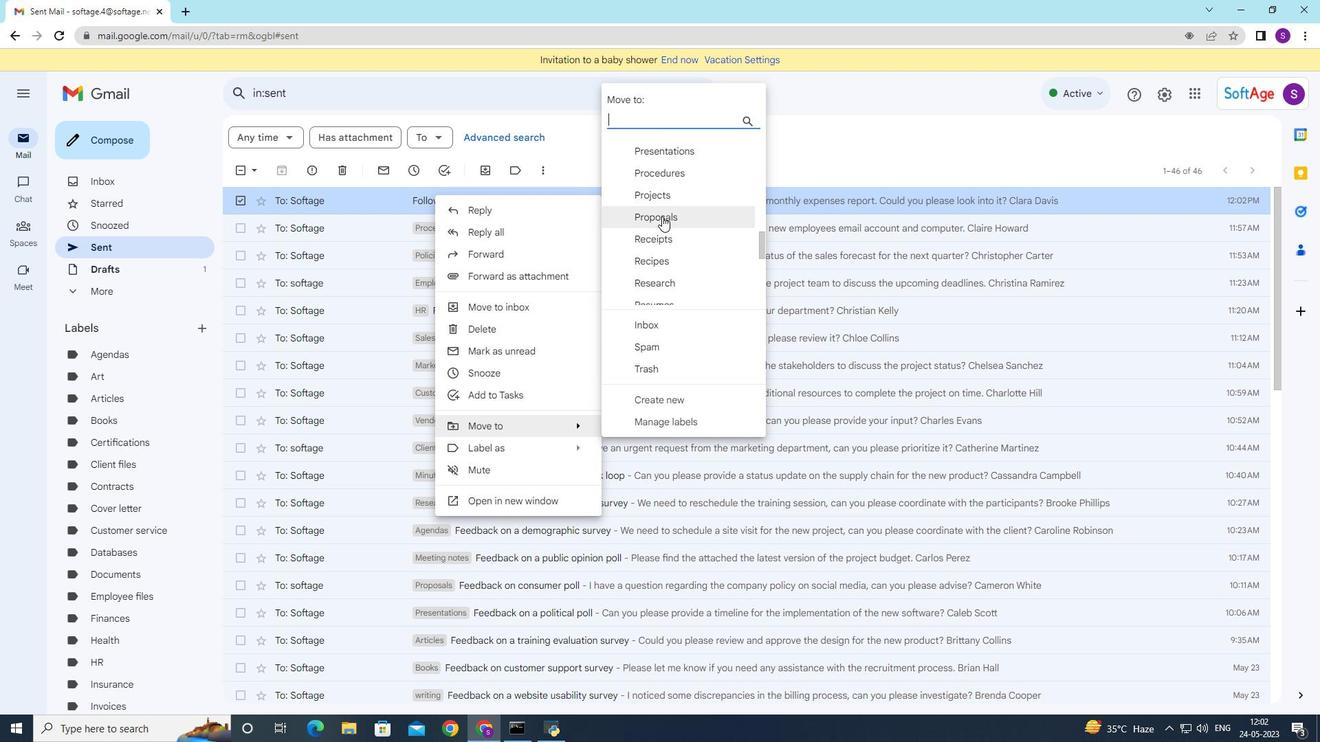 
Action: Mouse moved to (664, 225)
Screenshot: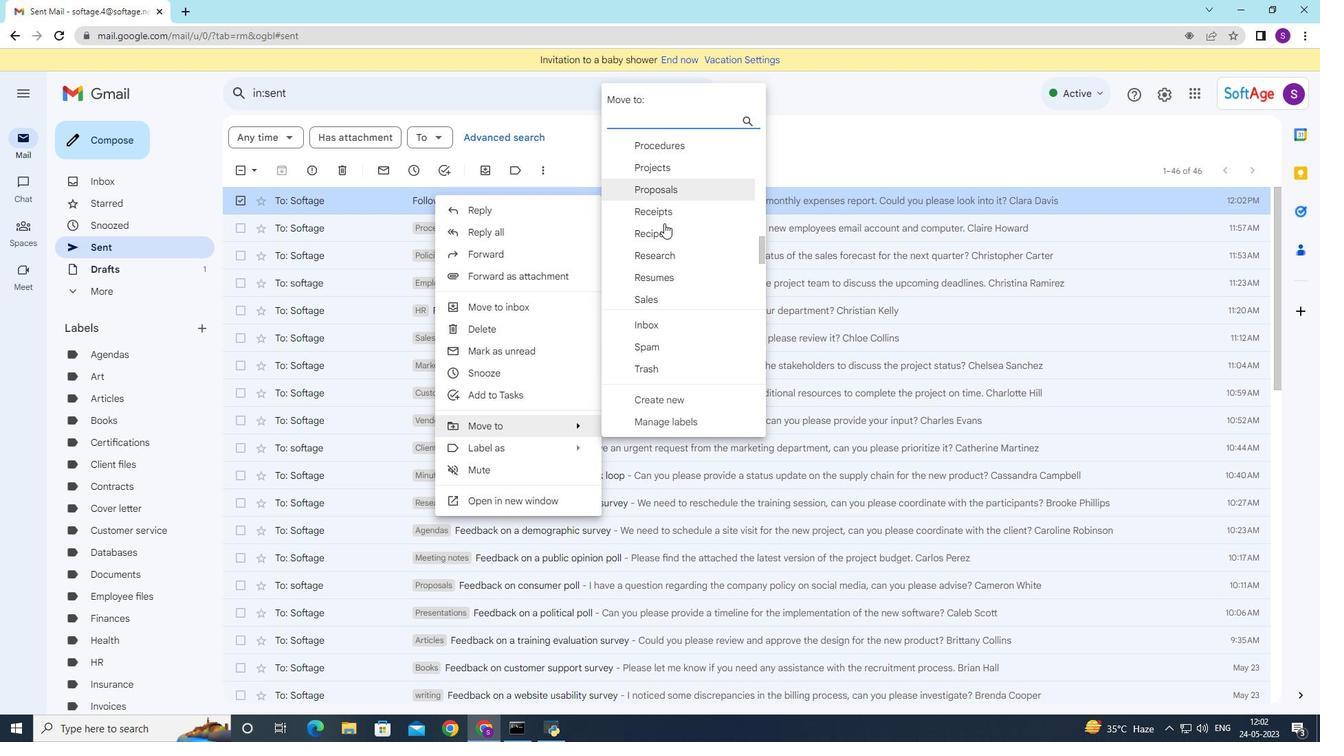 
Action: Mouse scrolled (664, 224) with delta (0, 0)
Screenshot: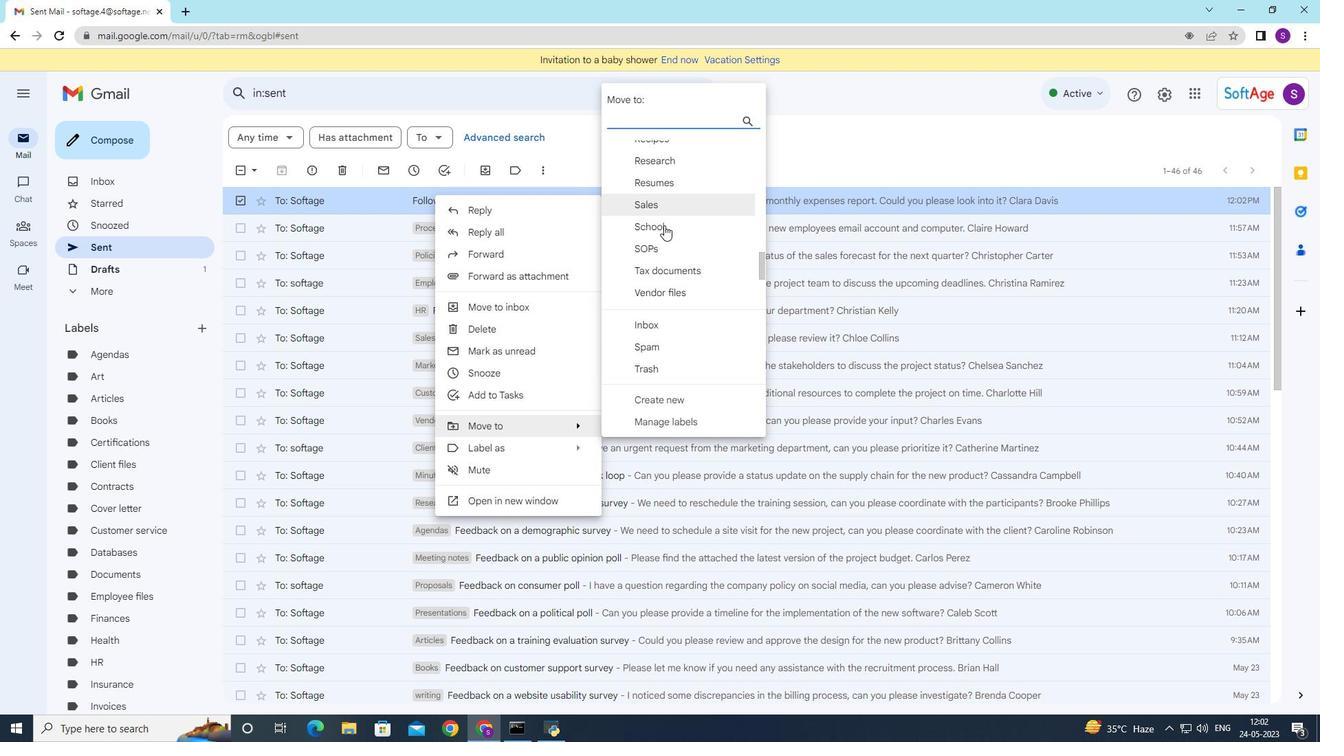 
Action: Mouse moved to (664, 226)
Screenshot: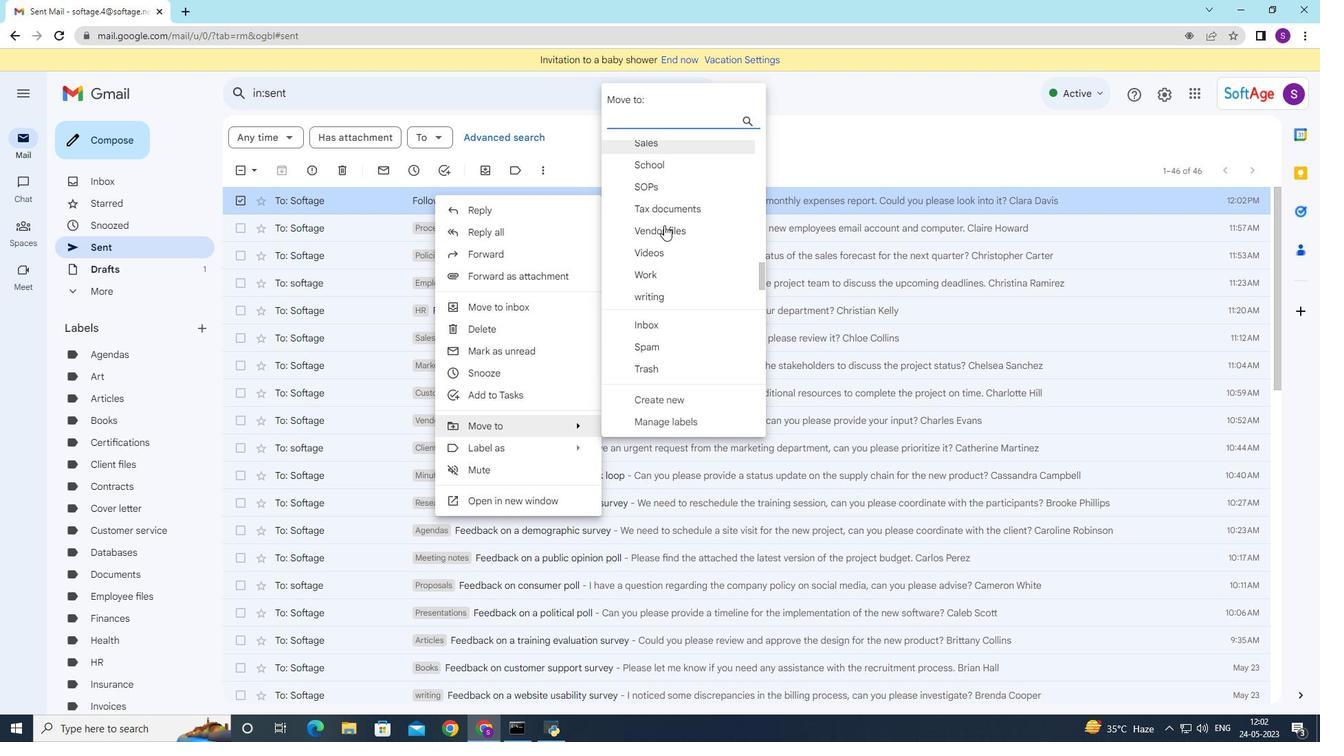 
Action: Mouse scrolled (664, 225) with delta (0, 0)
Screenshot: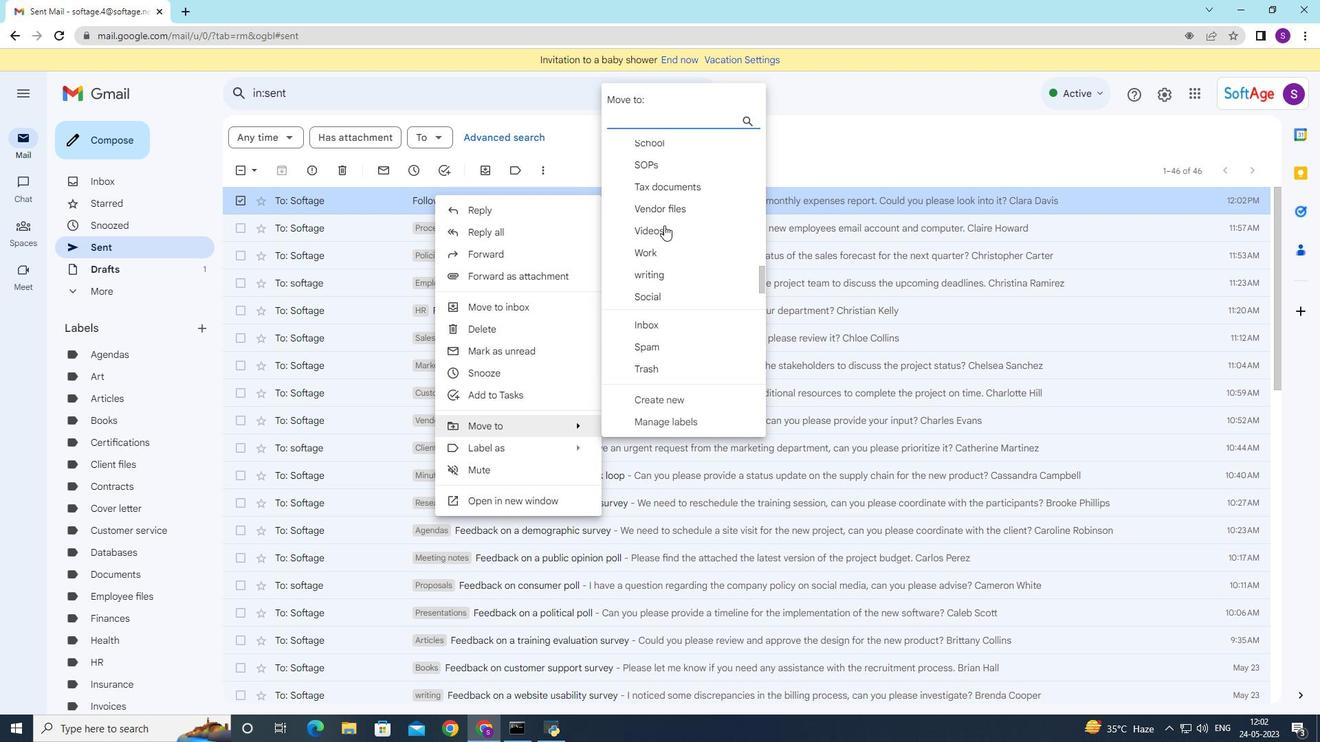 
Action: Mouse moved to (664, 229)
Screenshot: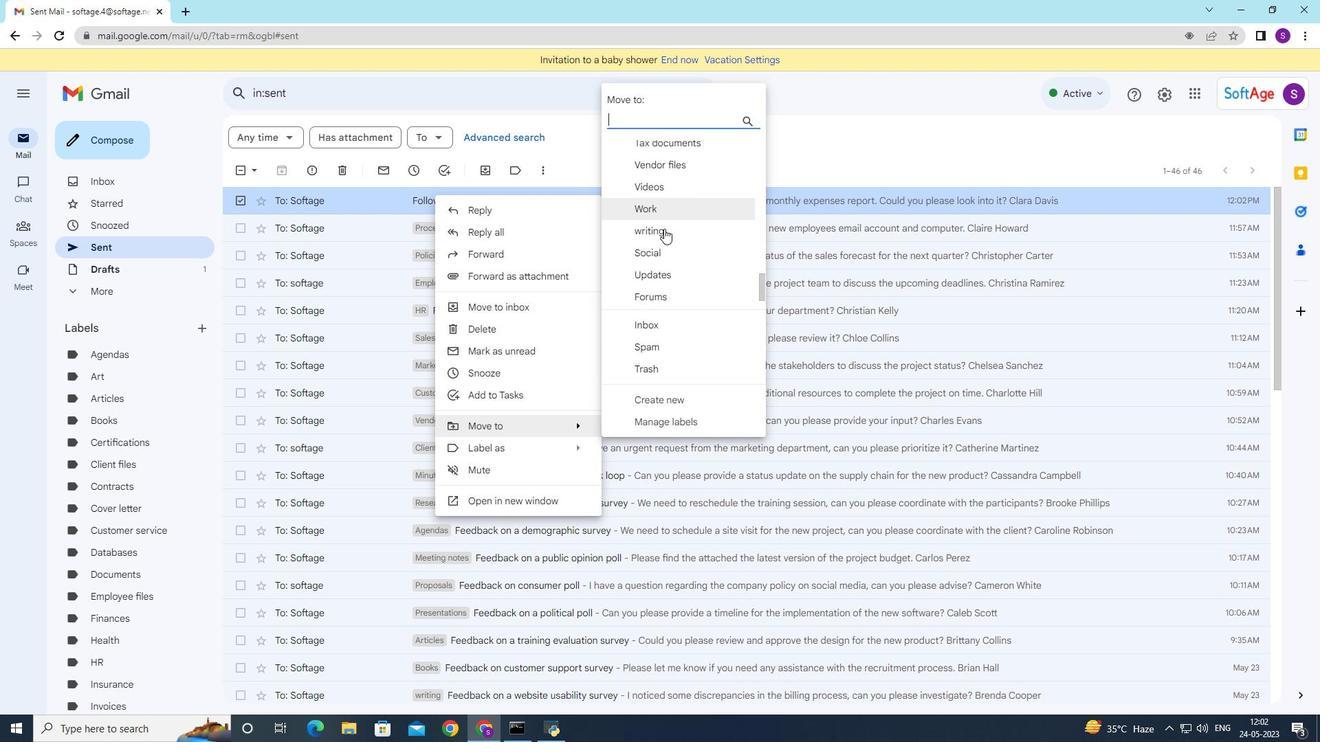 
Action: Mouse scrolled (664, 229) with delta (0, 0)
Screenshot: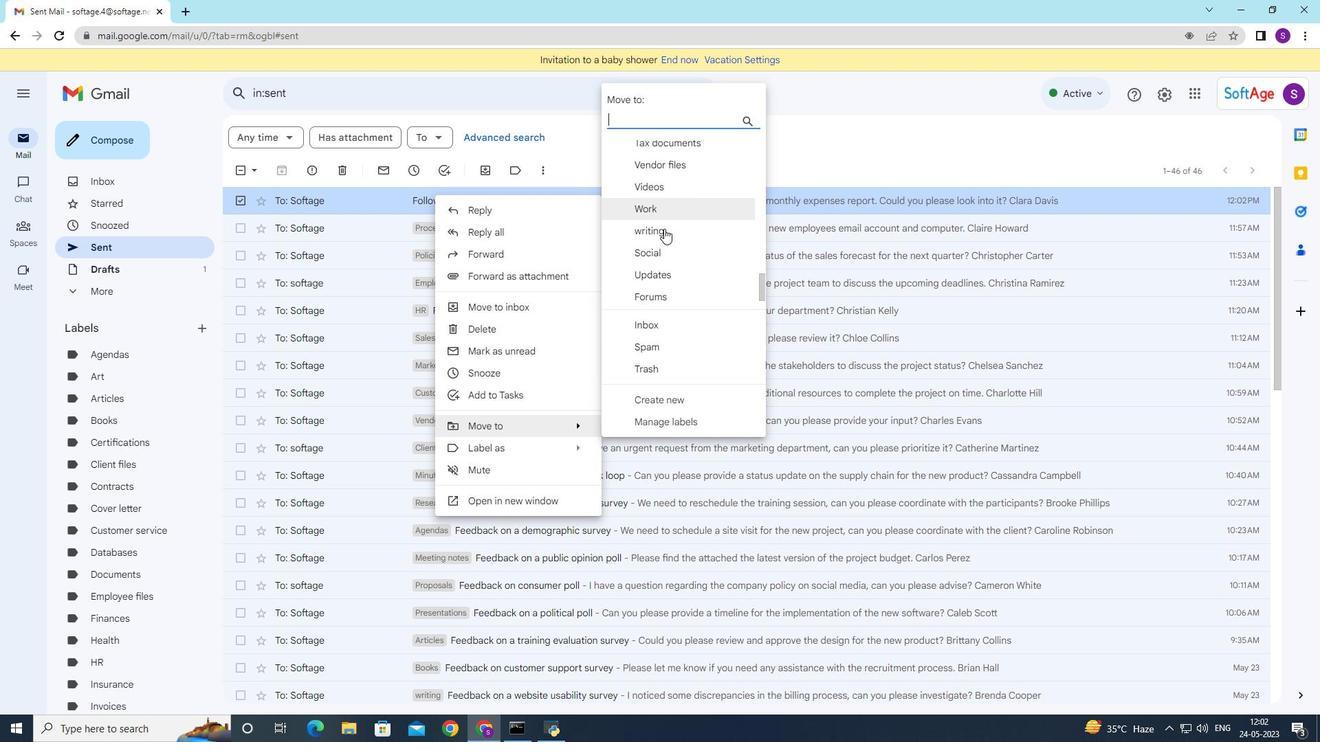 
Action: Mouse scrolled (664, 229) with delta (0, 0)
Screenshot: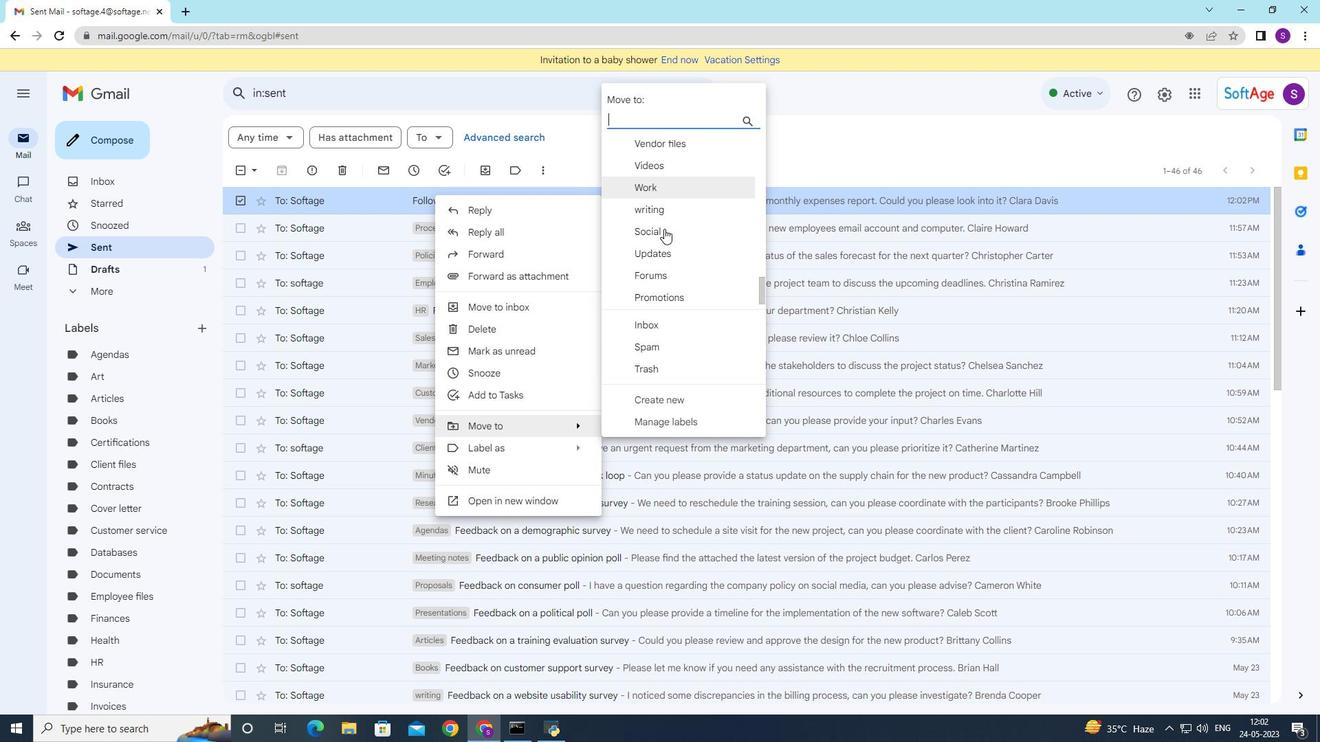 
Action: Mouse moved to (666, 228)
Screenshot: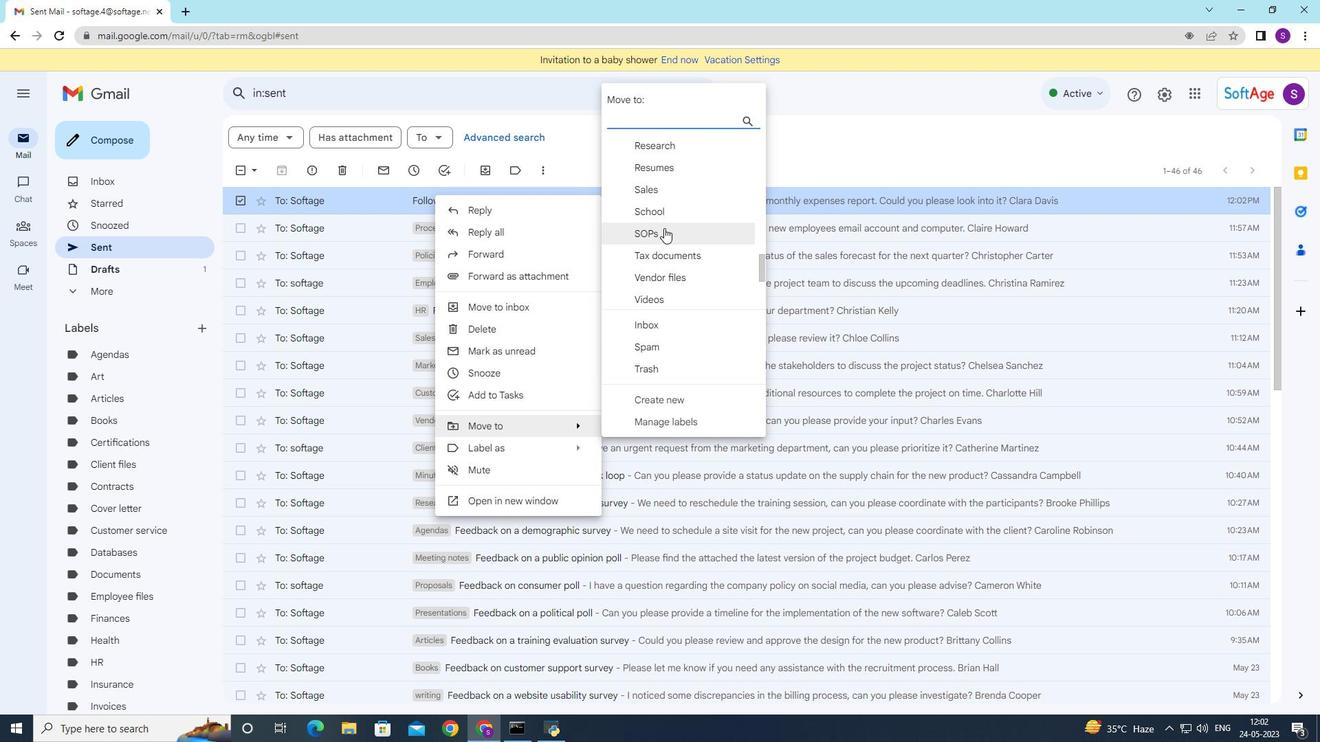 
Action: Mouse pressed left at (666, 228)
Screenshot: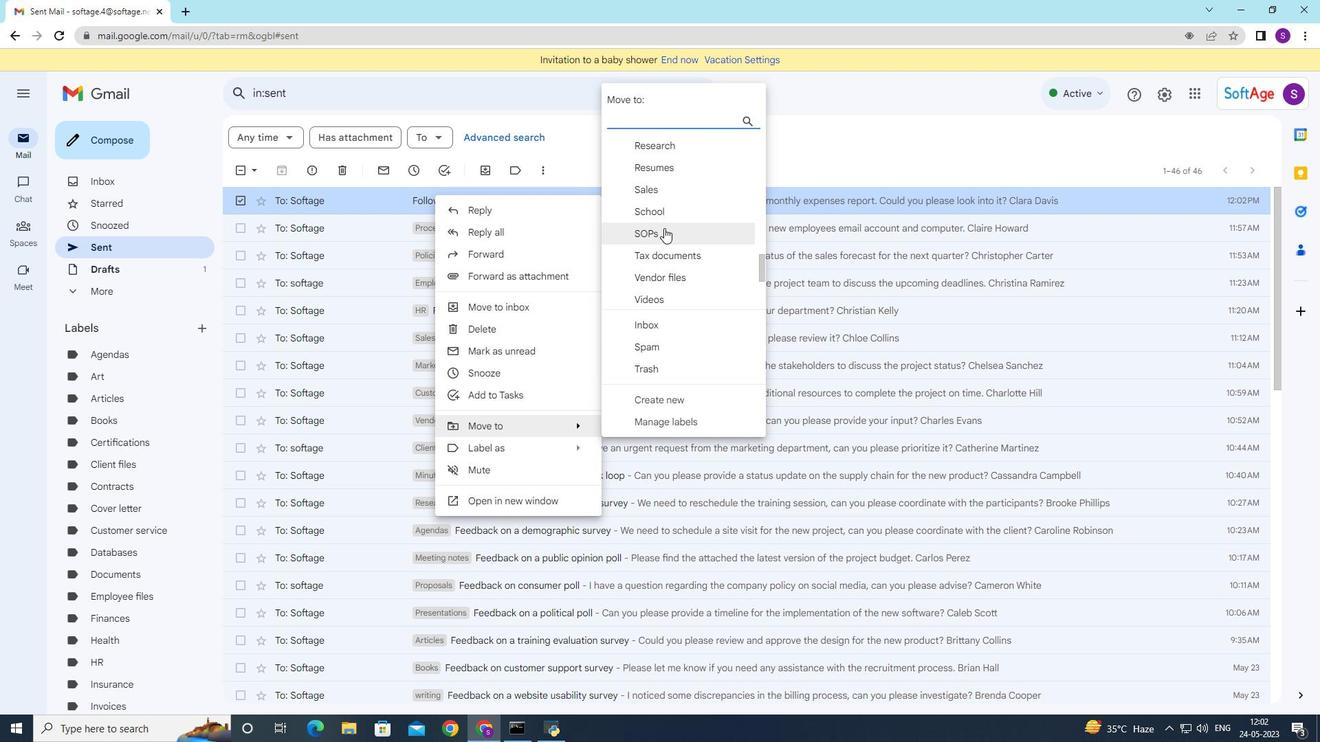 
Action: Mouse moved to (572, 298)
Screenshot: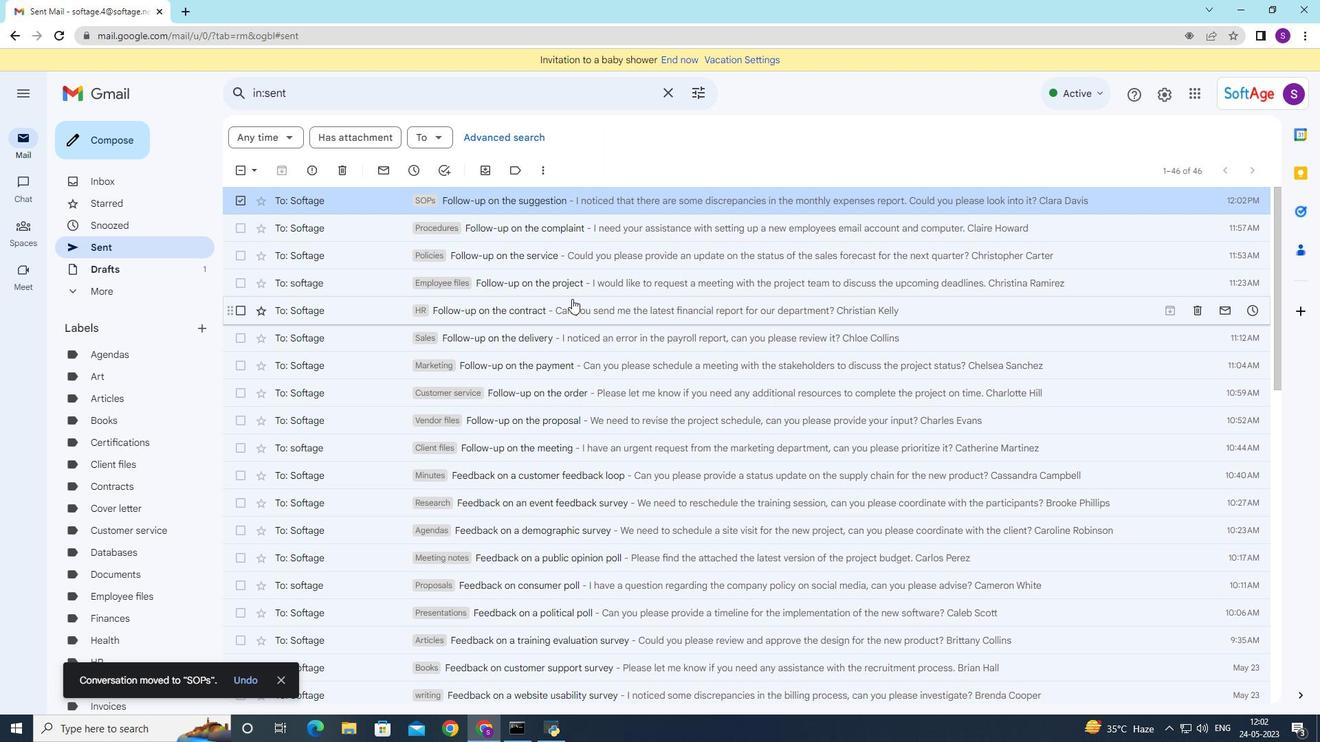 
